 Task: Look for Airbnb properties in Guatire, Venezuela from 9th December, 2023 to 16th December, 2023 for 2 adults, 1 child.2 bedrooms having 2 beds and 1 bathroom. Property type can be flat. Look for 5 properties as per requirement.
Action: Key pressed <Key.caps_lock>G<Key.caps_lock>uatire,<Key.caps_lock>V<Key.caps_lock>
Screenshot: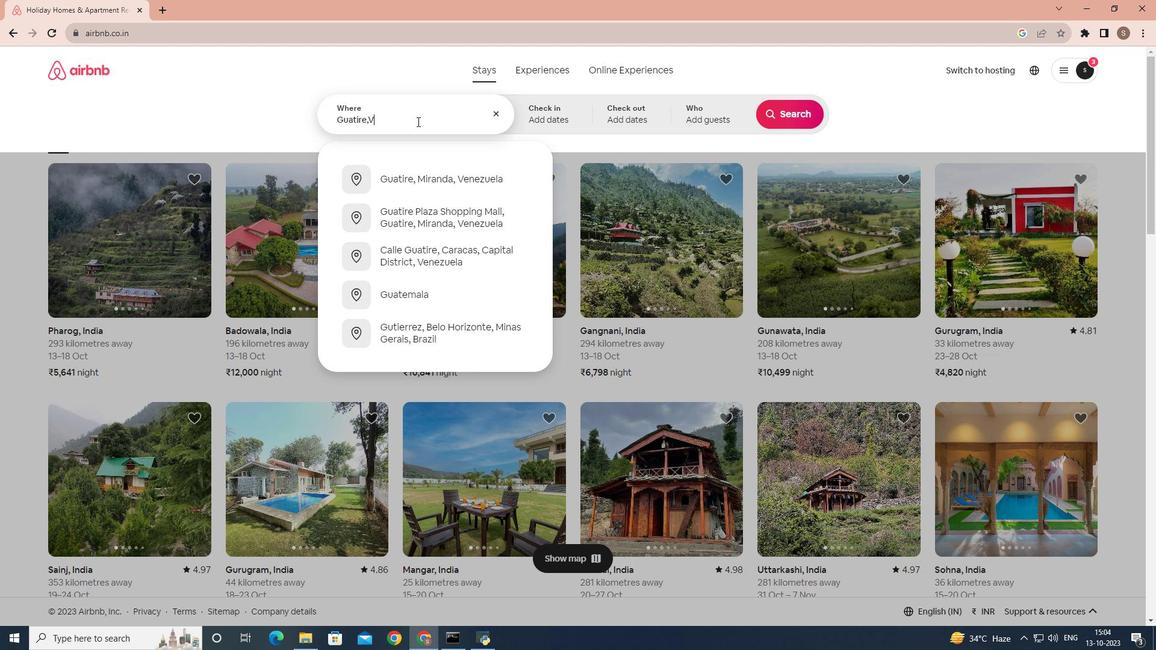 
Action: Mouse moved to (425, 212)
Screenshot: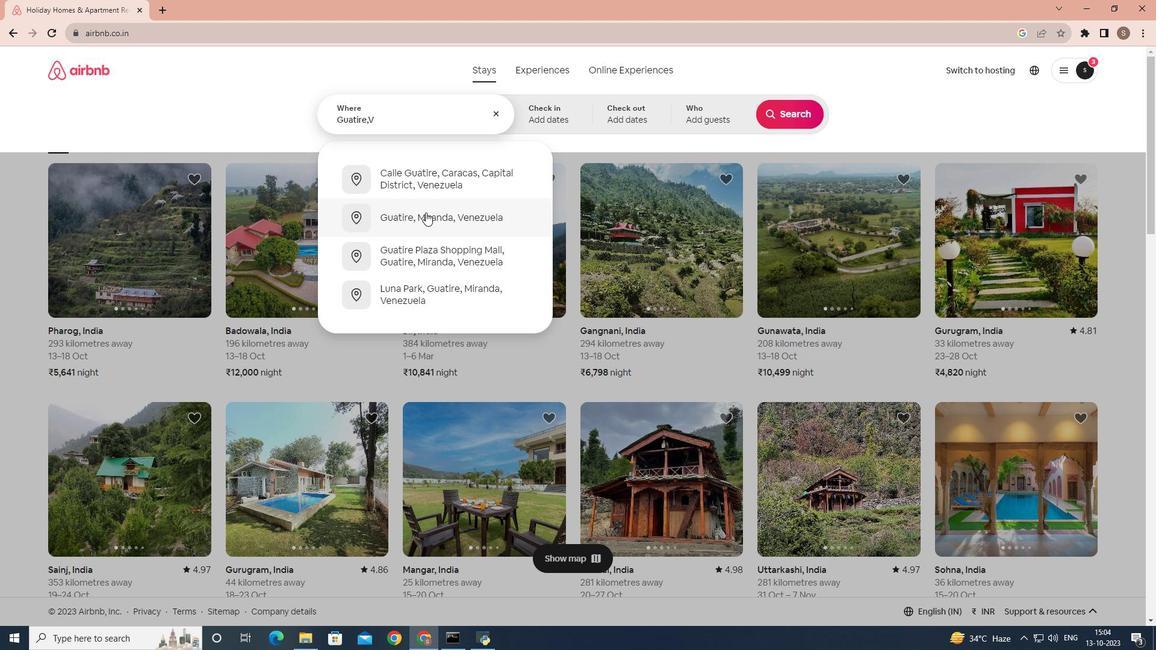 
Action: Mouse pressed left at (425, 212)
Screenshot: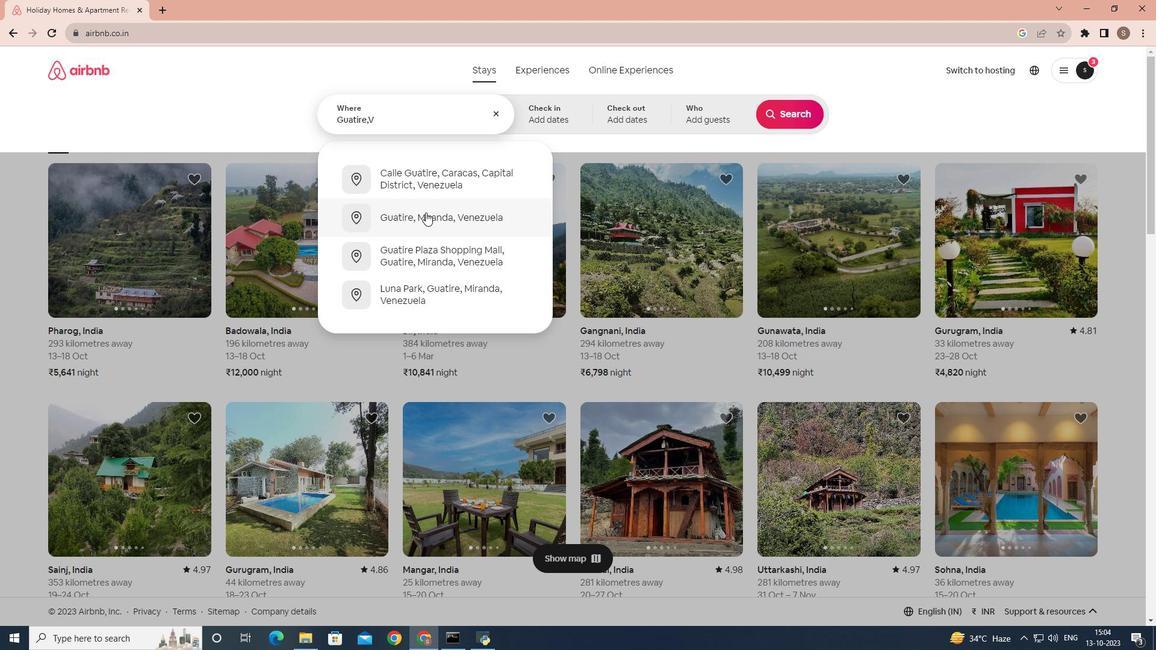 
Action: Mouse moved to (785, 213)
Screenshot: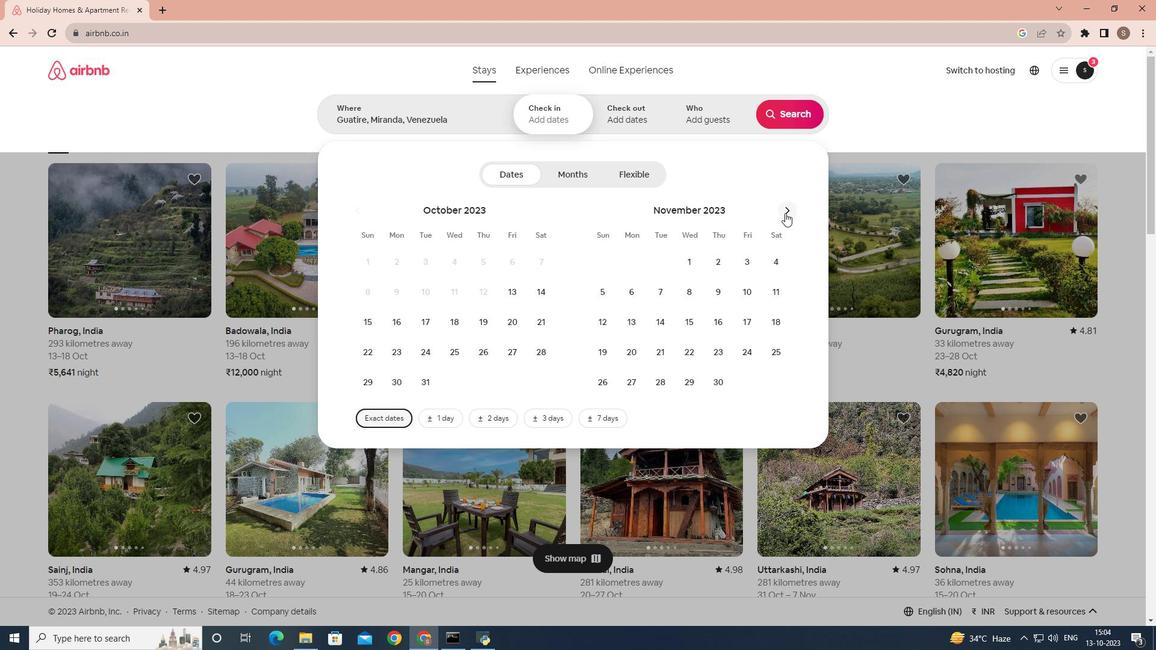 
Action: Mouse pressed left at (785, 213)
Screenshot: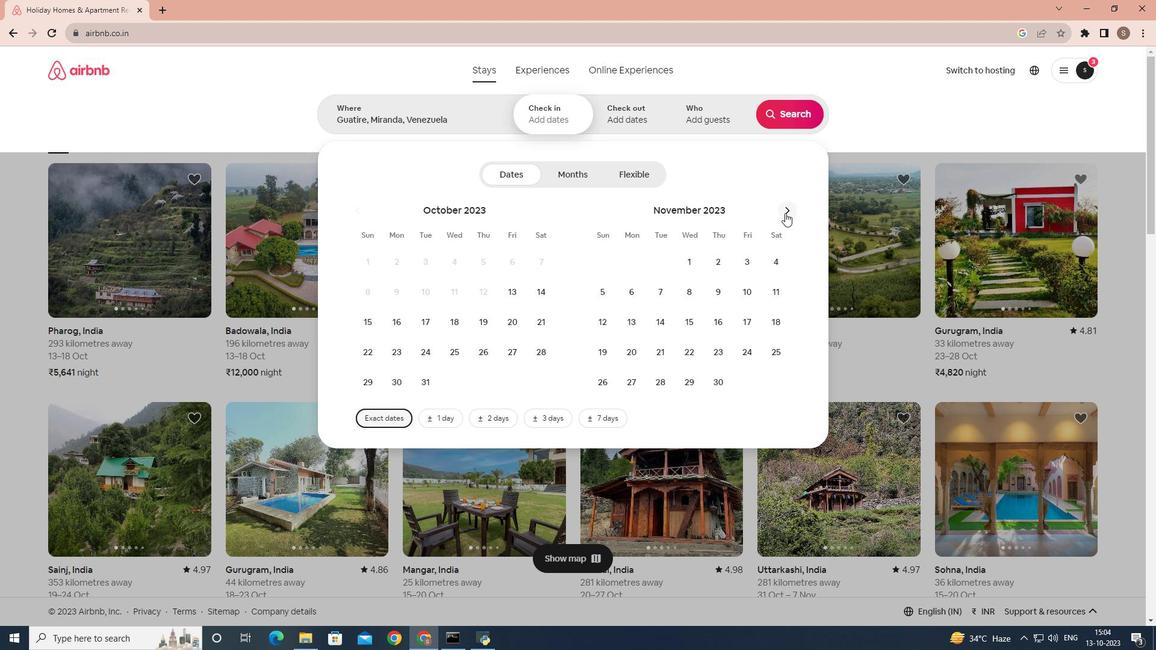 
Action: Mouse moved to (774, 298)
Screenshot: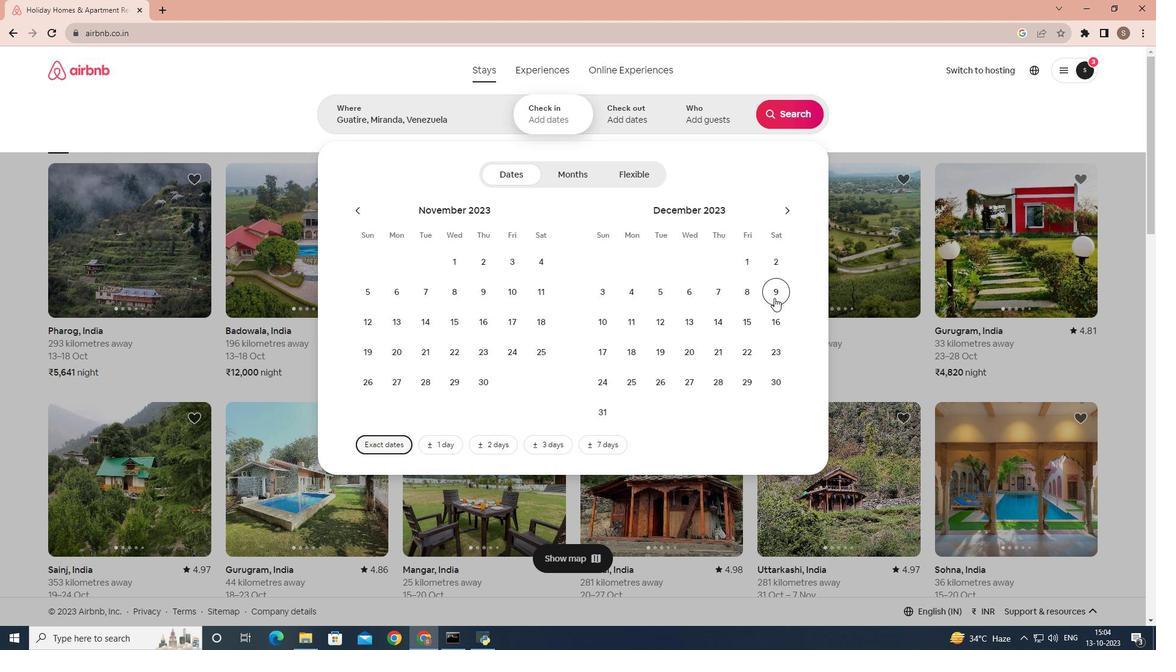 
Action: Mouse pressed left at (774, 298)
Screenshot: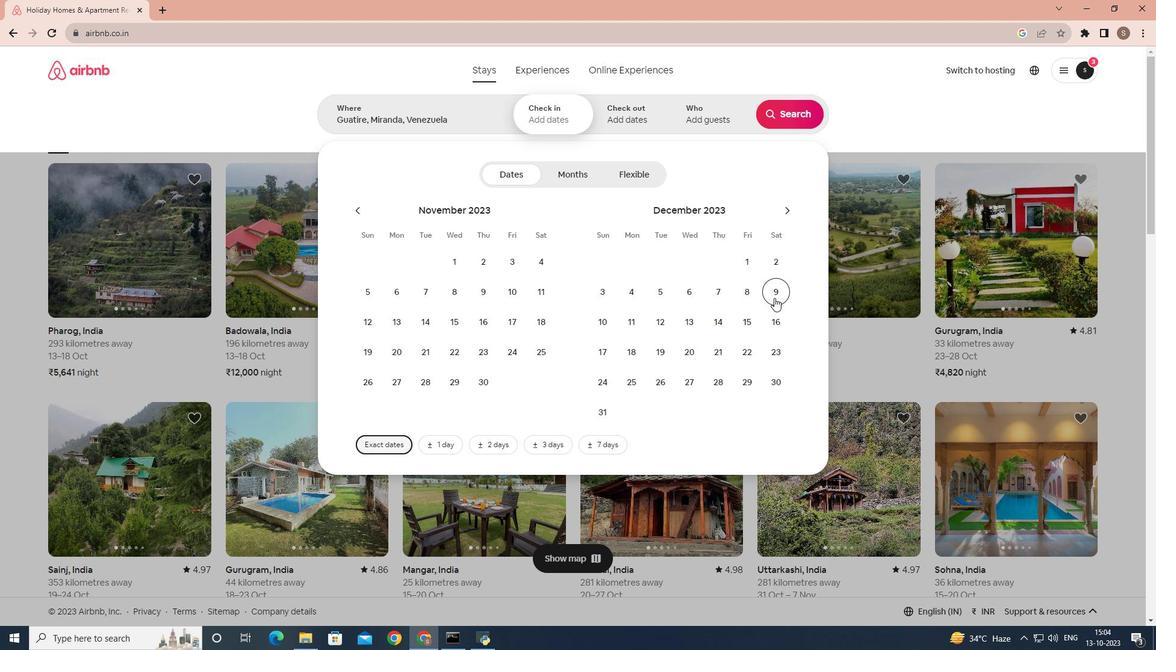 
Action: Mouse moved to (782, 321)
Screenshot: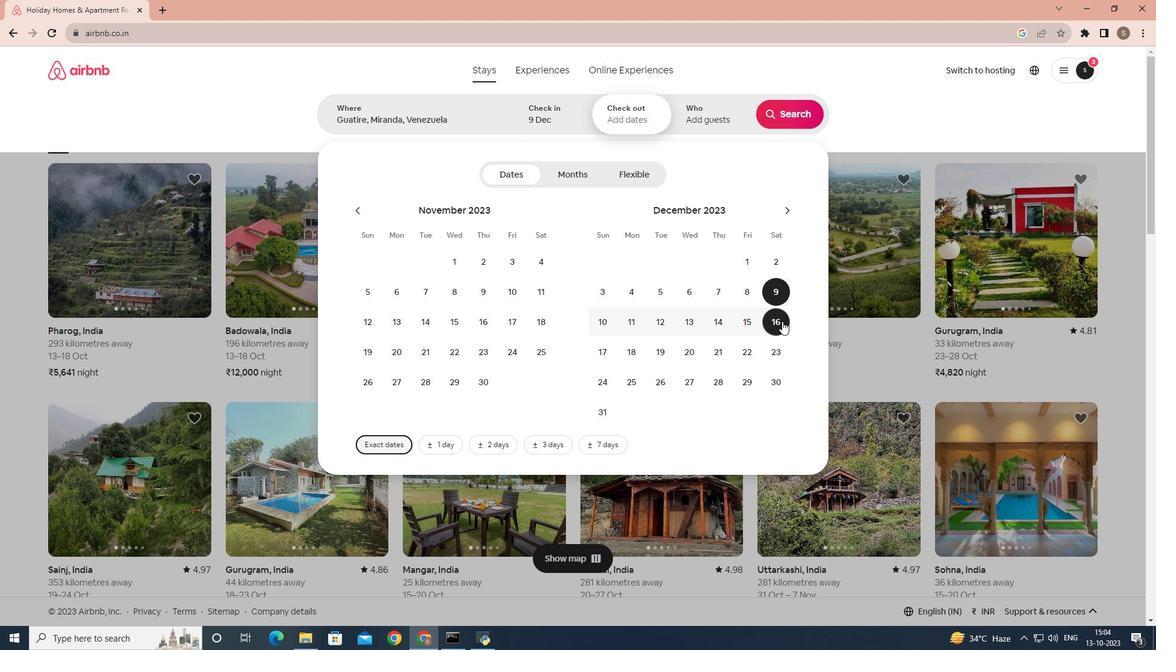 
Action: Mouse pressed left at (782, 321)
Screenshot: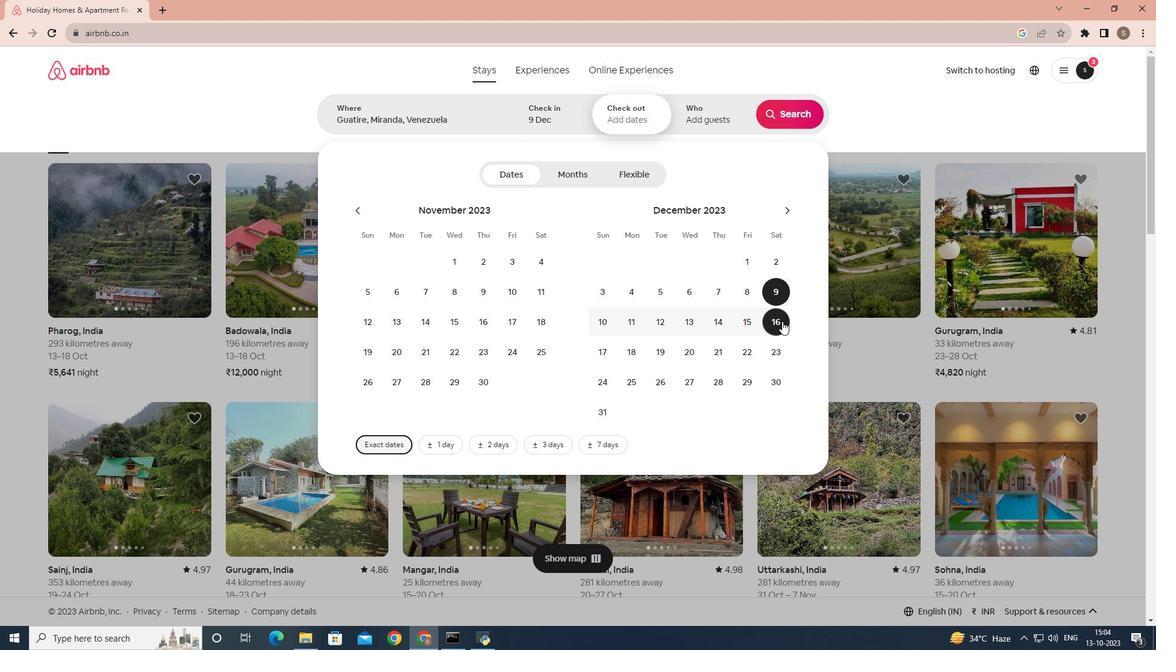 
Action: Mouse moved to (701, 125)
Screenshot: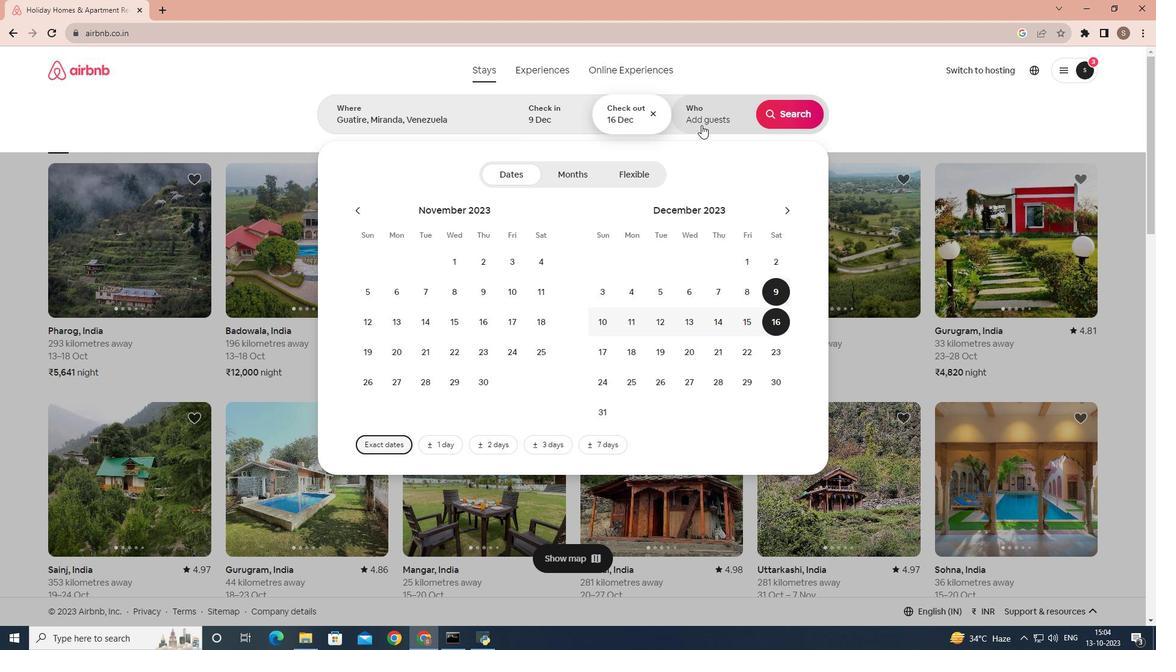 
Action: Mouse pressed left at (701, 125)
Screenshot: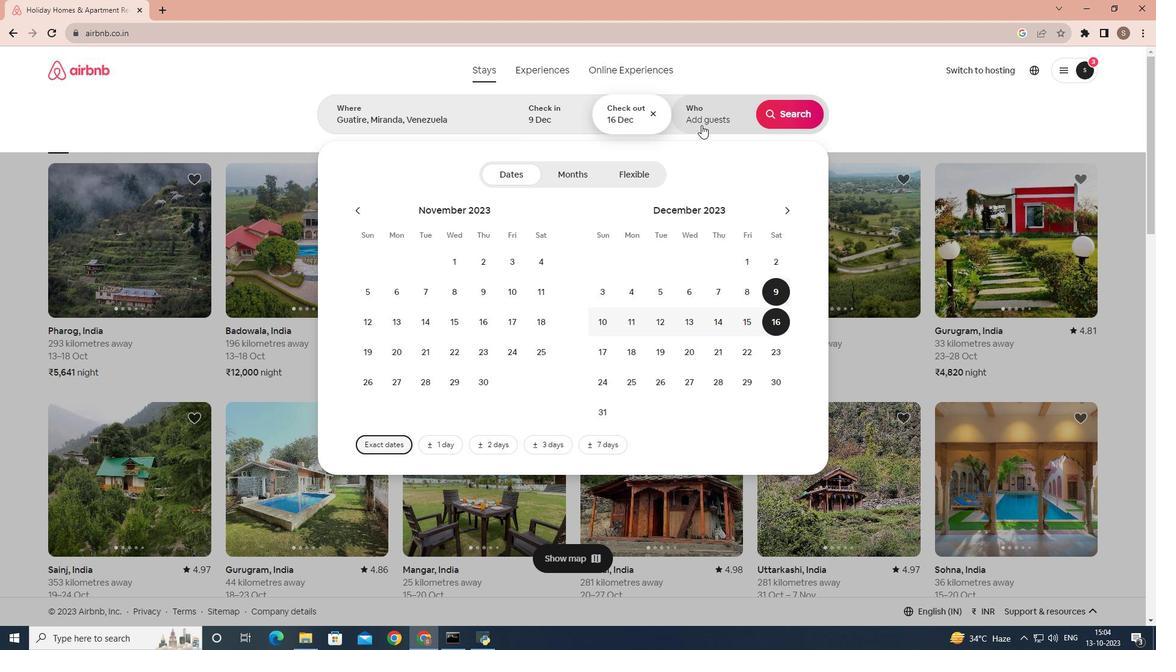 
Action: Mouse moved to (798, 179)
Screenshot: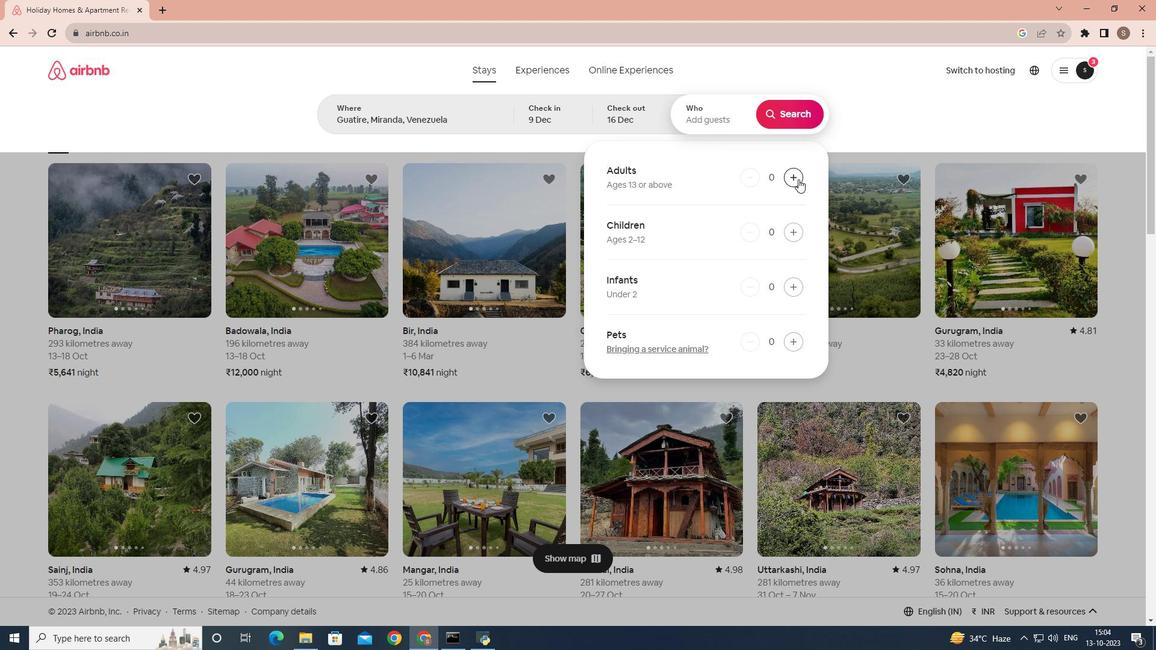 
Action: Mouse pressed left at (798, 179)
Screenshot: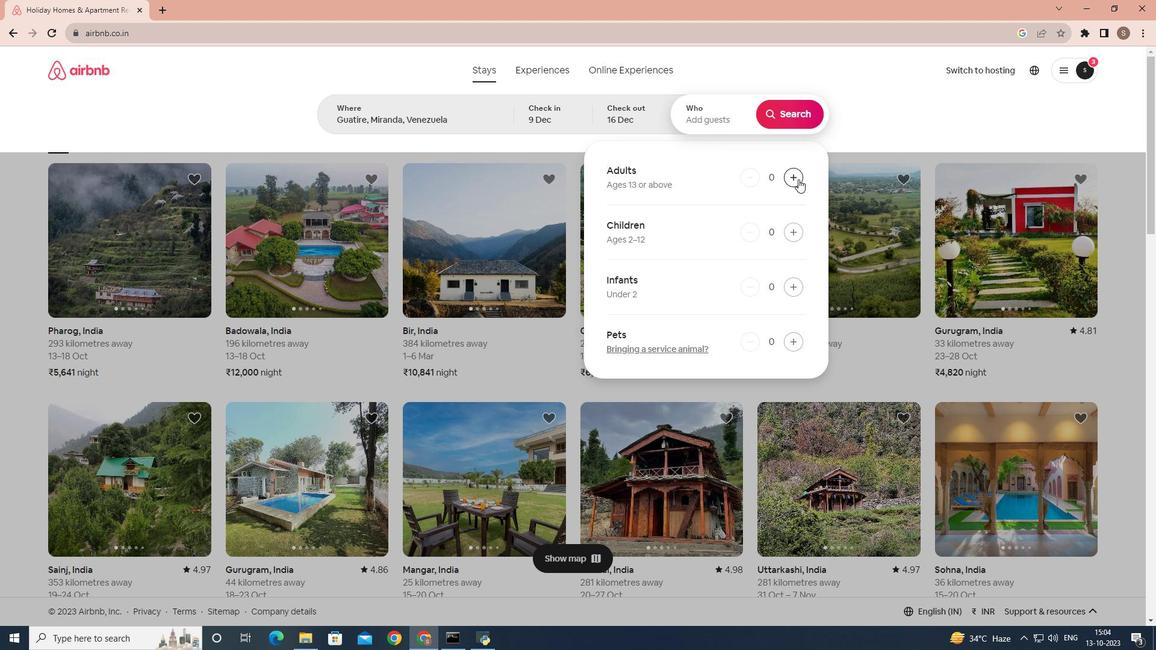 
Action: Mouse pressed left at (798, 179)
Screenshot: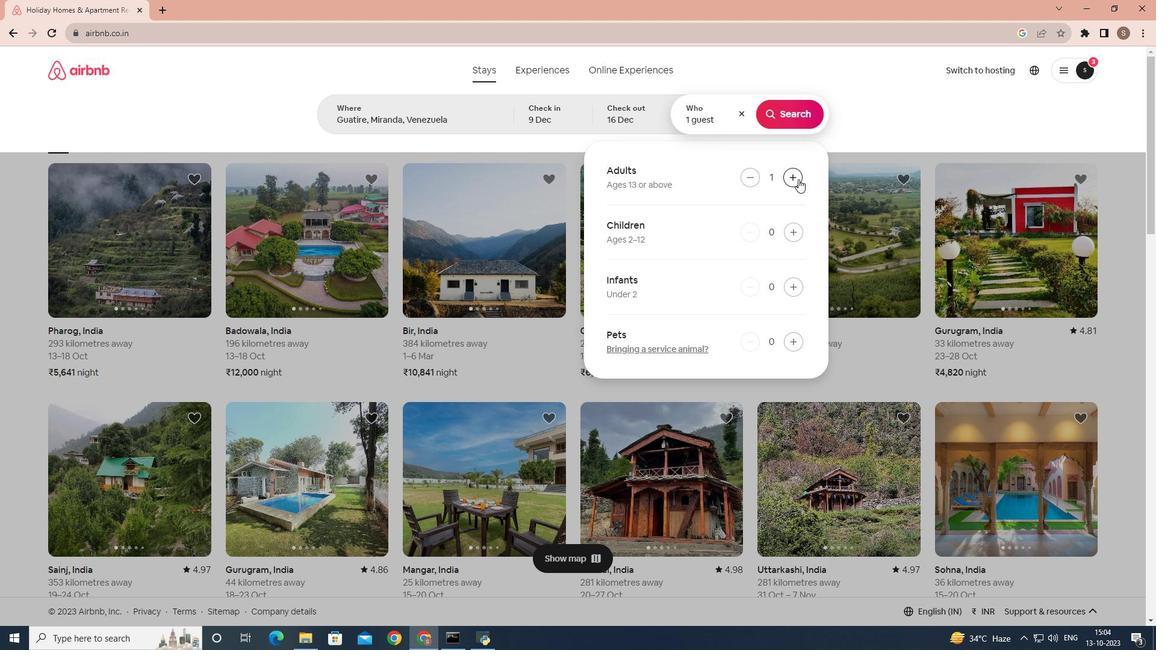 
Action: Mouse moved to (798, 239)
Screenshot: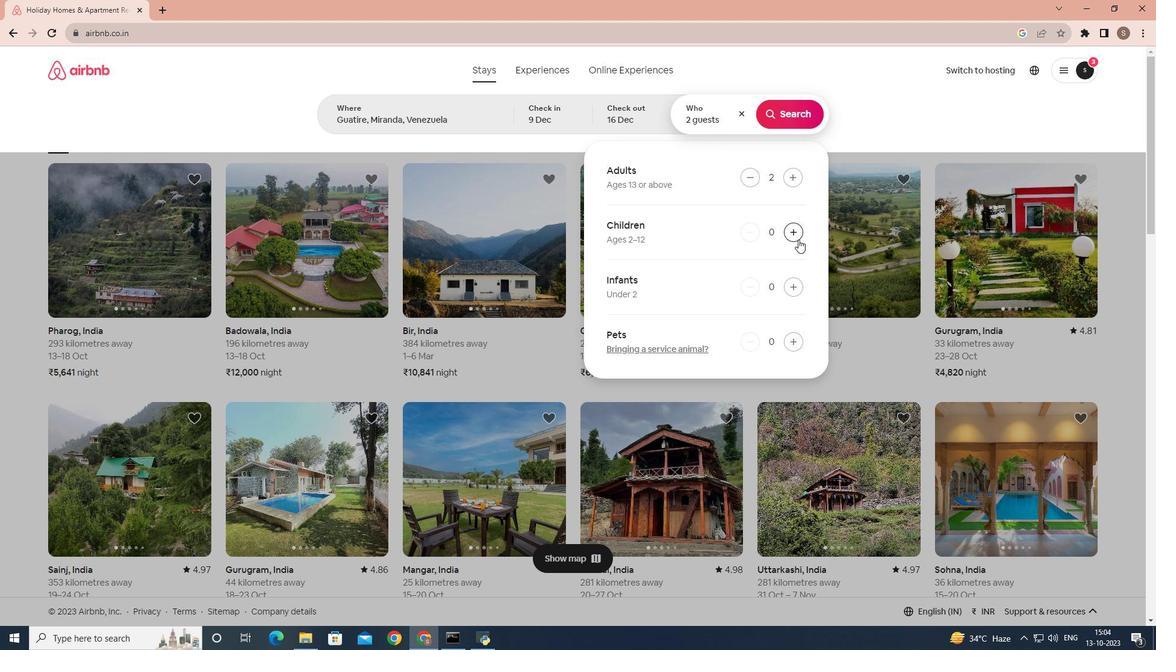
Action: Mouse pressed left at (798, 239)
Screenshot: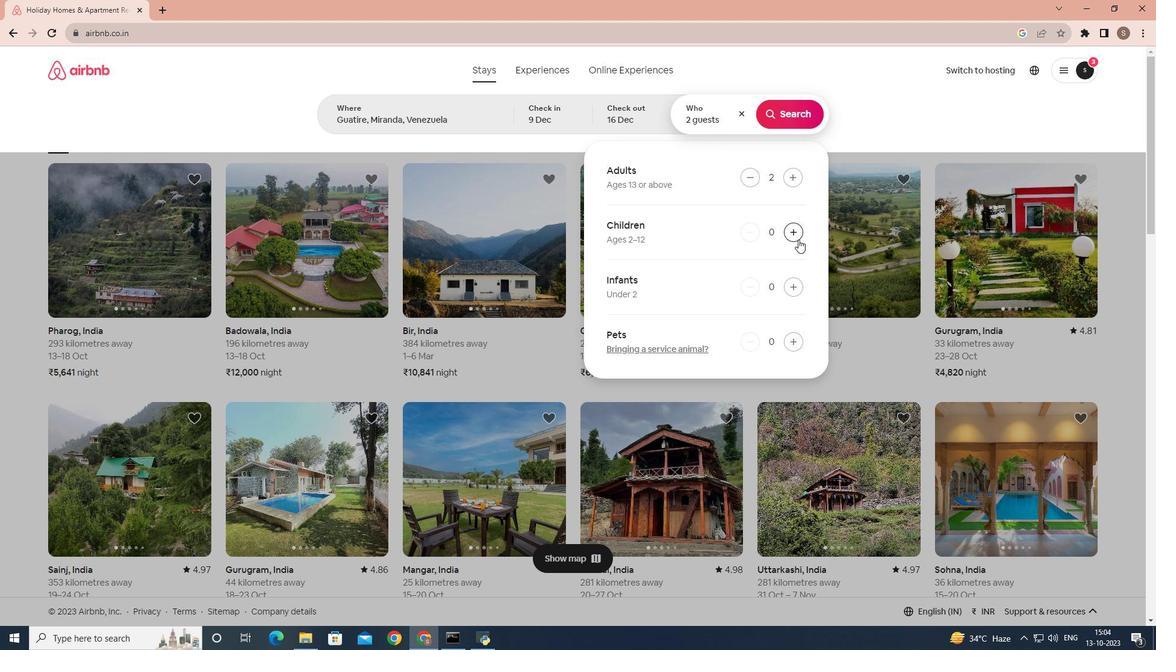 
Action: Mouse moved to (779, 120)
Screenshot: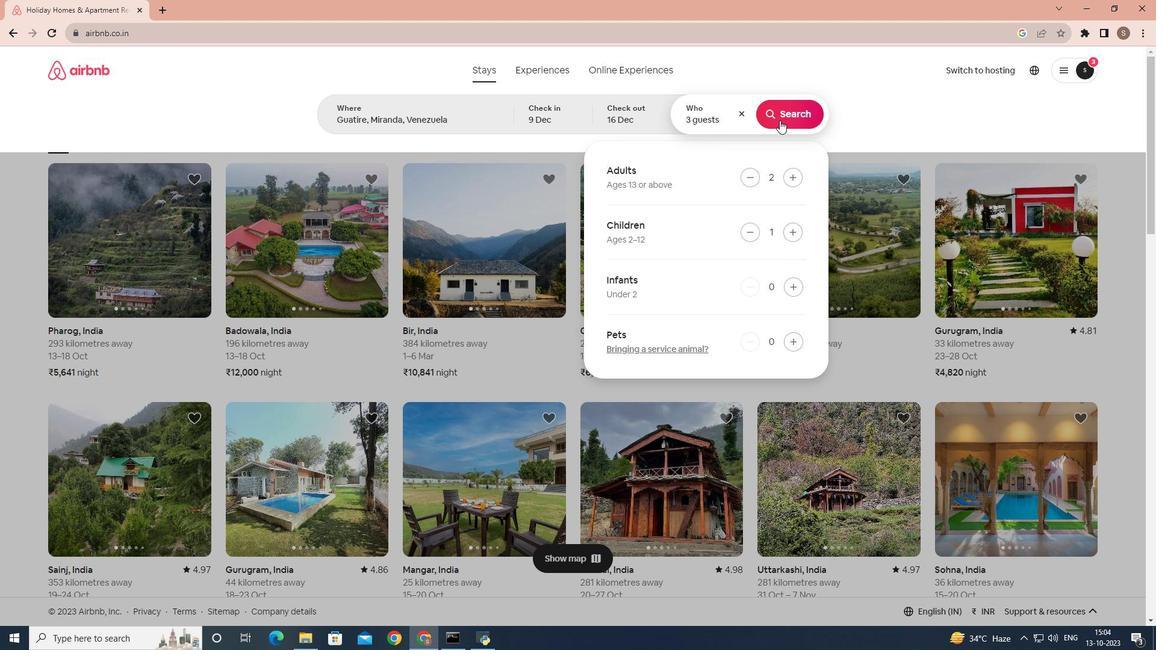 
Action: Mouse pressed left at (779, 120)
Screenshot: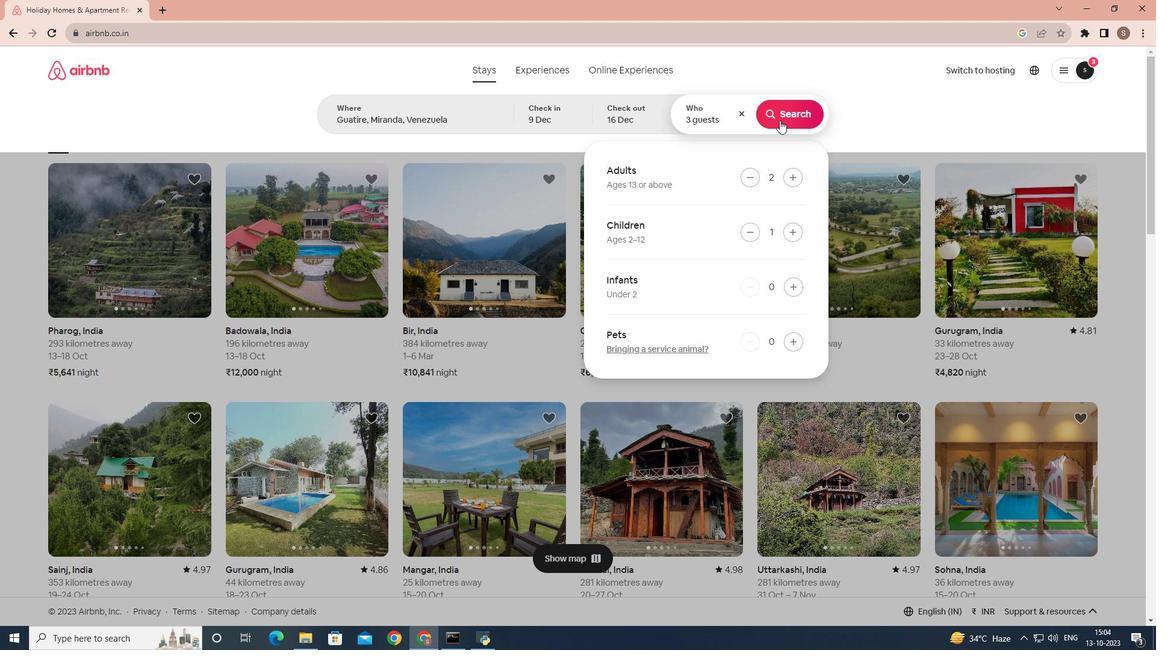 
Action: Mouse moved to (978, 123)
Screenshot: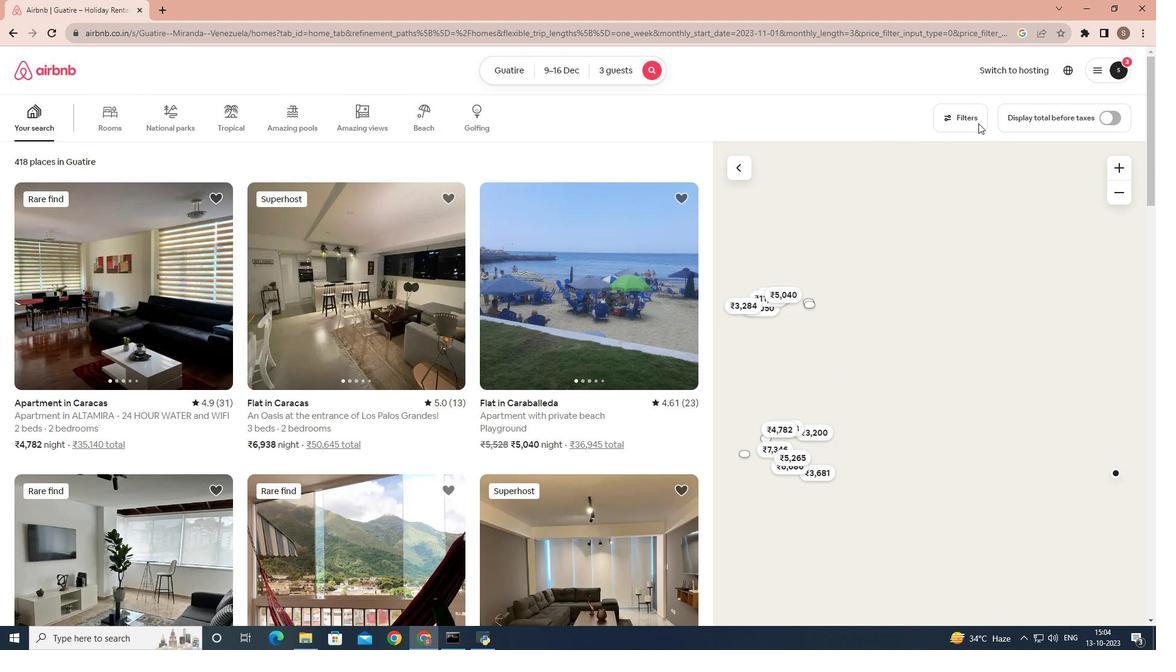 
Action: Mouse pressed left at (978, 123)
Screenshot: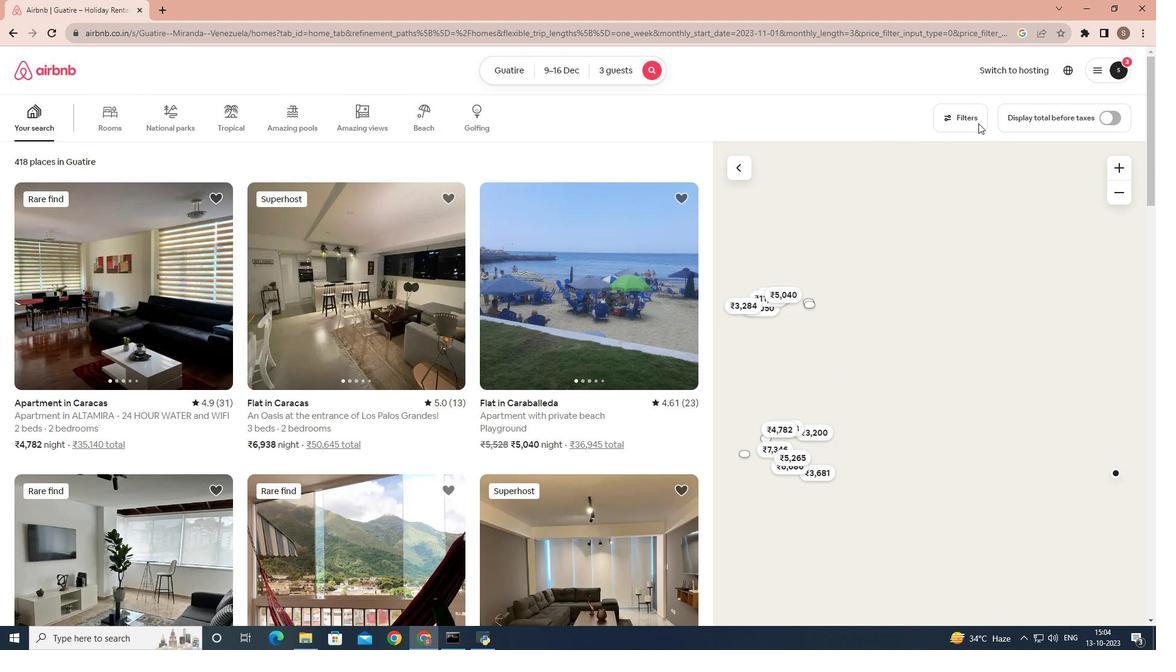 
Action: Mouse moved to (560, 300)
Screenshot: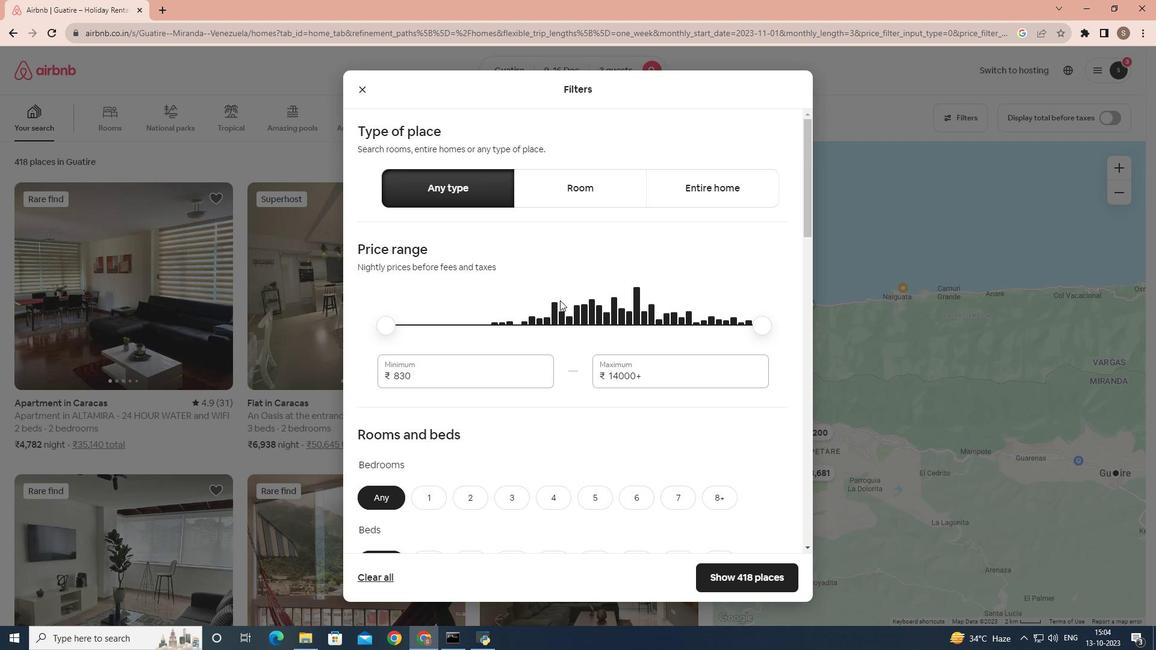 
Action: Mouse scrolled (560, 299) with delta (0, 0)
Screenshot: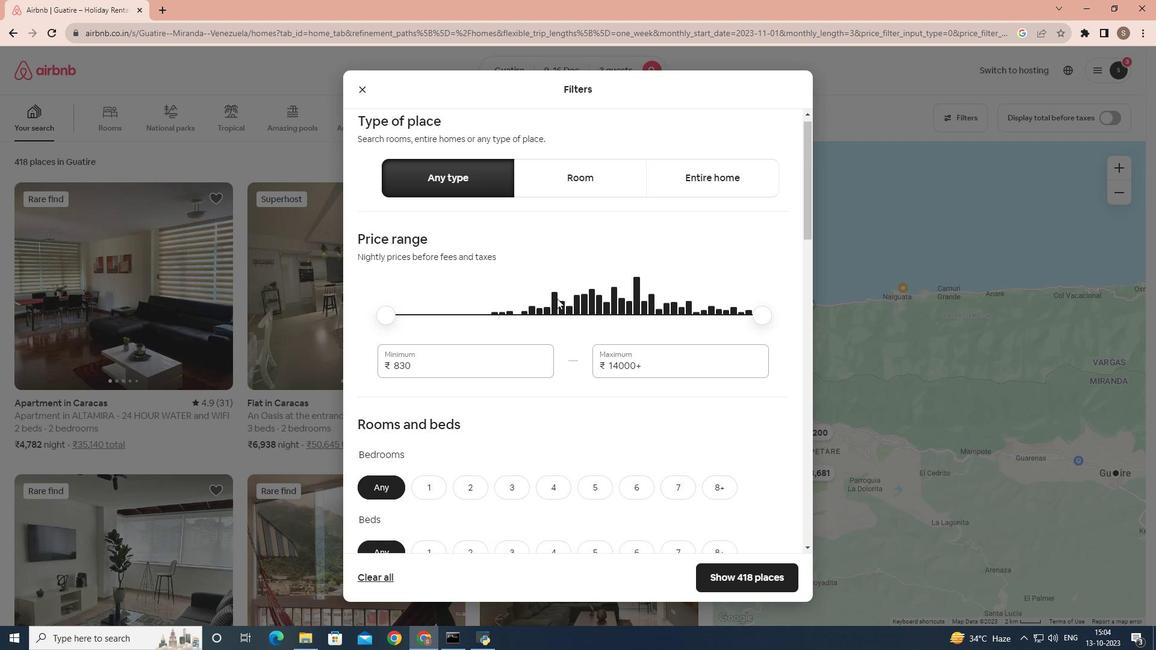 
Action: Mouse scrolled (560, 299) with delta (0, 0)
Screenshot: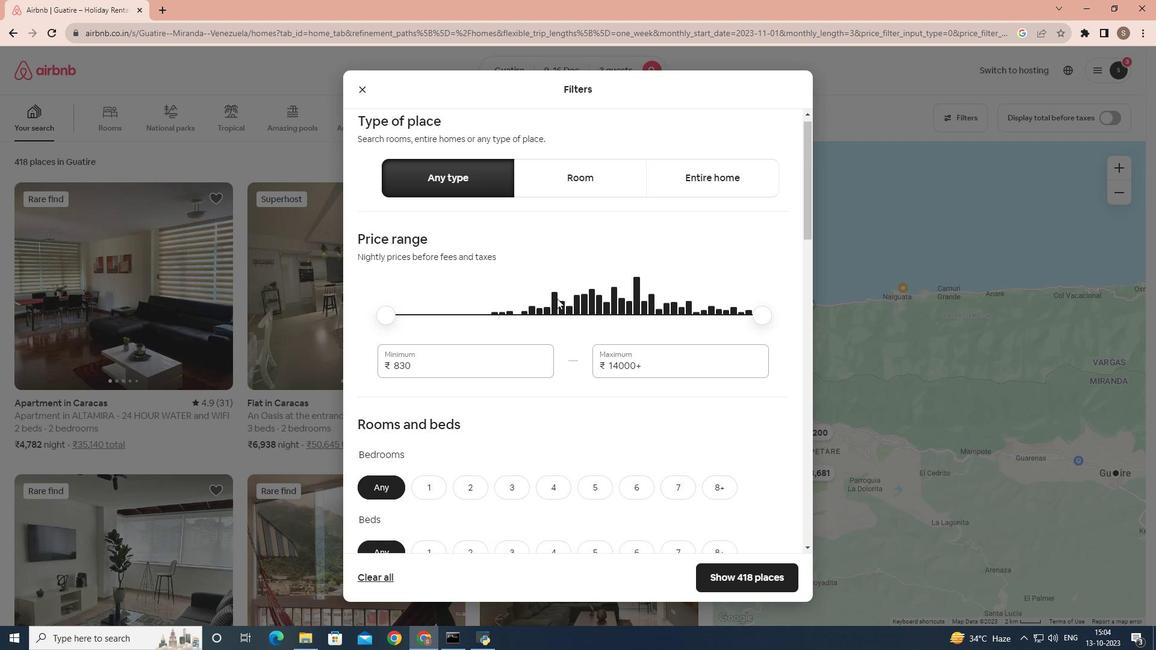 
Action: Mouse moved to (559, 299)
Screenshot: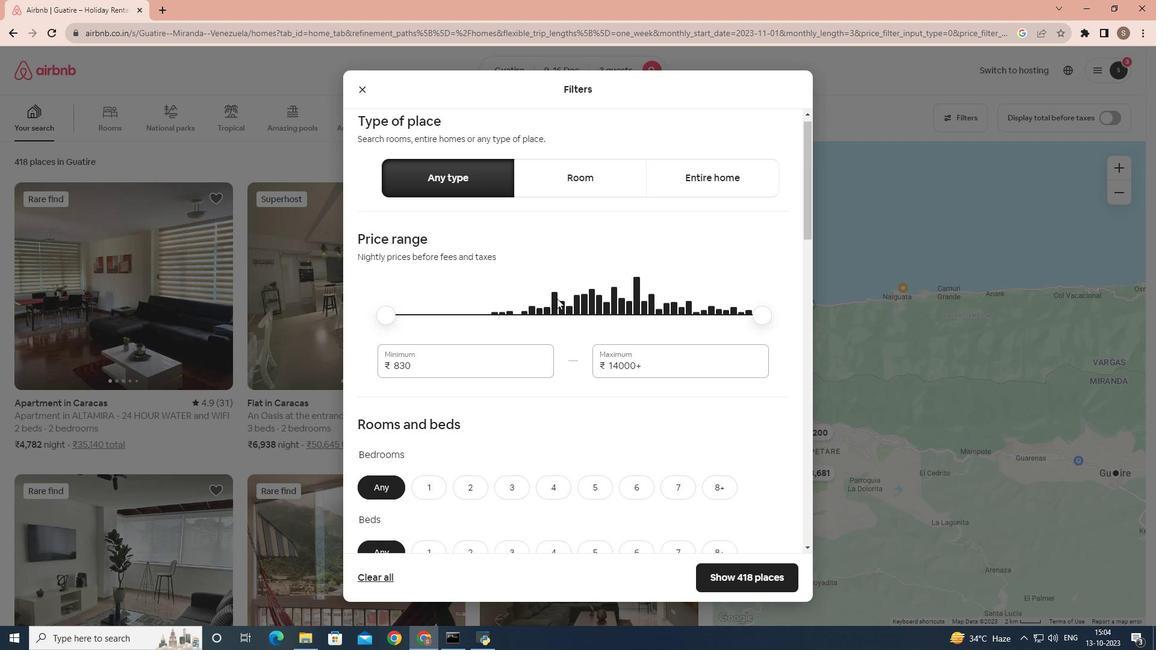 
Action: Mouse scrolled (559, 299) with delta (0, 0)
Screenshot: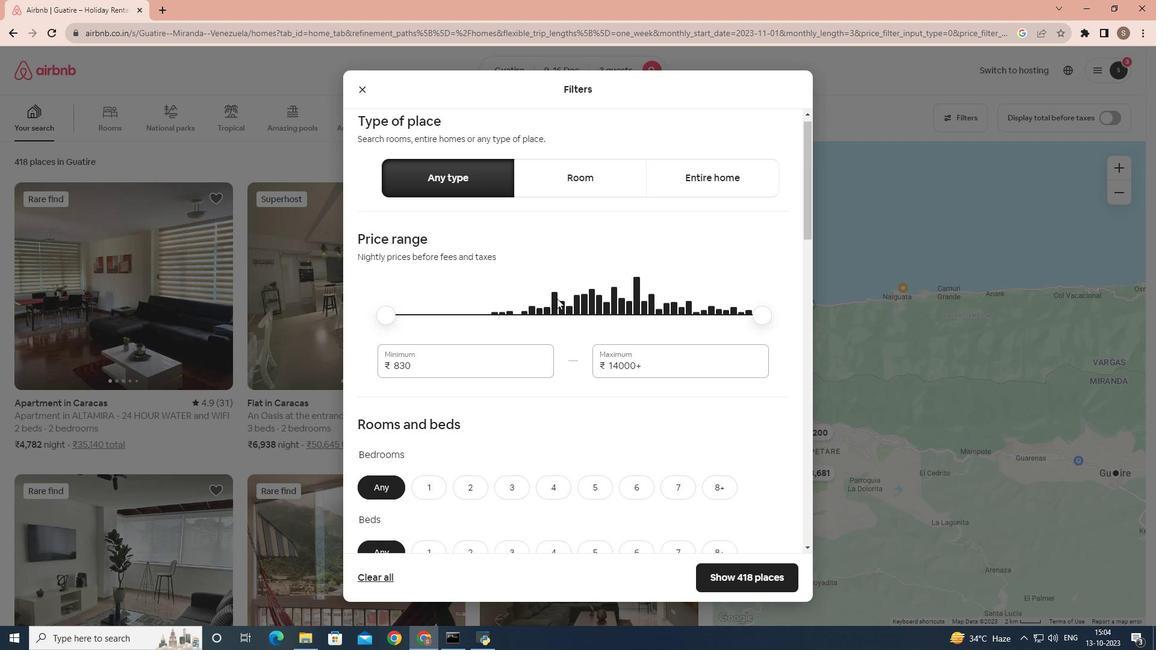 
Action: Mouse moved to (557, 298)
Screenshot: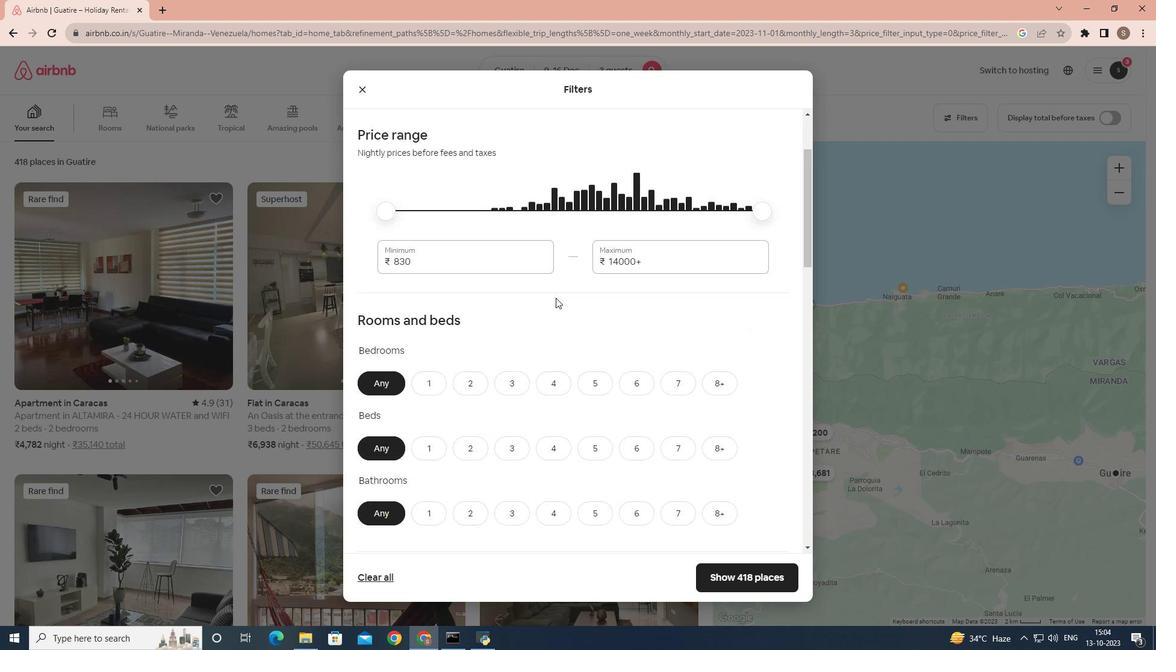 
Action: Mouse scrolled (557, 298) with delta (0, 0)
Screenshot: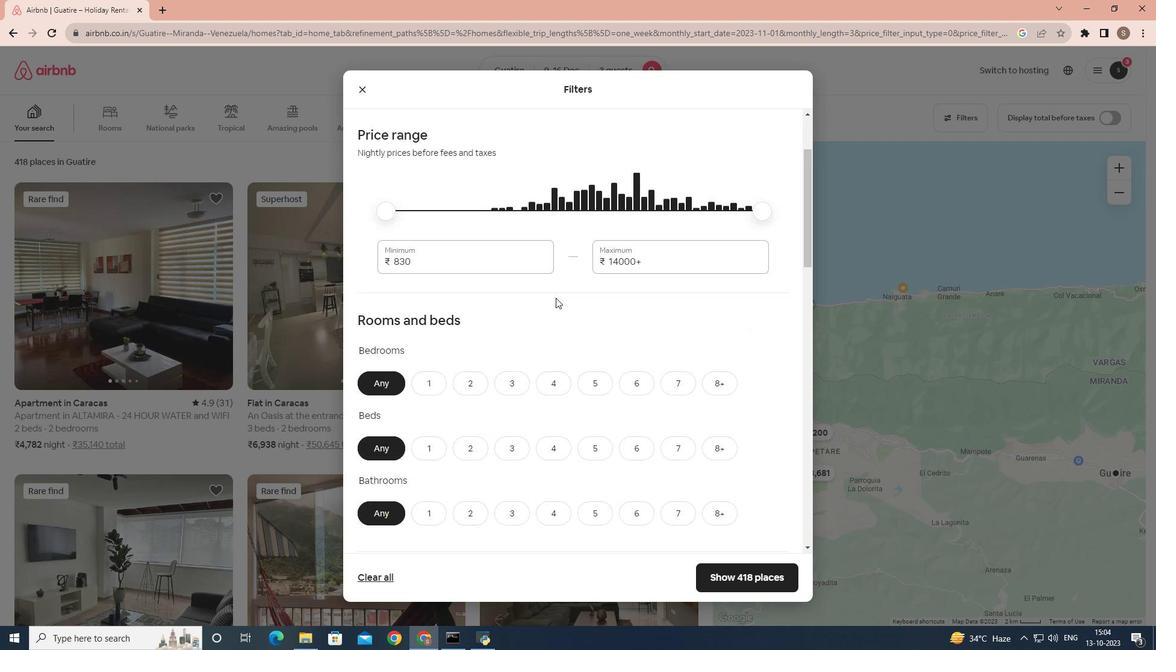 
Action: Mouse moved to (481, 261)
Screenshot: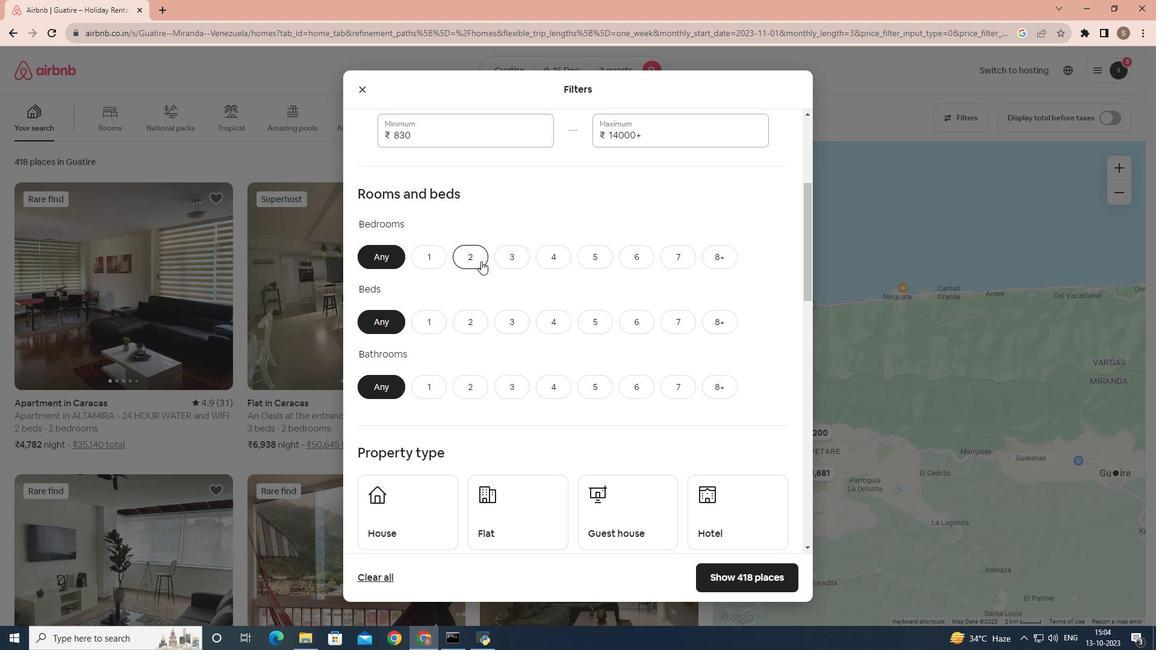 
Action: Mouse pressed left at (481, 261)
Screenshot: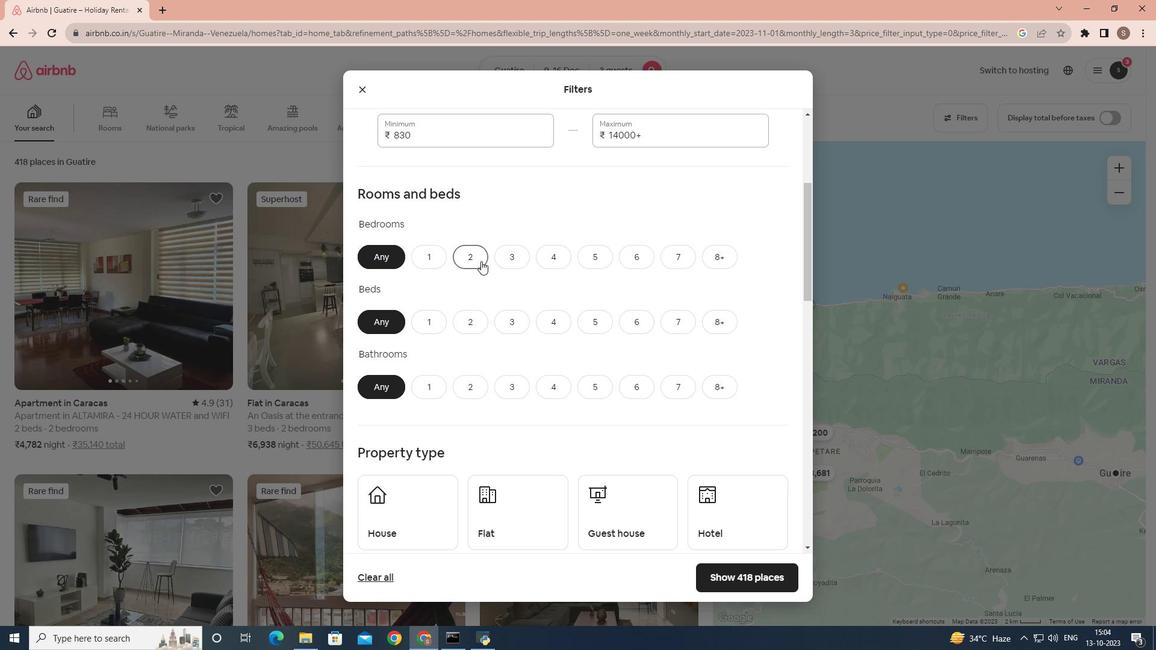 
Action: Mouse moved to (461, 317)
Screenshot: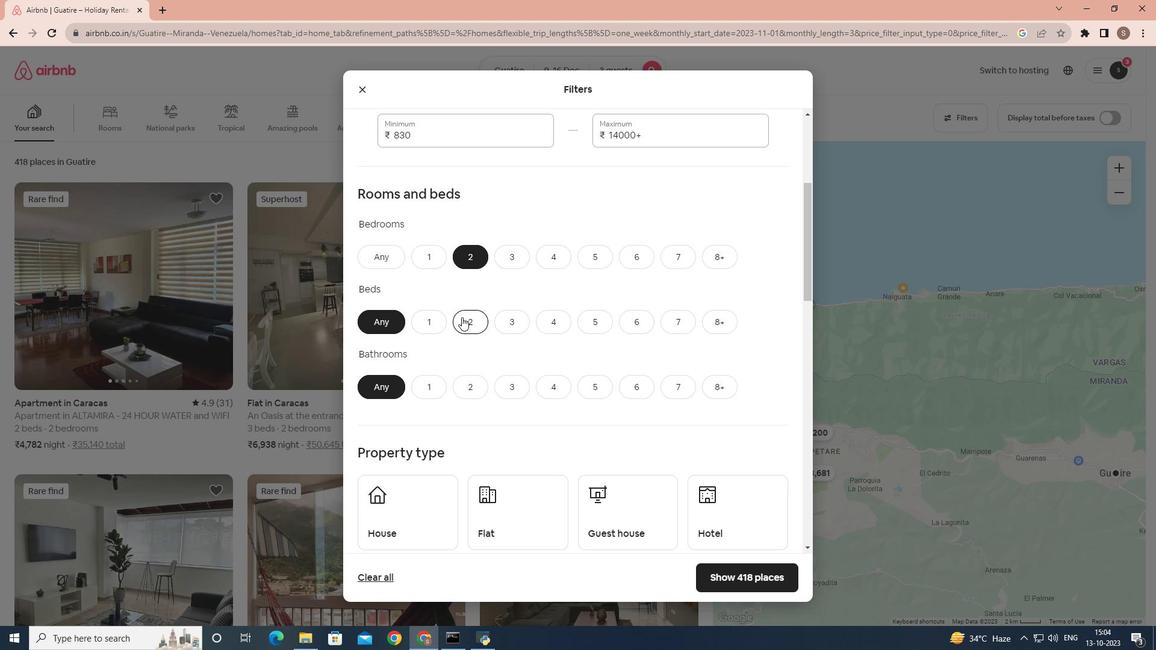 
Action: Mouse pressed left at (461, 317)
Screenshot: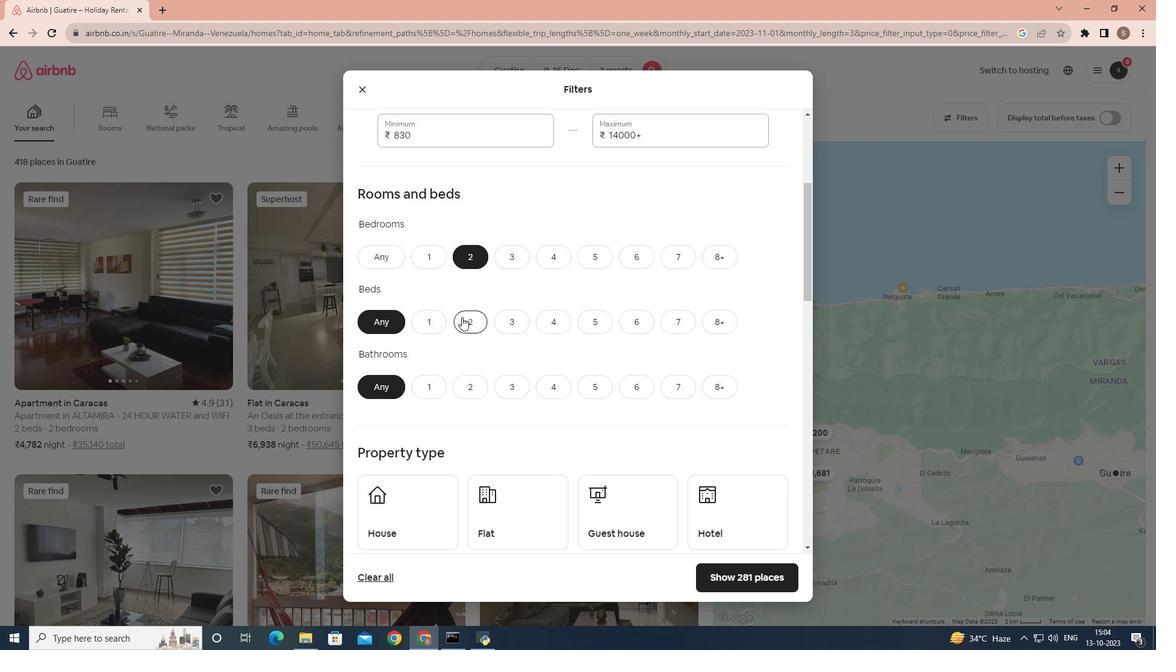 
Action: Mouse moved to (428, 389)
Screenshot: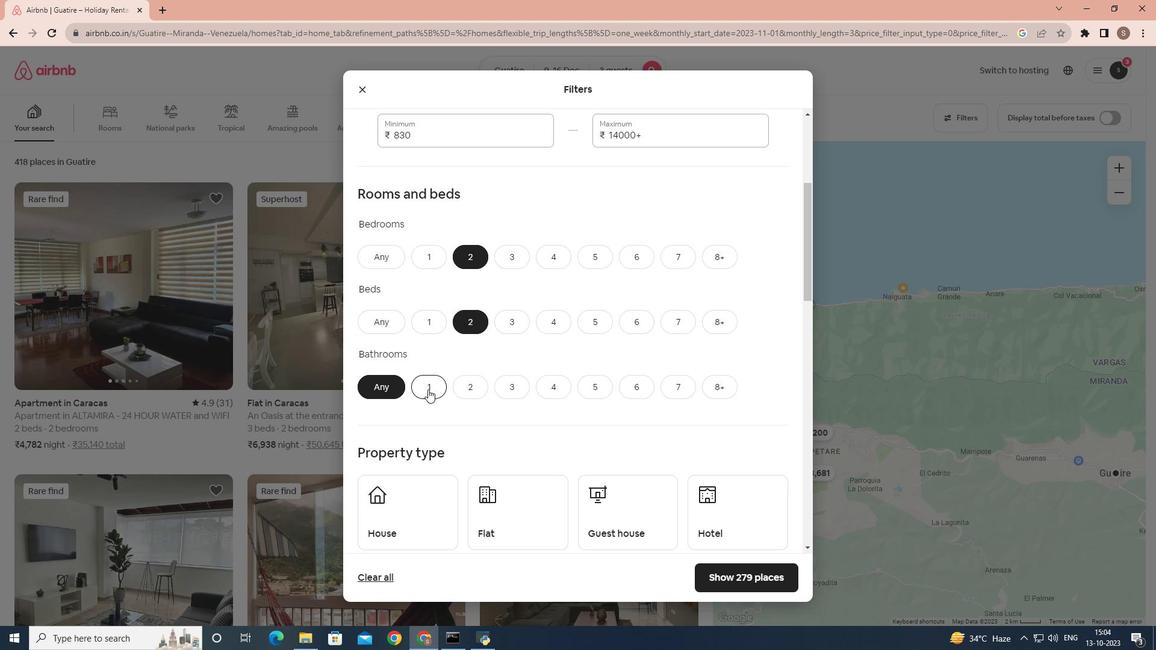 
Action: Mouse pressed left at (428, 389)
Screenshot: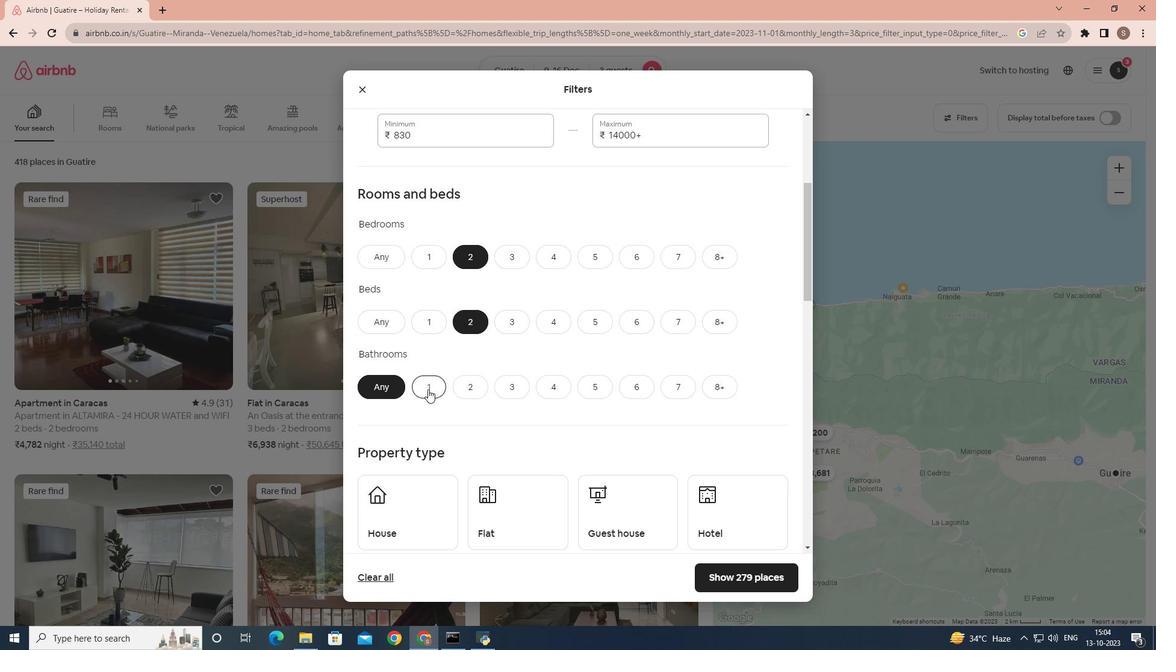 
Action: Mouse moved to (456, 366)
Screenshot: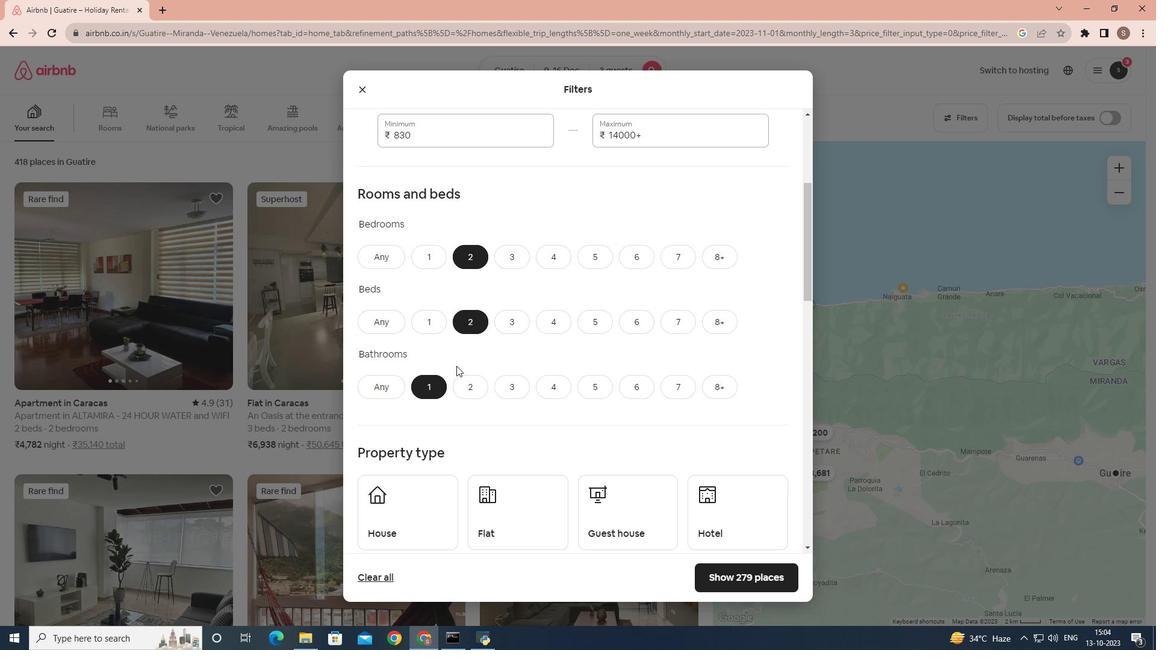 
Action: Mouse scrolled (456, 365) with delta (0, 0)
Screenshot: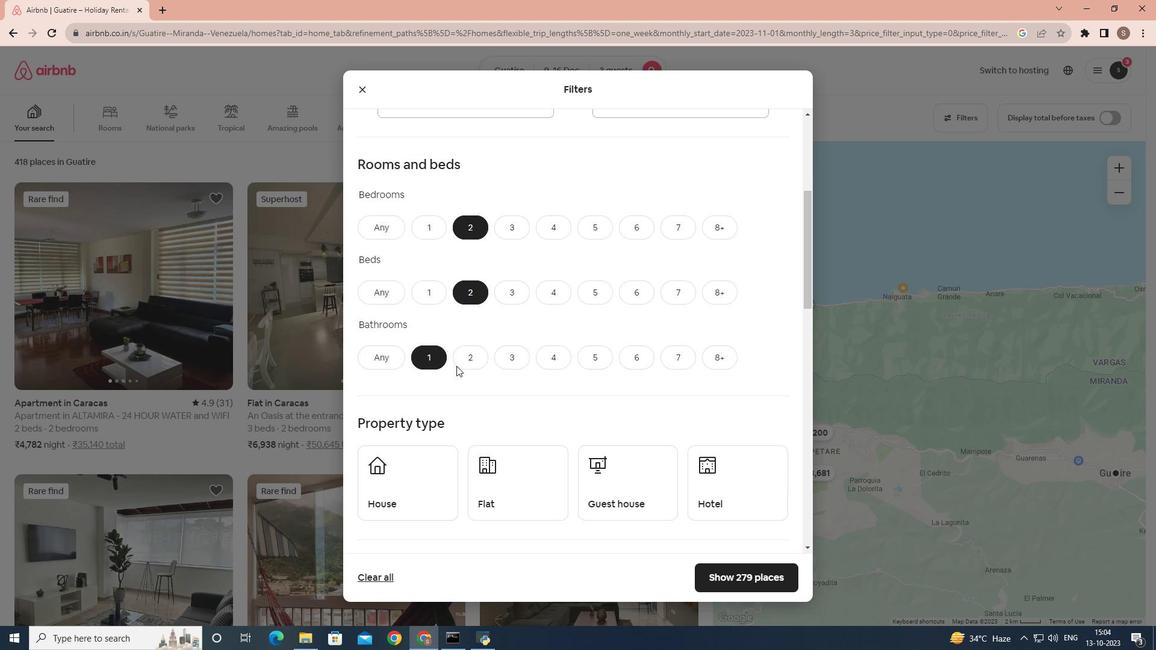 
Action: Mouse scrolled (456, 365) with delta (0, 0)
Screenshot: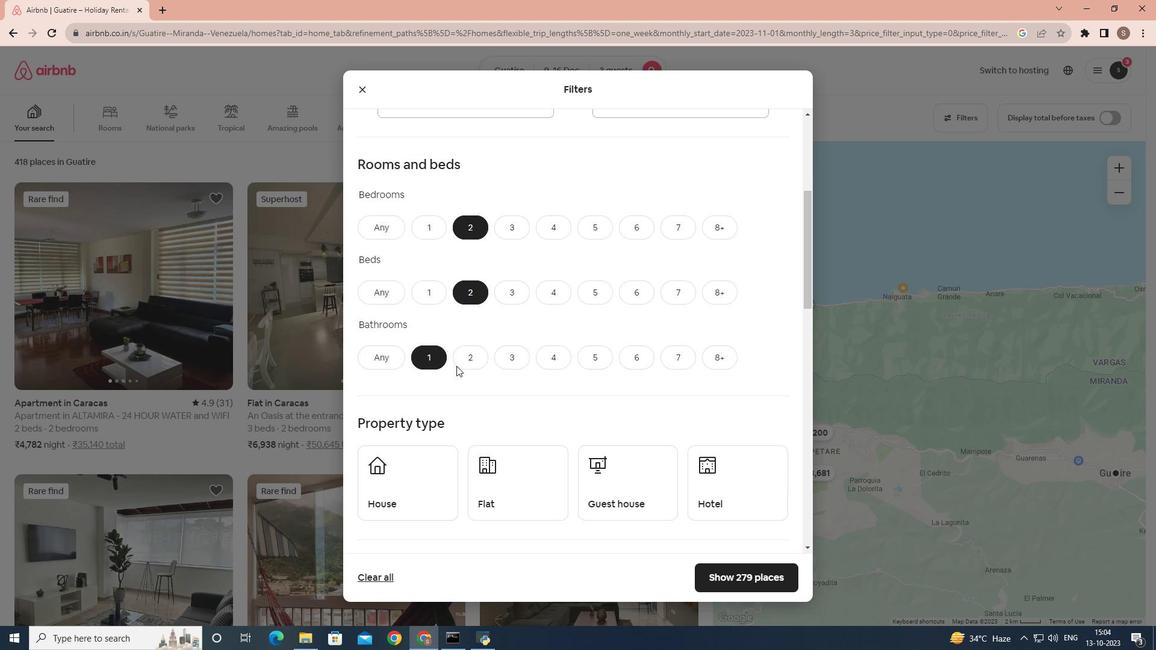 
Action: Mouse scrolled (456, 365) with delta (0, 0)
Screenshot: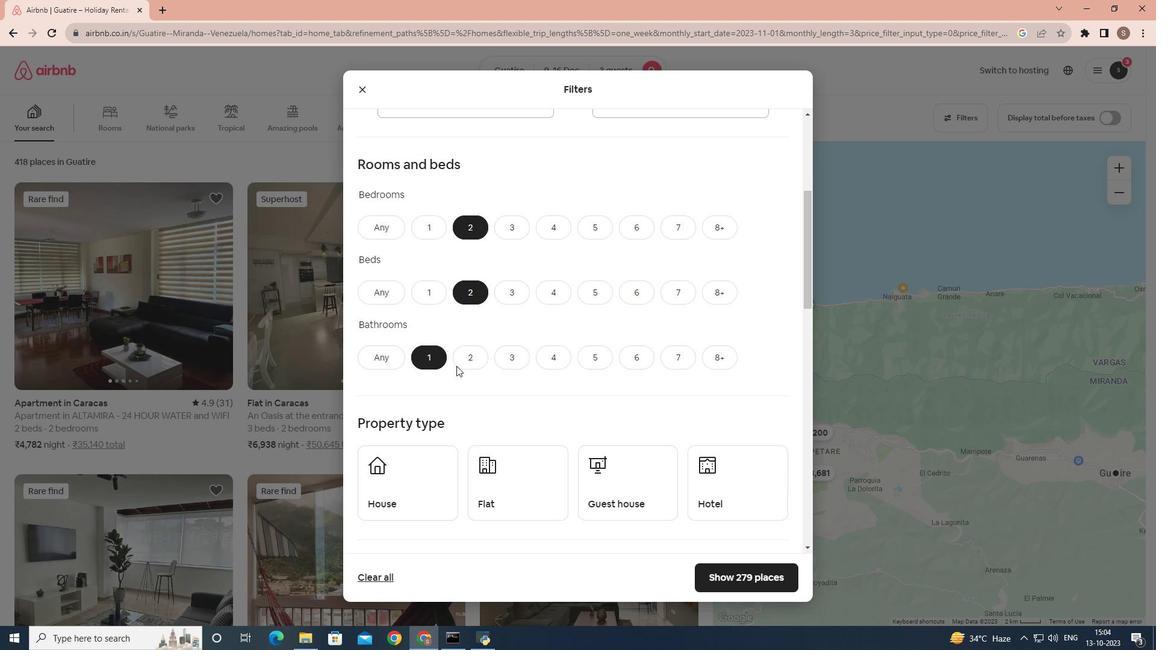 
Action: Mouse scrolled (456, 365) with delta (0, 0)
Screenshot: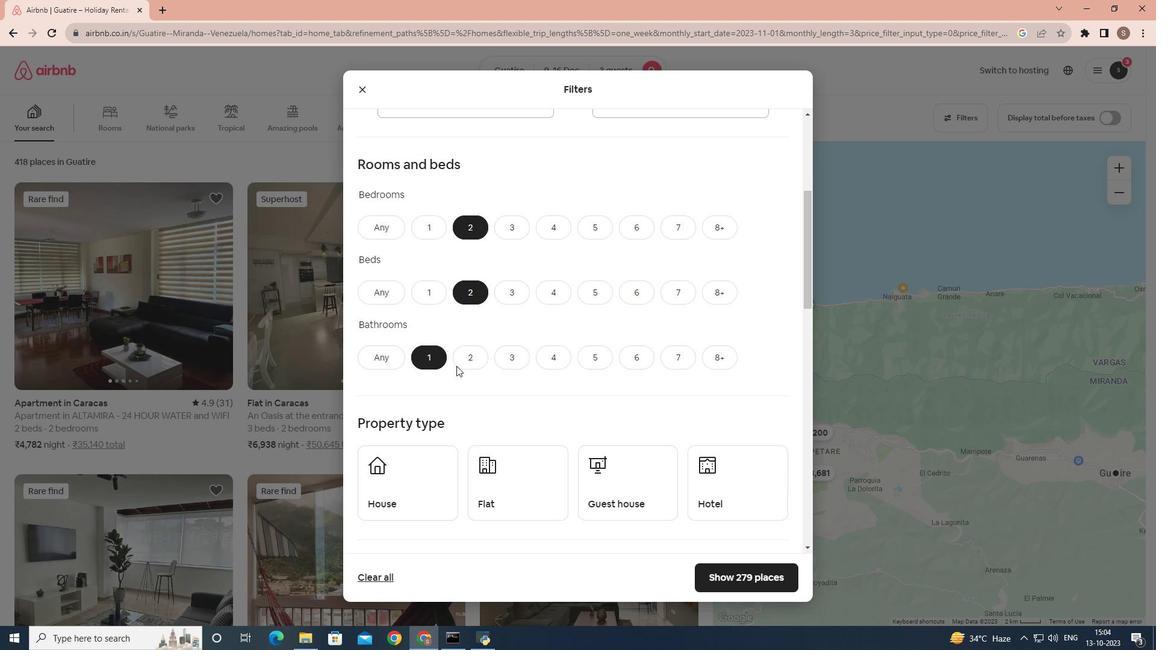 
Action: Mouse scrolled (456, 365) with delta (0, 0)
Screenshot: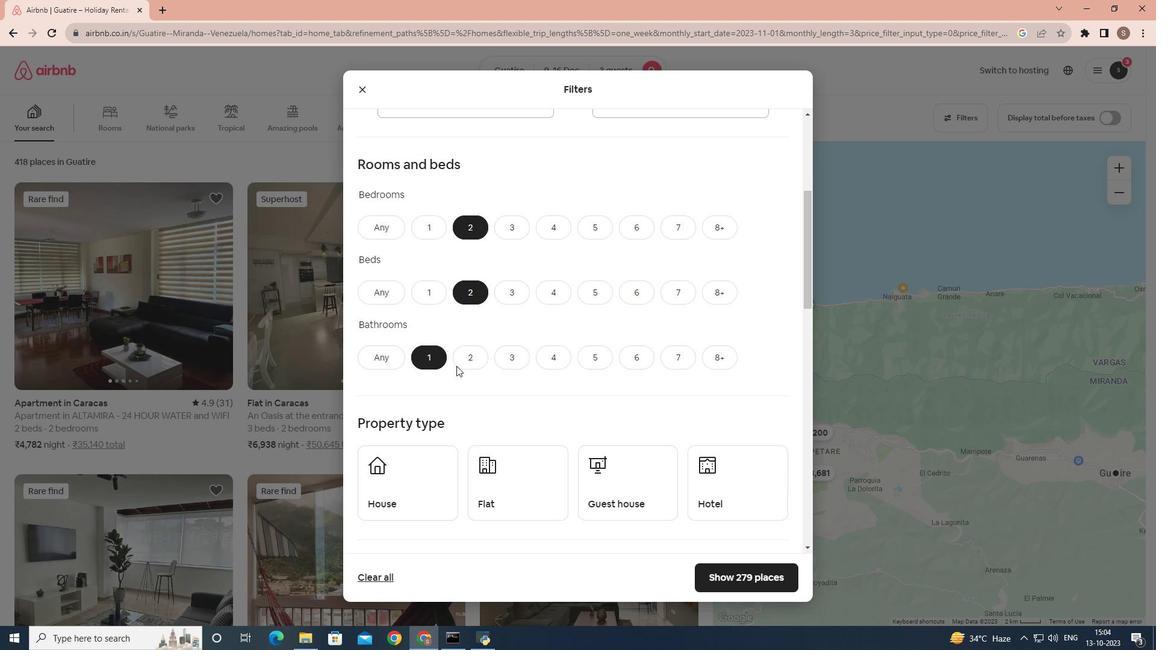 
Action: Mouse scrolled (456, 365) with delta (0, 0)
Screenshot: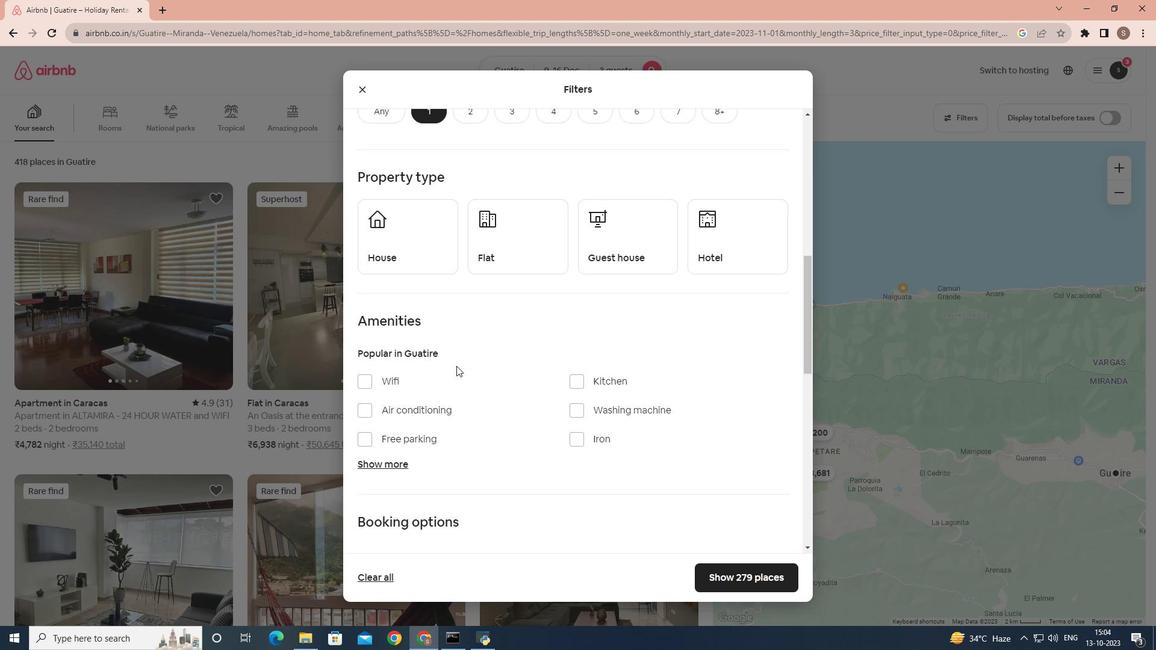 
Action: Mouse moved to (461, 325)
Screenshot: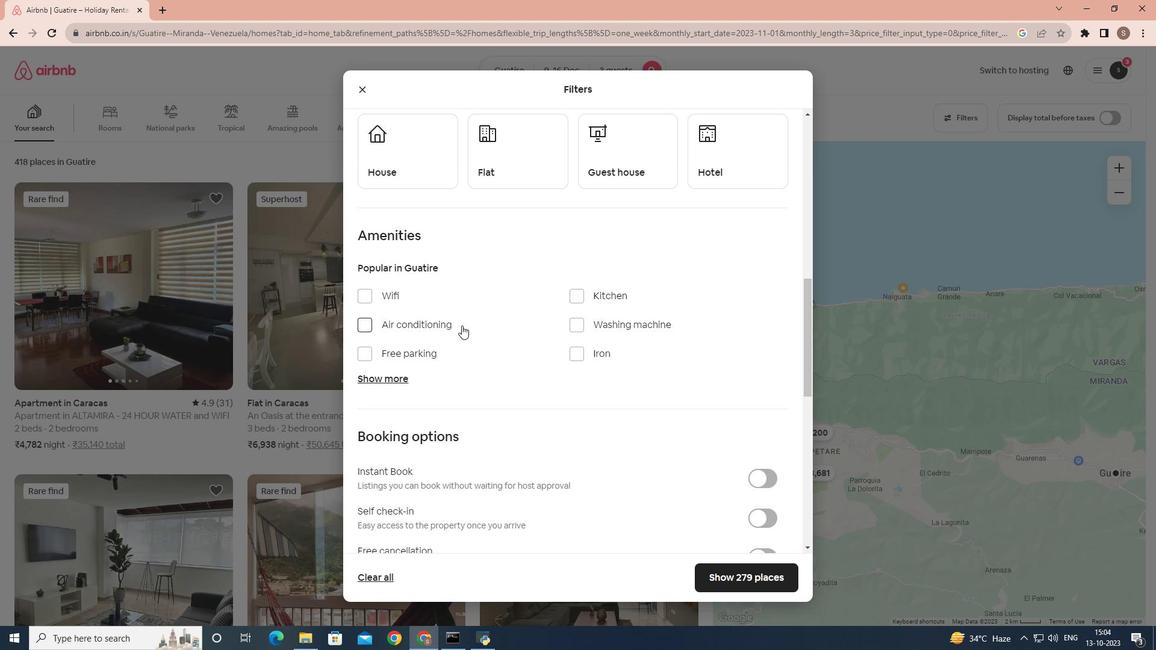 
Action: Mouse scrolled (461, 326) with delta (0, 0)
Screenshot: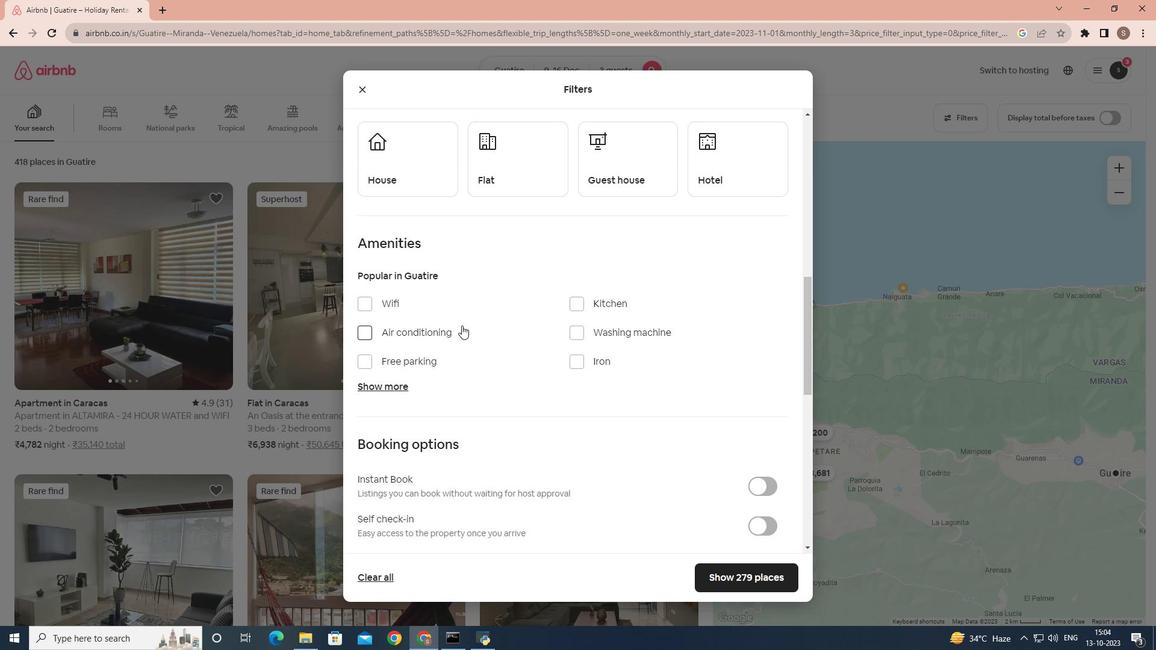 
Action: Mouse moved to (516, 229)
Screenshot: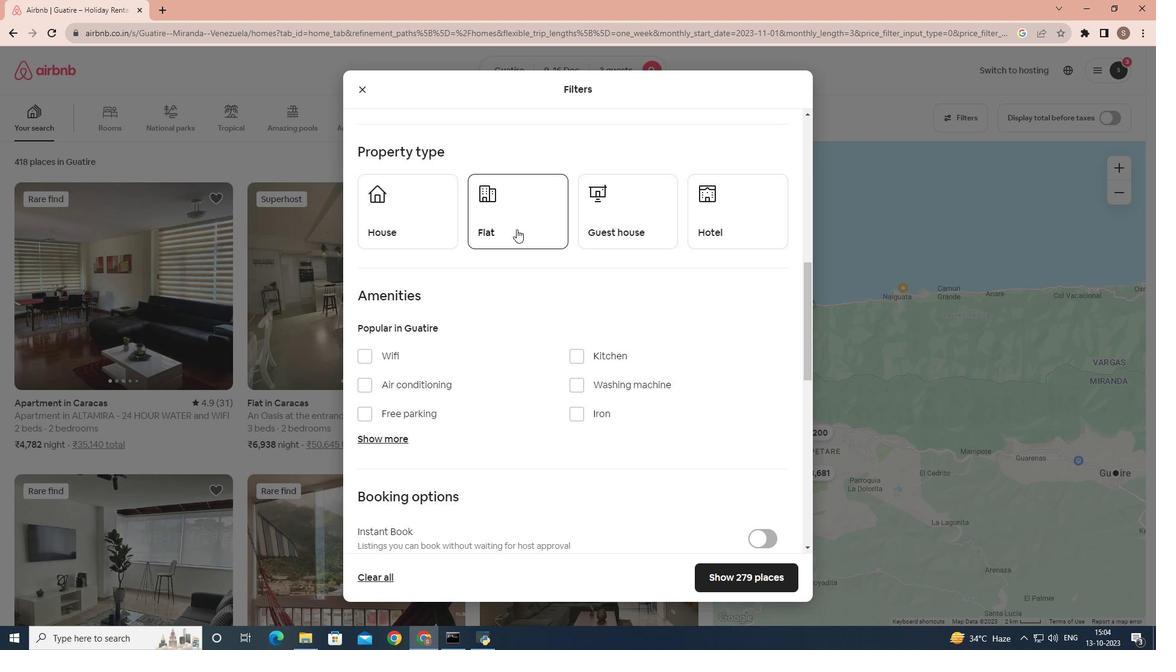 
Action: Mouse pressed left at (516, 229)
Screenshot: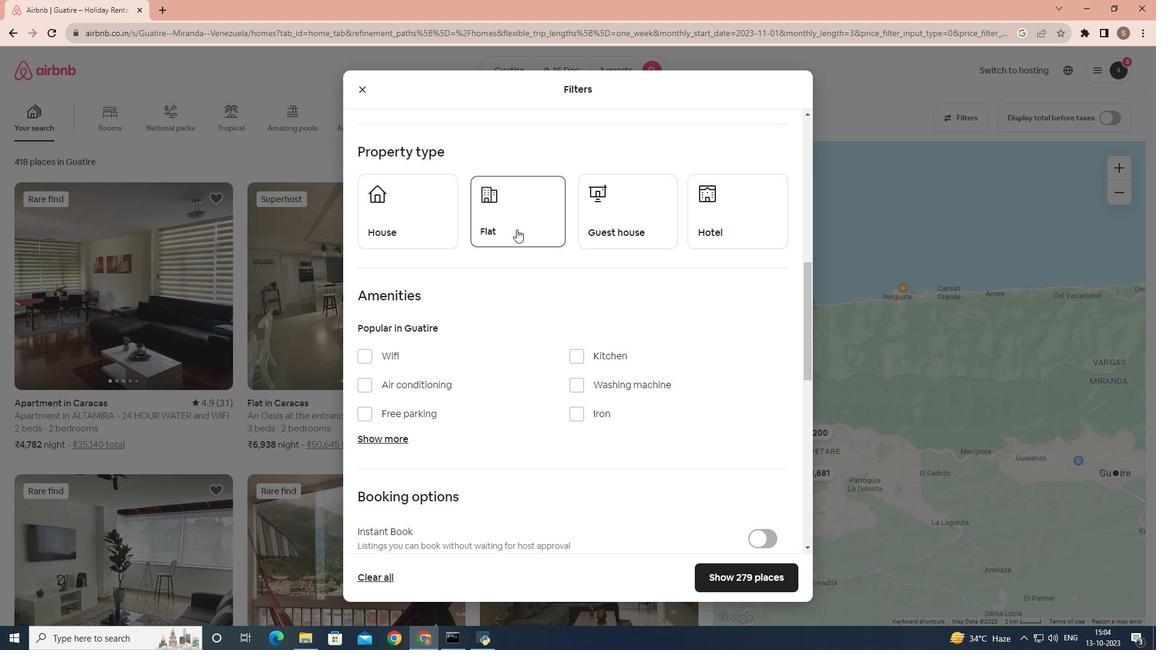 
Action: Mouse moved to (475, 367)
Screenshot: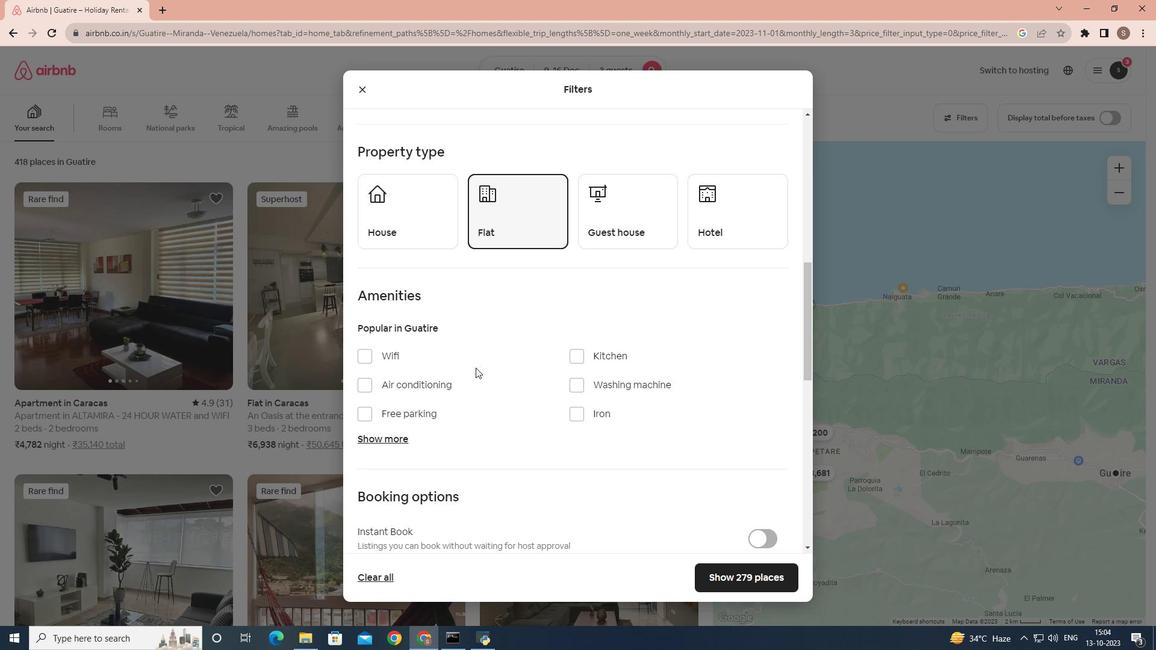 
Action: Mouse scrolled (475, 367) with delta (0, 0)
Screenshot: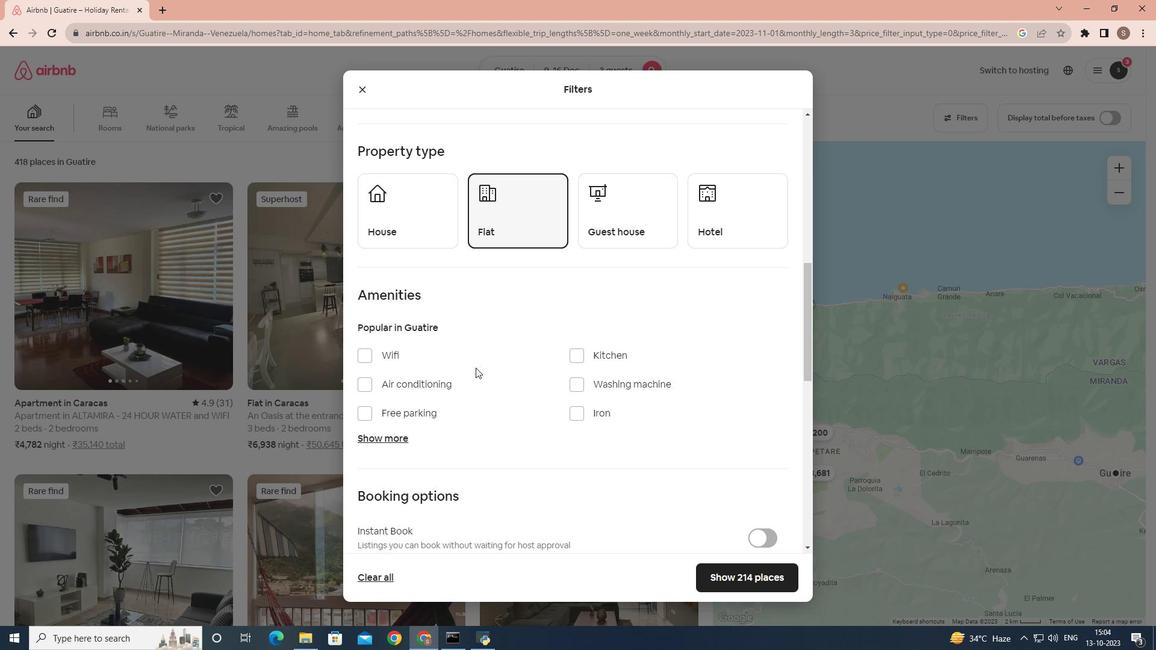 
Action: Mouse scrolled (475, 367) with delta (0, 0)
Screenshot: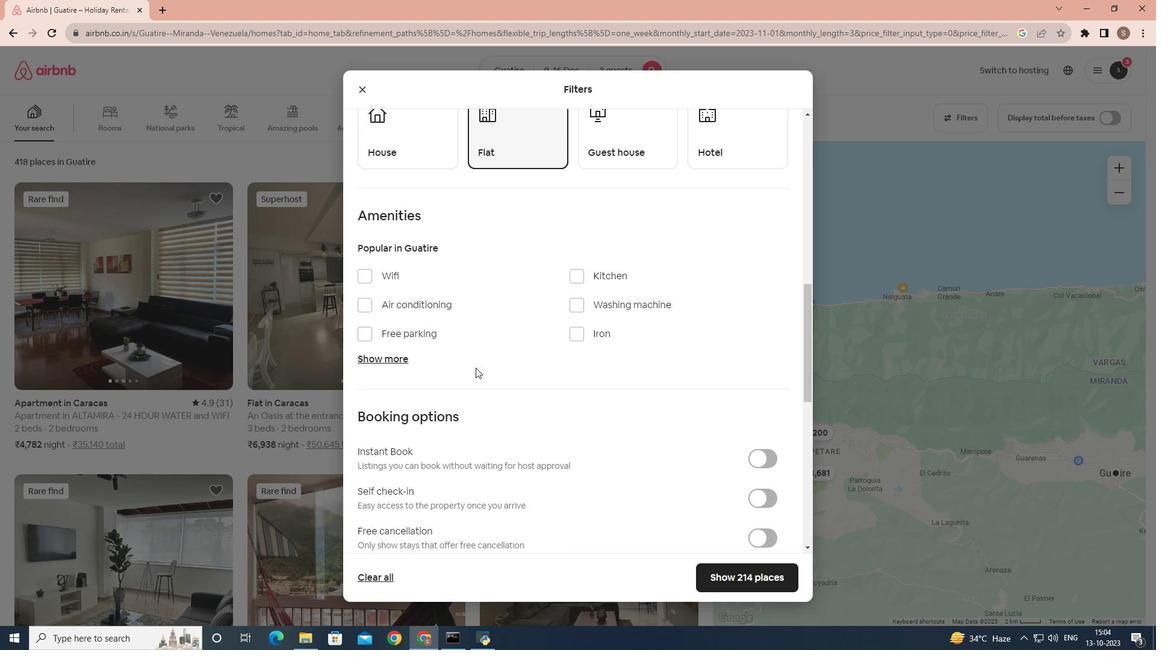
Action: Mouse scrolled (475, 367) with delta (0, 0)
Screenshot: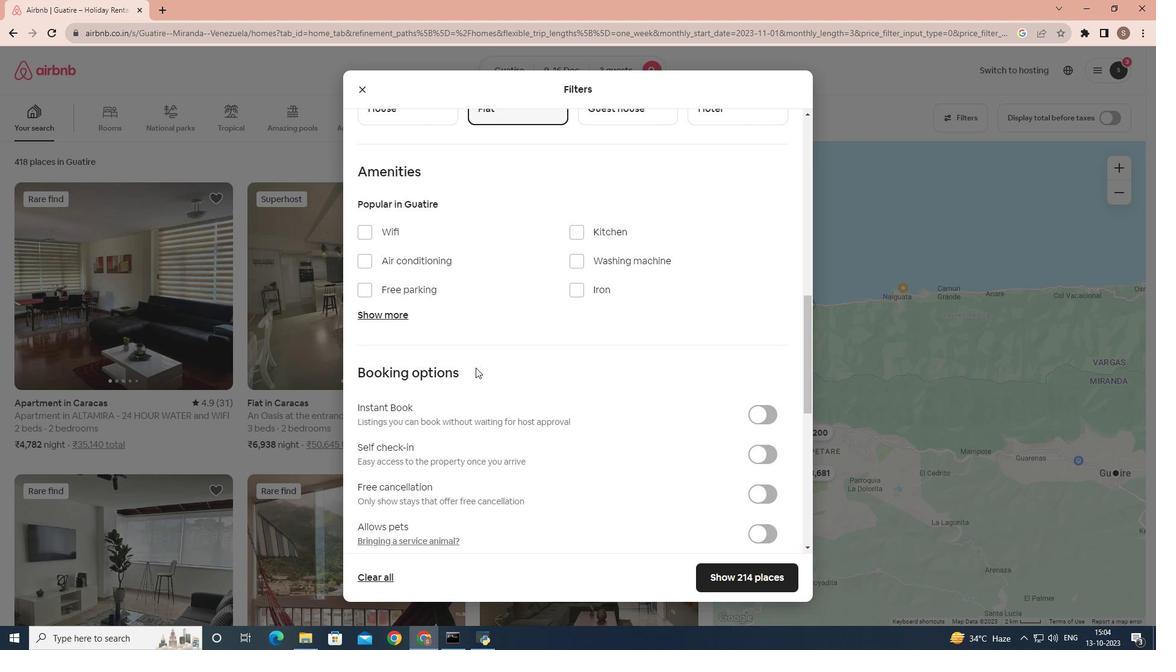 
Action: Mouse scrolled (475, 367) with delta (0, 0)
Screenshot: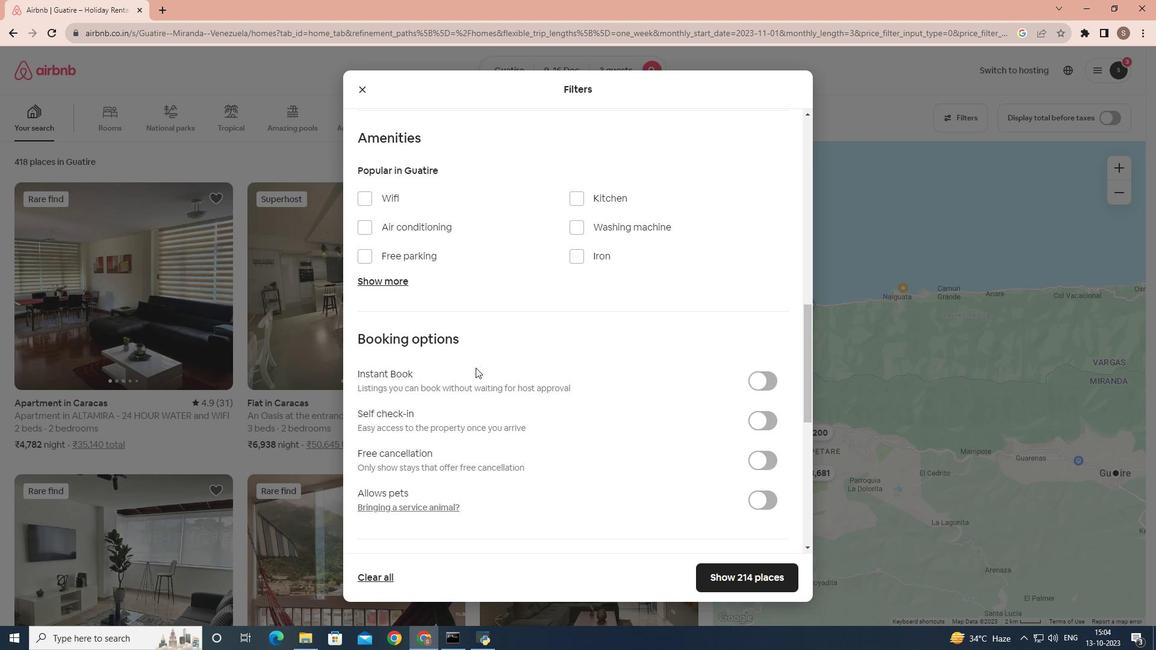 
Action: Mouse scrolled (475, 367) with delta (0, 0)
Screenshot: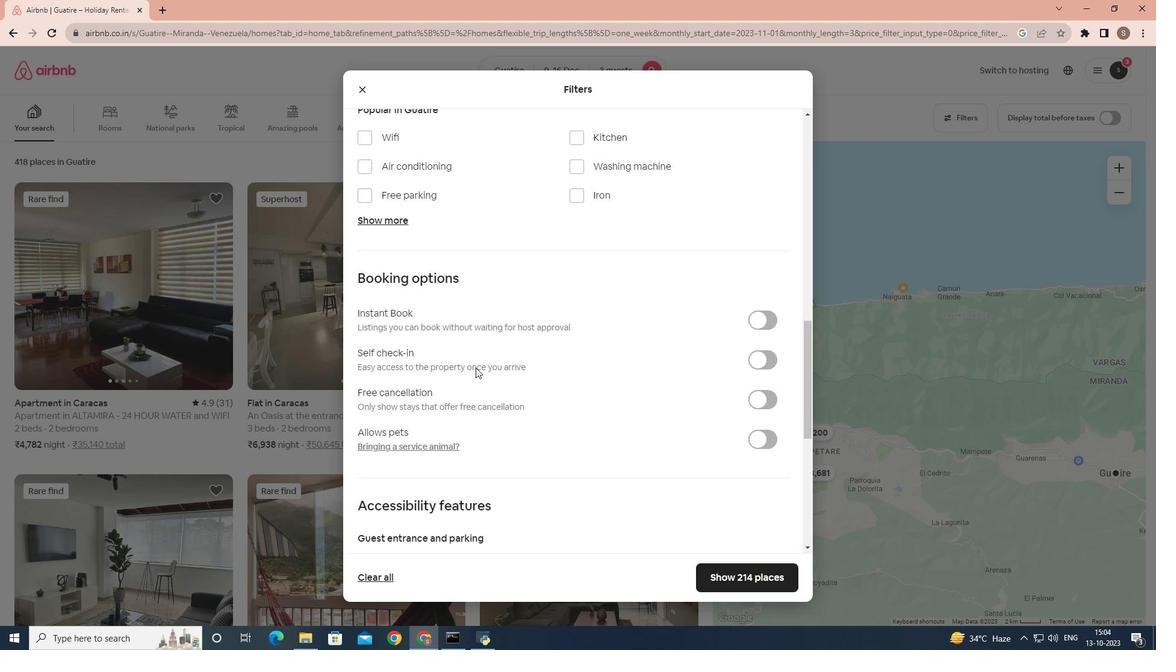 
Action: Mouse moved to (722, 591)
Screenshot: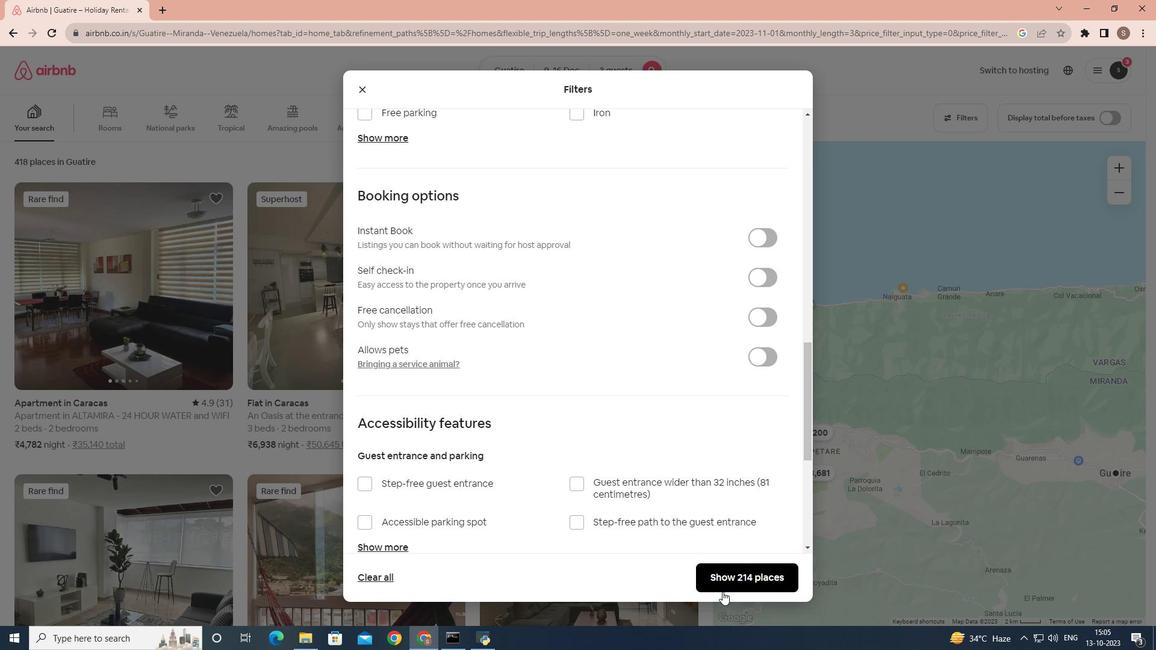 
Action: Mouse scrolled (722, 592) with delta (0, 0)
Screenshot: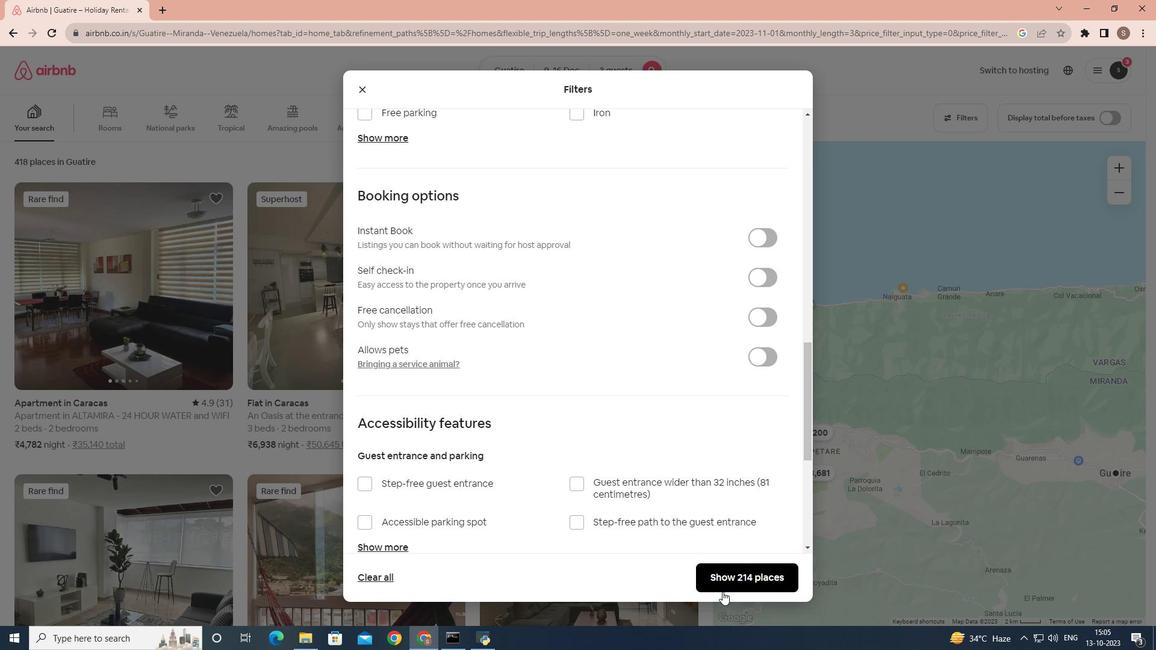 
Action: Mouse moved to (734, 582)
Screenshot: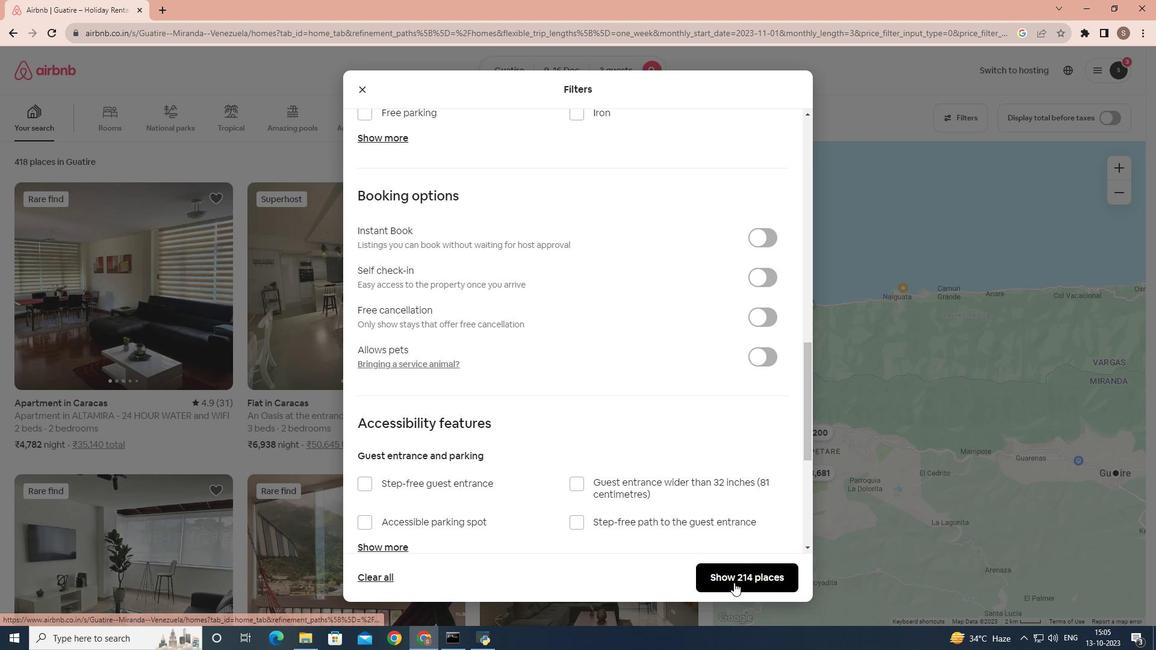 
Action: Mouse pressed left at (734, 582)
Screenshot: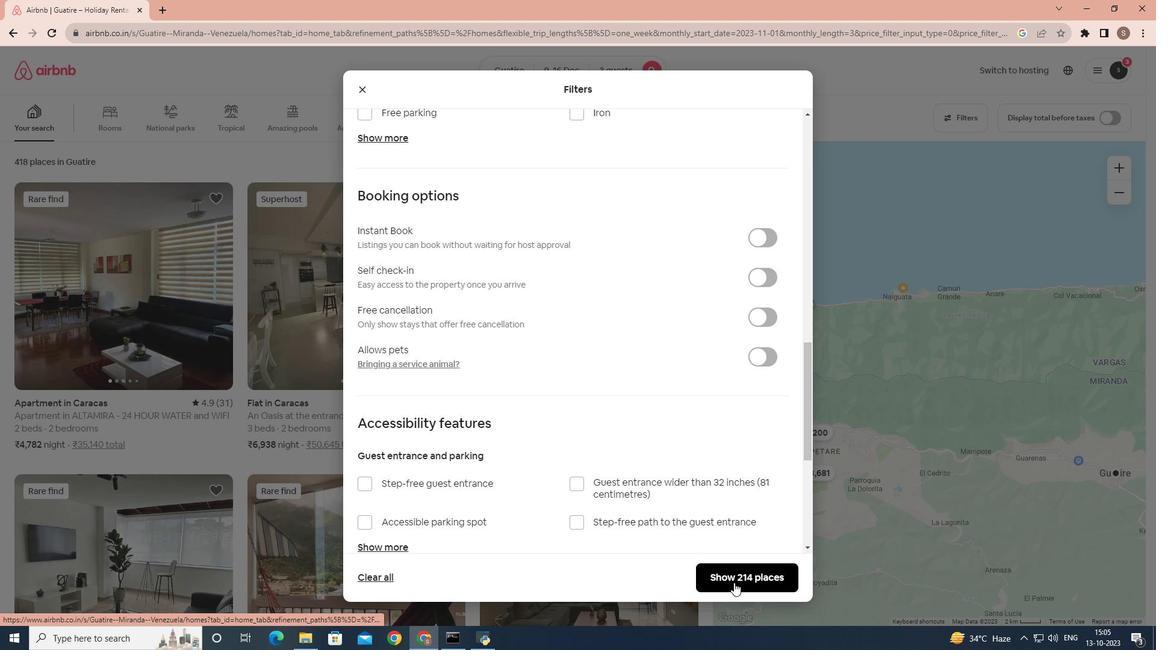 
Action: Mouse moved to (576, 341)
Screenshot: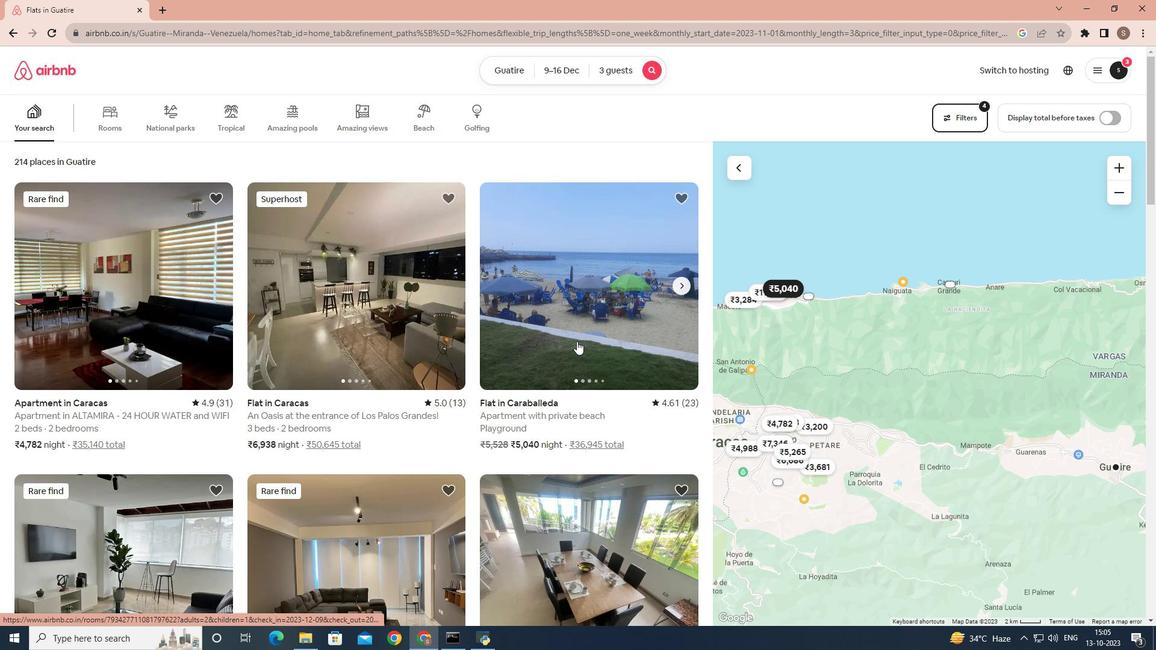 
Action: Mouse pressed left at (576, 341)
Screenshot: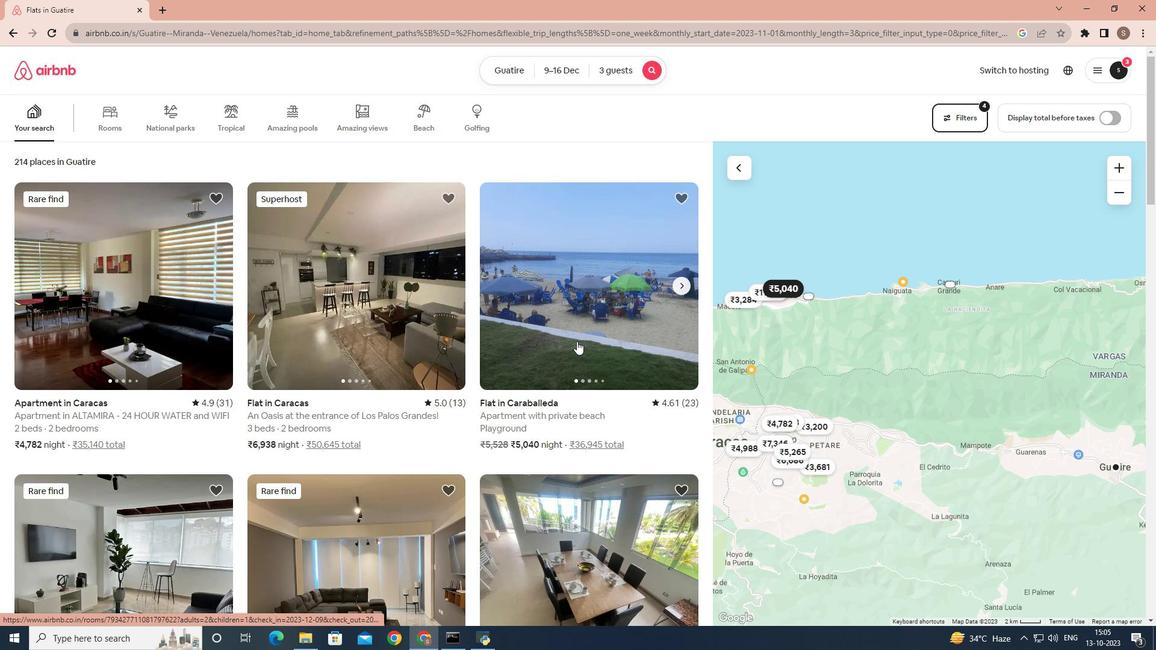
Action: Mouse moved to (480, 335)
Screenshot: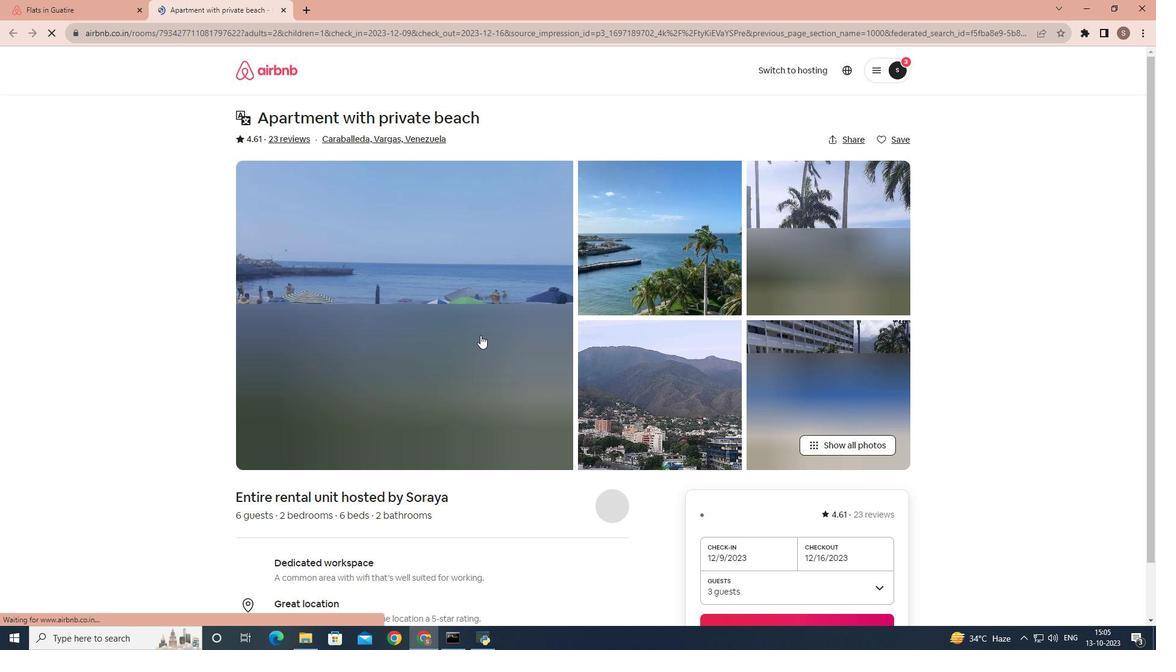 
Action: Mouse scrolled (480, 334) with delta (0, 0)
Screenshot: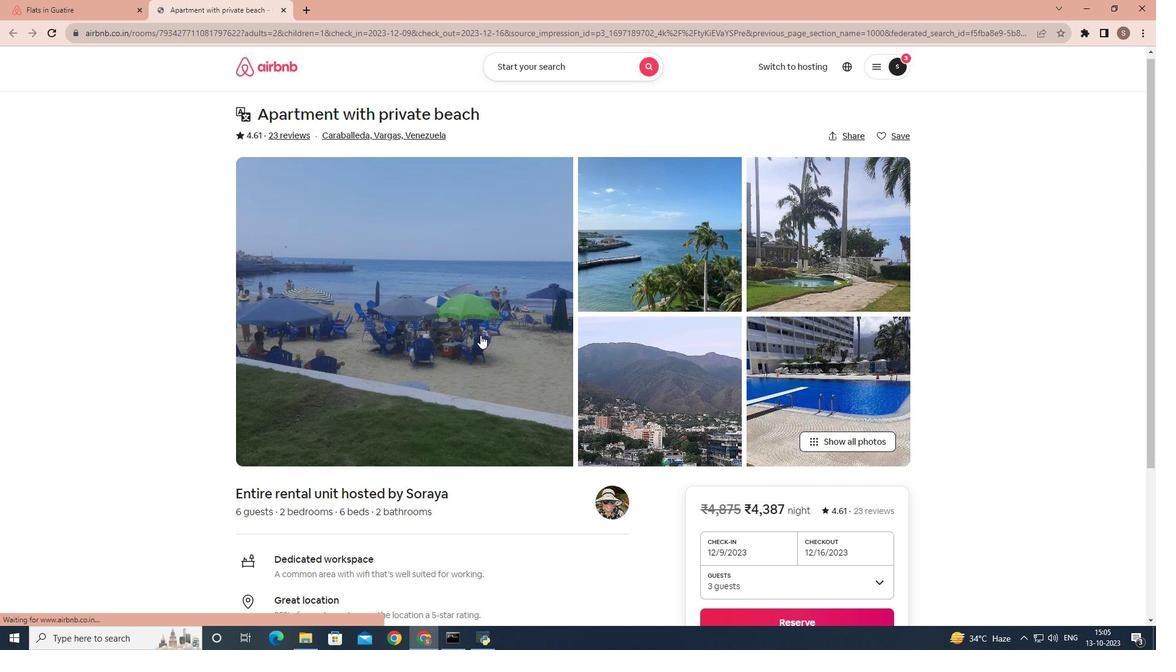 
Action: Mouse scrolled (480, 334) with delta (0, 0)
Screenshot: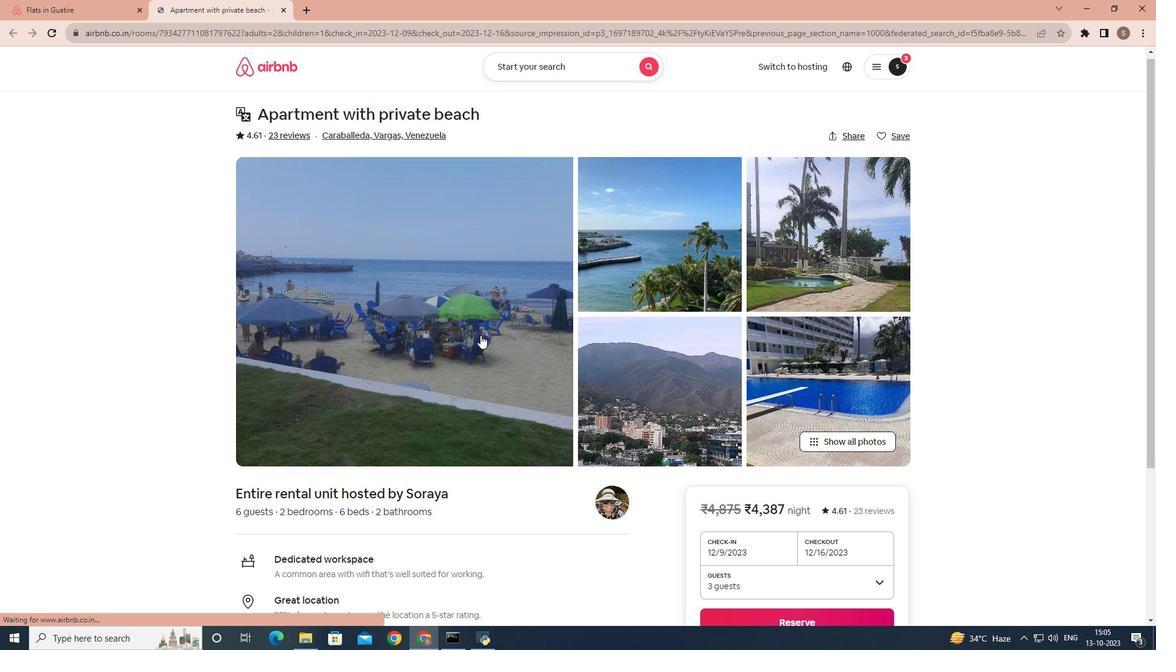 
Action: Mouse scrolled (480, 334) with delta (0, 0)
Screenshot: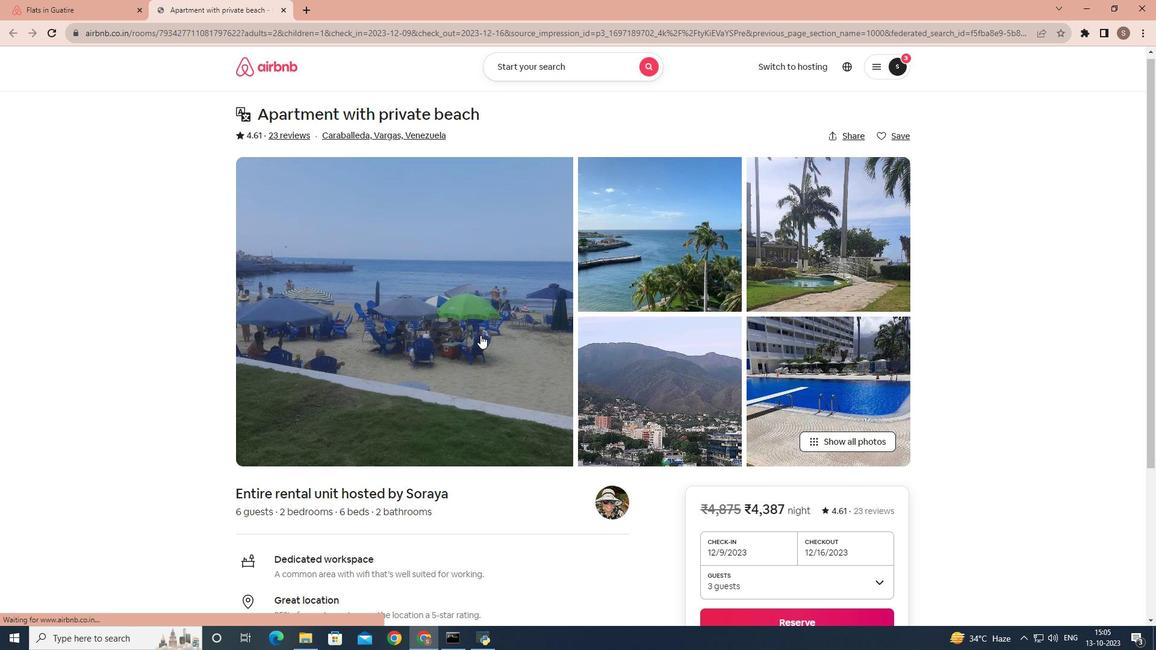 
Action: Mouse scrolled (480, 334) with delta (0, 0)
Screenshot: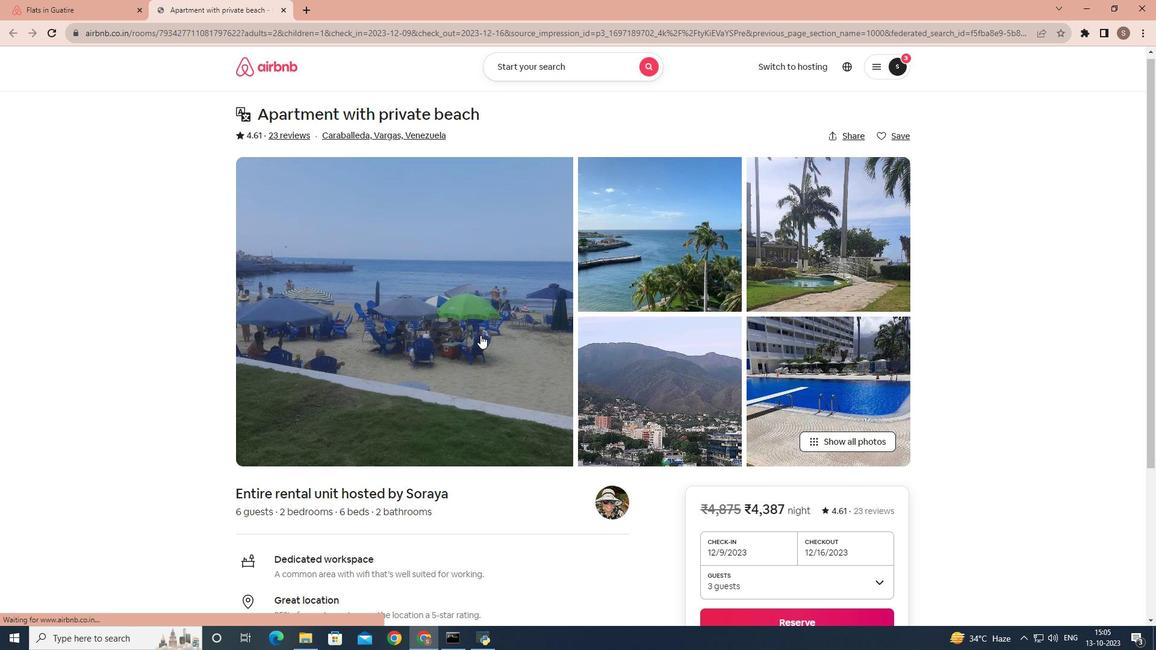 
Action: Mouse moved to (479, 335)
Screenshot: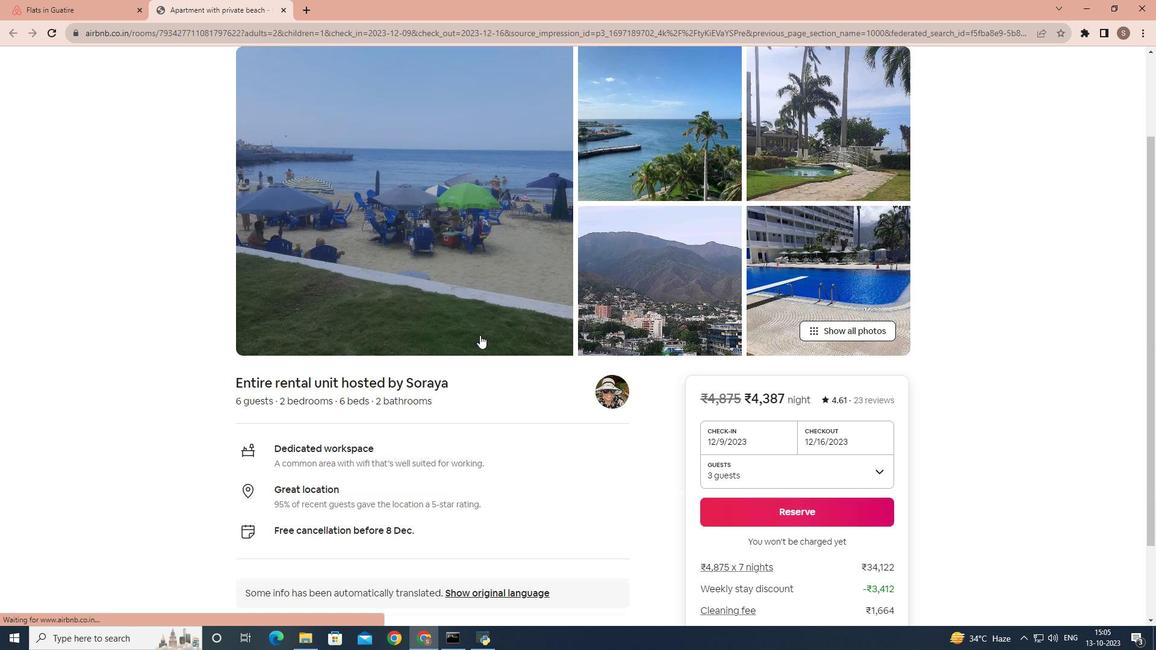 
Action: Mouse scrolled (479, 334) with delta (0, 0)
Screenshot: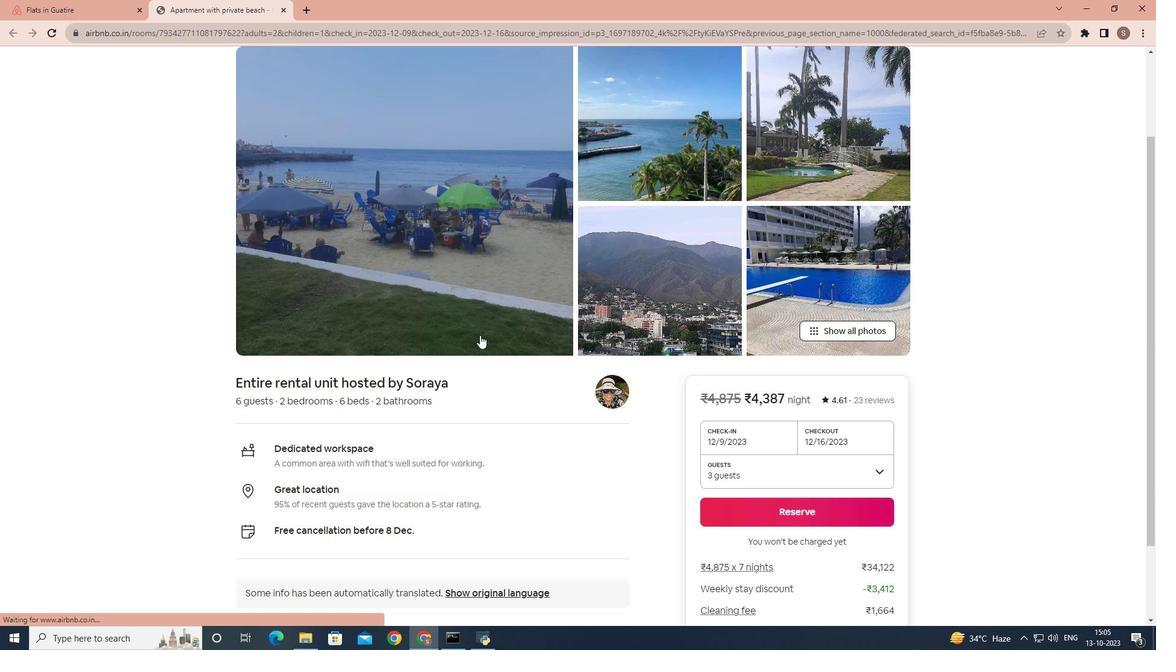 
Action: Mouse scrolled (479, 334) with delta (0, 0)
Screenshot: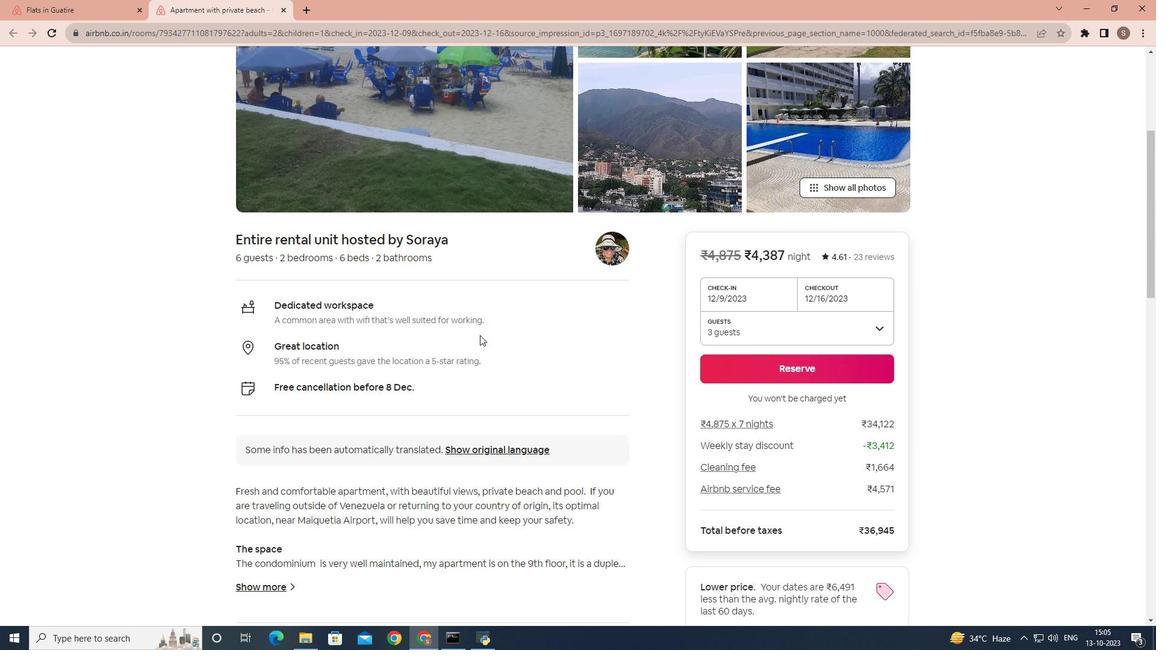 
Action: Mouse scrolled (479, 334) with delta (0, 0)
Screenshot: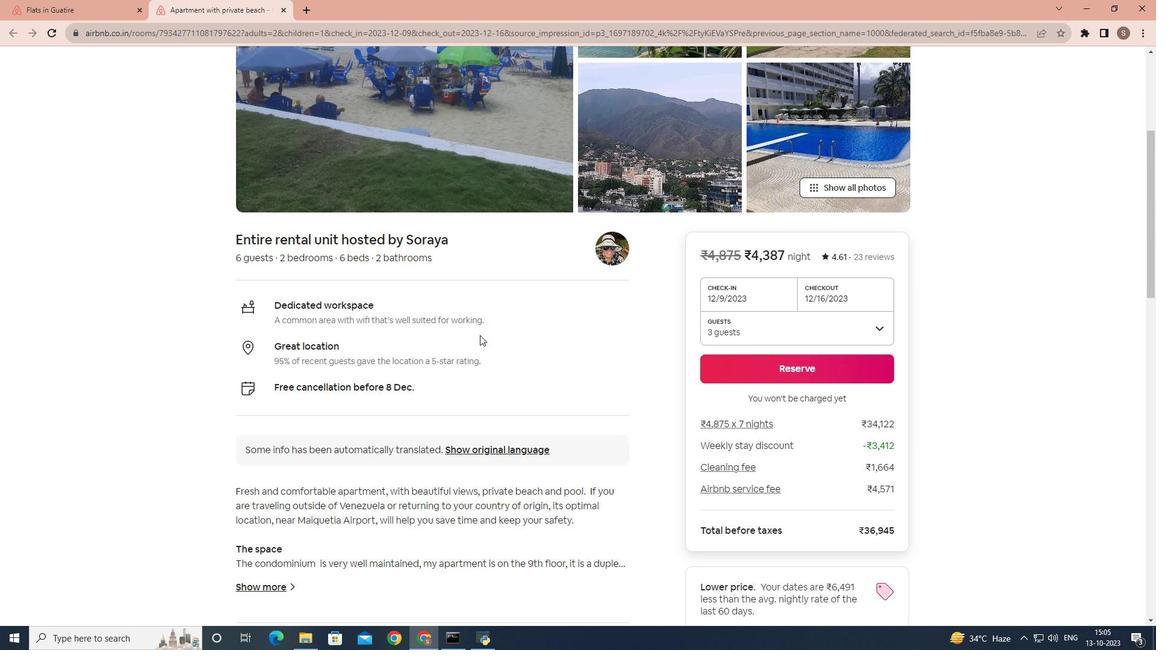 
Action: Mouse scrolled (479, 334) with delta (0, 0)
Screenshot: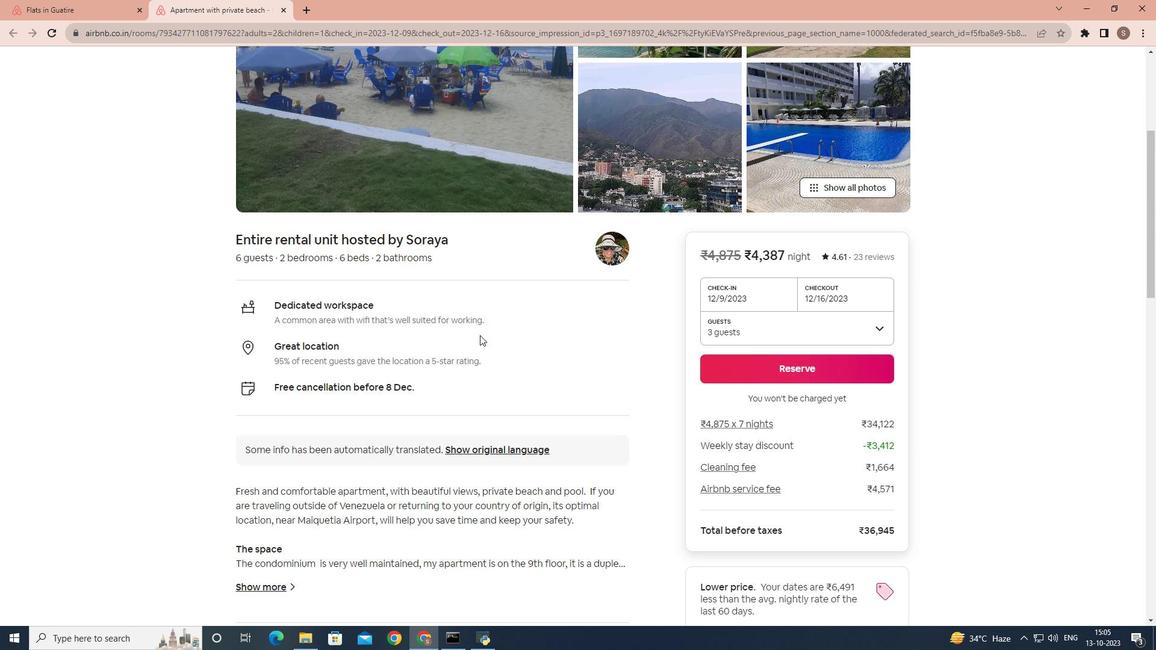 
Action: Mouse scrolled (479, 334) with delta (0, 0)
Screenshot: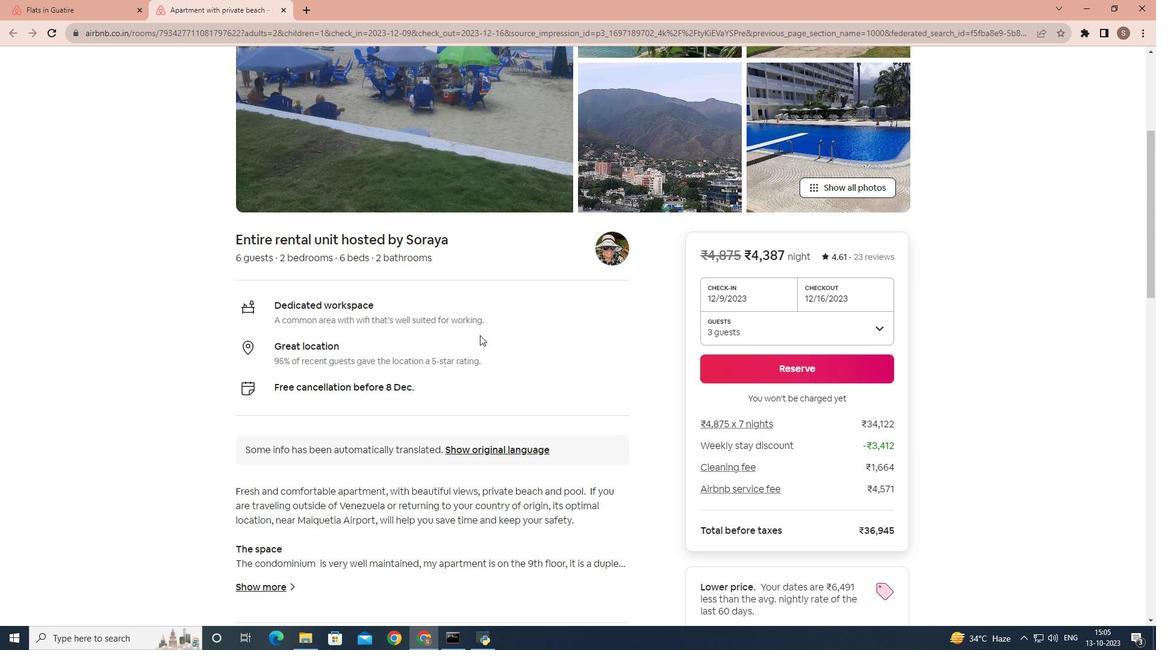 
Action: Mouse moved to (275, 390)
Screenshot: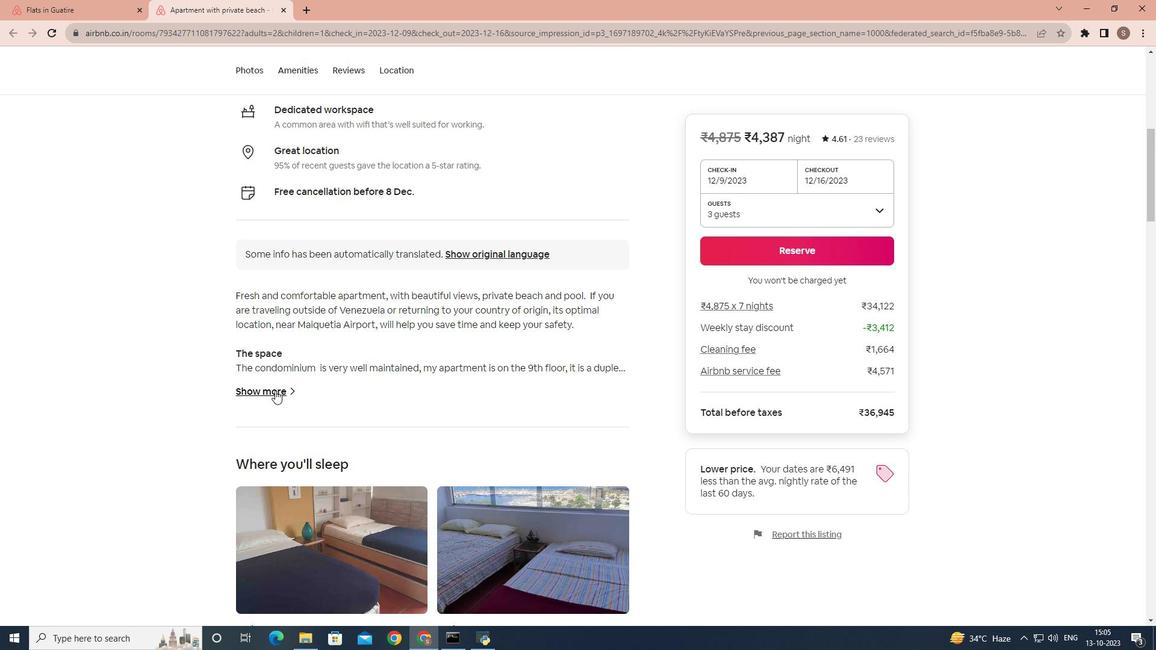 
Action: Mouse pressed left at (275, 390)
Screenshot: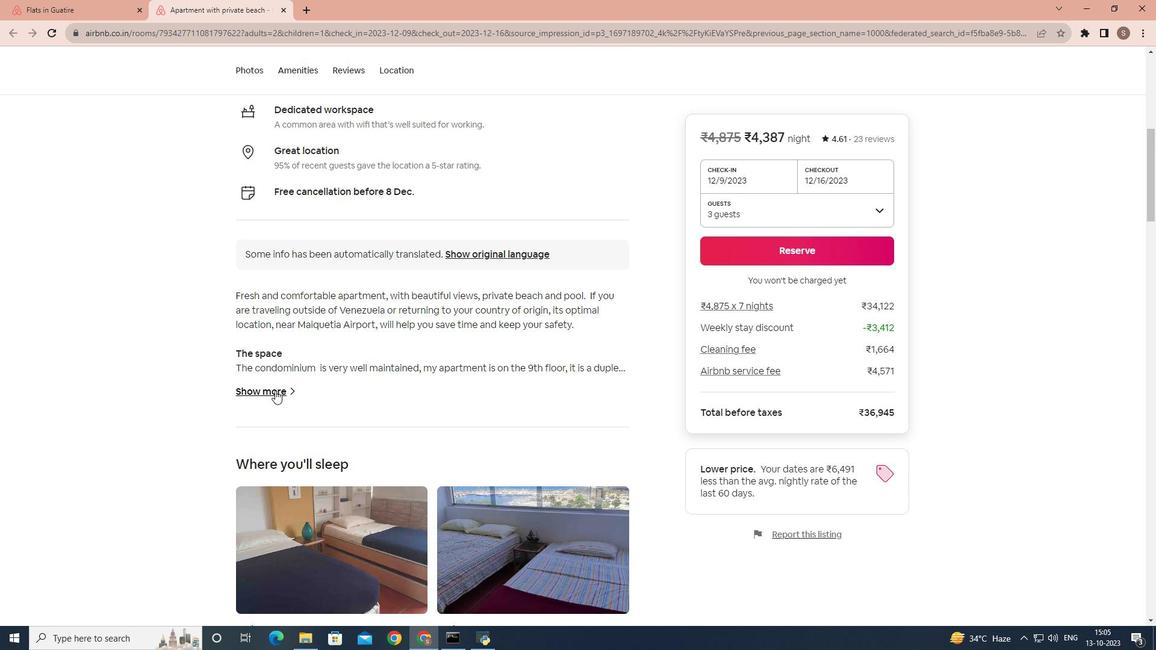 
Action: Mouse moved to (365, 168)
Screenshot: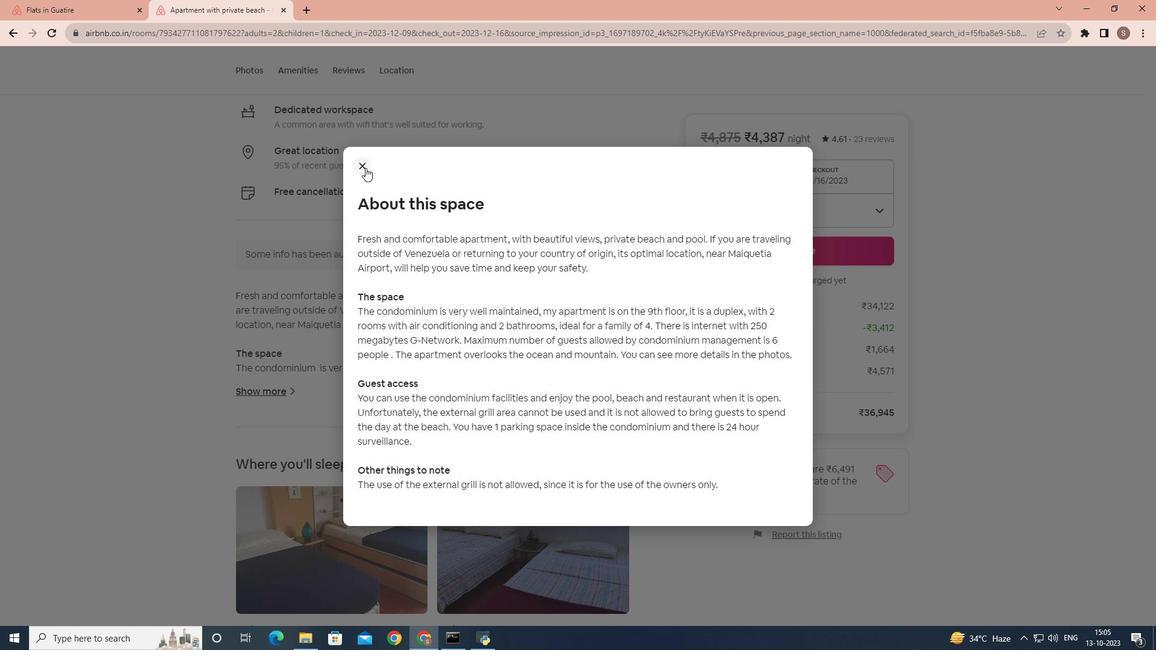 
Action: Mouse pressed left at (365, 168)
Screenshot: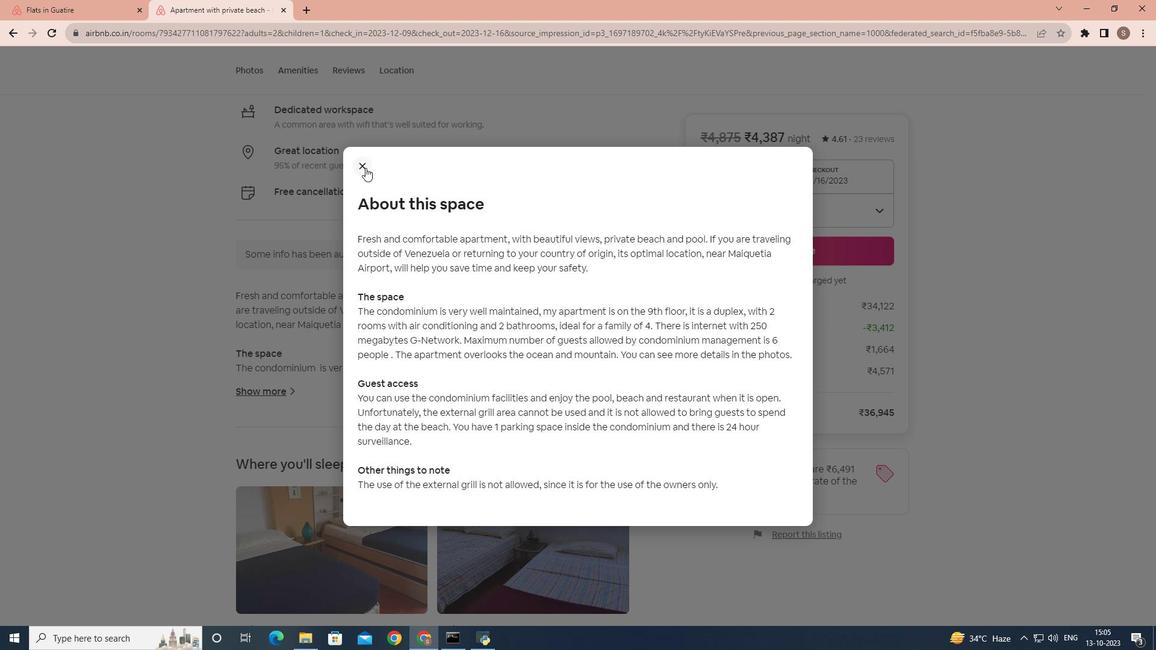 
Action: Mouse moved to (357, 349)
Screenshot: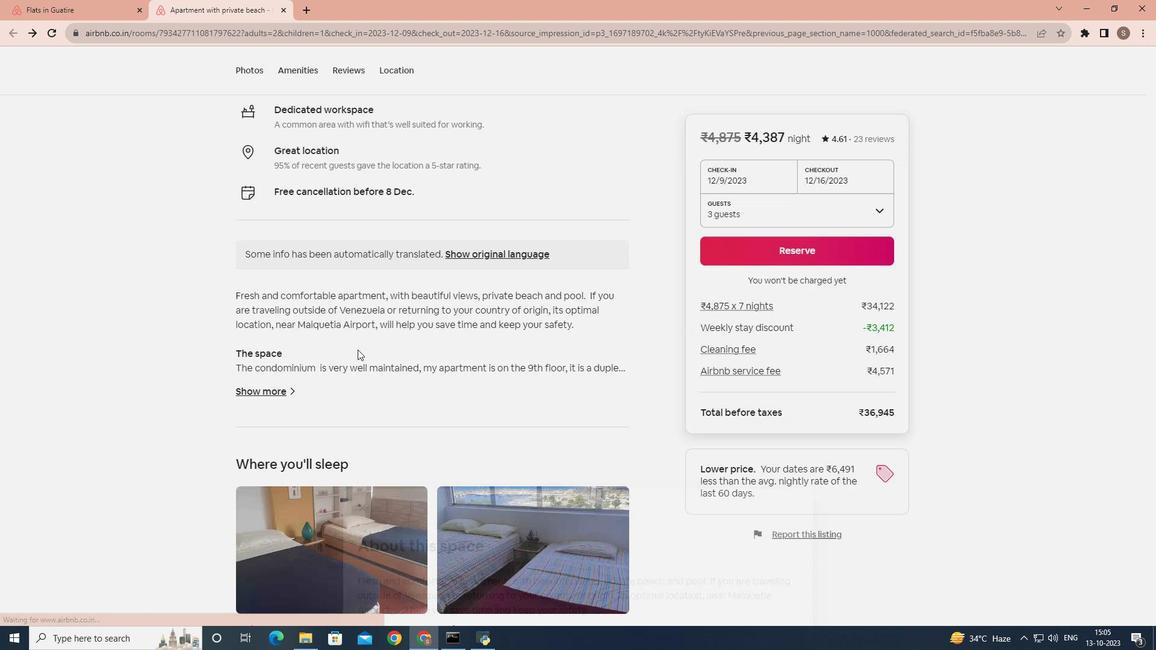
Action: Mouse scrolled (357, 349) with delta (0, 0)
Screenshot: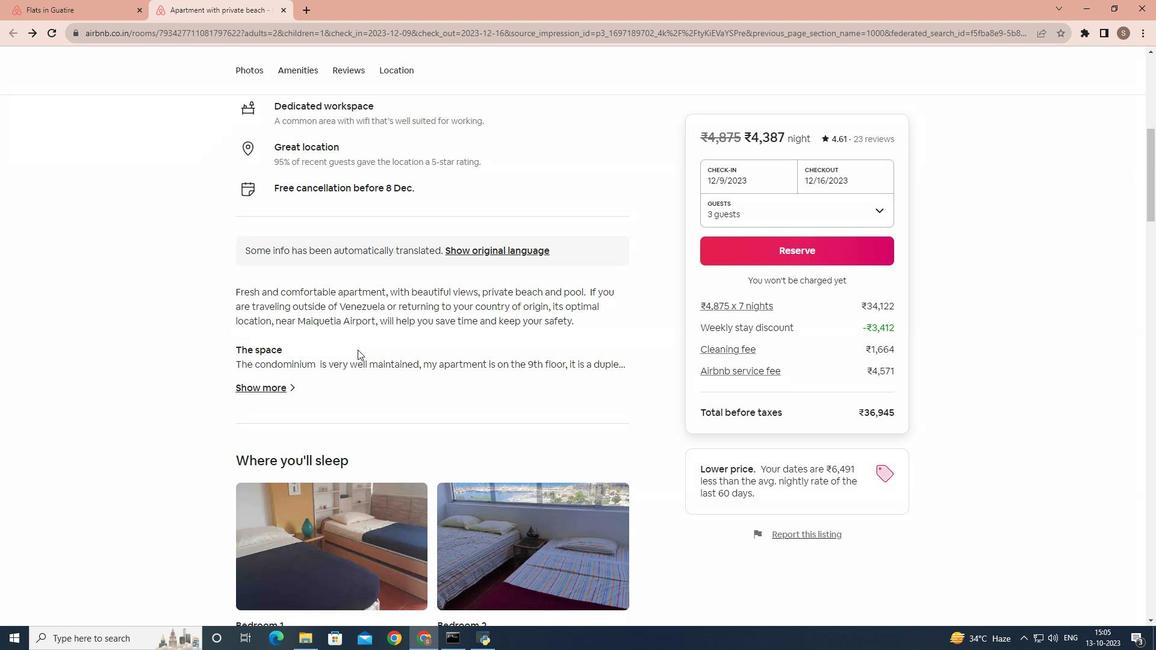 
Action: Mouse scrolled (357, 349) with delta (0, 0)
Screenshot: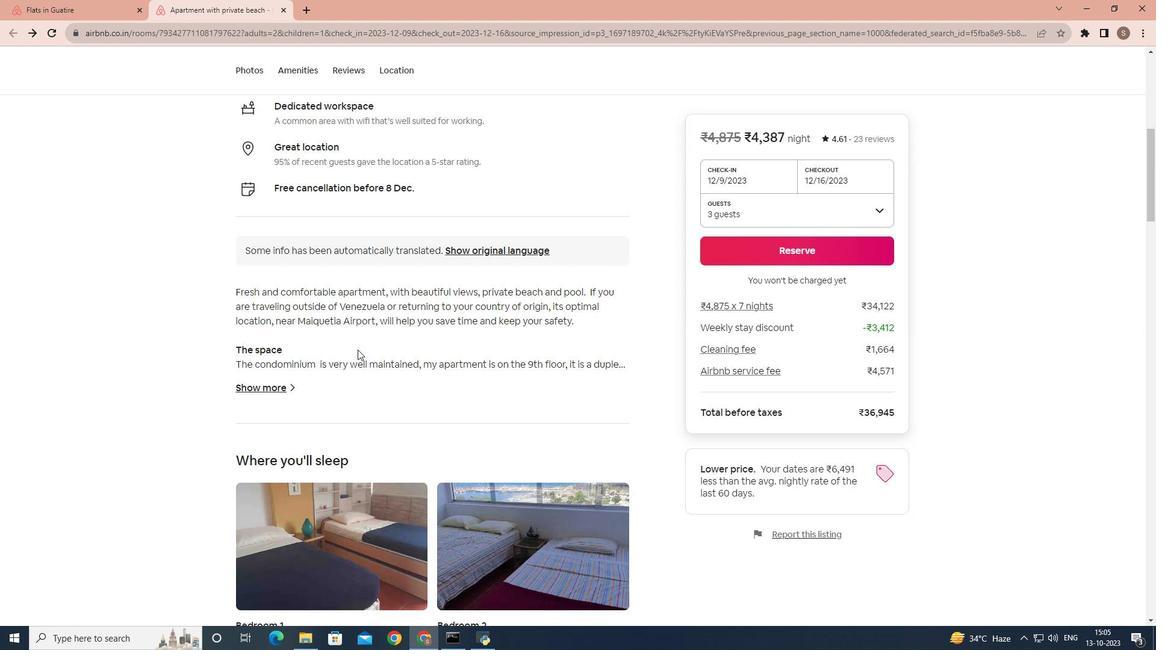 
Action: Mouse scrolled (357, 349) with delta (0, 0)
Screenshot: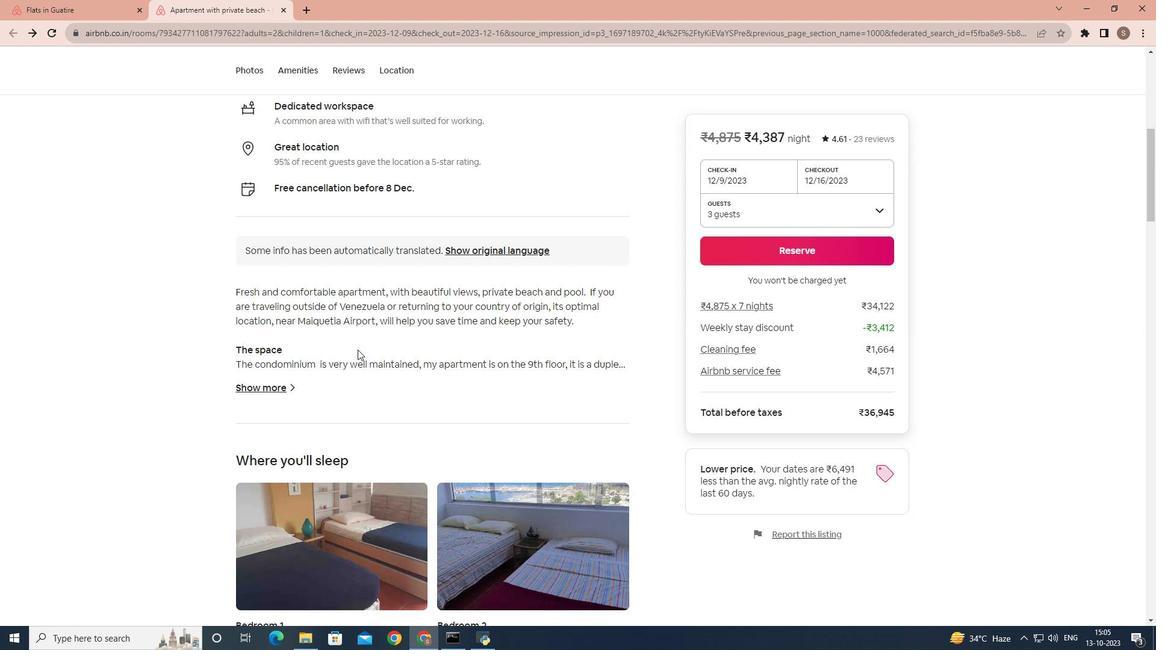 
Action: Mouse scrolled (357, 349) with delta (0, 0)
Screenshot: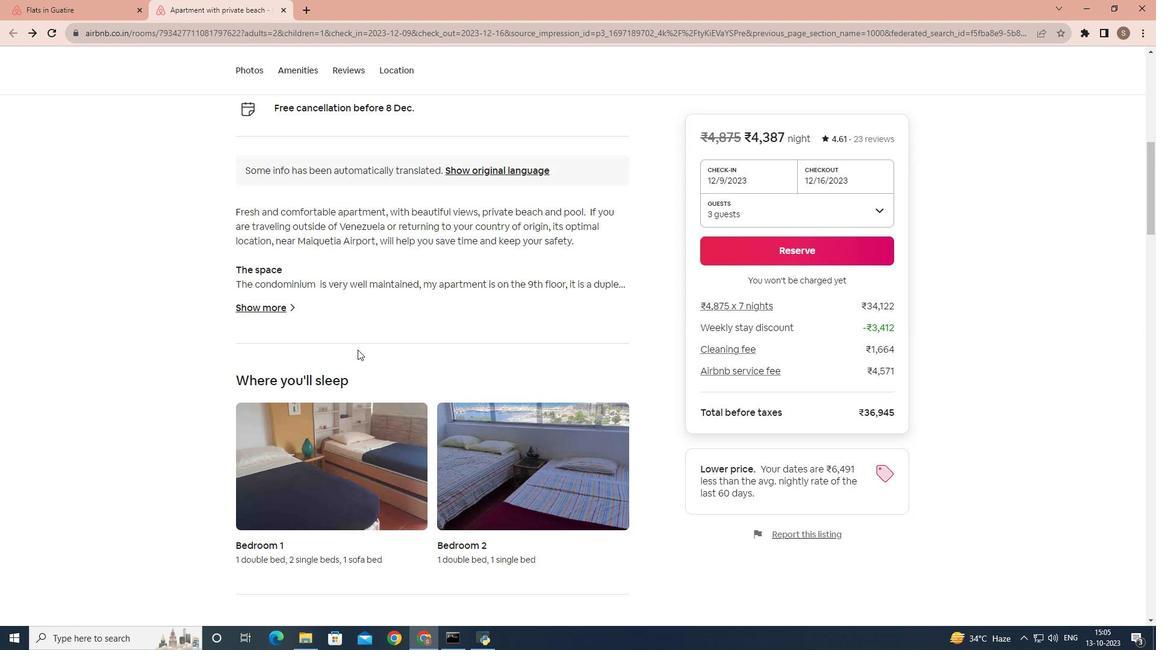 
Action: Mouse scrolled (357, 349) with delta (0, 0)
Screenshot: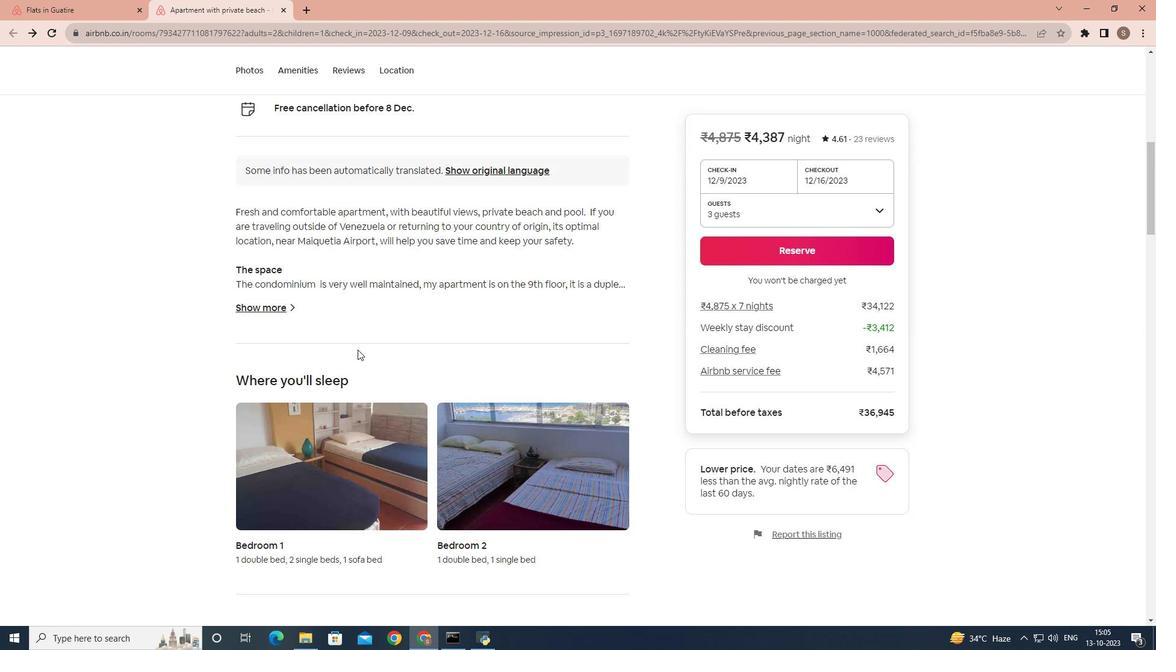 
Action: Mouse scrolled (357, 349) with delta (0, 0)
Screenshot: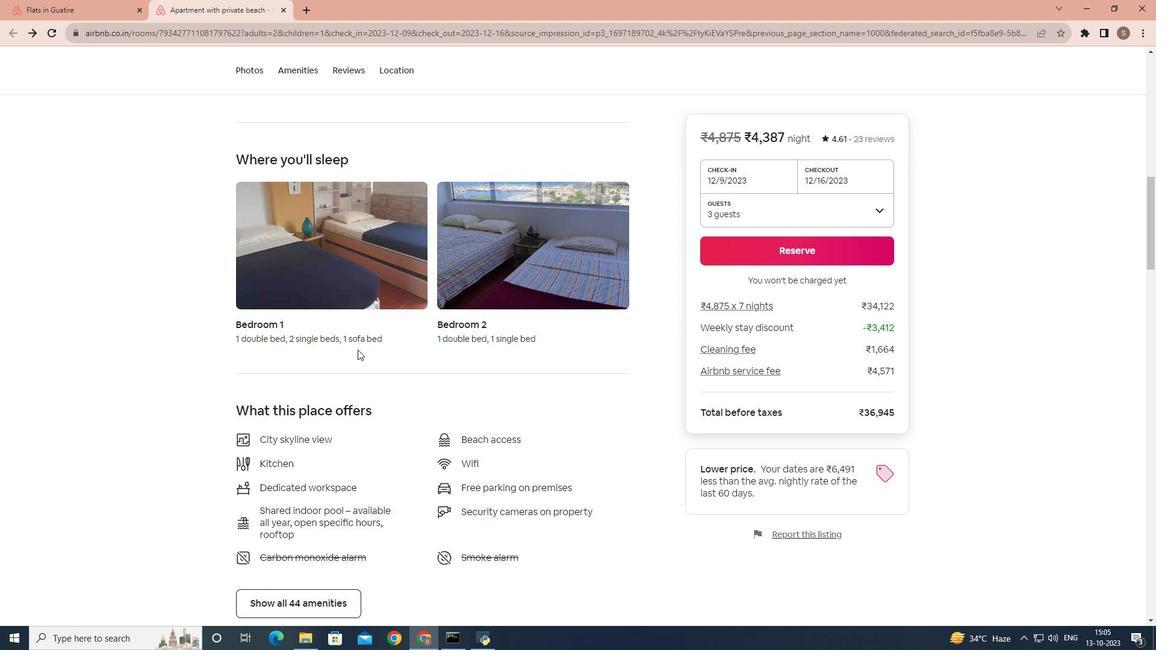 
Action: Mouse scrolled (357, 349) with delta (0, 0)
Screenshot: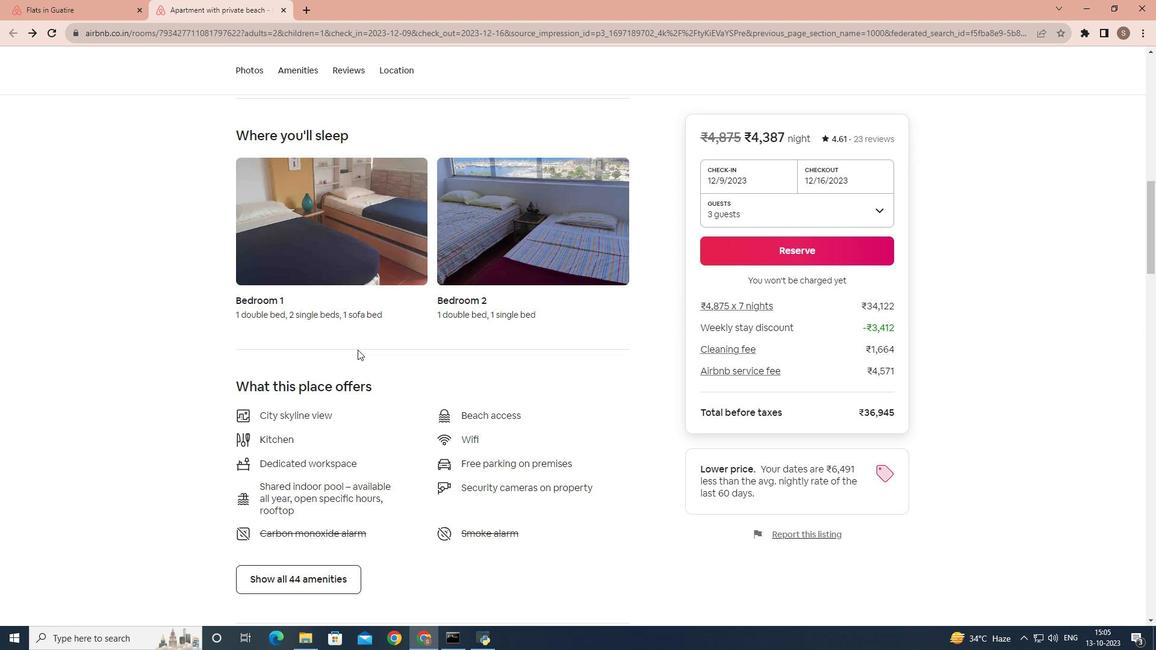 
Action: Mouse scrolled (357, 349) with delta (0, 0)
Screenshot: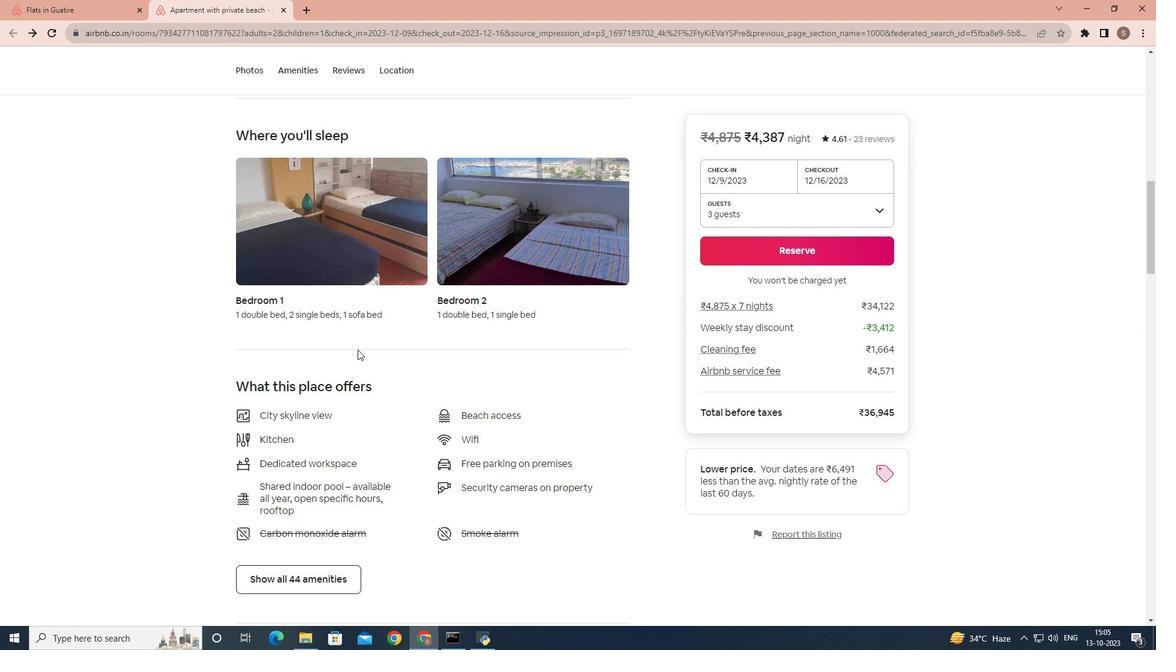 
Action: Mouse scrolled (357, 349) with delta (0, 0)
Screenshot: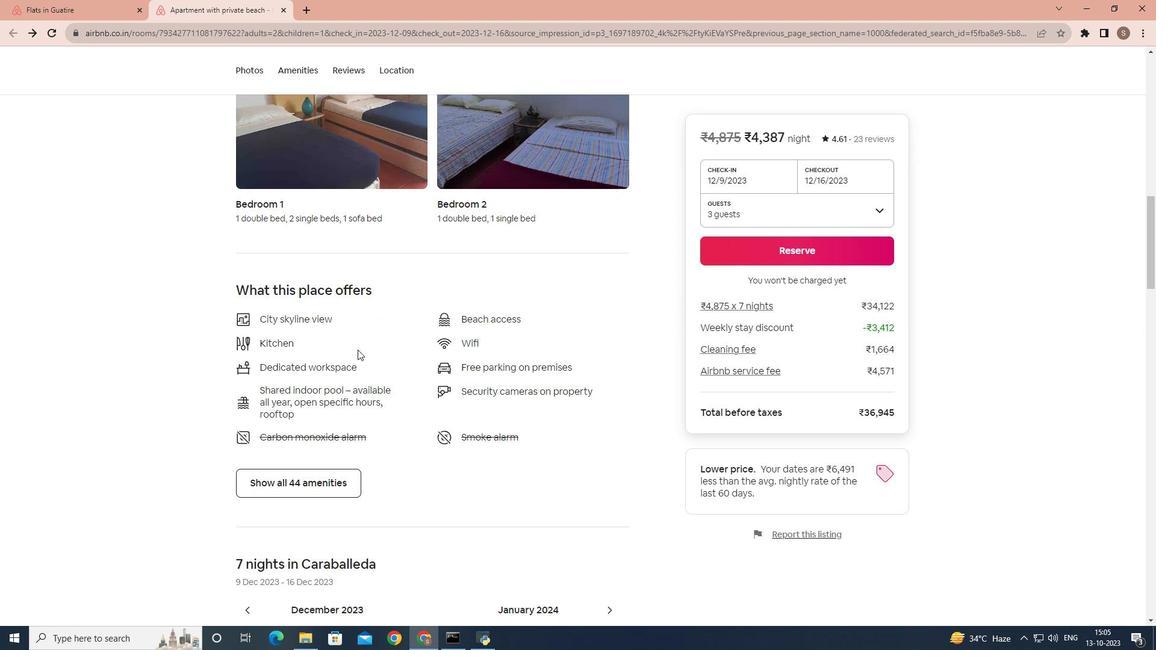 
Action: Mouse moved to (328, 363)
Screenshot: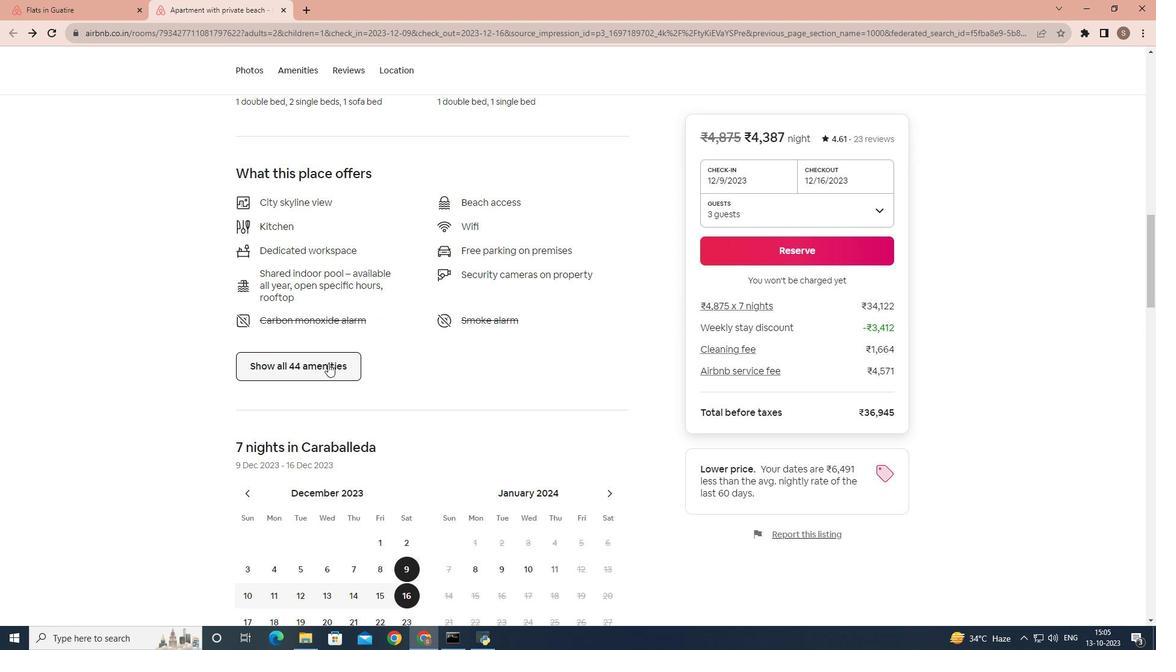 
Action: Mouse pressed left at (328, 363)
Screenshot: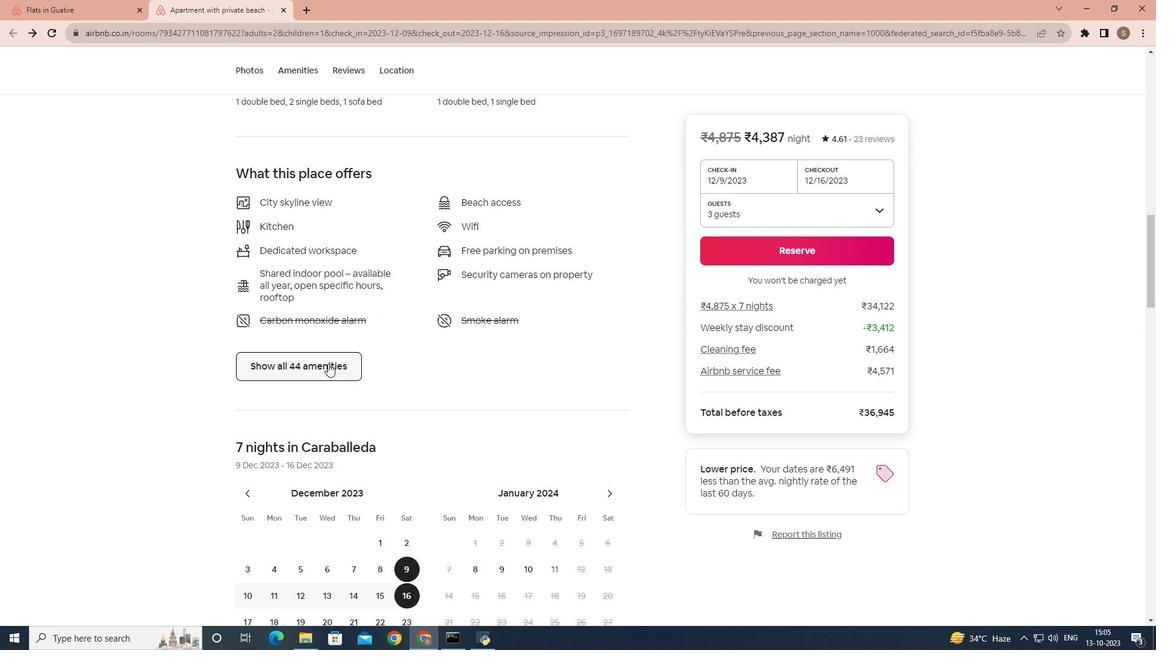
Action: Mouse moved to (417, 327)
Screenshot: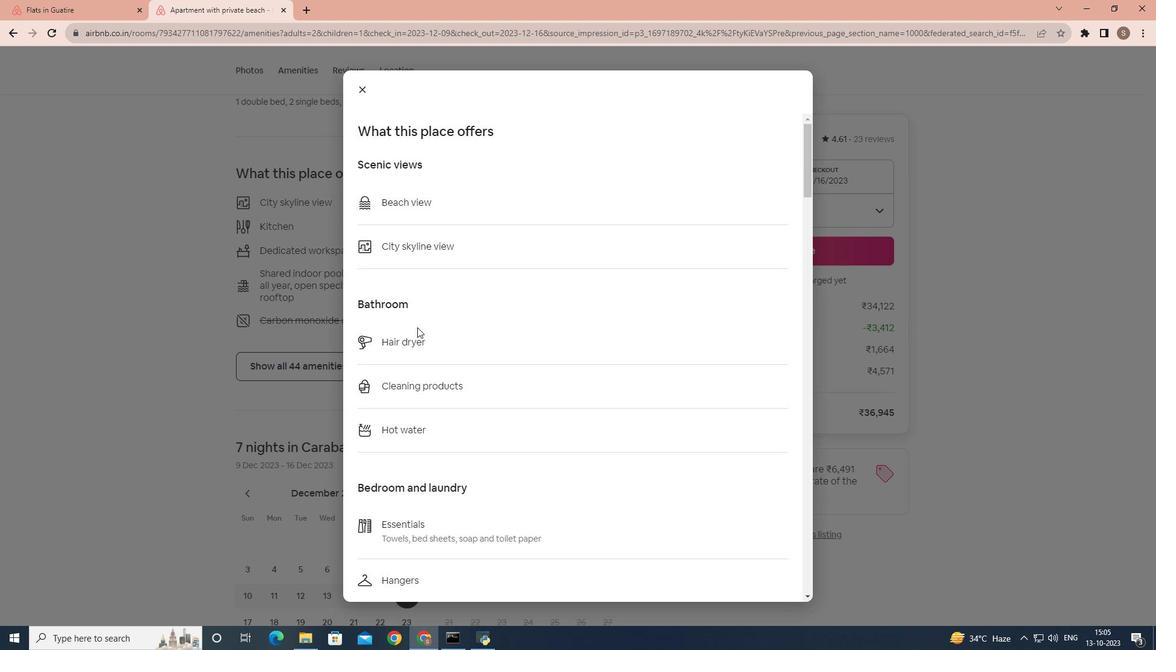 
Action: Mouse scrolled (417, 327) with delta (0, 0)
Screenshot: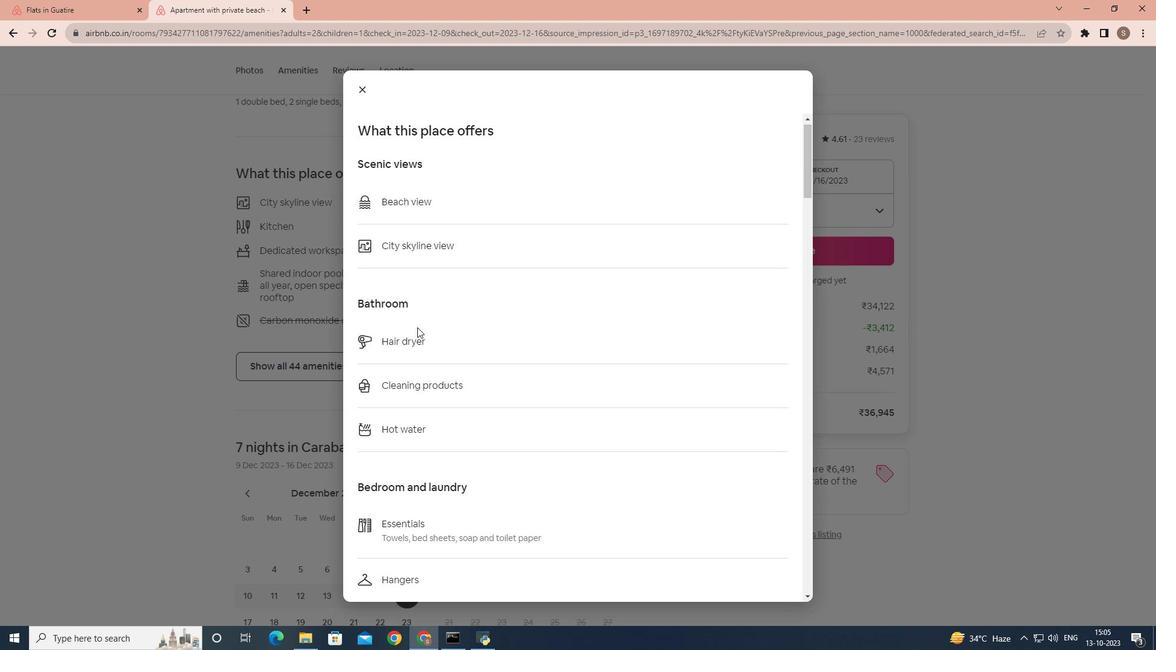 
Action: Mouse scrolled (417, 327) with delta (0, 0)
Screenshot: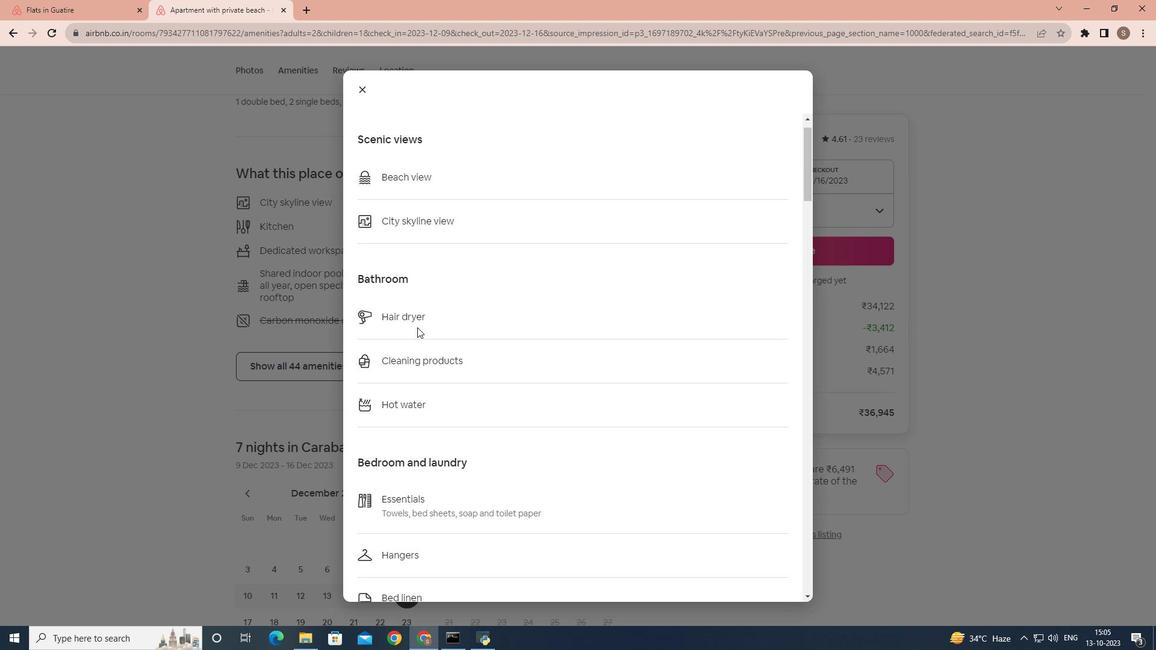 
Action: Mouse scrolled (417, 327) with delta (0, 0)
Screenshot: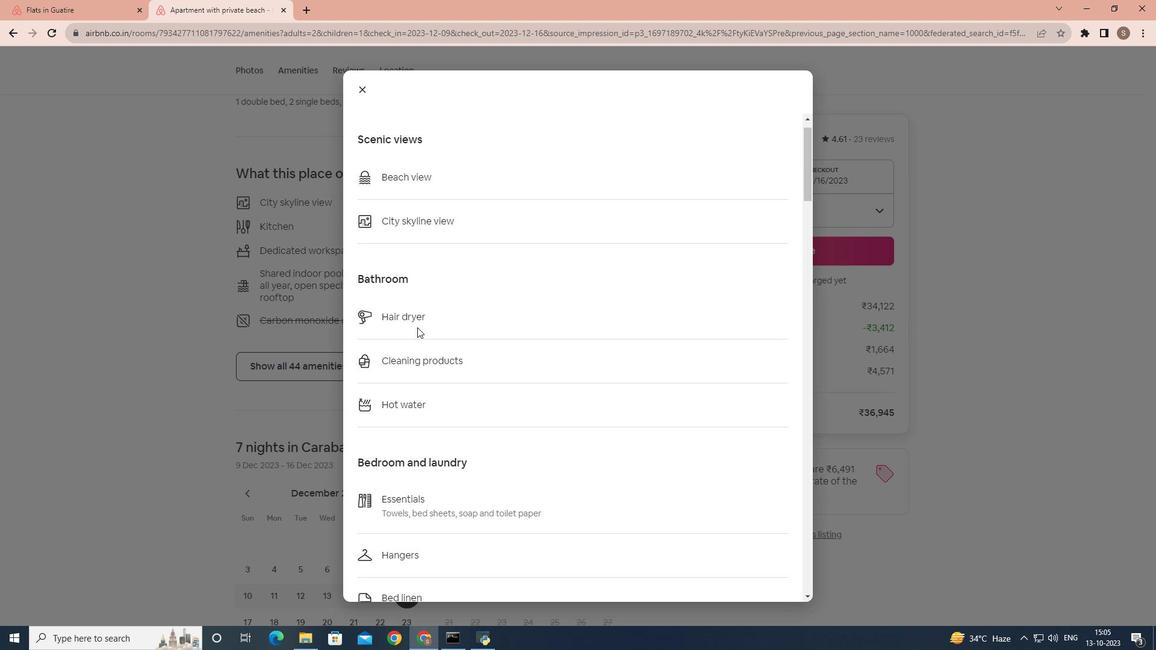 
Action: Mouse scrolled (417, 327) with delta (0, 0)
Screenshot: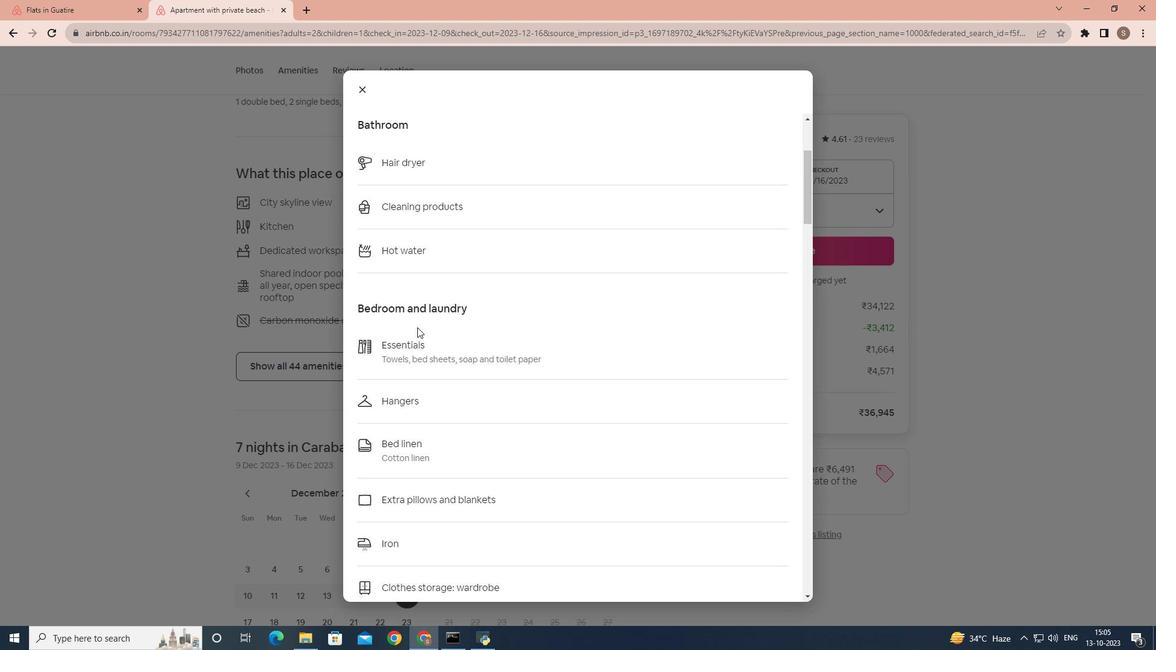 
Action: Mouse scrolled (417, 327) with delta (0, 0)
Screenshot: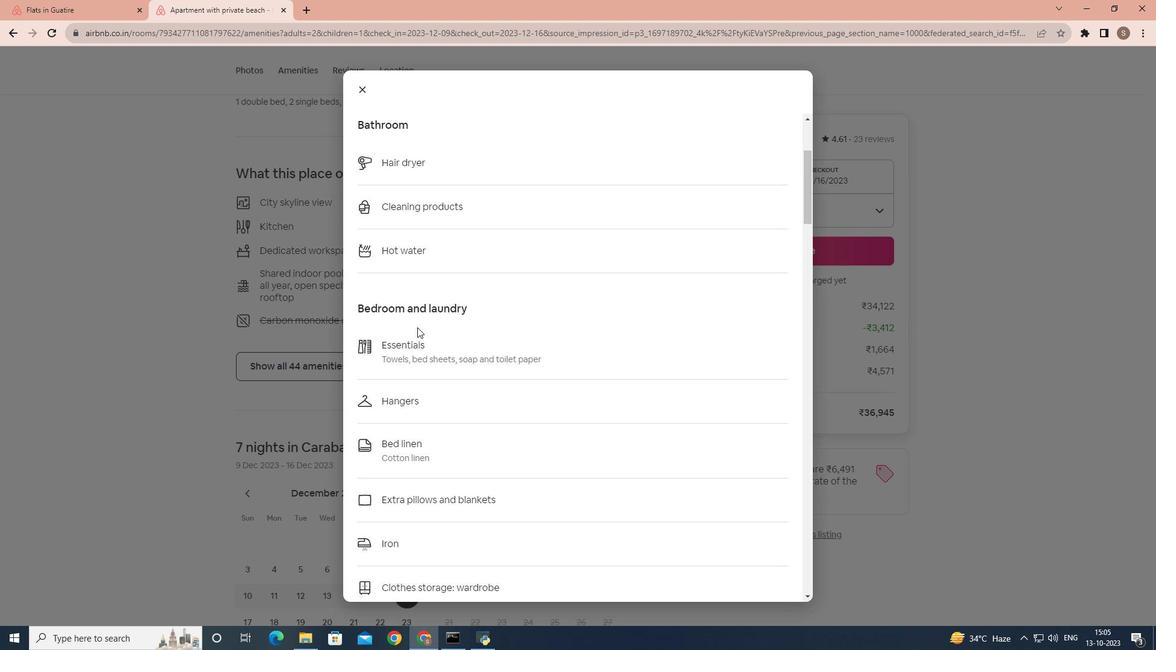 
Action: Mouse scrolled (417, 327) with delta (0, 0)
Screenshot: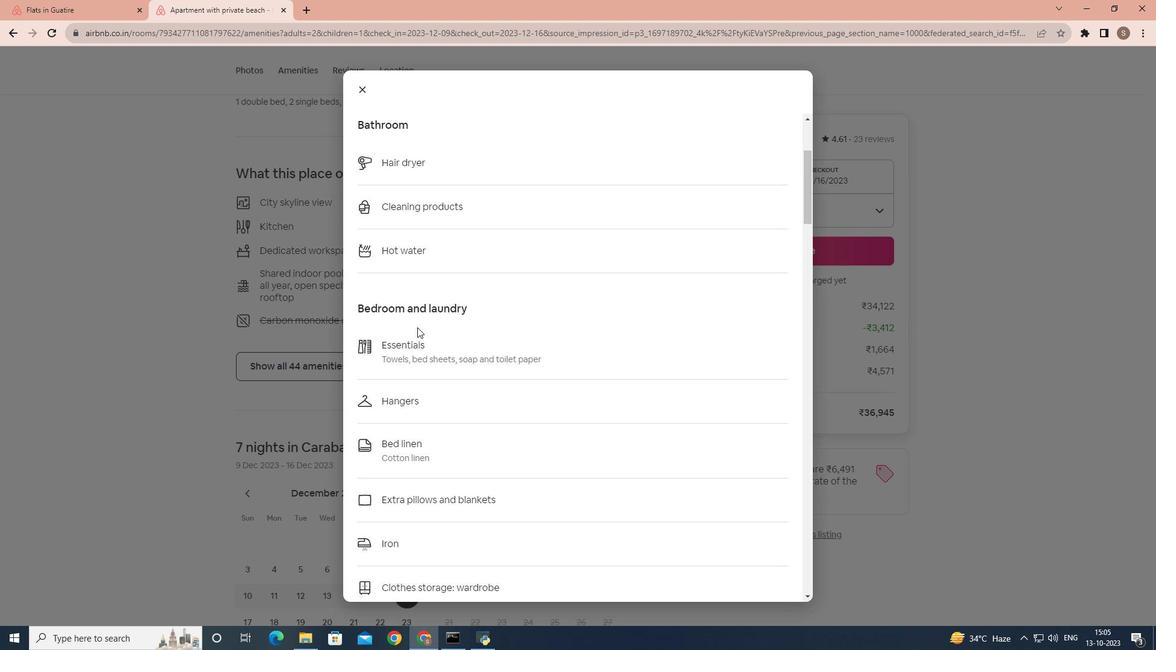 
Action: Mouse scrolled (417, 327) with delta (0, 0)
Screenshot: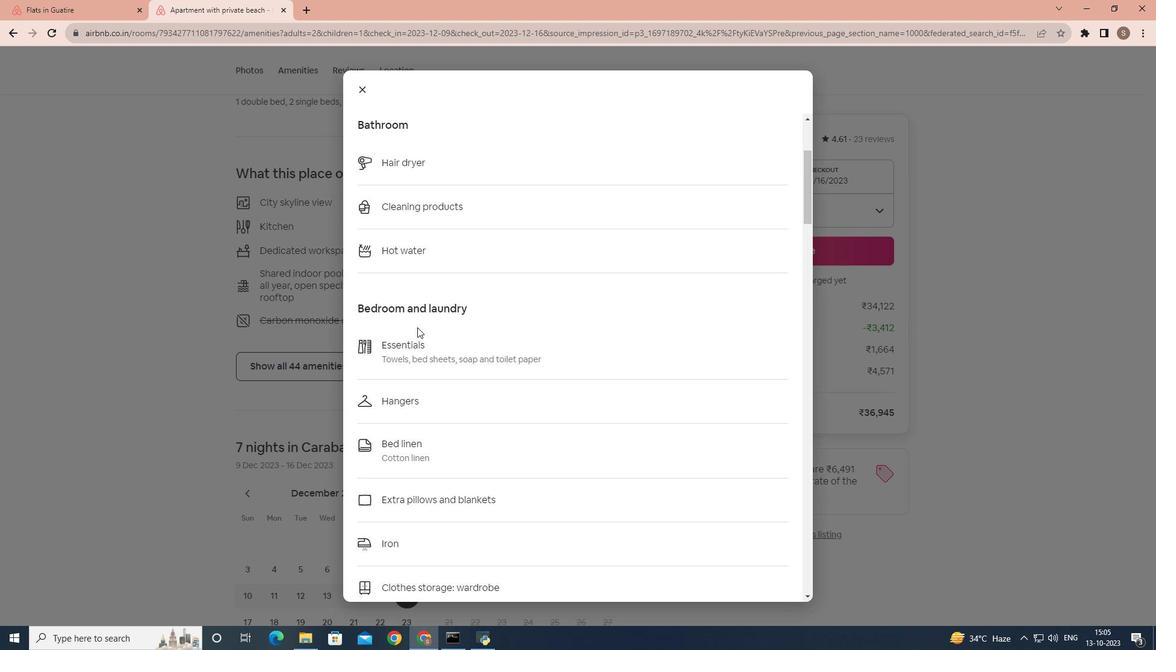 
Action: Mouse scrolled (417, 327) with delta (0, 0)
Screenshot: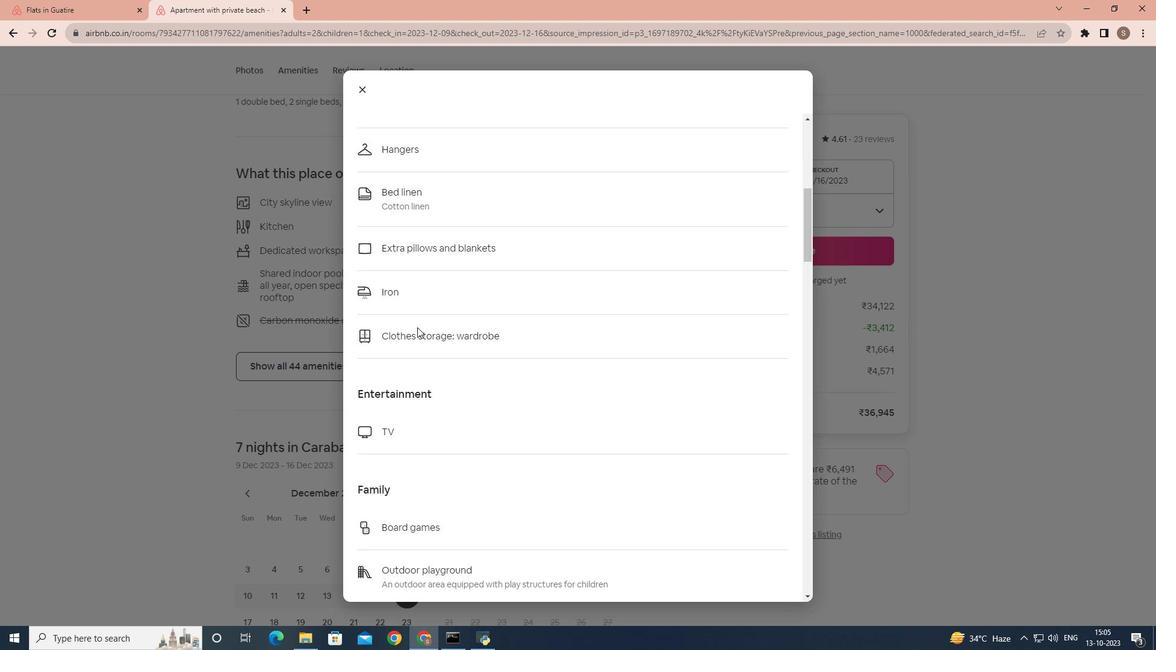 
Action: Mouse scrolled (417, 327) with delta (0, 0)
Screenshot: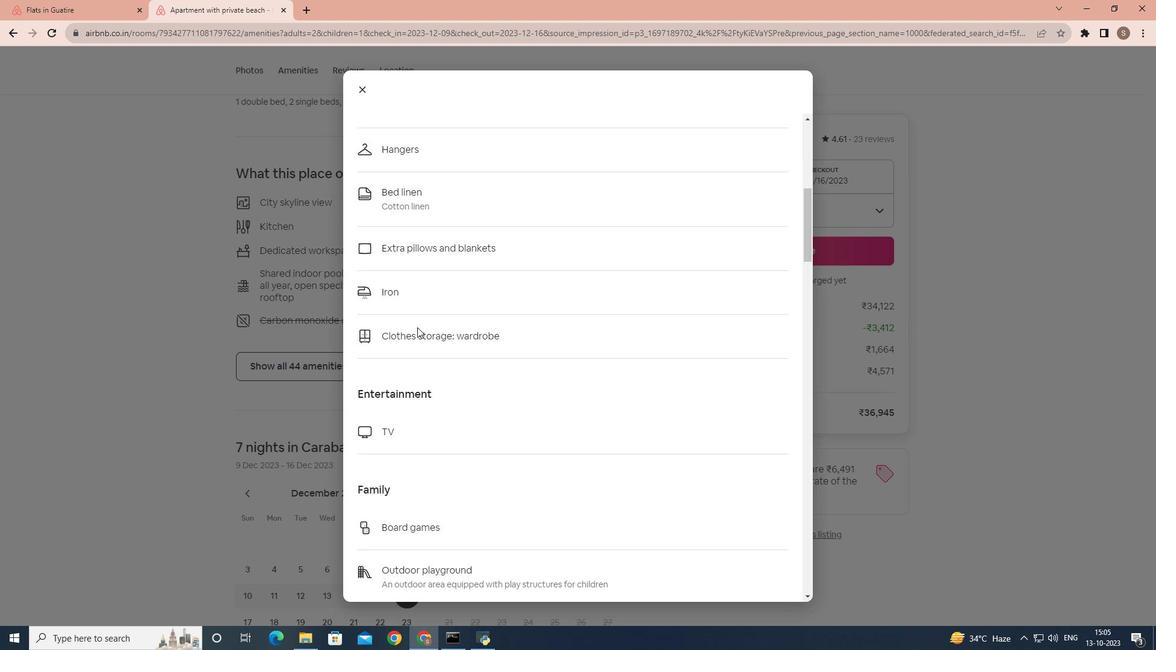 
Action: Mouse scrolled (417, 327) with delta (0, 0)
Screenshot: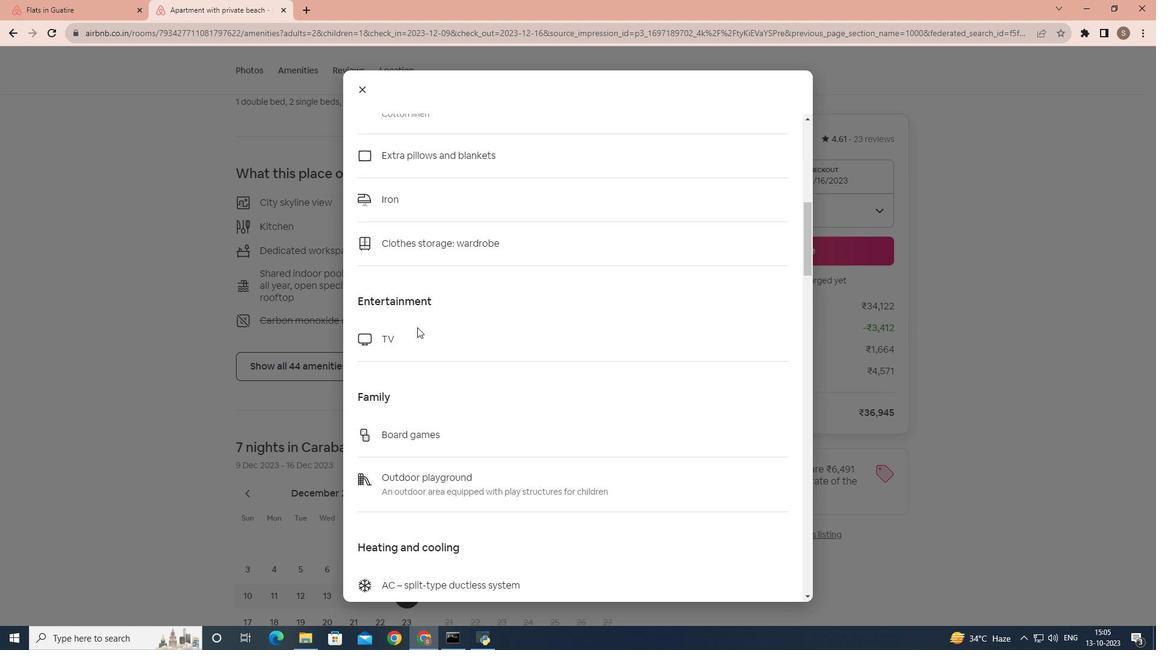 
Action: Mouse scrolled (417, 327) with delta (0, 0)
Screenshot: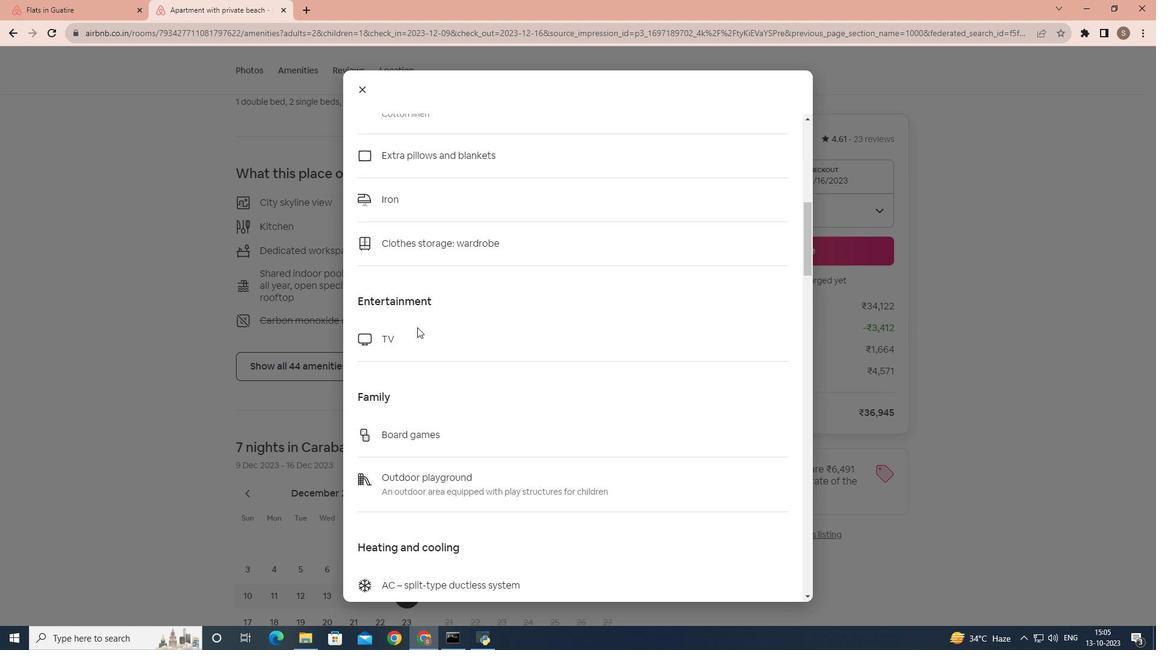 
Action: Mouse scrolled (417, 327) with delta (0, 0)
Screenshot: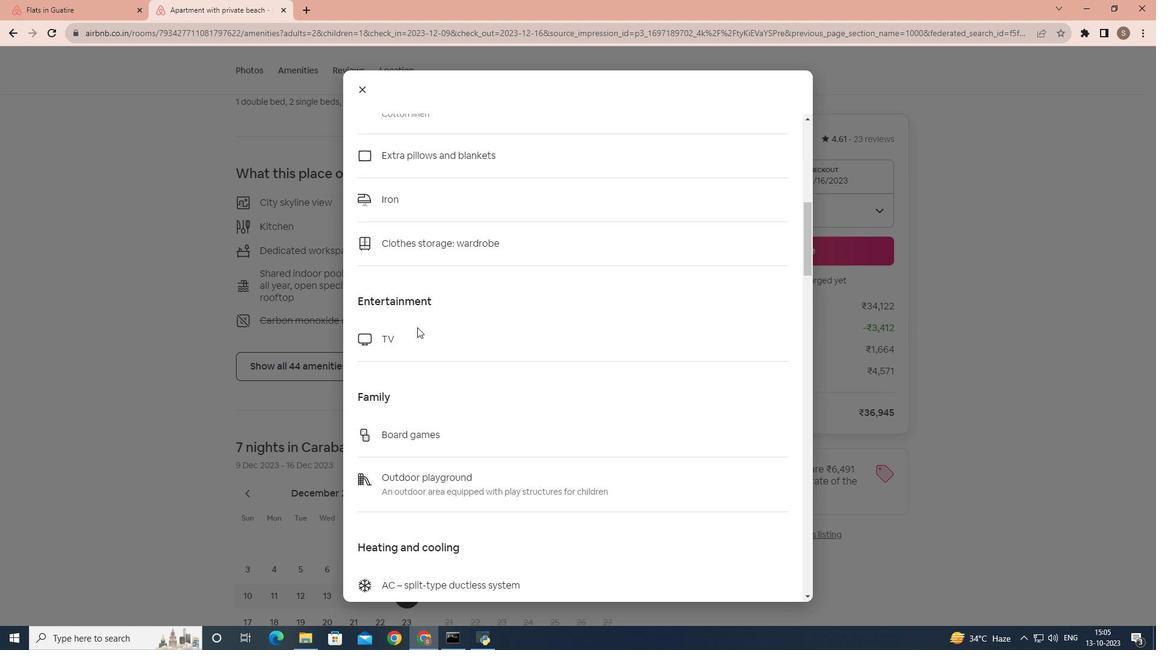 
Action: Mouse scrolled (417, 327) with delta (0, 0)
Screenshot: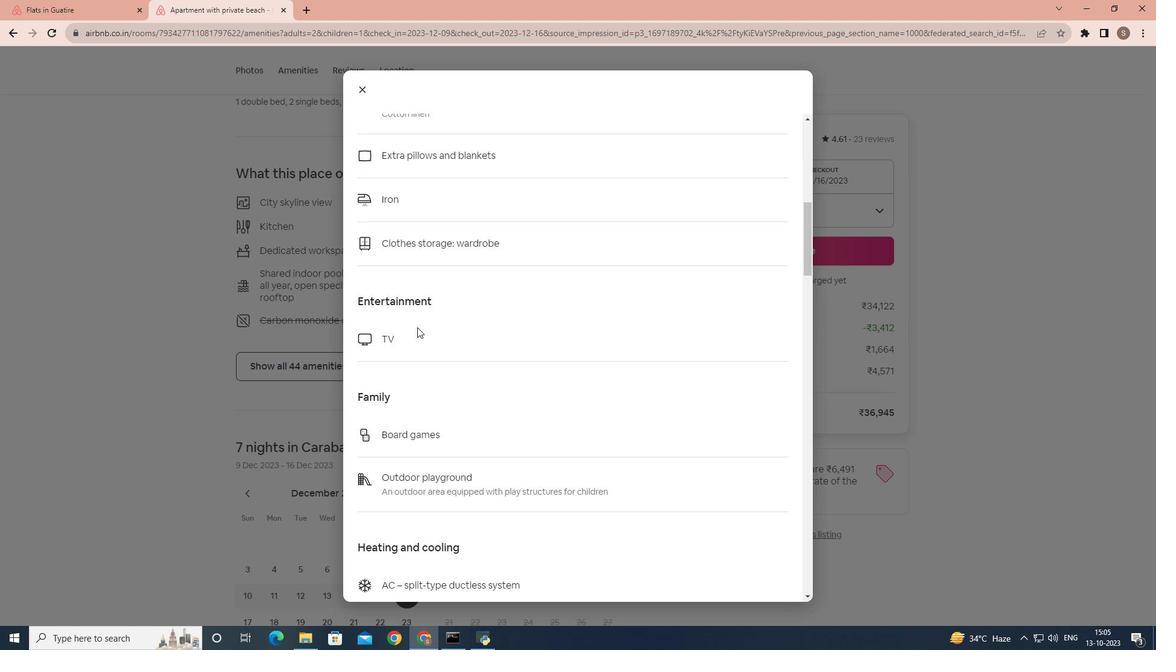 
Action: Mouse scrolled (417, 327) with delta (0, 0)
Screenshot: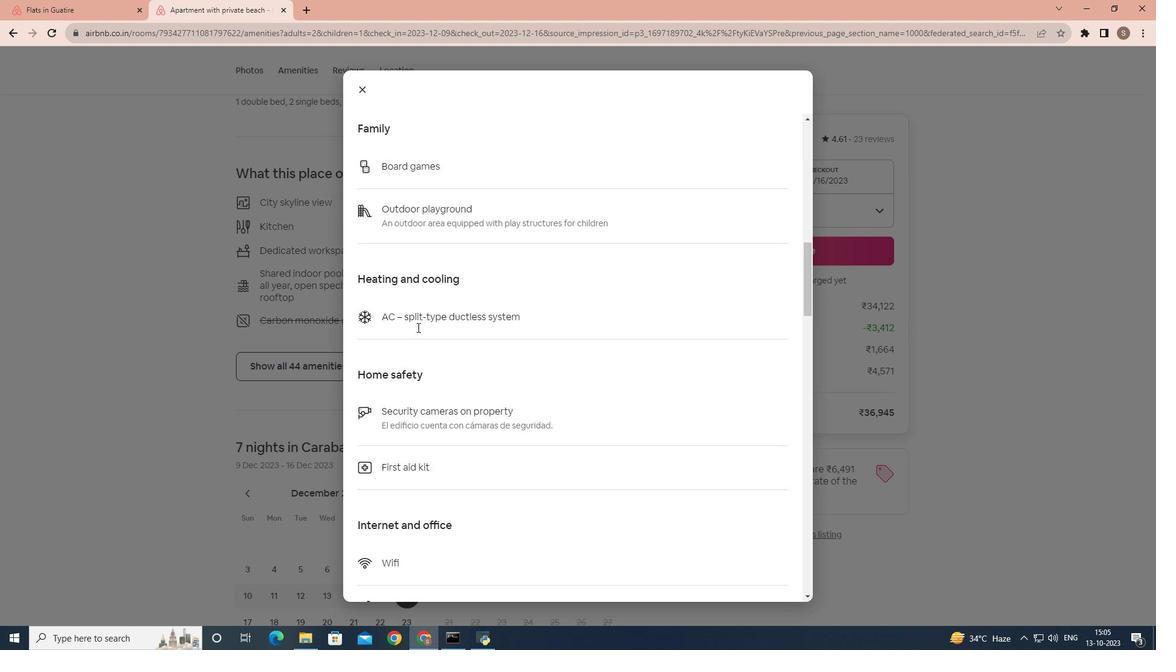 
Action: Mouse scrolled (417, 327) with delta (0, 0)
Screenshot: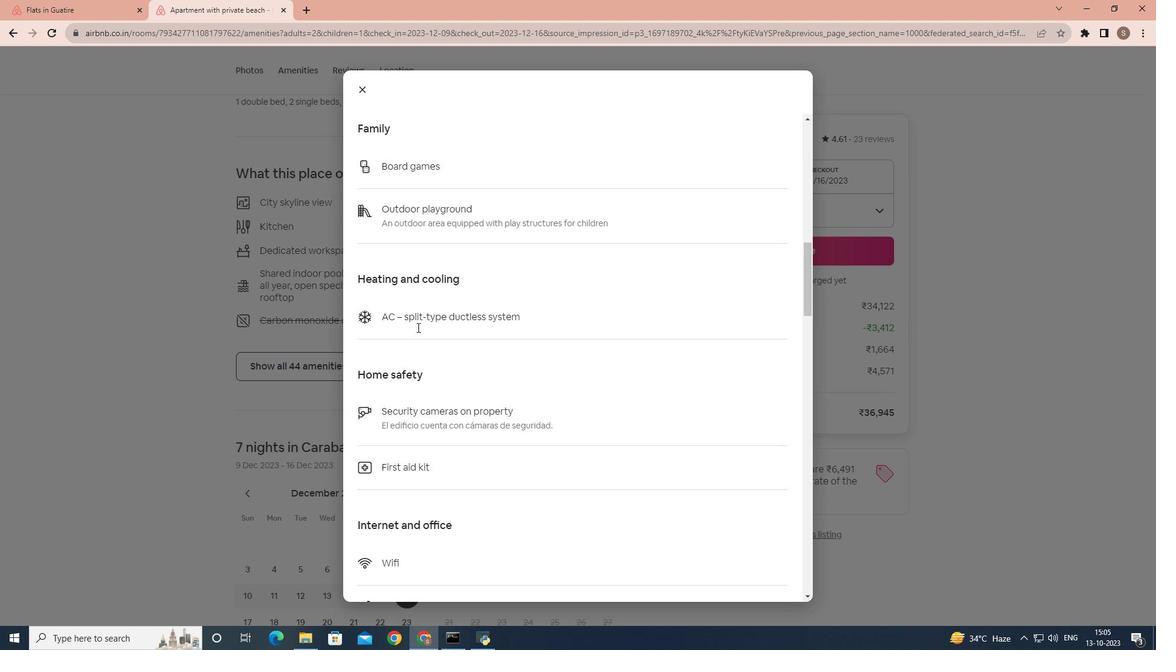 
Action: Mouse scrolled (417, 327) with delta (0, 0)
Screenshot: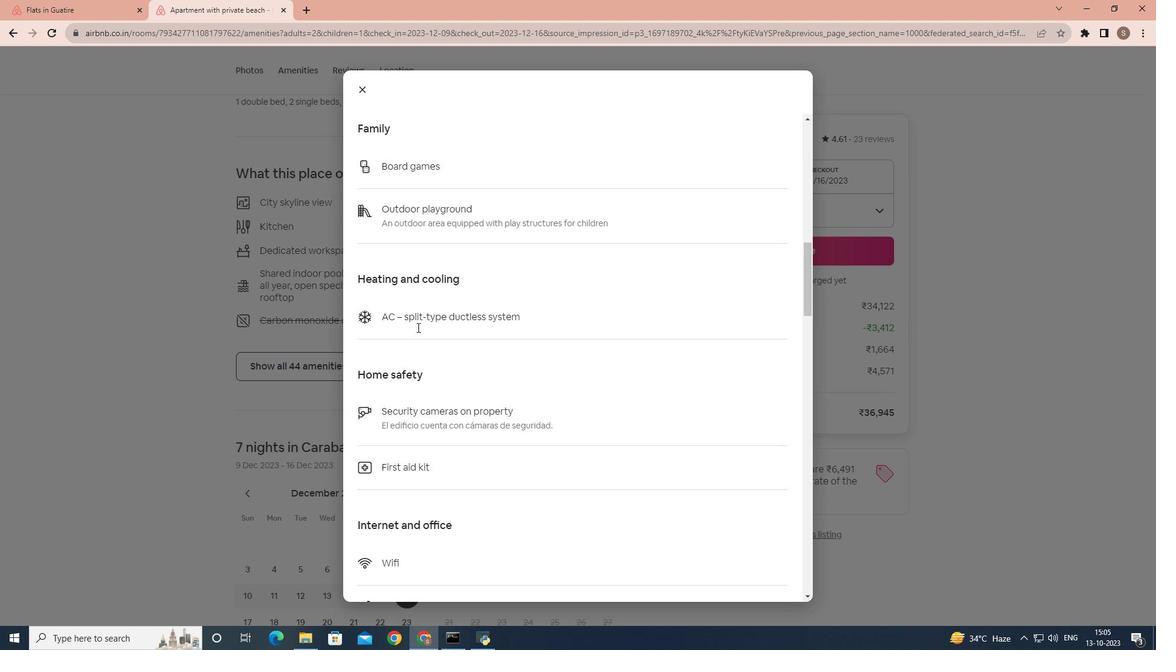 
Action: Mouse scrolled (417, 327) with delta (0, 0)
Screenshot: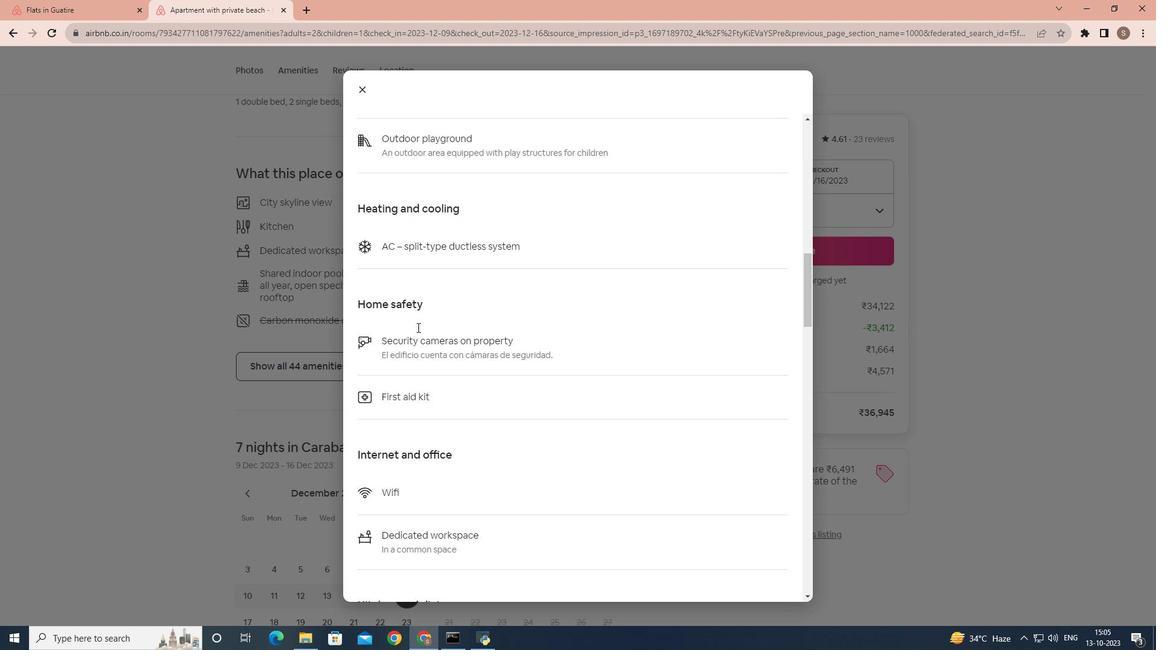 
Action: Mouse scrolled (417, 327) with delta (0, 0)
Screenshot: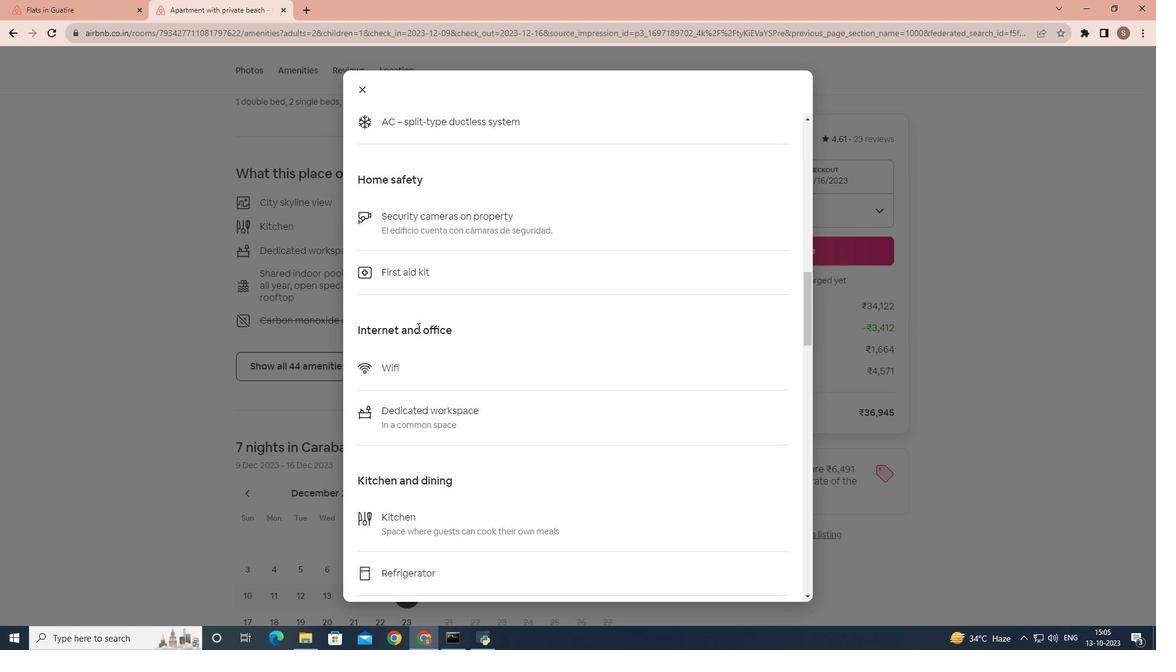 
Action: Mouse moved to (416, 328)
Screenshot: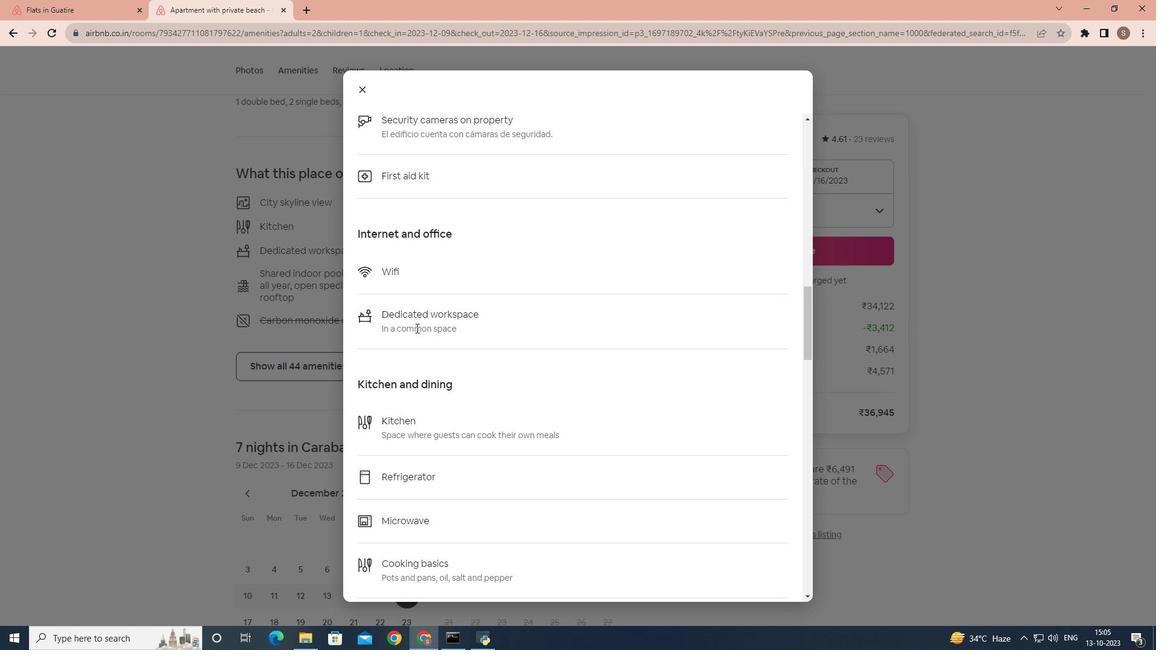 
Action: Mouse scrolled (416, 327) with delta (0, 0)
Screenshot: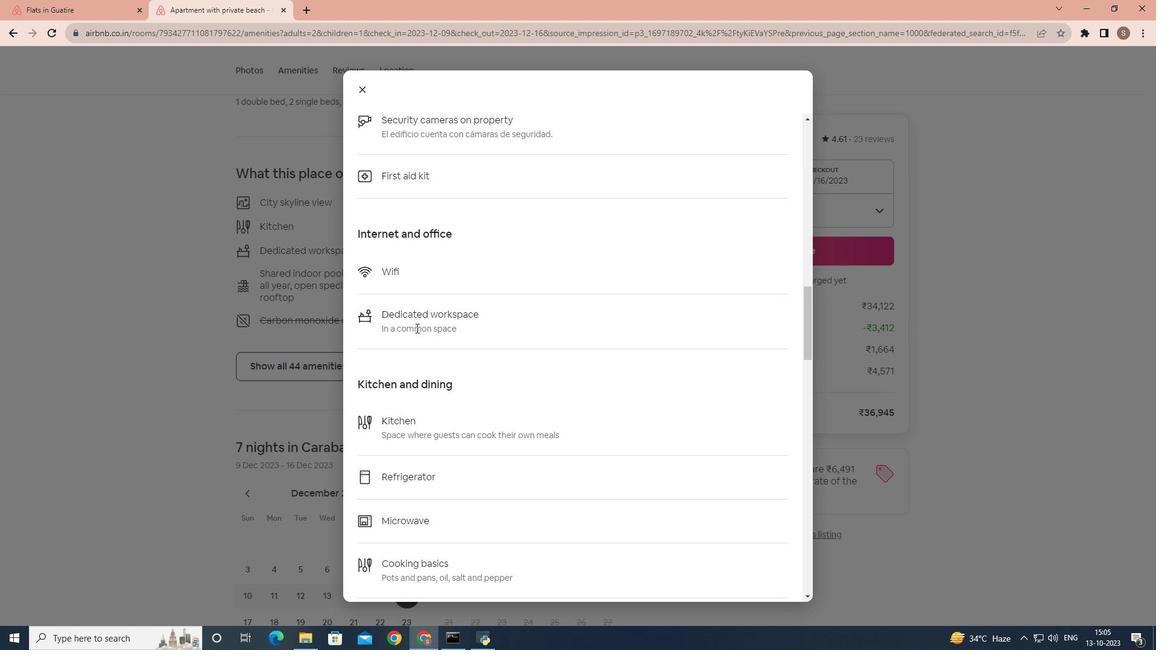 
Action: Mouse scrolled (416, 327) with delta (0, 0)
Screenshot: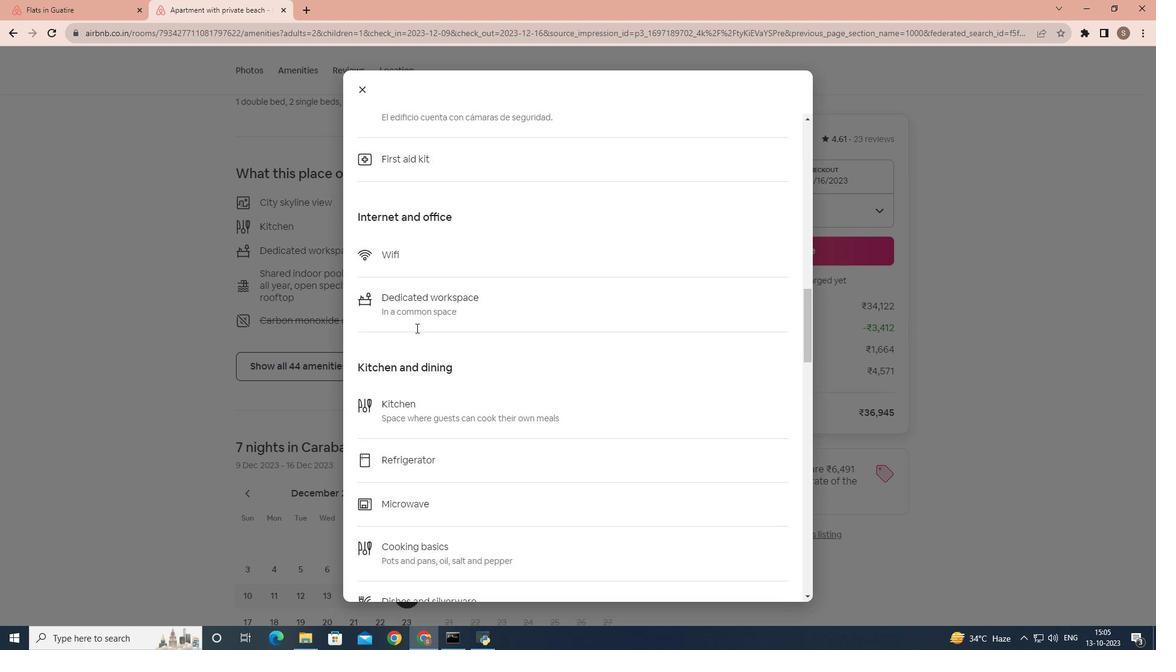 
Action: Mouse scrolled (416, 327) with delta (0, 0)
Screenshot: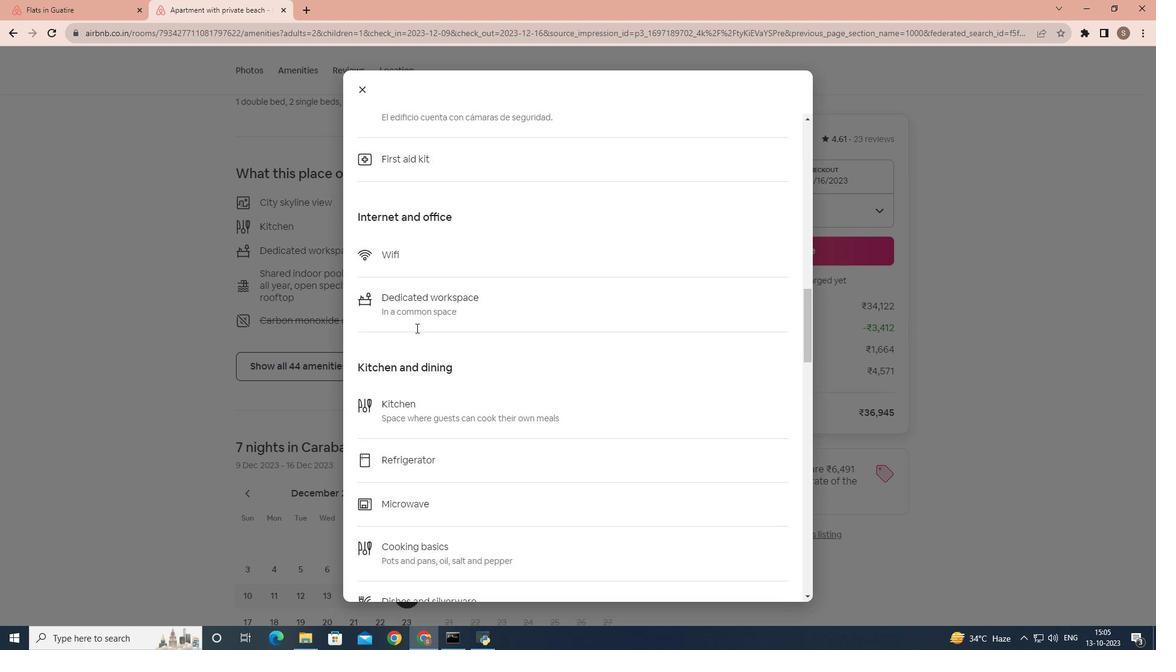 
Action: Mouse scrolled (416, 327) with delta (0, 0)
Screenshot: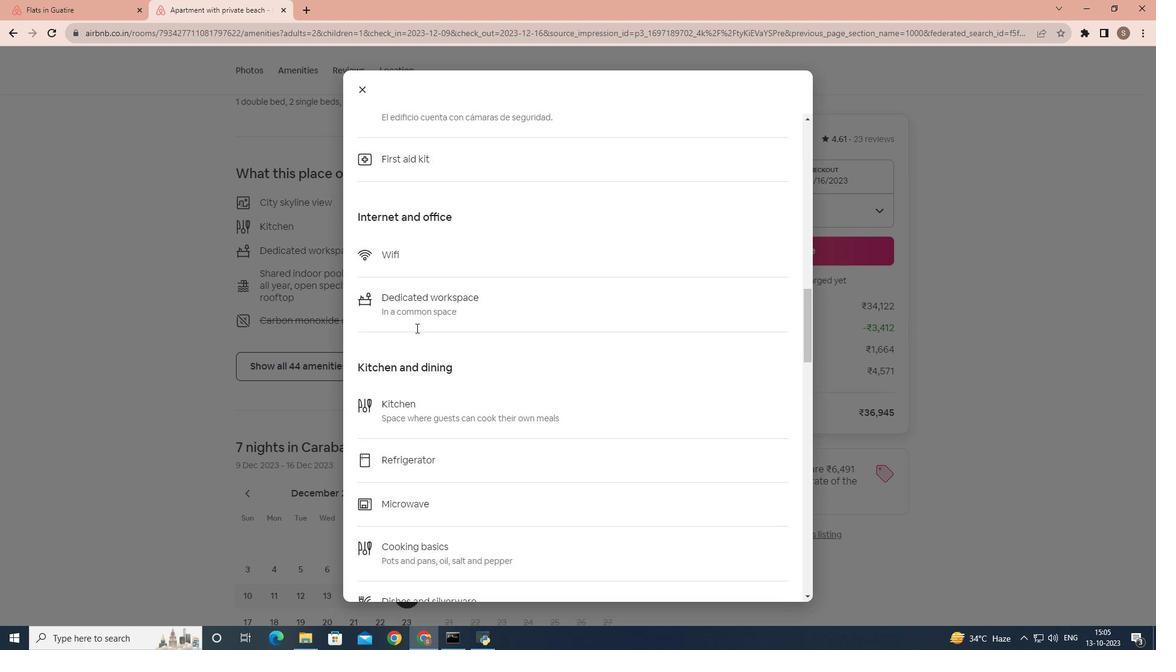 
Action: Mouse scrolled (416, 327) with delta (0, 0)
Screenshot: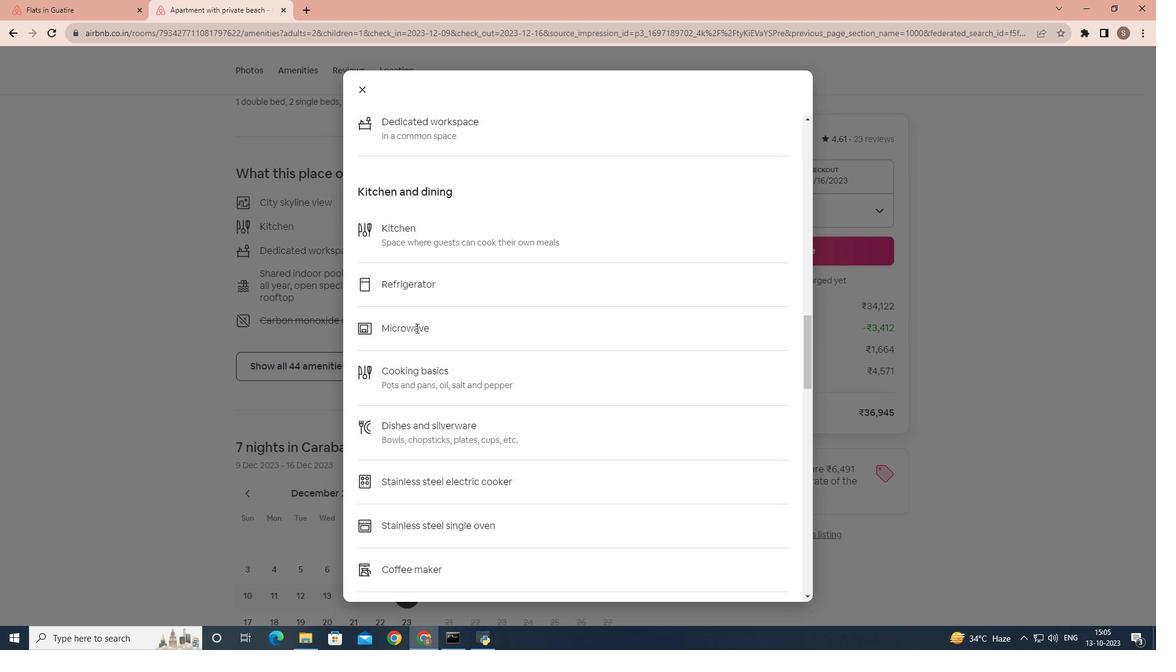 
Action: Mouse scrolled (416, 327) with delta (0, 0)
Screenshot: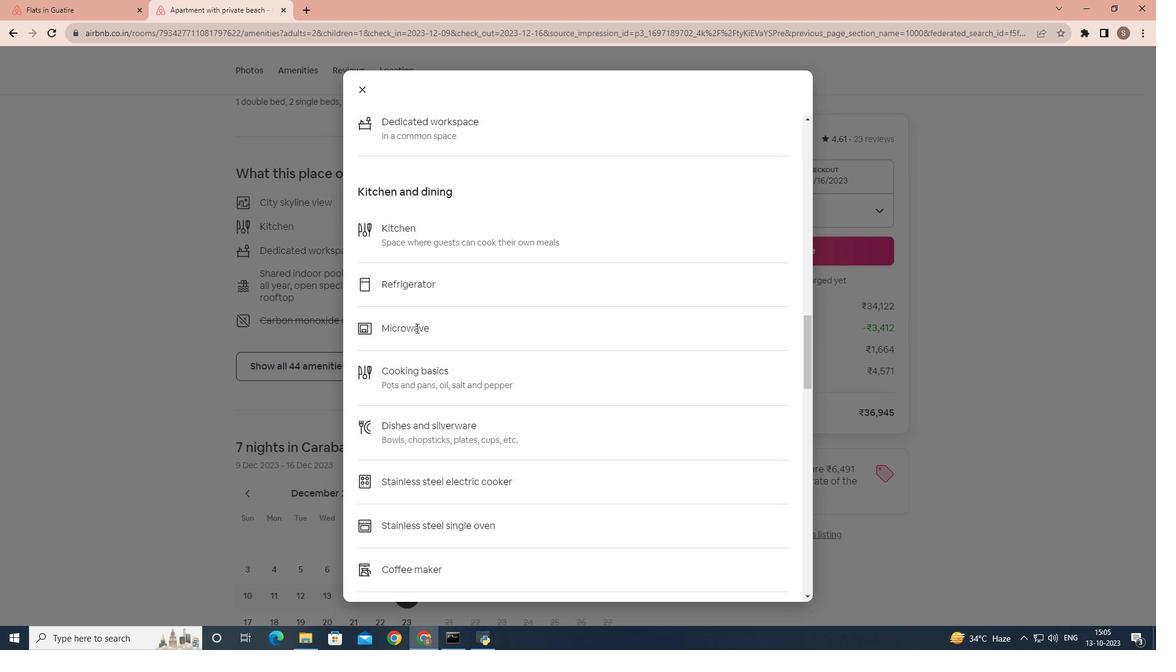 
Action: Mouse scrolled (416, 327) with delta (0, 0)
Screenshot: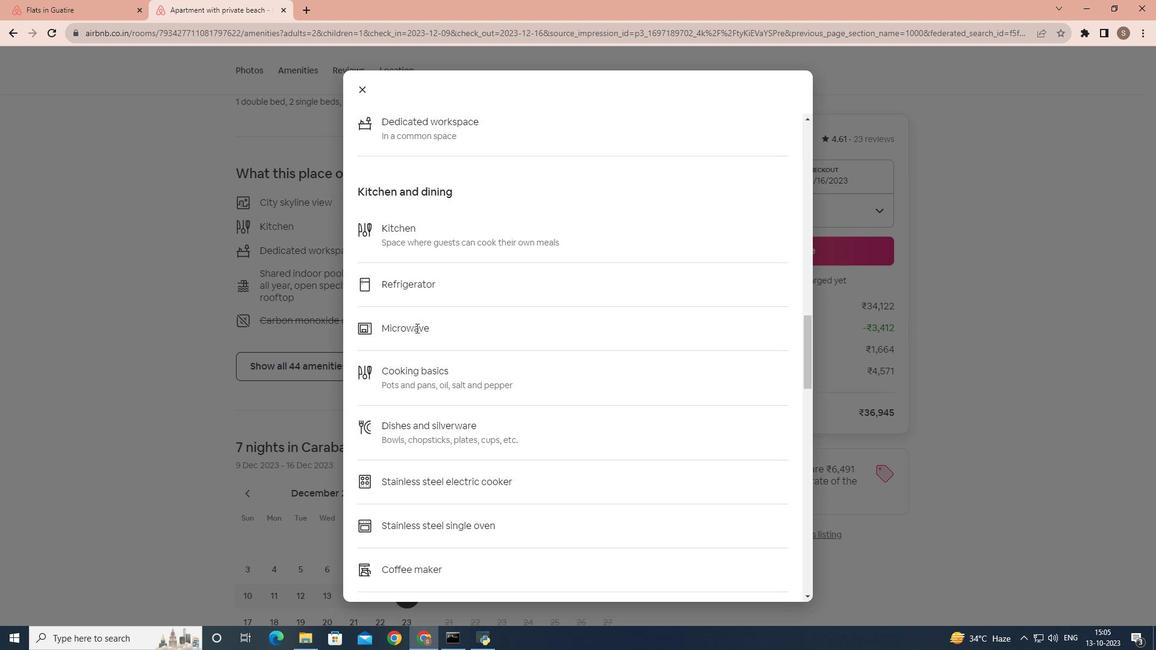 
Action: Mouse scrolled (416, 327) with delta (0, 0)
Screenshot: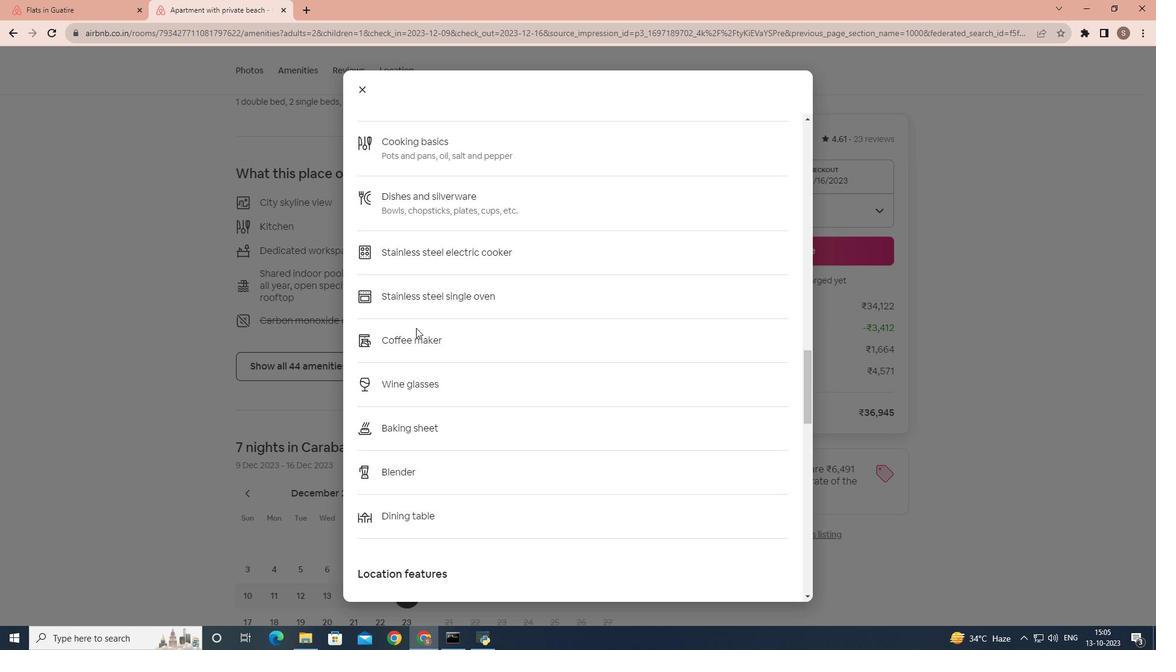 
Action: Mouse scrolled (416, 327) with delta (0, 0)
Screenshot: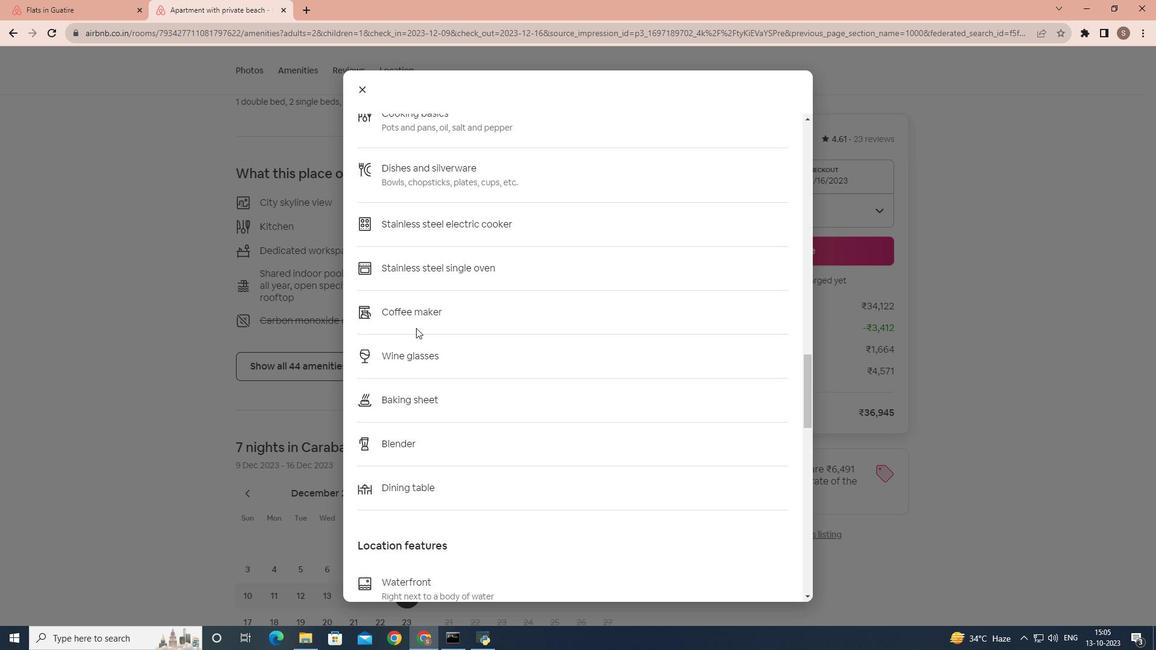 
Action: Mouse scrolled (416, 327) with delta (0, 0)
Screenshot: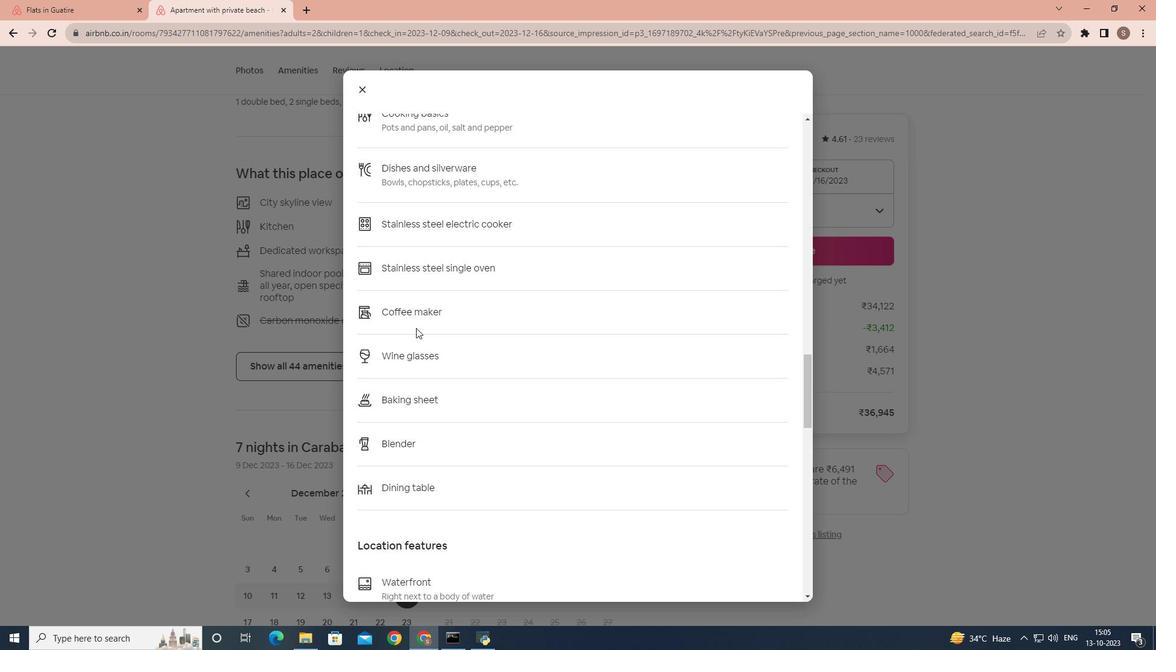 
Action: Mouse scrolled (416, 327) with delta (0, 0)
Screenshot: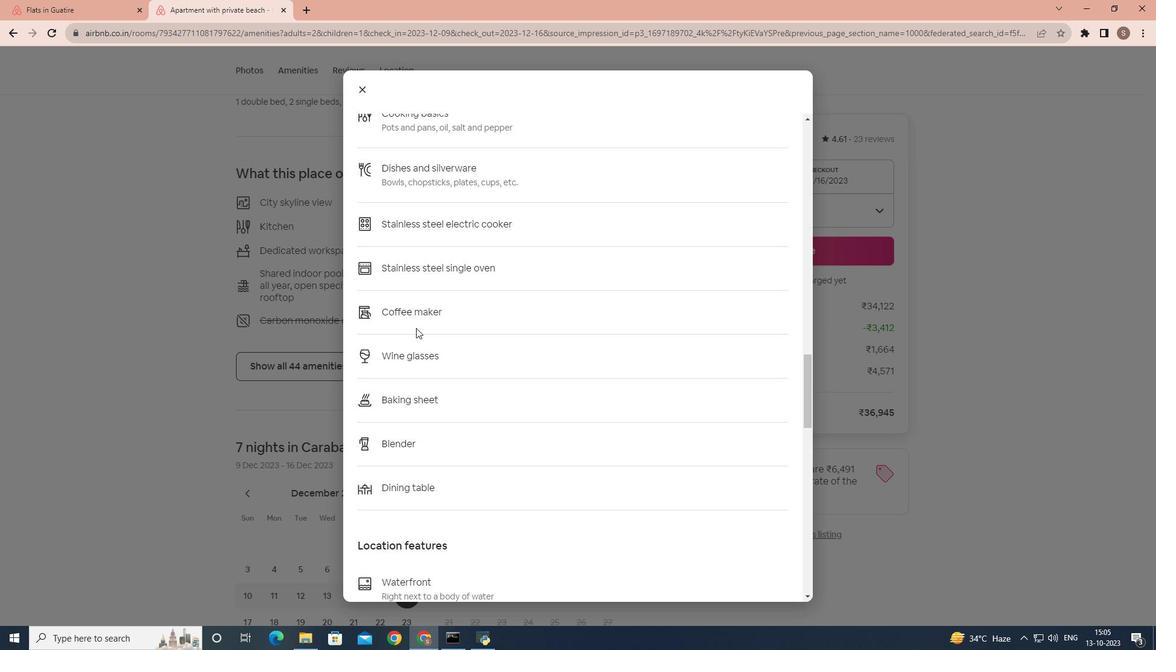 
Action: Mouse scrolled (416, 327) with delta (0, 0)
Screenshot: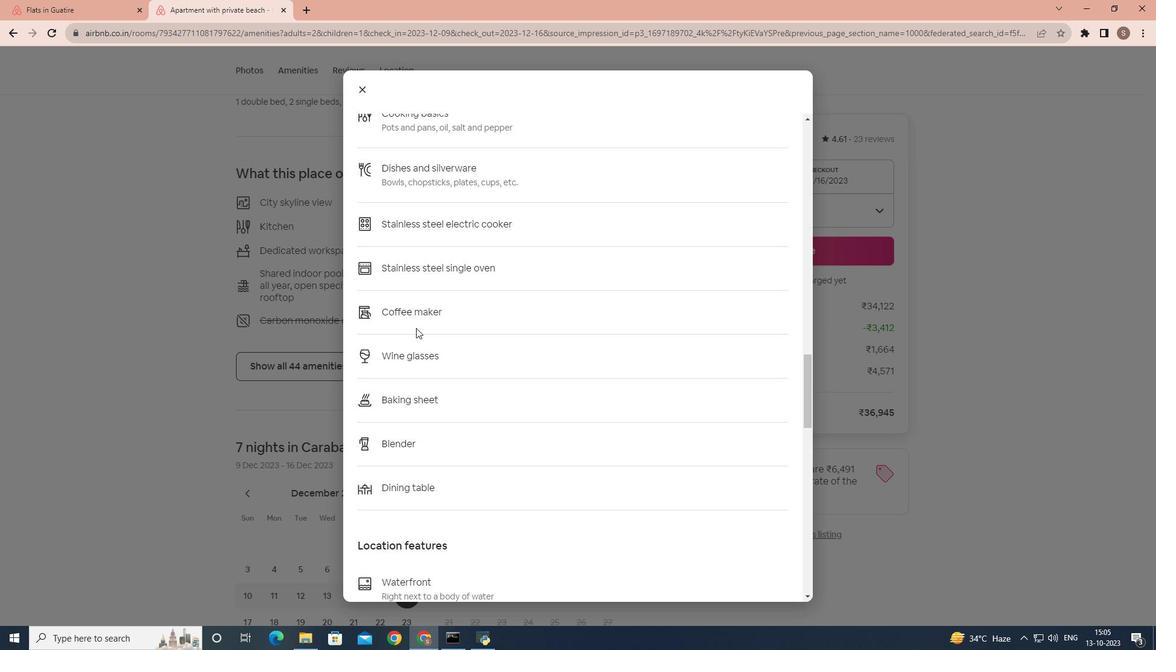 
Action: Mouse scrolled (416, 327) with delta (0, 0)
Screenshot: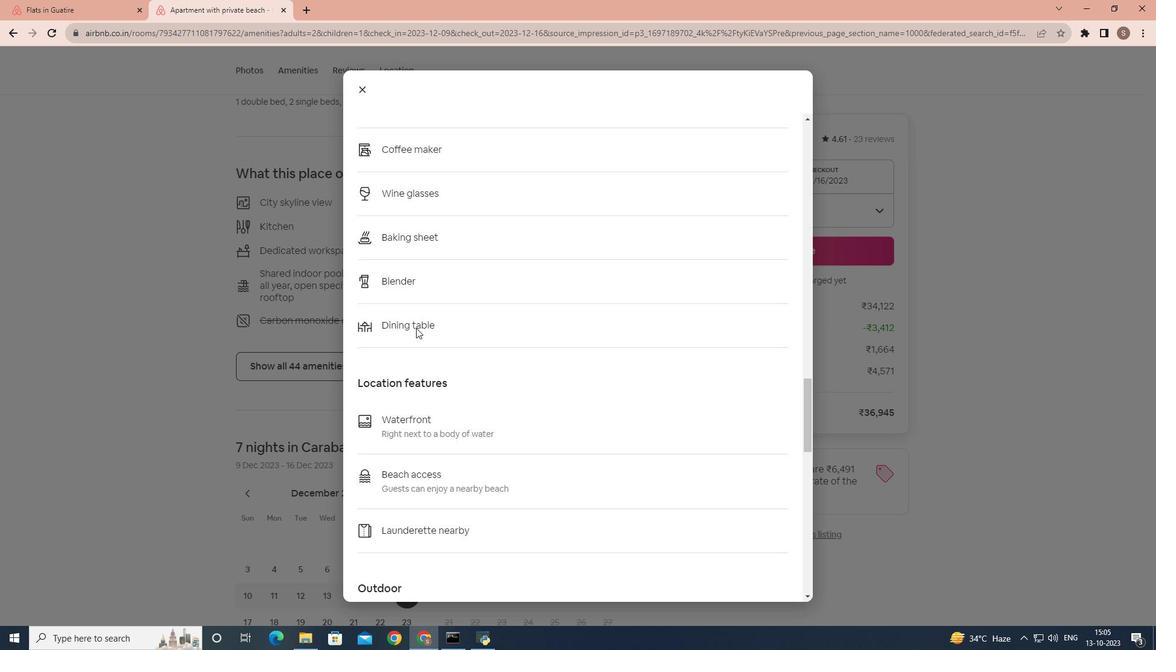 
Action: Mouse scrolled (416, 327) with delta (0, 0)
Screenshot: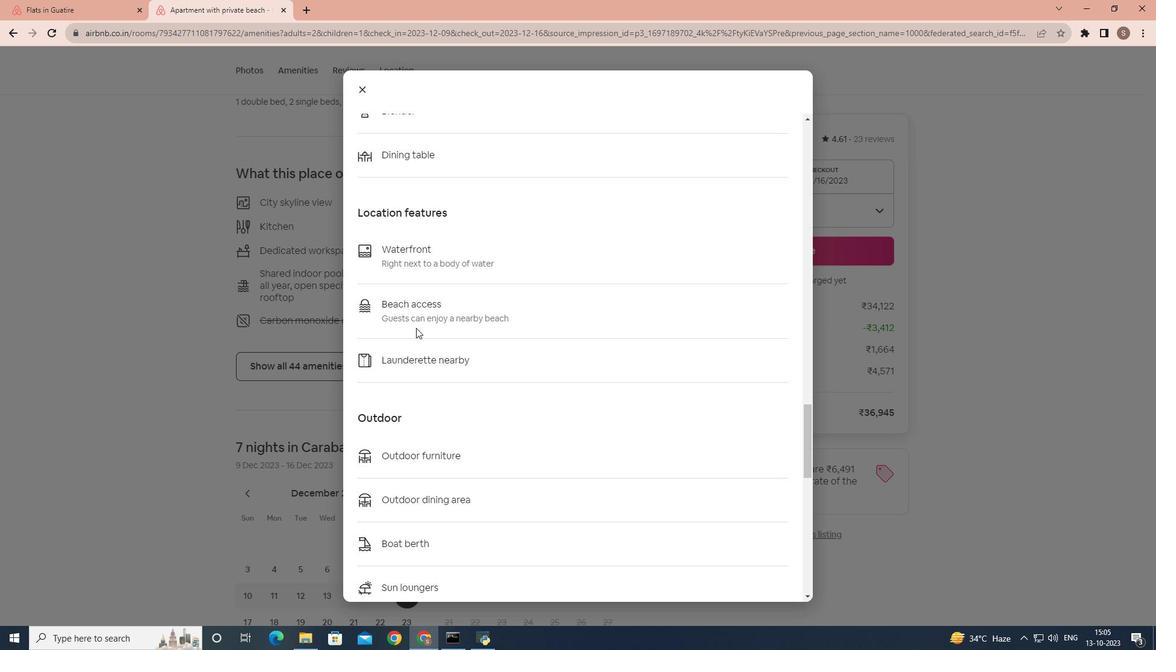 
Action: Mouse scrolled (416, 327) with delta (0, 0)
Screenshot: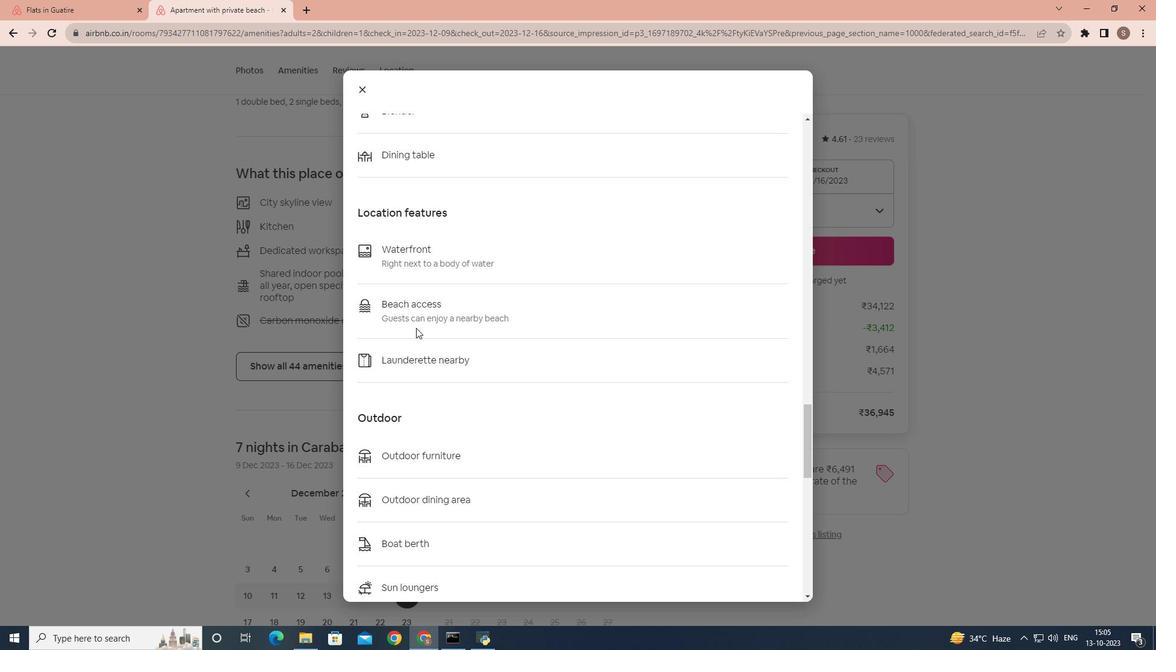 
Action: Mouse scrolled (416, 327) with delta (0, 0)
Screenshot: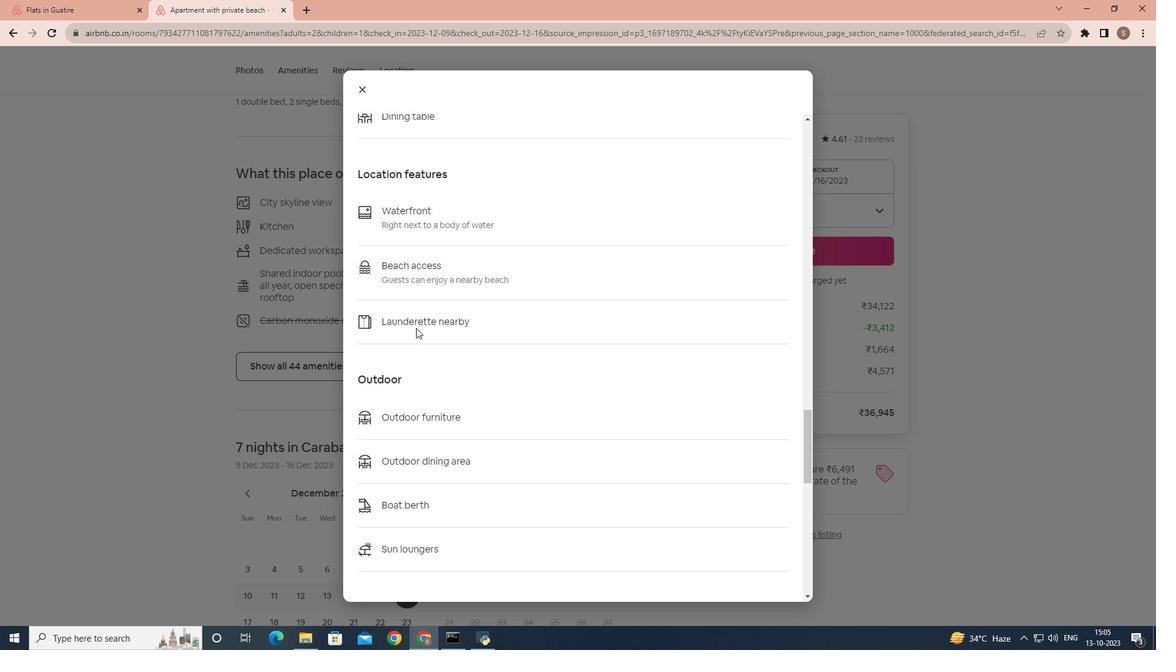 
Action: Mouse scrolled (416, 327) with delta (0, 0)
Screenshot: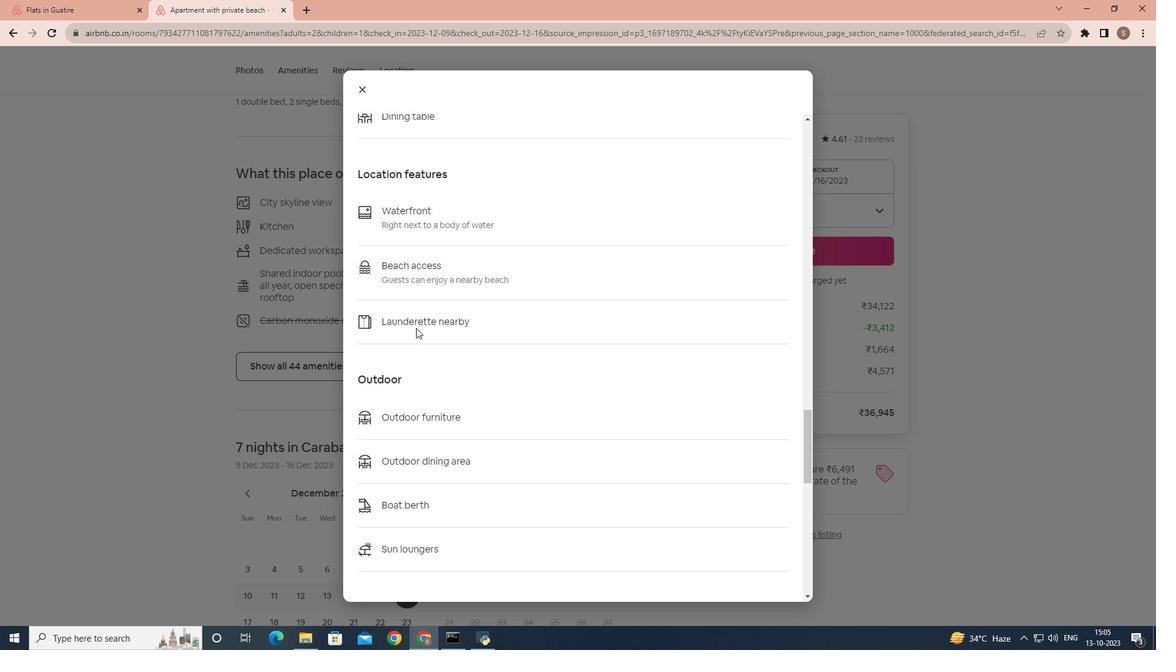 
Action: Mouse scrolled (416, 327) with delta (0, 0)
Screenshot: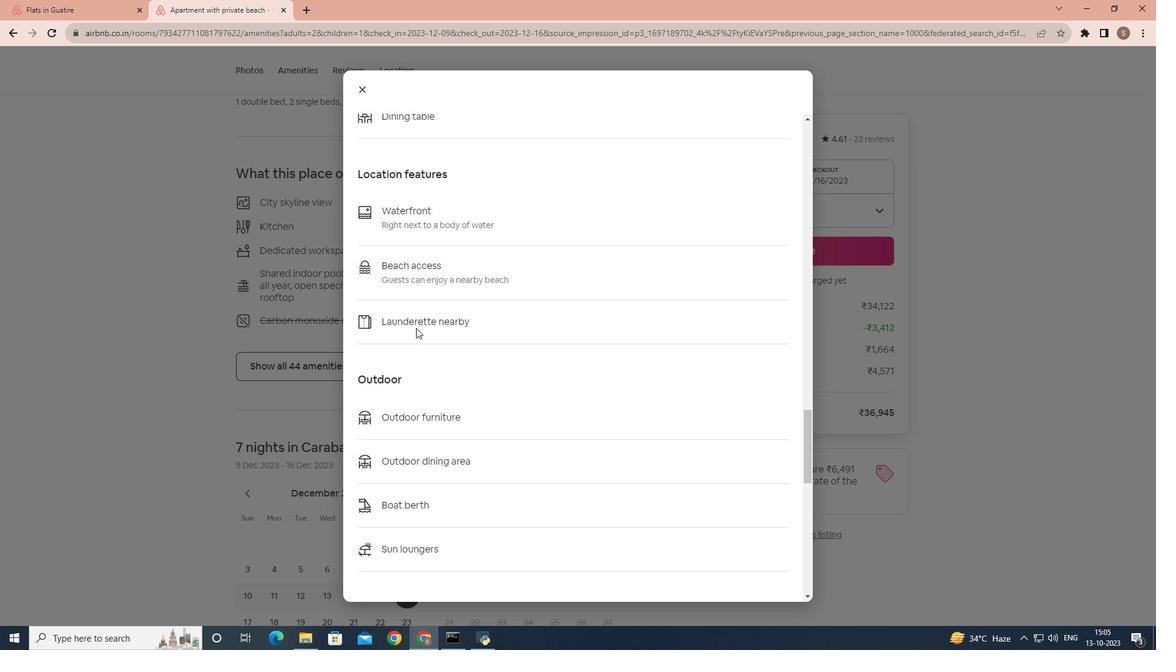 
Action: Mouse scrolled (416, 327) with delta (0, 0)
Screenshot: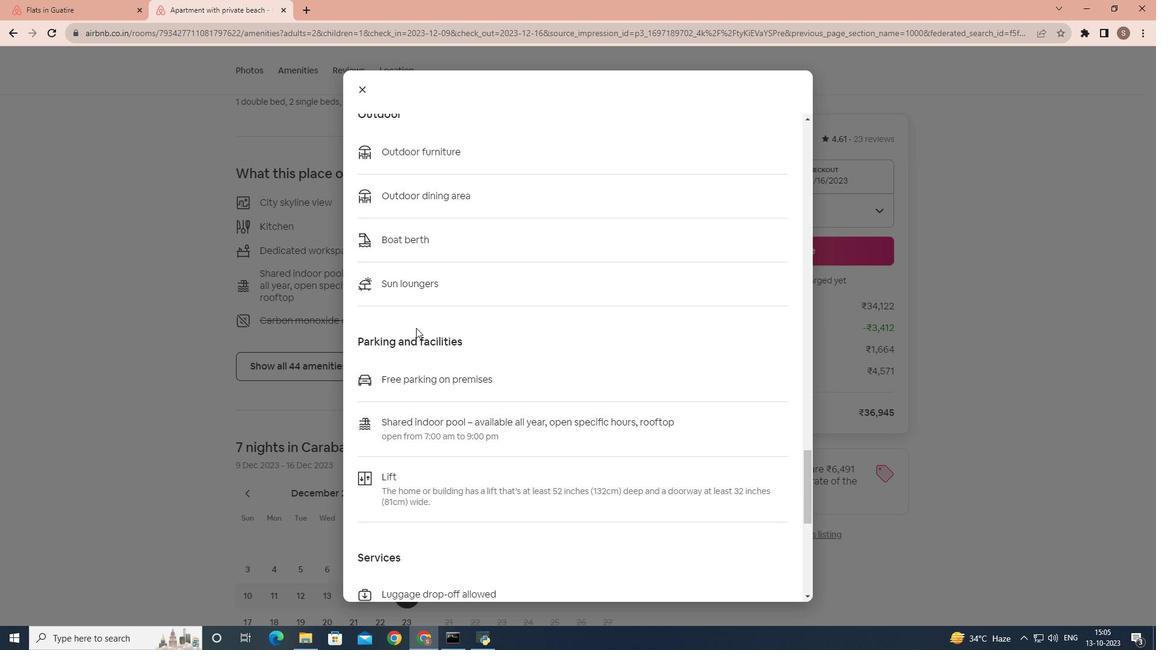 
Action: Mouse scrolled (416, 327) with delta (0, 0)
Screenshot: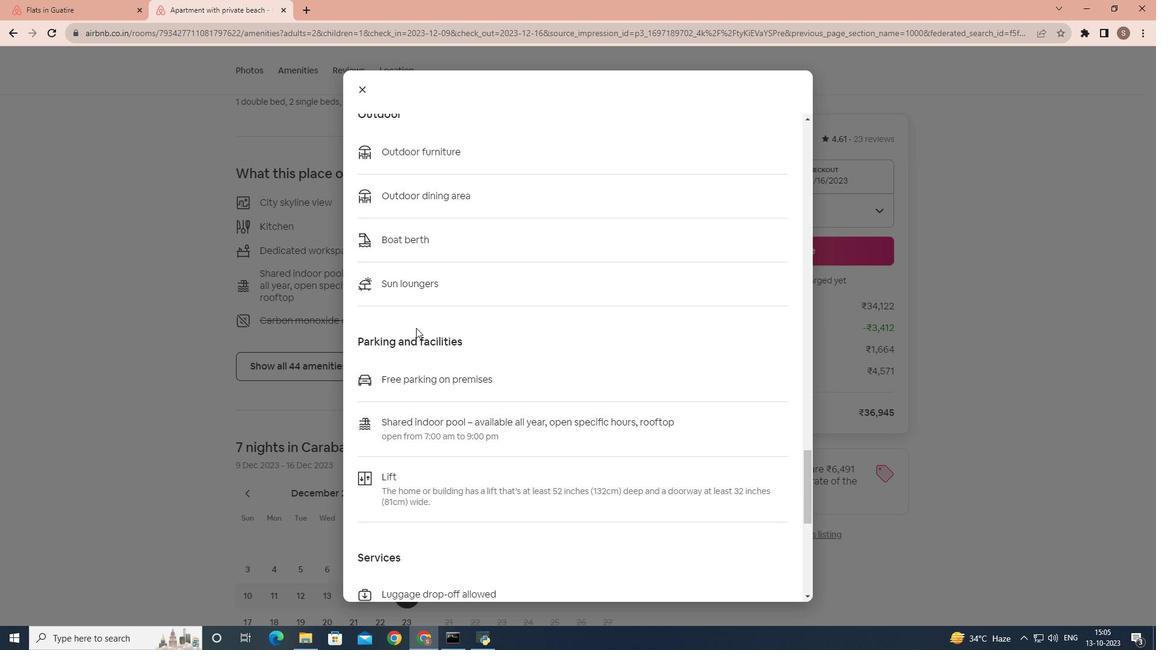 
Action: Mouse scrolled (416, 327) with delta (0, 0)
Screenshot: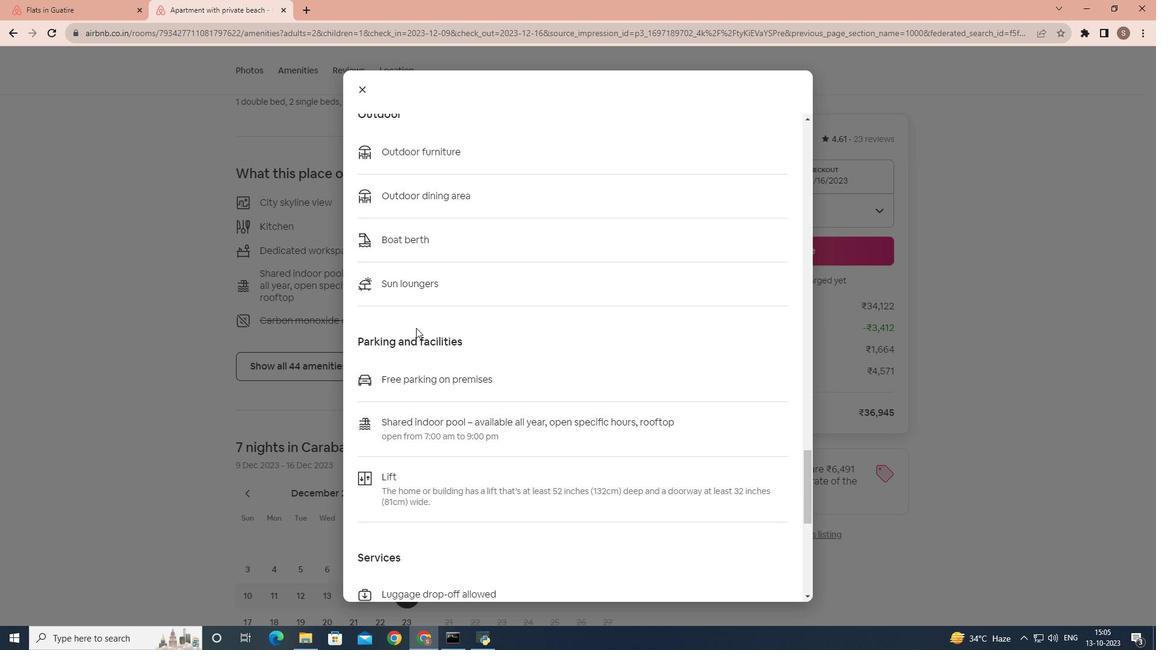 
Action: Mouse scrolled (416, 327) with delta (0, 0)
Screenshot: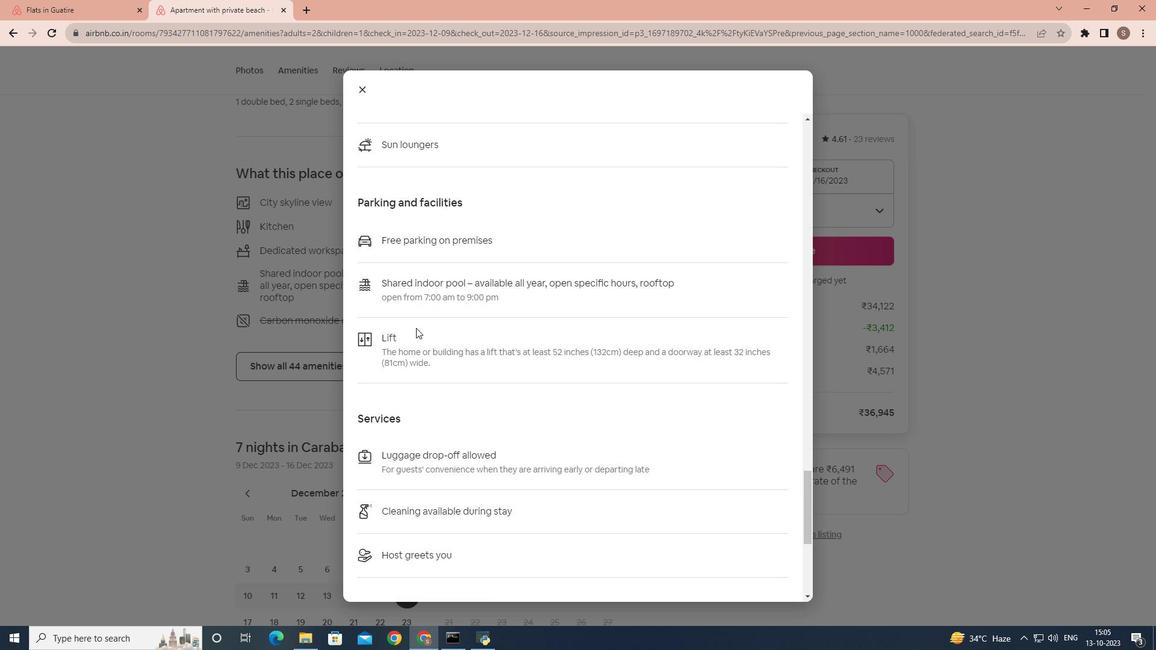 
Action: Mouse scrolled (416, 327) with delta (0, 0)
Screenshot: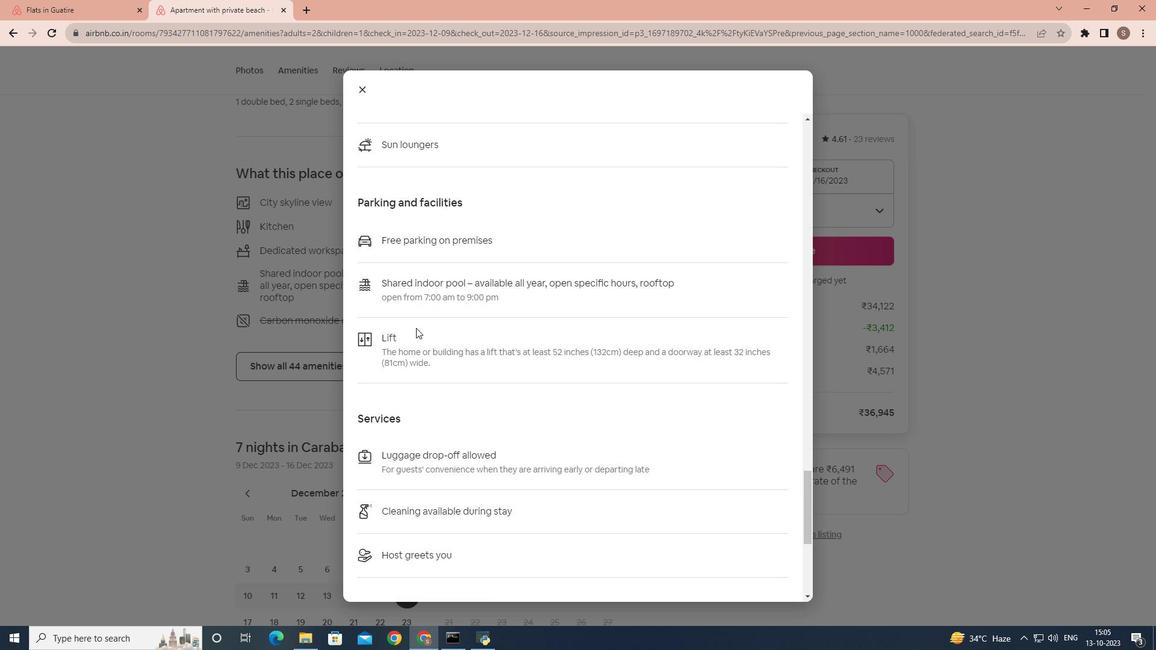 
Action: Mouse scrolled (416, 327) with delta (0, 0)
Screenshot: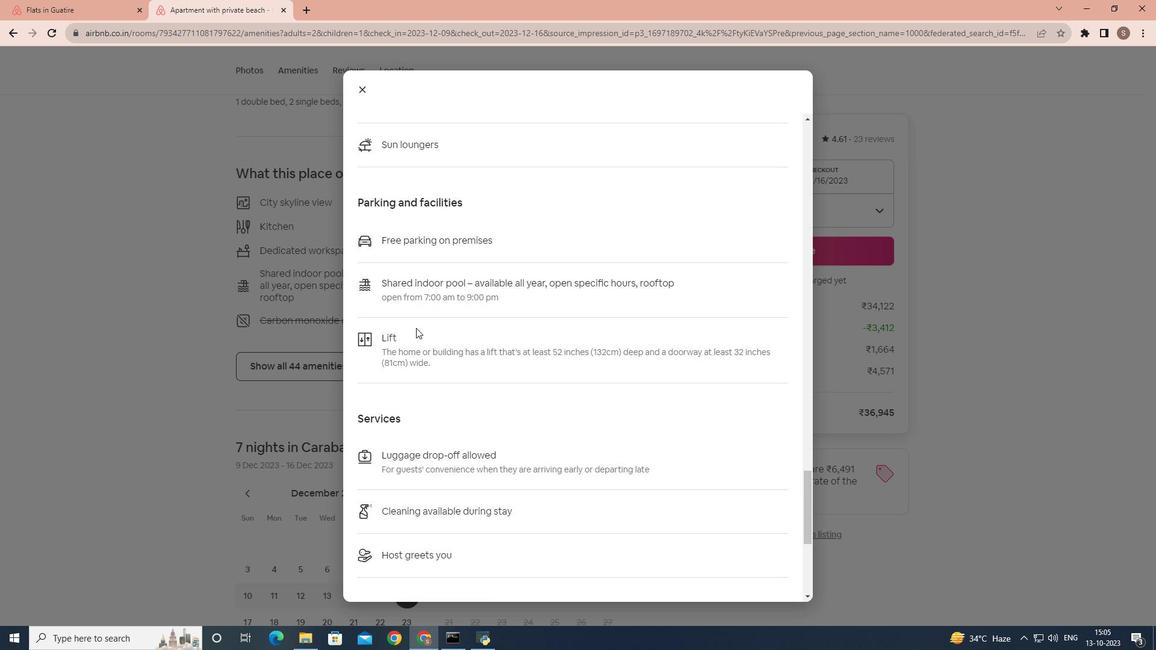 
Action: Mouse scrolled (416, 327) with delta (0, 0)
Screenshot: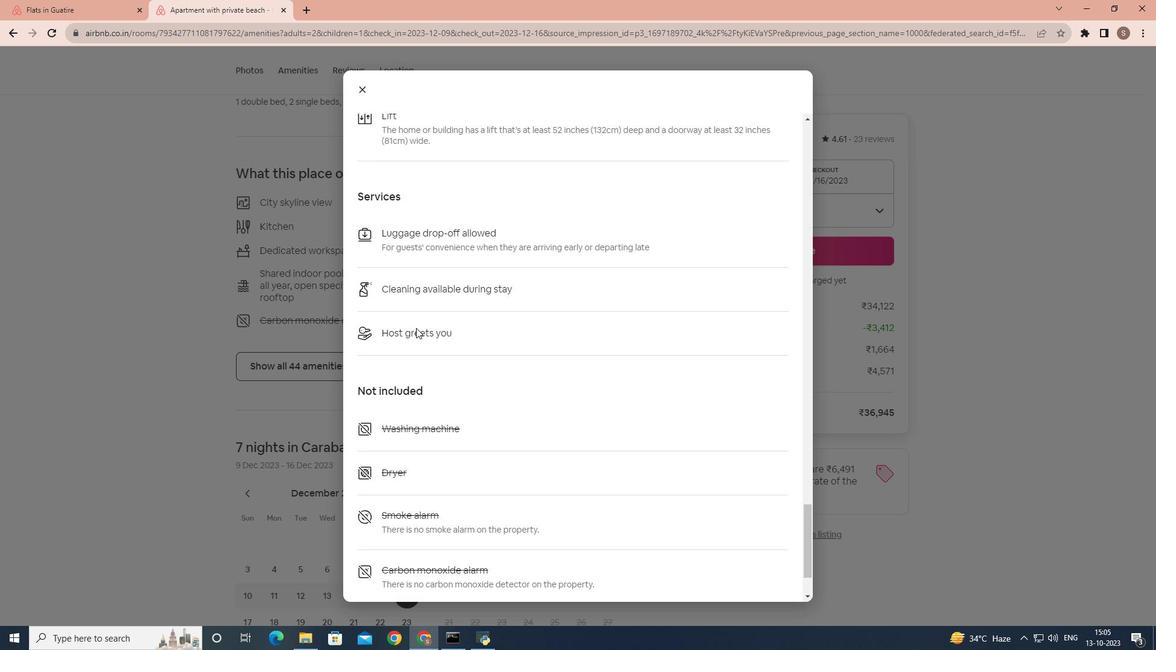 
Action: Mouse scrolled (416, 327) with delta (0, 0)
Screenshot: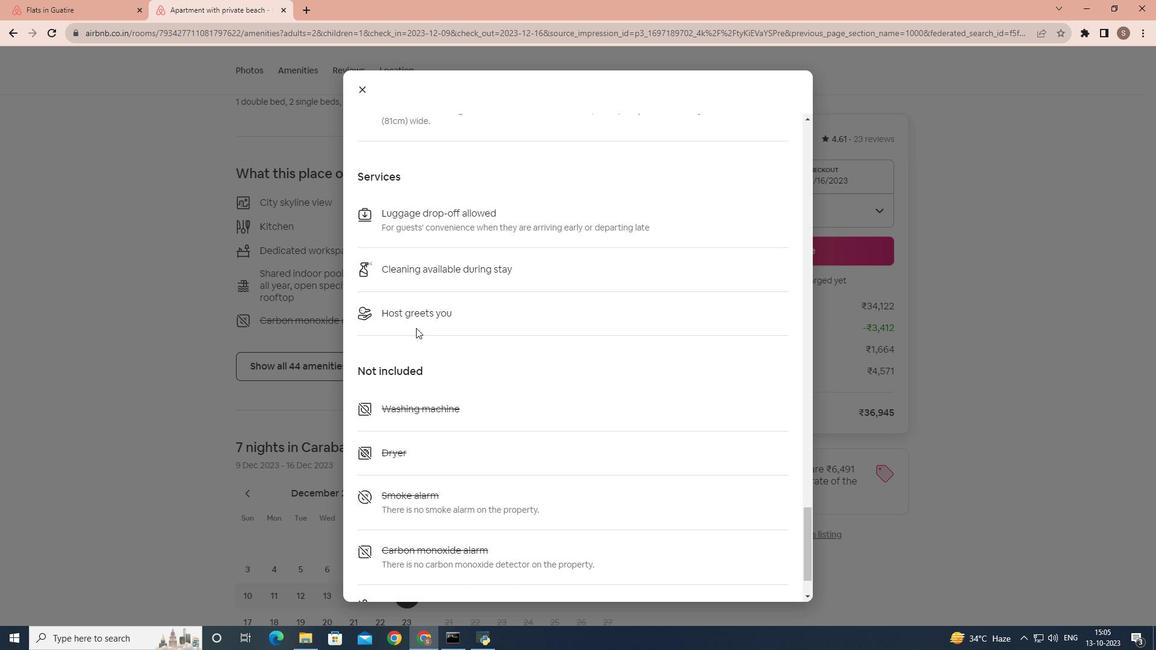 
Action: Mouse scrolled (416, 327) with delta (0, 0)
Screenshot: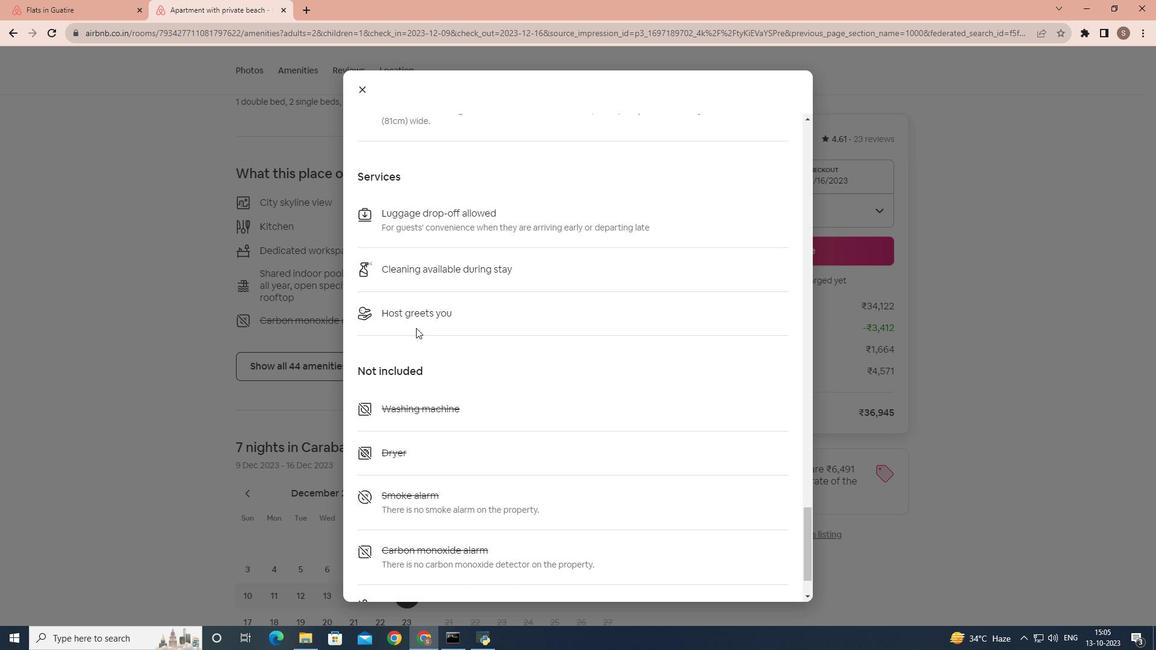 
Action: Mouse scrolled (416, 327) with delta (0, 0)
Screenshot: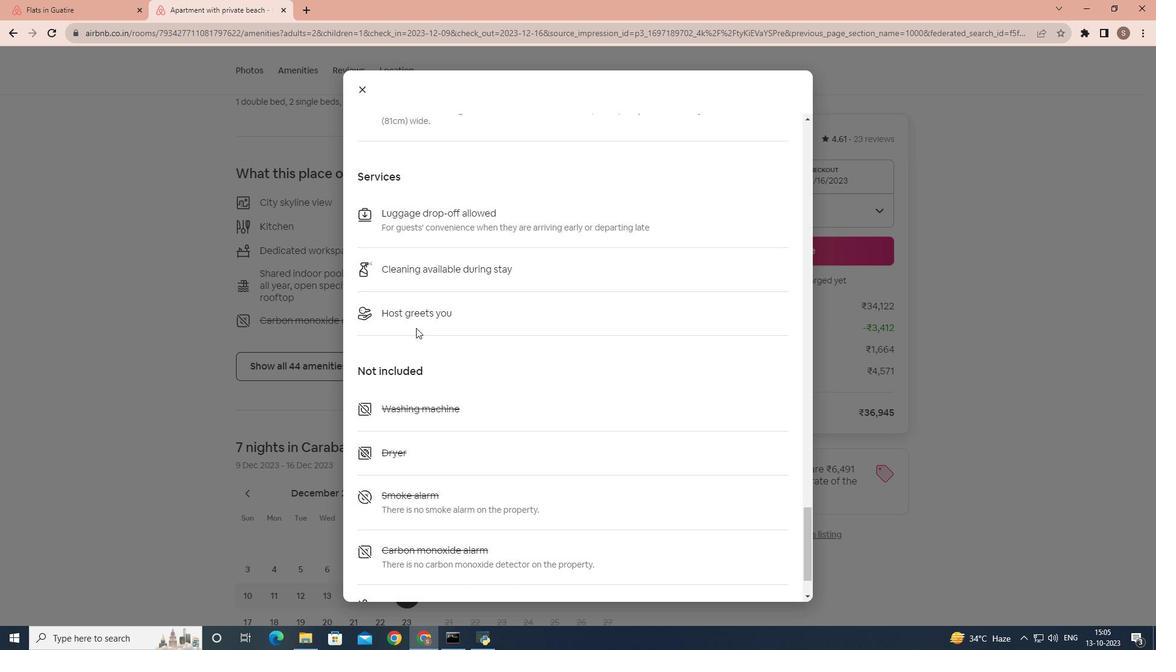 
Action: Mouse scrolled (416, 327) with delta (0, 0)
Screenshot: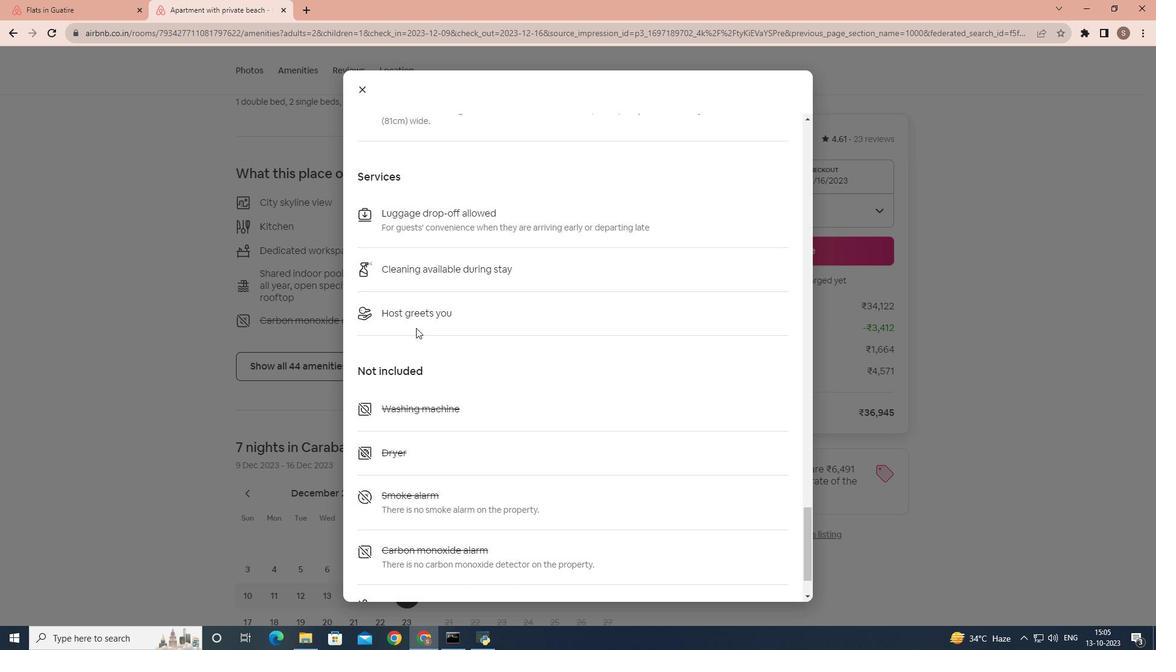 
Action: Mouse scrolled (416, 327) with delta (0, 0)
Screenshot: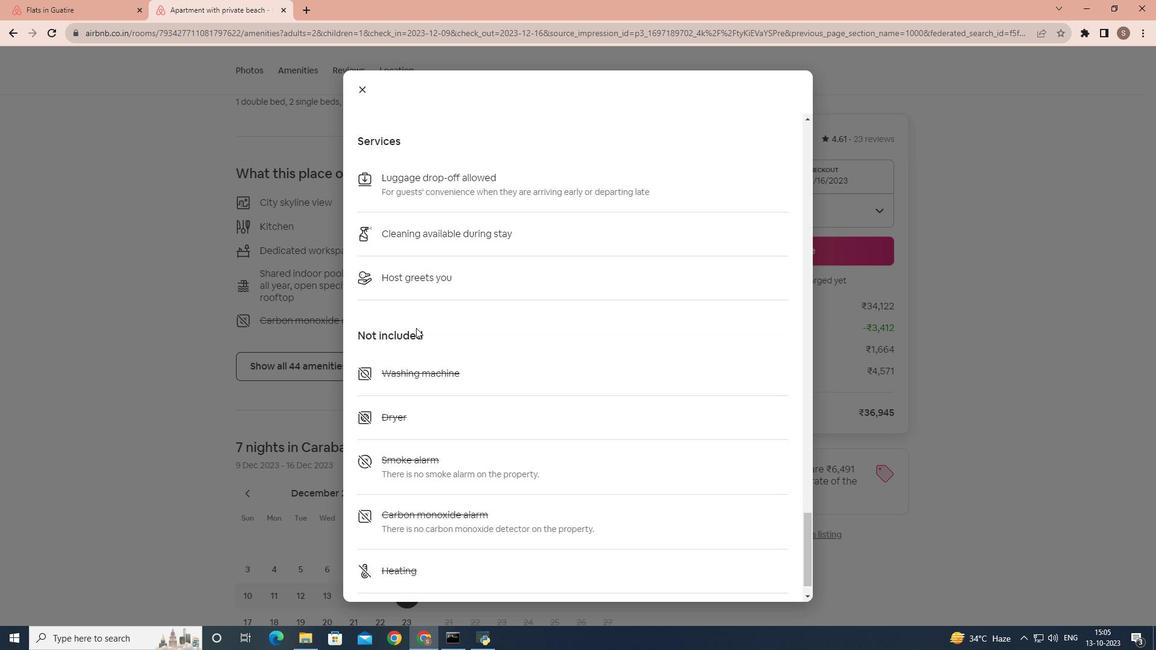 
Action: Mouse moved to (364, 93)
Screenshot: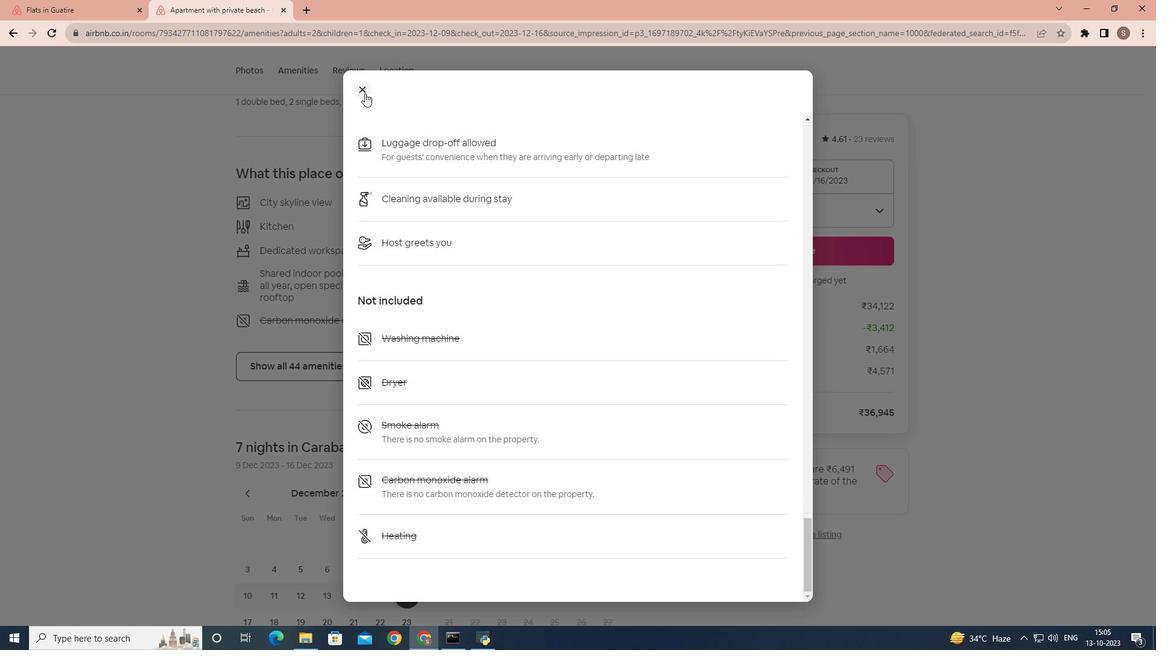 
Action: Mouse pressed left at (364, 93)
Screenshot: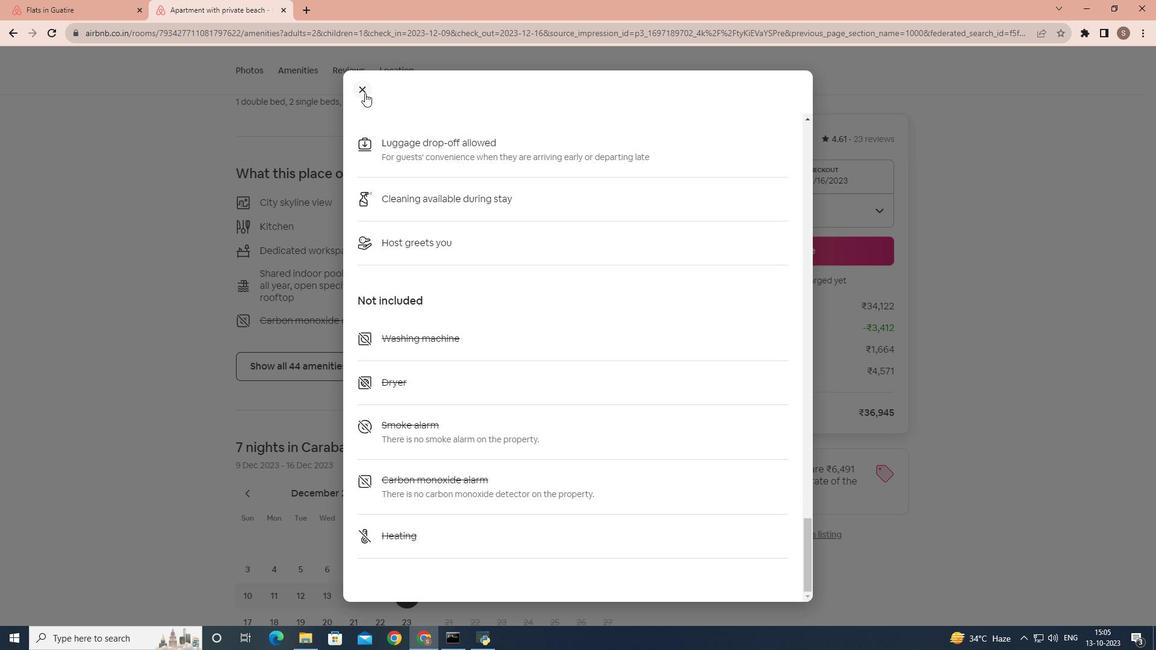 
Action: Mouse moved to (370, 307)
Screenshot: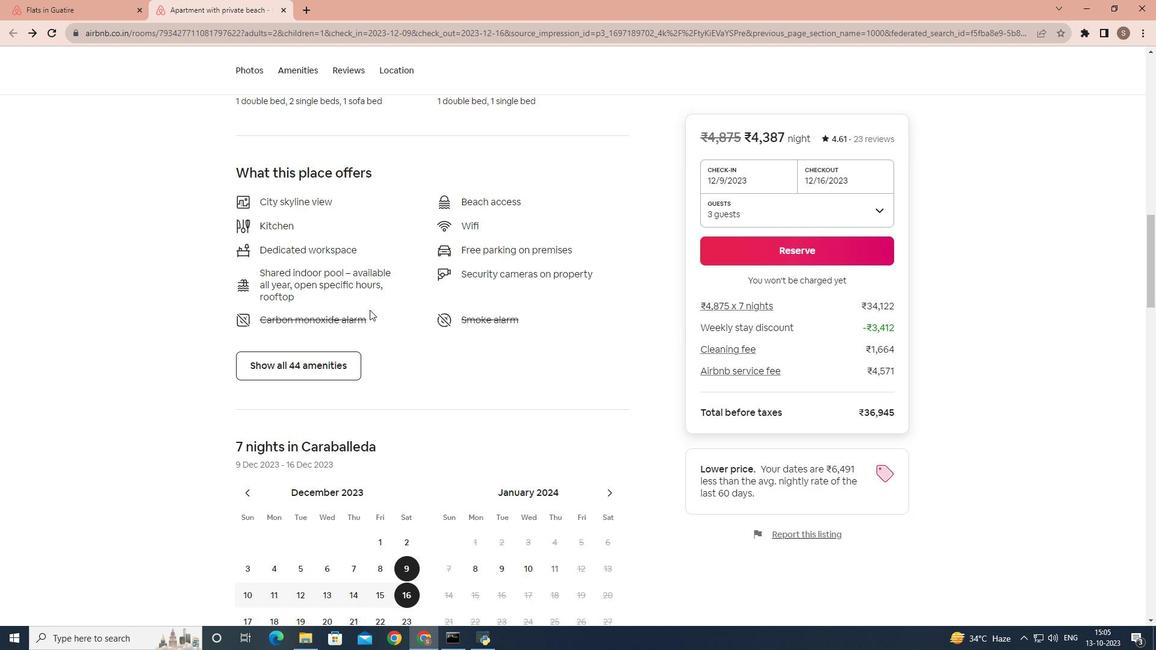 
Action: Mouse scrolled (370, 307) with delta (0, 0)
Screenshot: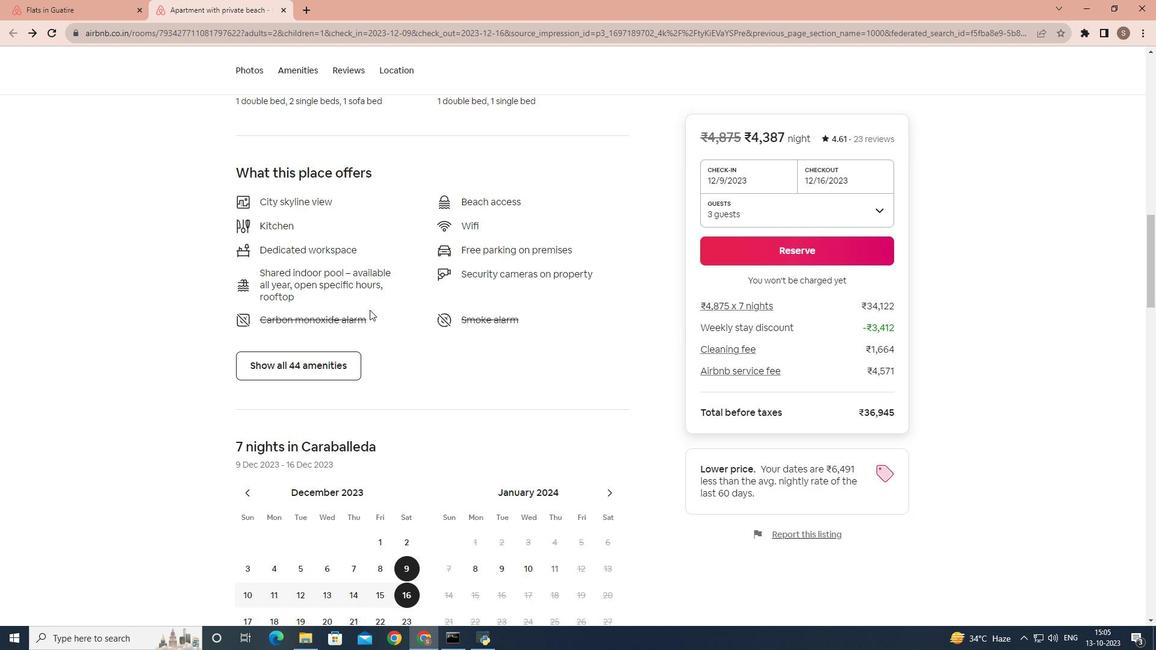 
Action: Mouse moved to (369, 309)
Screenshot: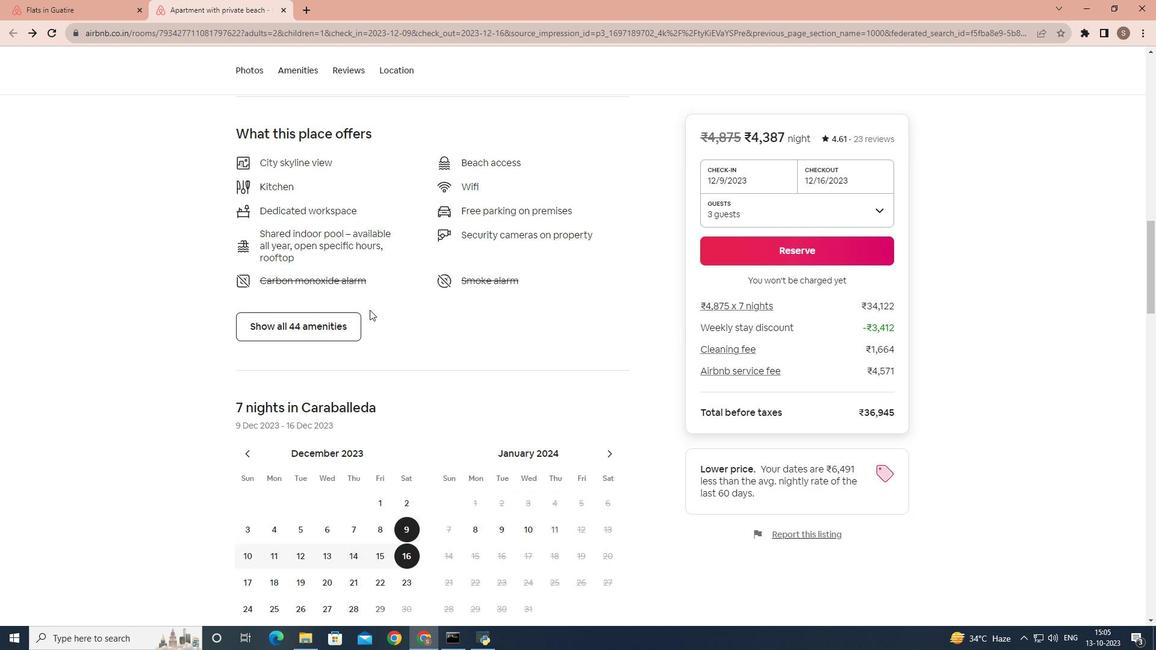 
Action: Mouse scrolled (369, 308) with delta (0, 0)
Screenshot: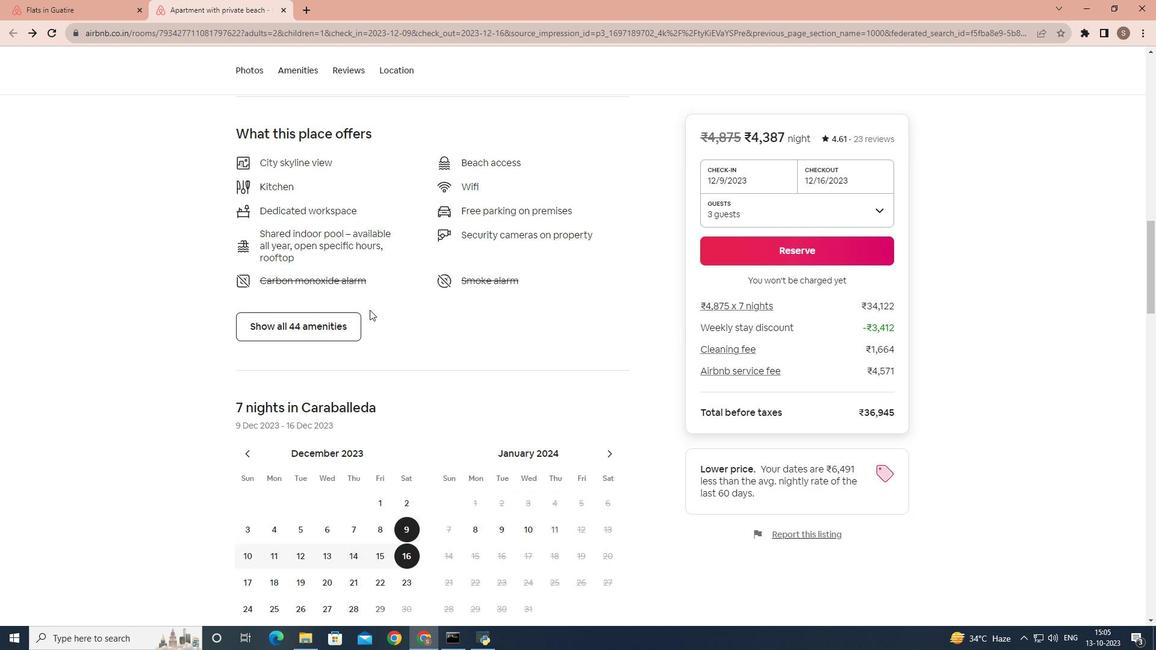 
Action: Mouse moved to (369, 310)
Screenshot: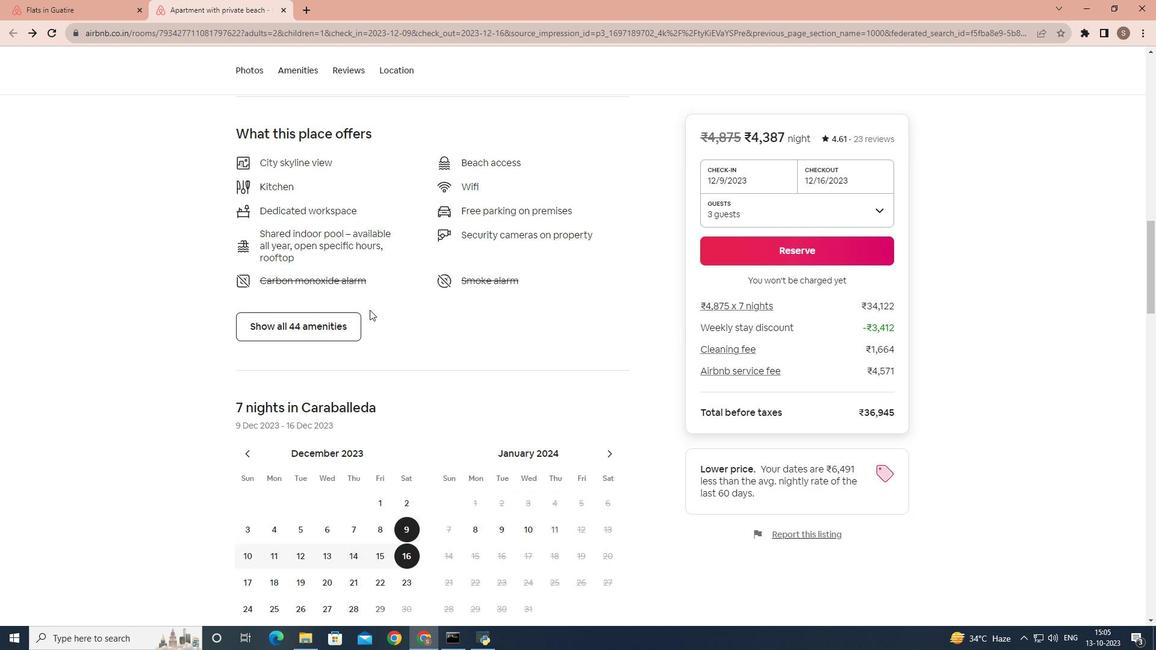 
Action: Mouse scrolled (369, 309) with delta (0, 0)
Screenshot: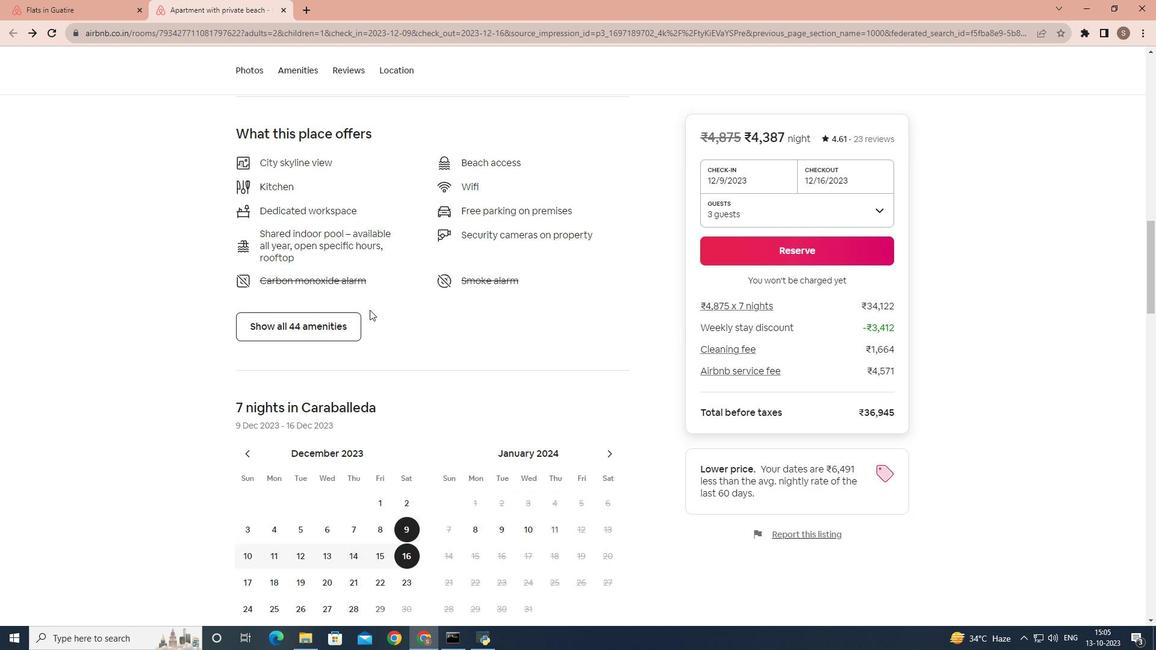 
Action: Mouse scrolled (369, 309) with delta (0, 0)
Screenshot: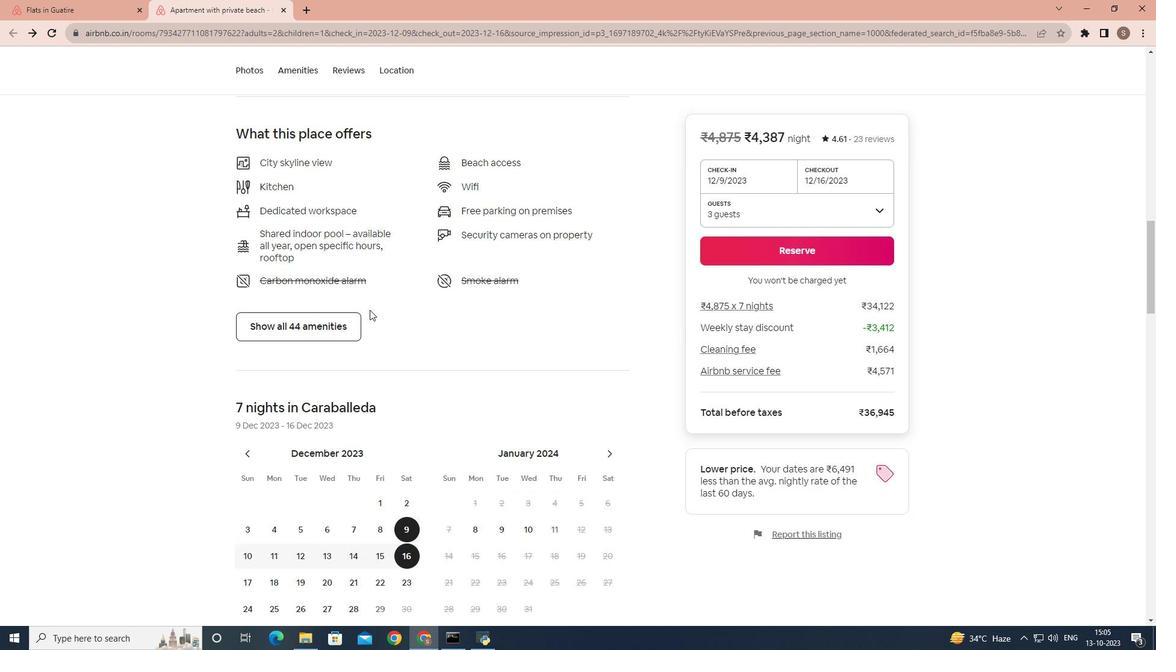 
Action: Mouse scrolled (369, 309) with delta (0, 0)
Screenshot: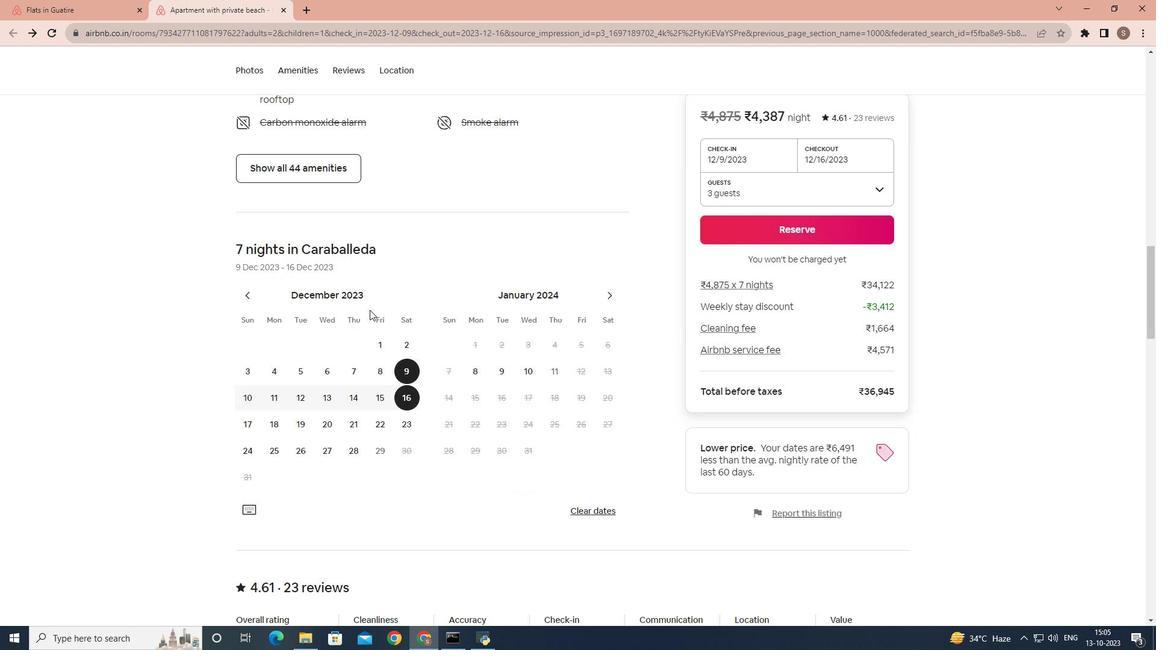 
Action: Mouse scrolled (369, 309) with delta (0, 0)
Screenshot: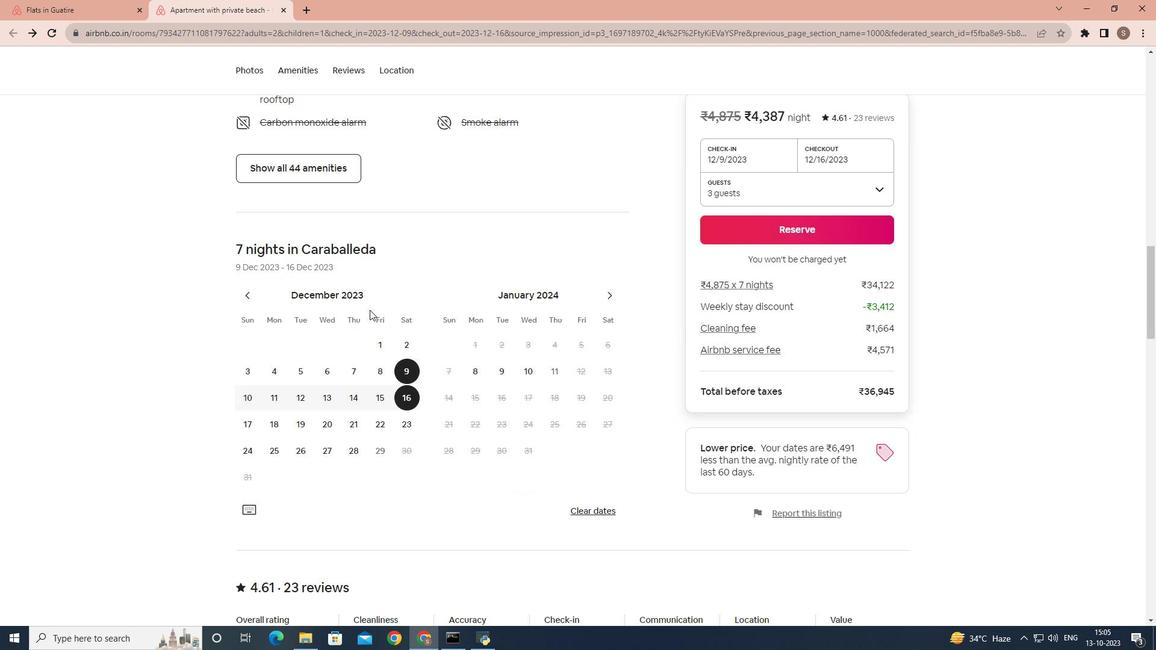 
Action: Mouse scrolled (369, 309) with delta (0, 0)
Screenshot: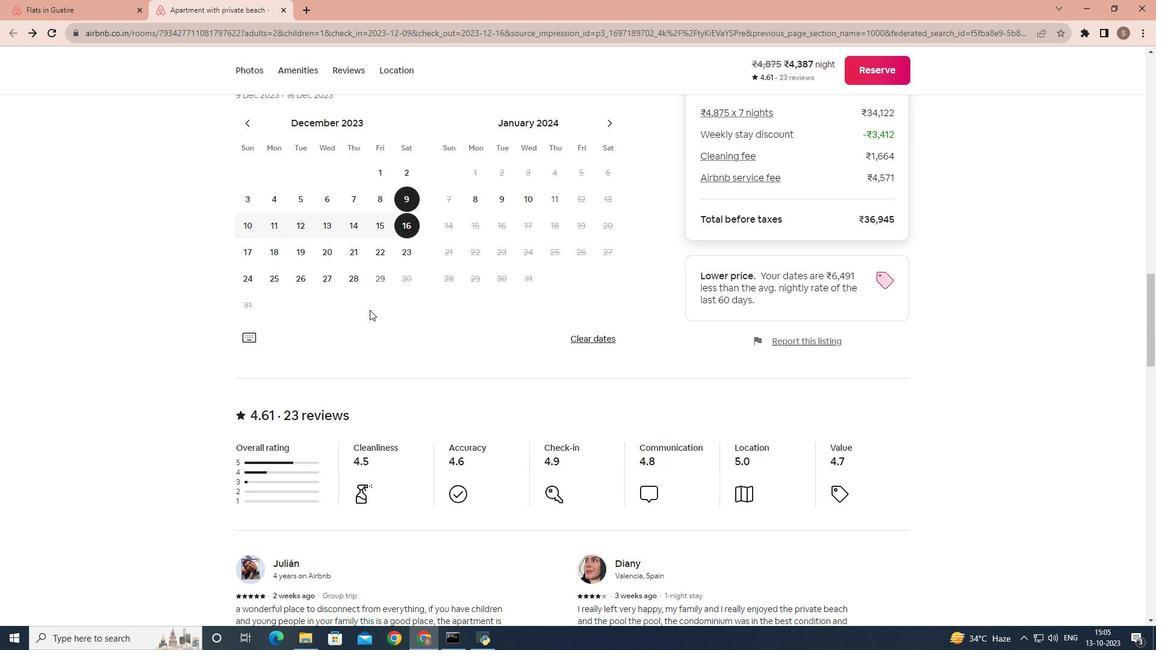 
Action: Mouse scrolled (369, 309) with delta (0, 0)
Screenshot: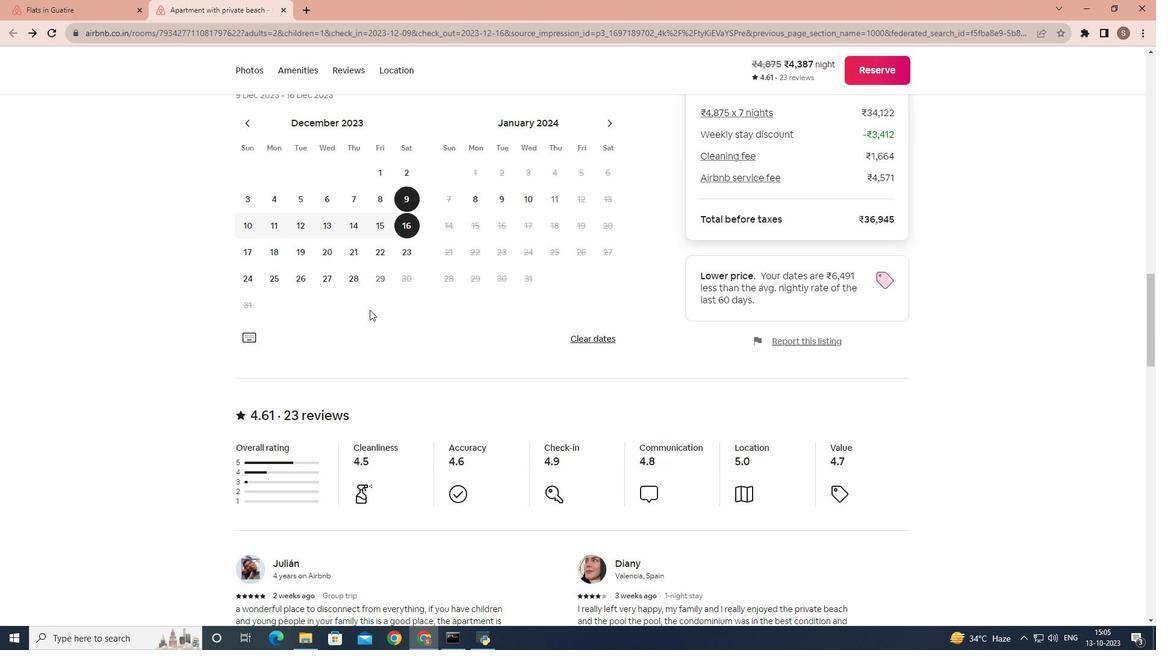 
Action: Mouse scrolled (369, 309) with delta (0, 0)
Screenshot: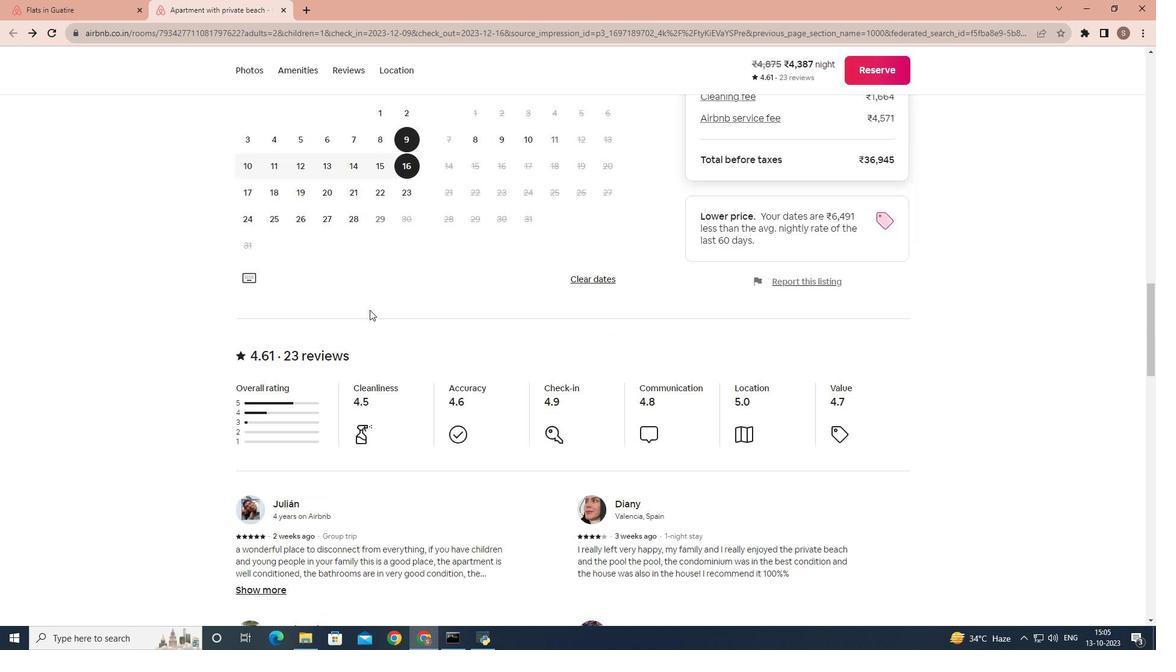 
Action: Mouse moved to (355, 313)
Screenshot: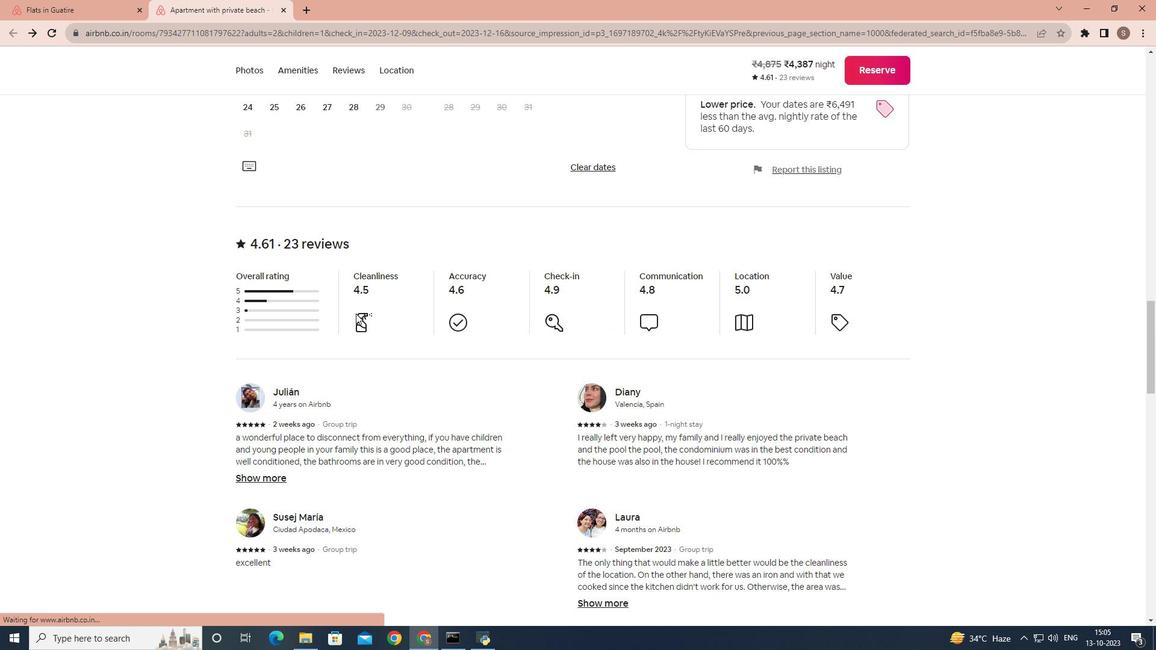 
Action: Mouse scrolled (355, 313) with delta (0, 0)
Screenshot: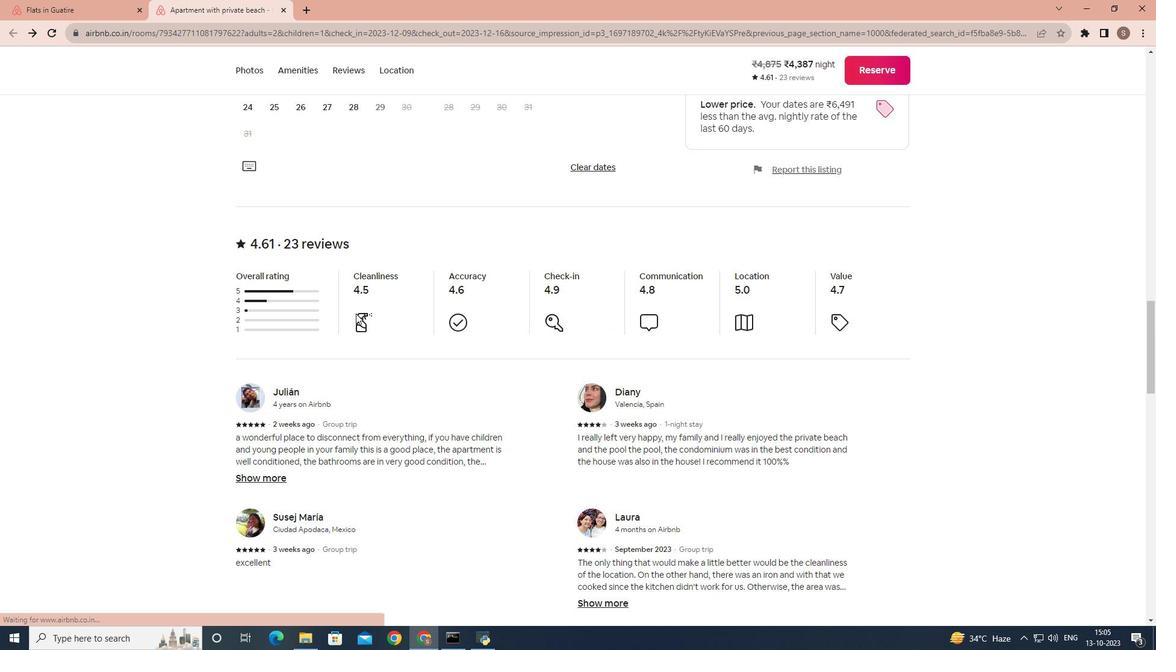 
Action: Mouse scrolled (355, 313) with delta (0, 0)
Screenshot: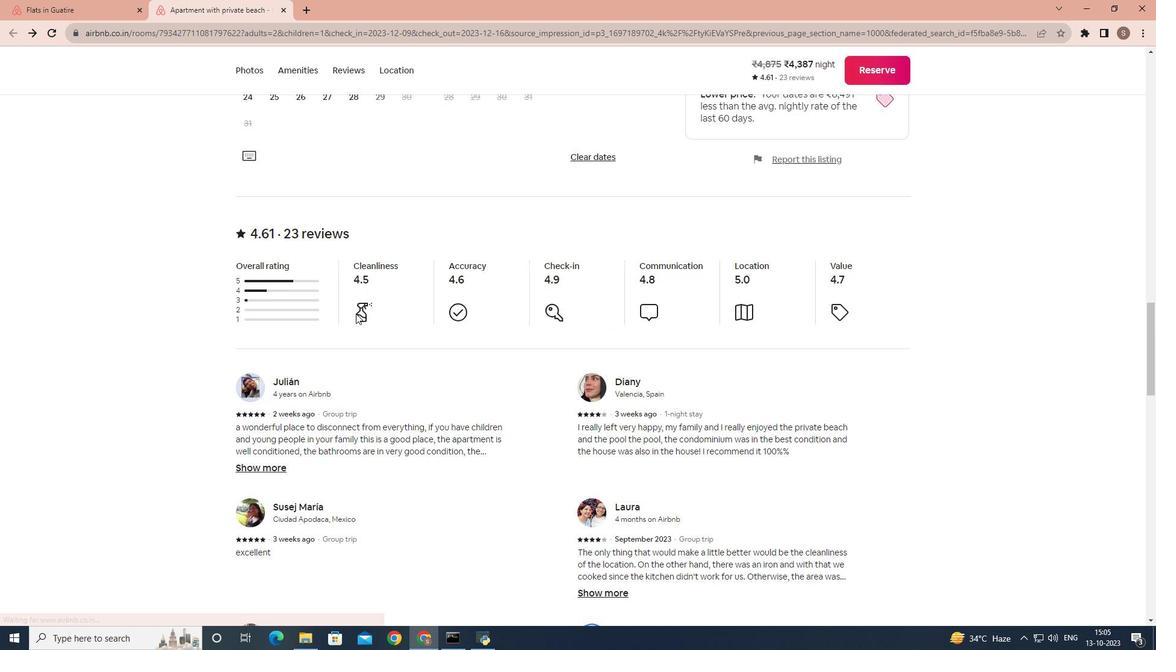 
Action: Mouse scrolled (355, 313) with delta (0, 0)
Screenshot: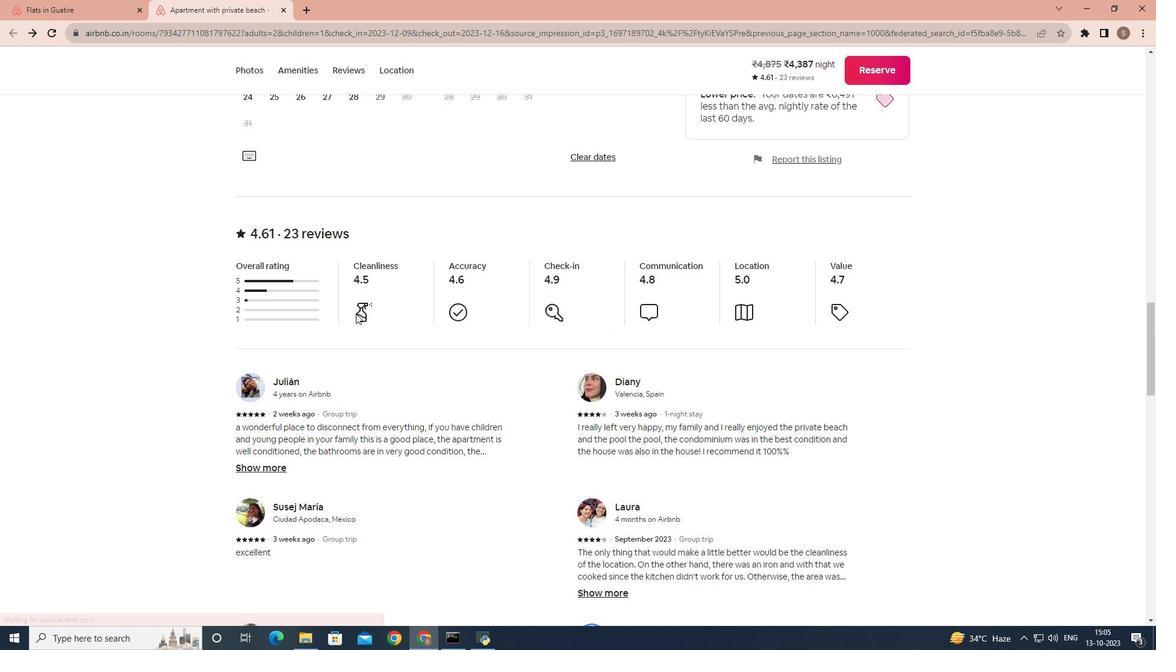 
Action: Mouse scrolled (355, 313) with delta (0, 0)
Screenshot: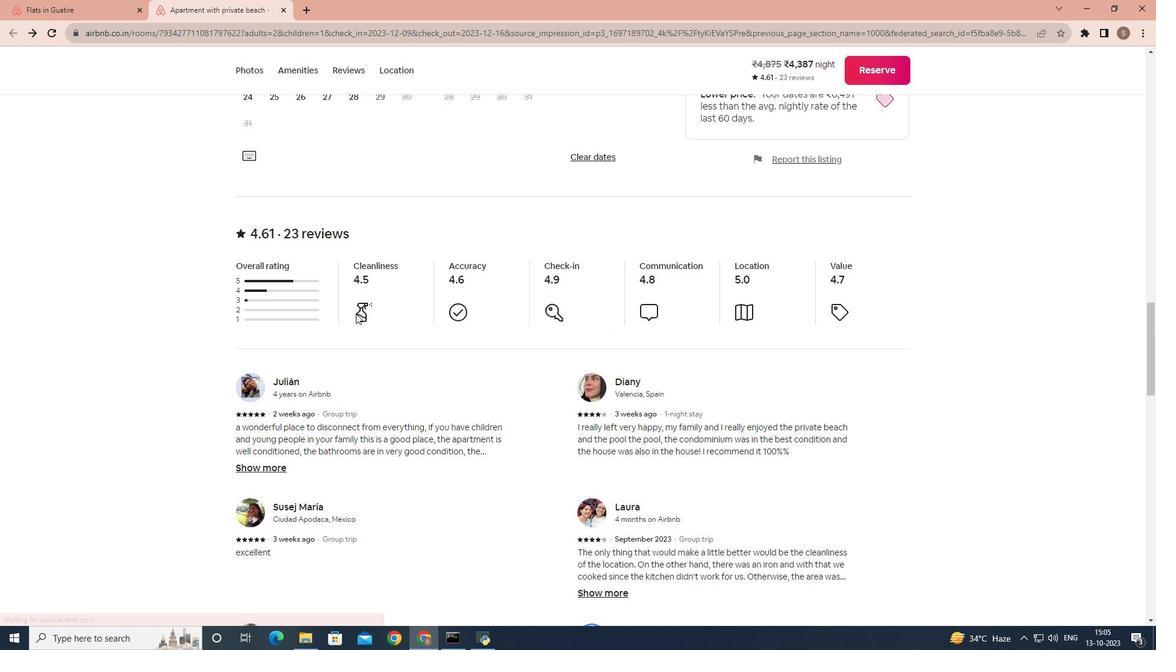 
Action: Mouse scrolled (355, 313) with delta (0, 0)
Screenshot: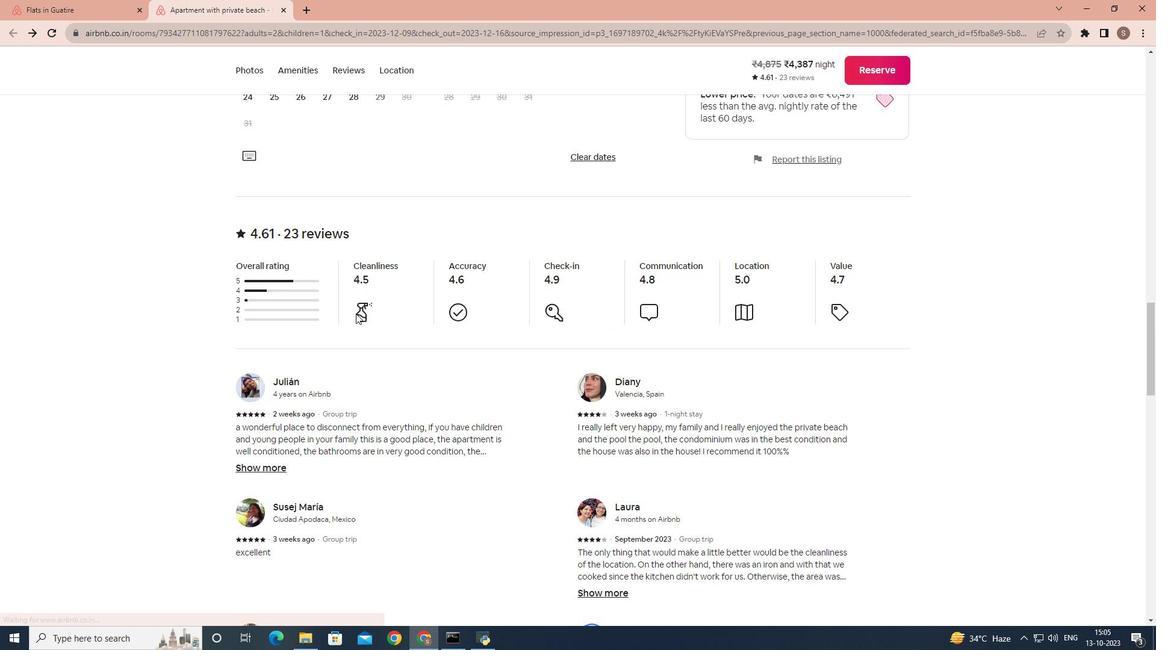 
Action: Mouse moved to (255, 473)
Screenshot: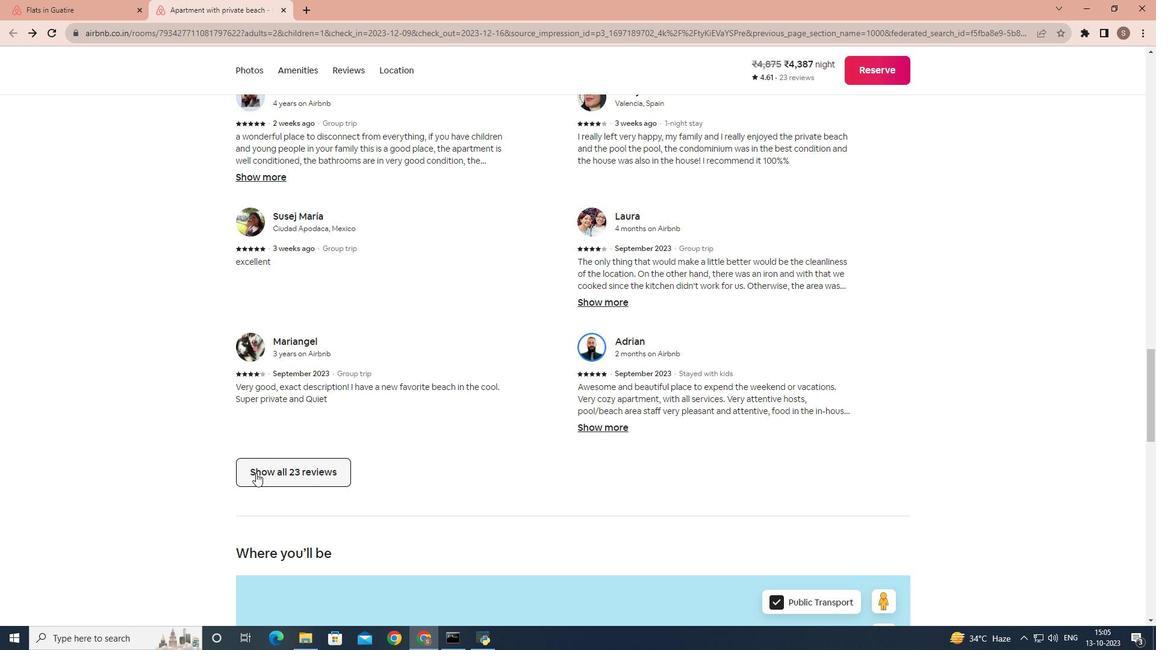 
Action: Mouse pressed left at (255, 473)
Screenshot: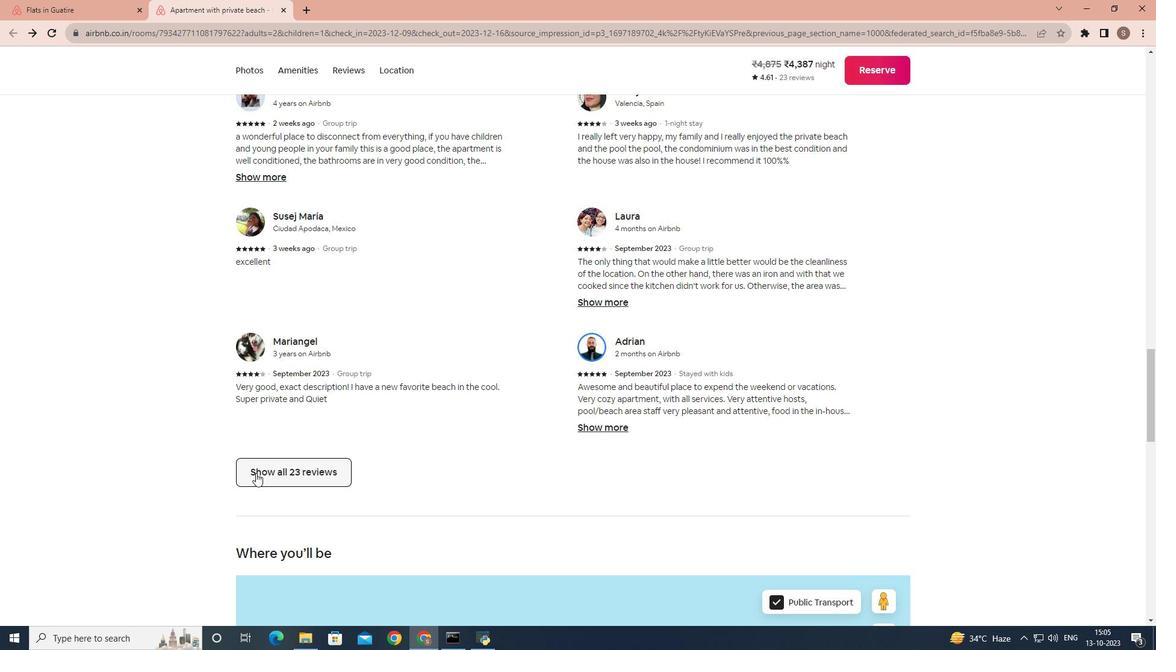 
Action: Mouse moved to (644, 374)
Screenshot: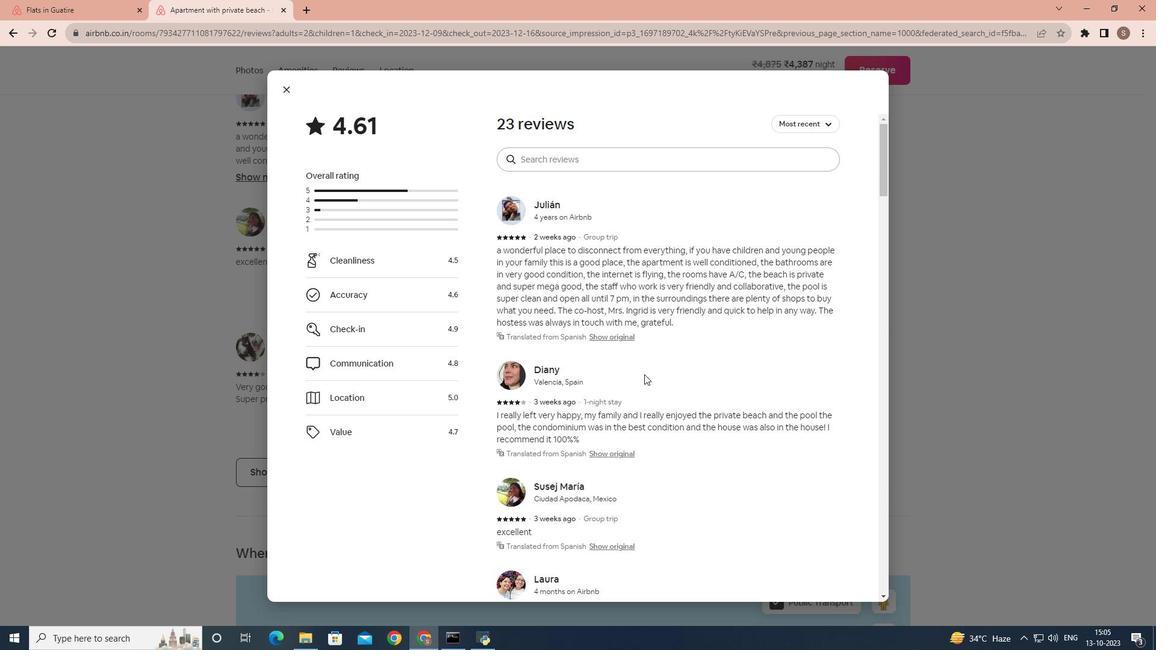 
Action: Mouse scrolled (644, 373) with delta (0, 0)
Screenshot: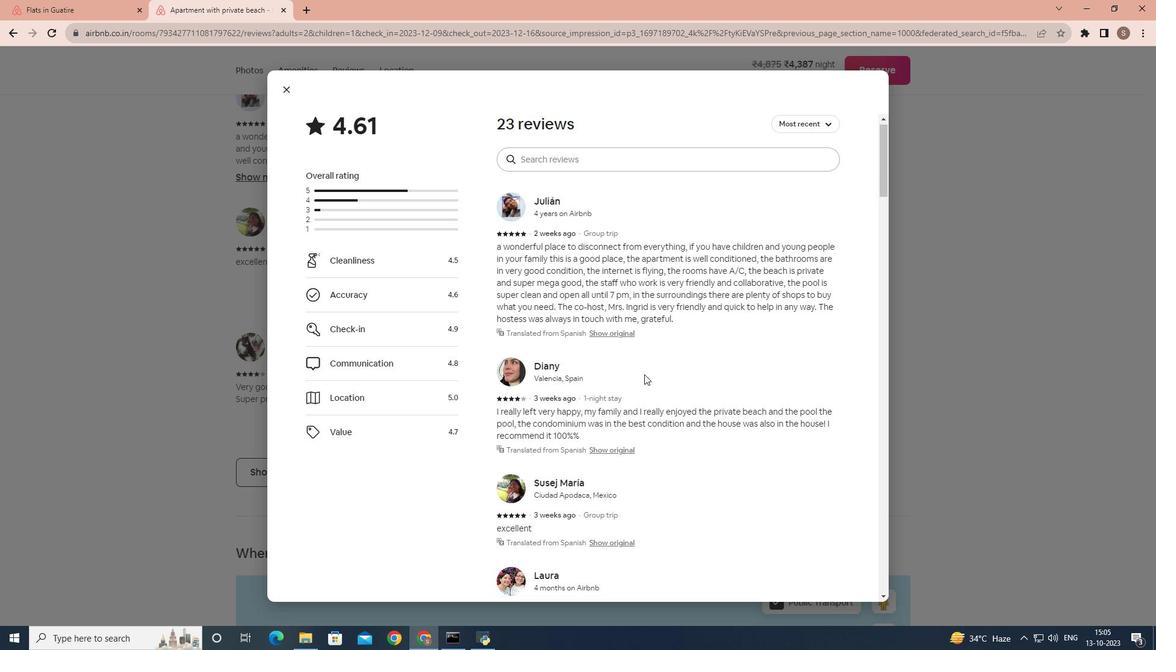 
Action: Mouse scrolled (644, 373) with delta (0, 0)
Screenshot: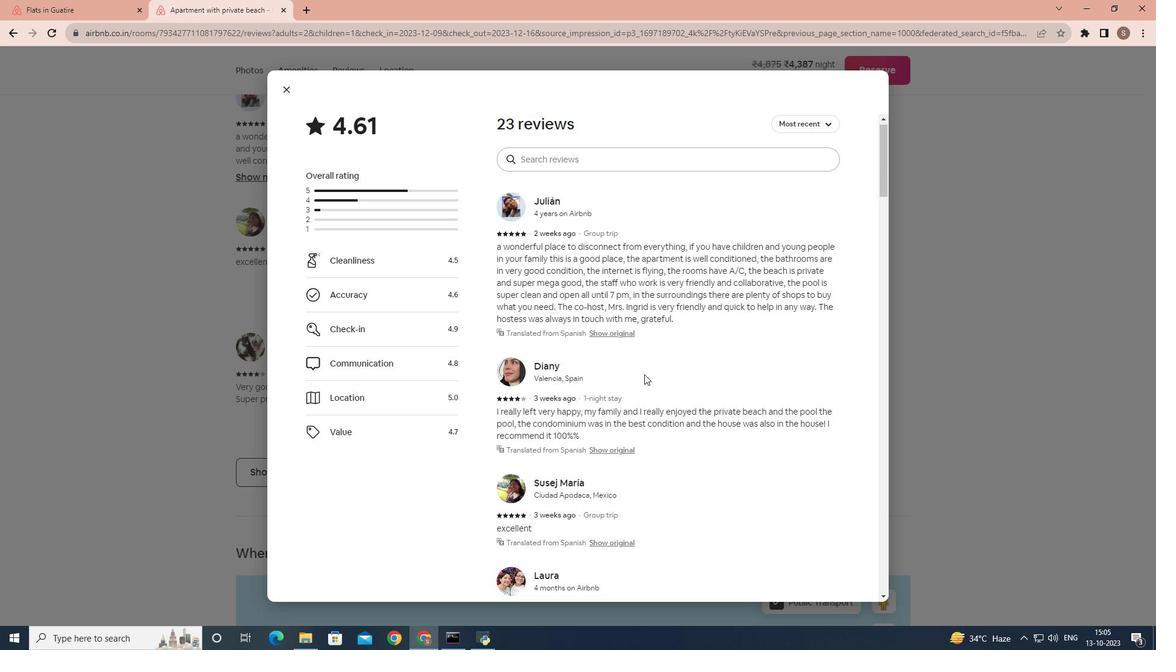 
Action: Mouse scrolled (644, 373) with delta (0, 0)
Screenshot: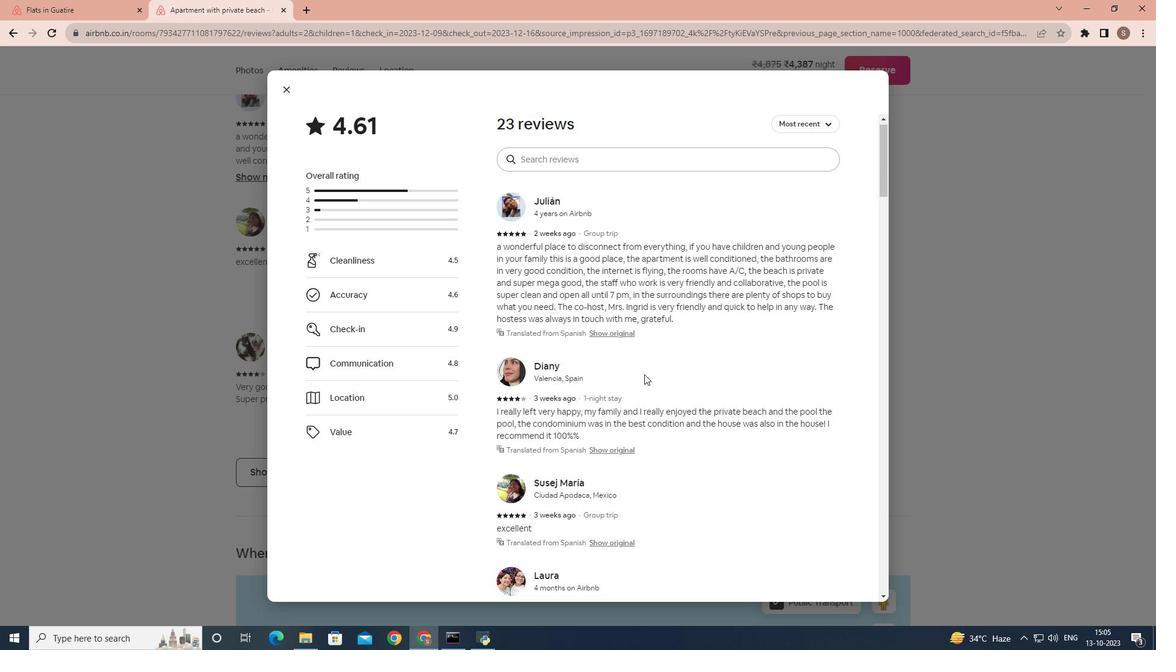 
Action: Mouse scrolled (644, 373) with delta (0, 0)
Screenshot: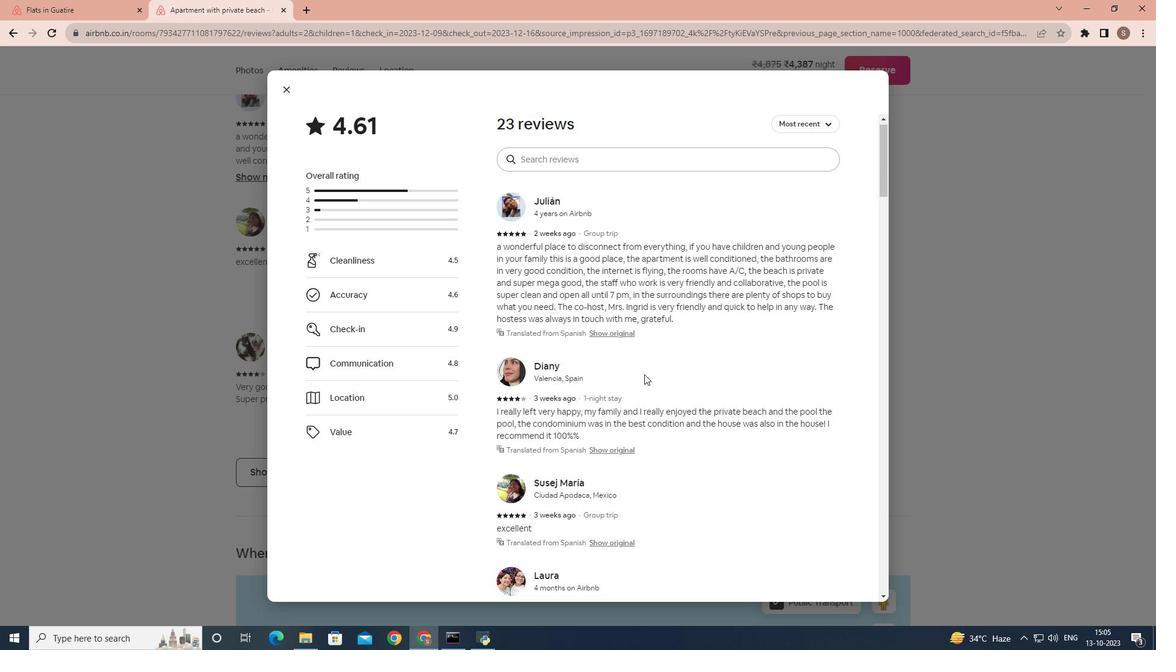 
Action: Mouse scrolled (644, 373) with delta (0, 0)
Screenshot: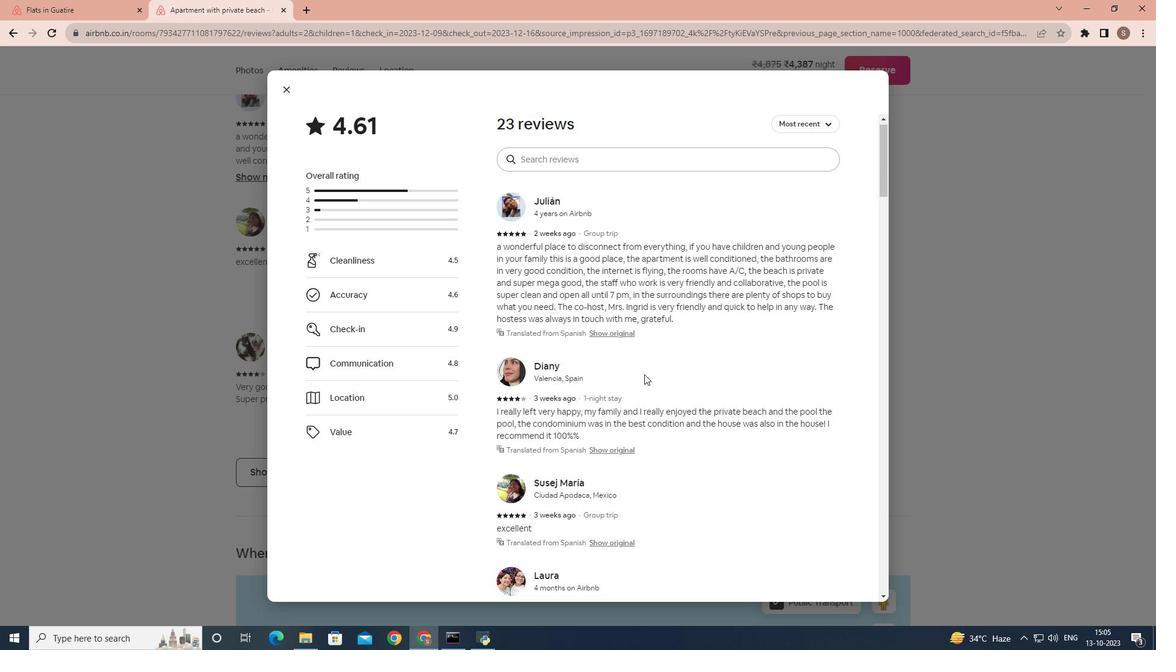 
Action: Mouse scrolled (644, 373) with delta (0, 0)
Screenshot: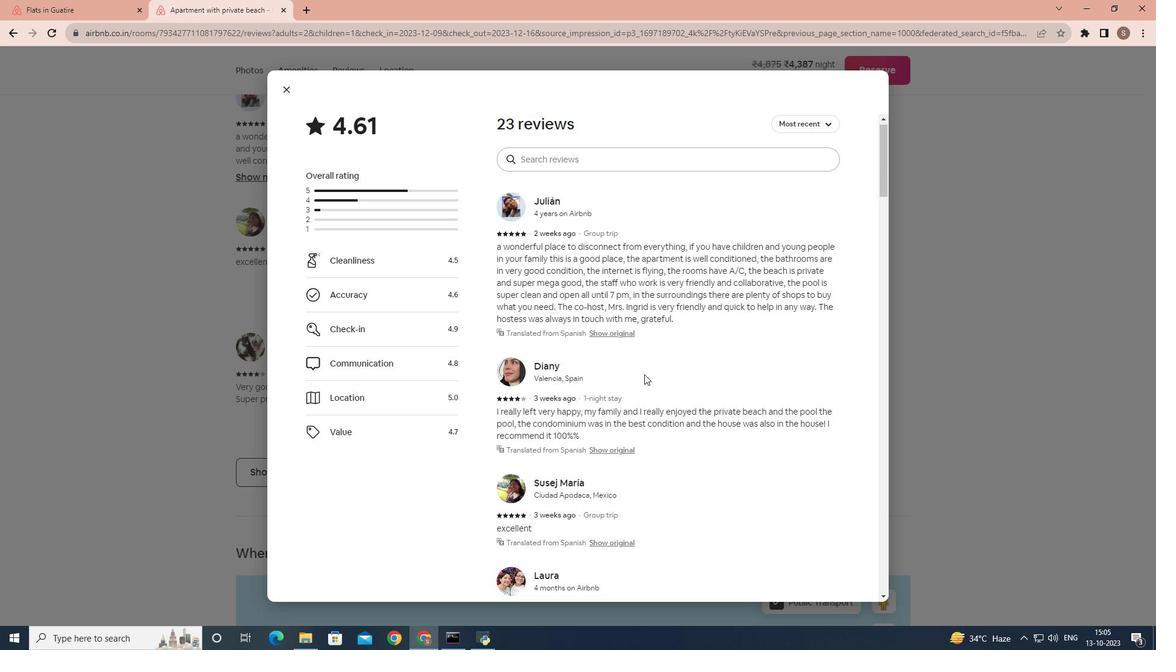 
Action: Mouse scrolled (644, 373) with delta (0, 0)
Screenshot: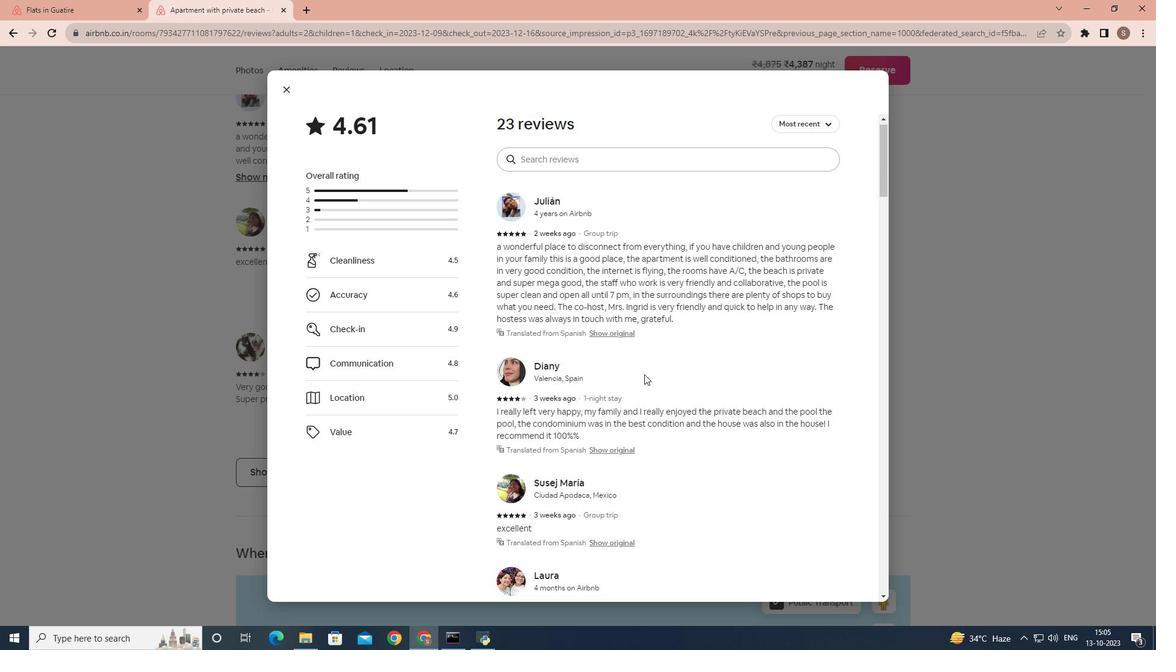 
Action: Mouse scrolled (644, 373) with delta (0, 0)
Screenshot: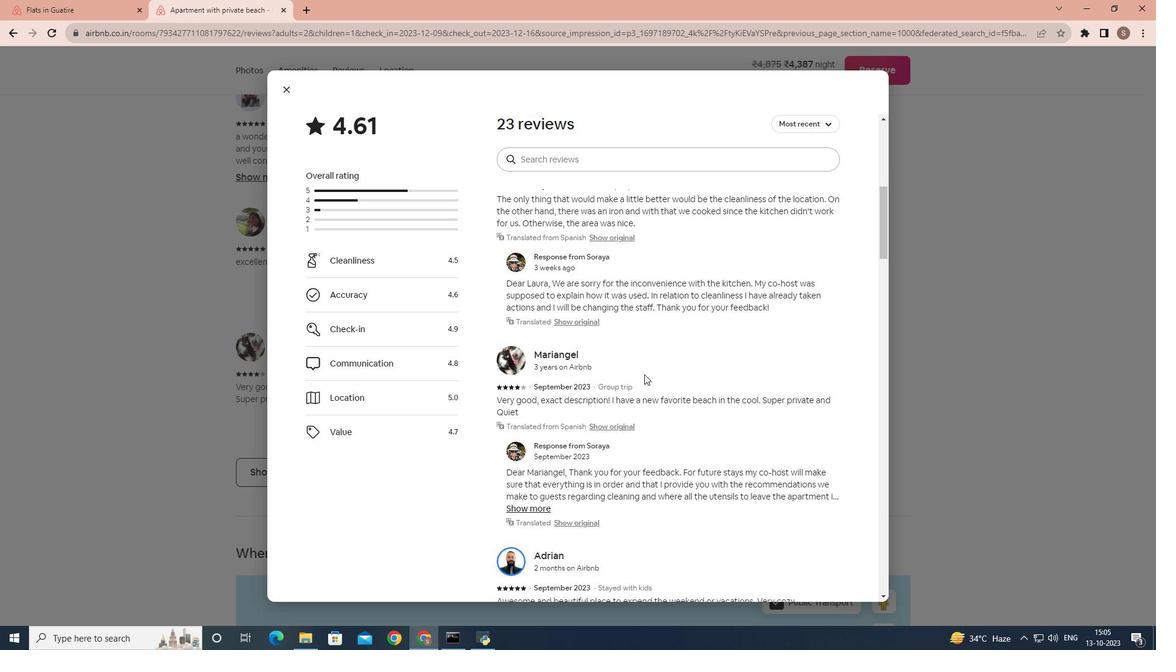 
Action: Mouse scrolled (644, 373) with delta (0, 0)
Screenshot: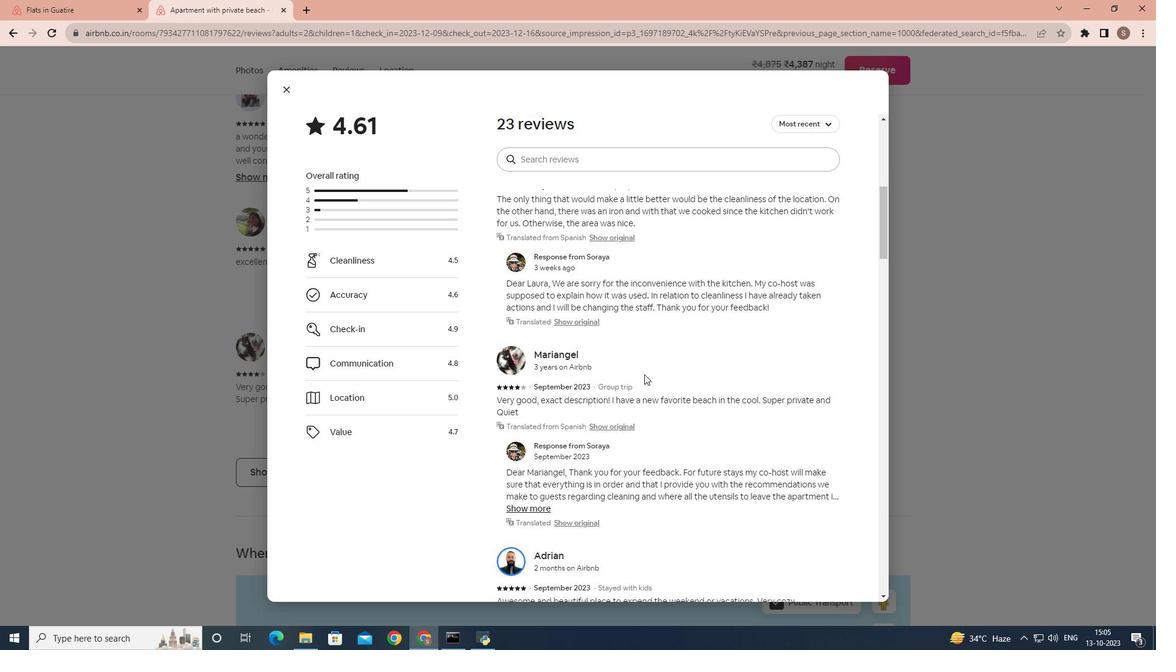 
Action: Mouse scrolled (644, 373) with delta (0, 0)
Screenshot: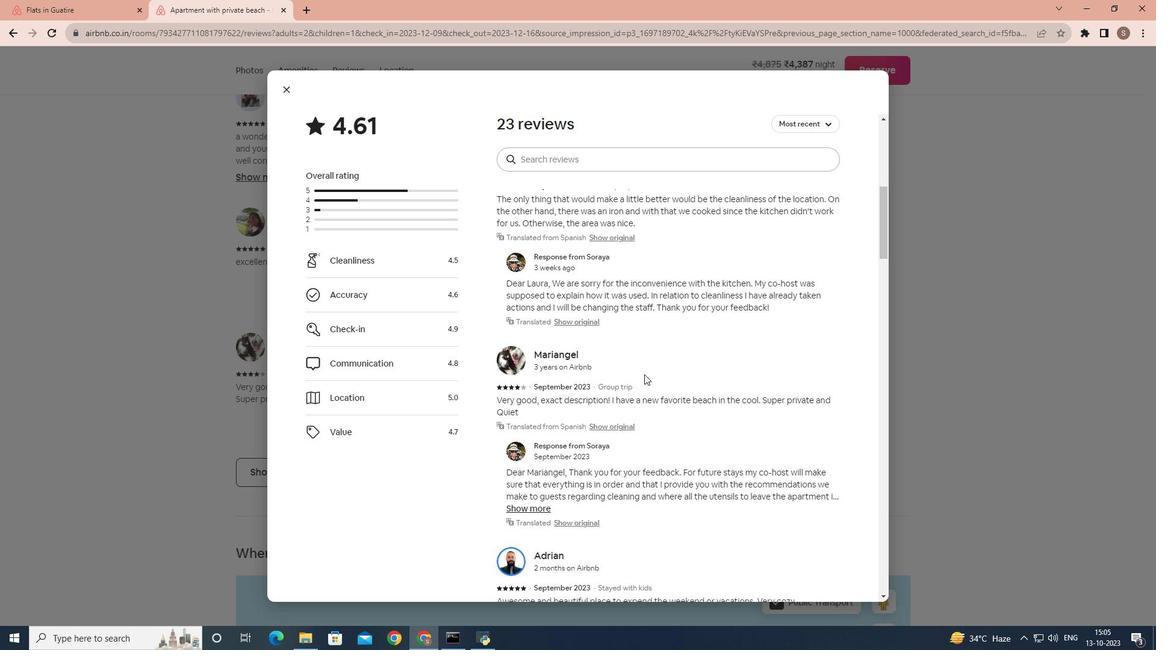 
Action: Mouse scrolled (644, 373) with delta (0, 0)
Screenshot: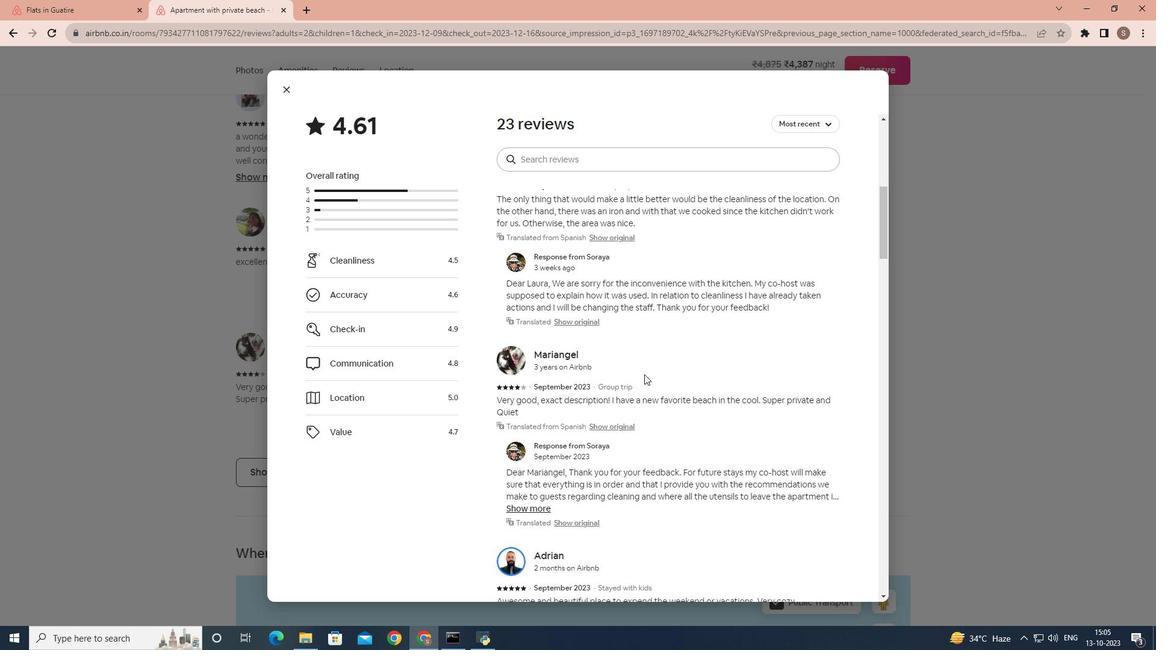 
Action: Mouse scrolled (644, 373) with delta (0, 0)
Screenshot: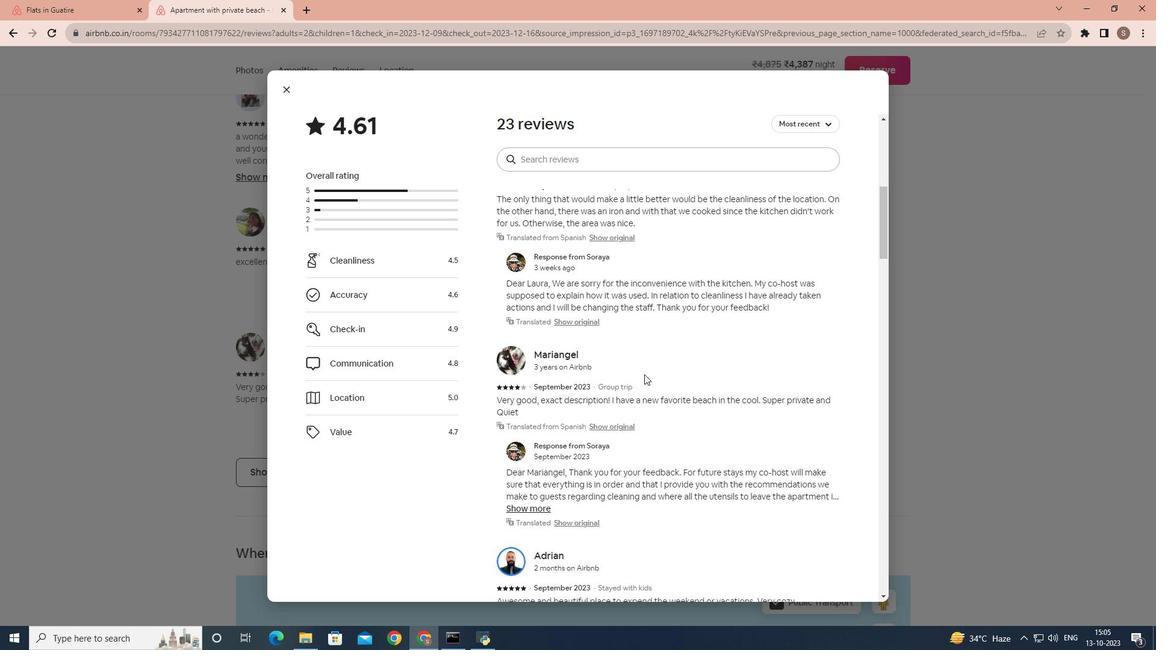 
Action: Mouse scrolled (644, 373) with delta (0, 0)
Screenshot: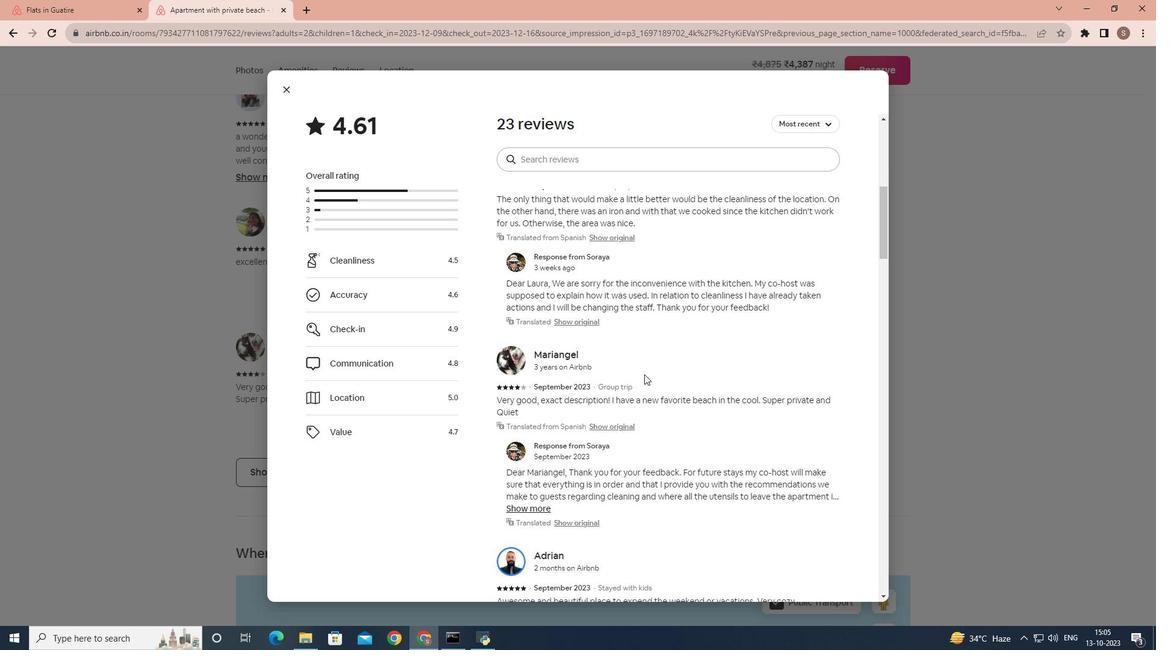 
Action: Mouse scrolled (644, 373) with delta (0, 0)
Screenshot: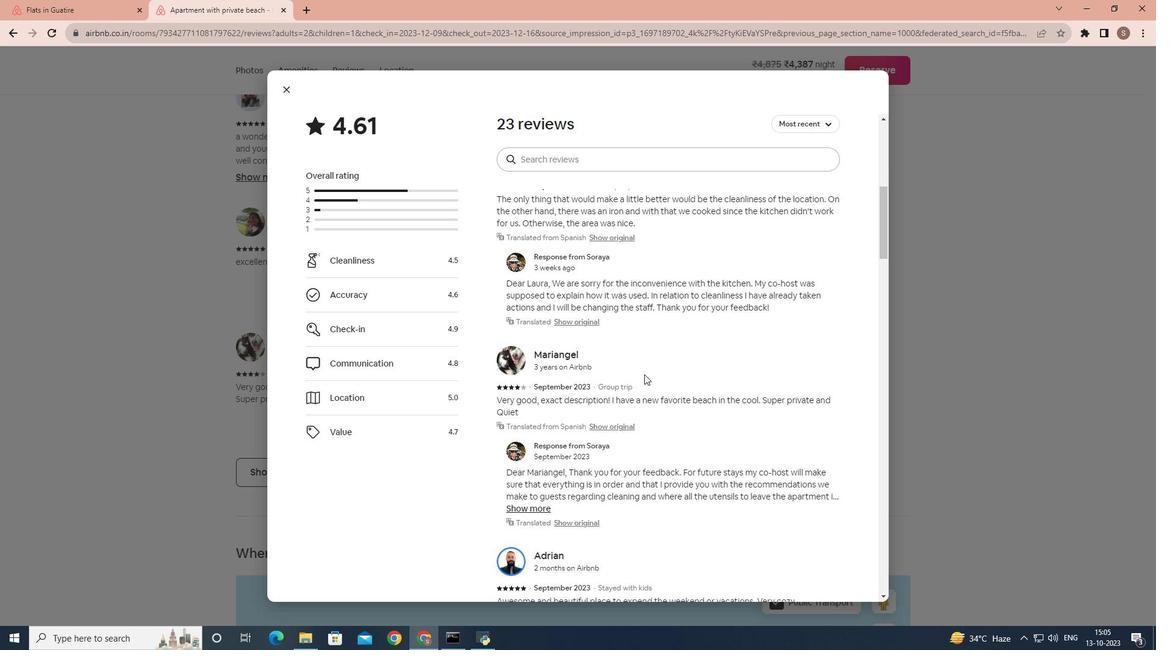 
Action: Mouse scrolled (644, 373) with delta (0, 0)
Screenshot: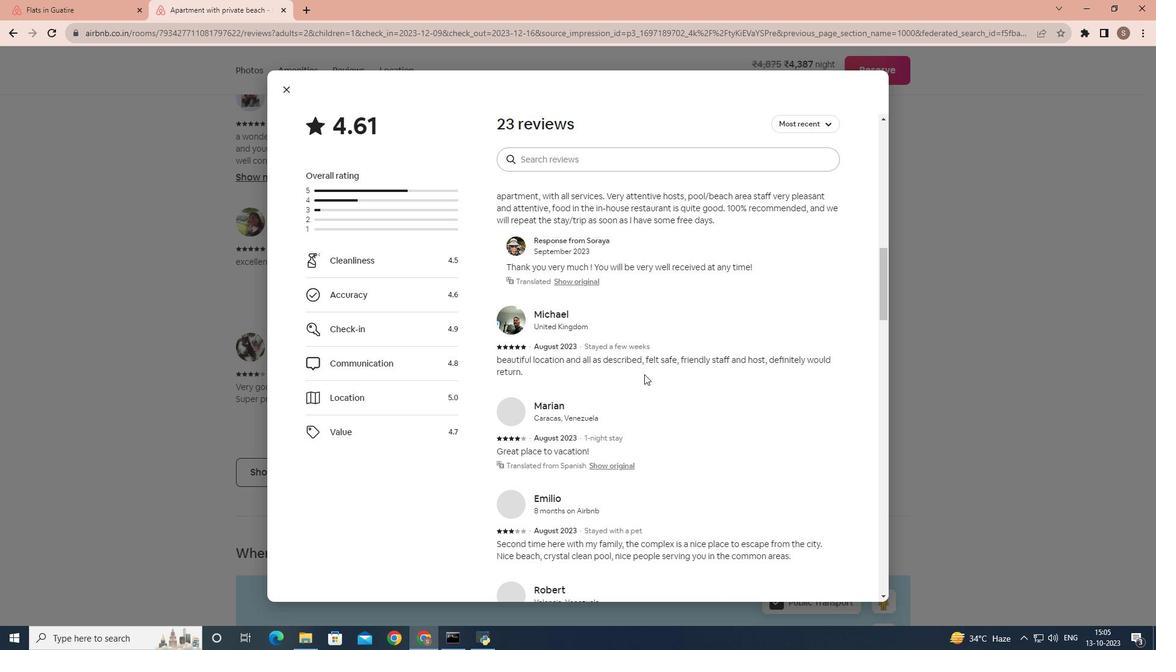 
Action: Mouse scrolled (644, 373) with delta (0, 0)
Screenshot: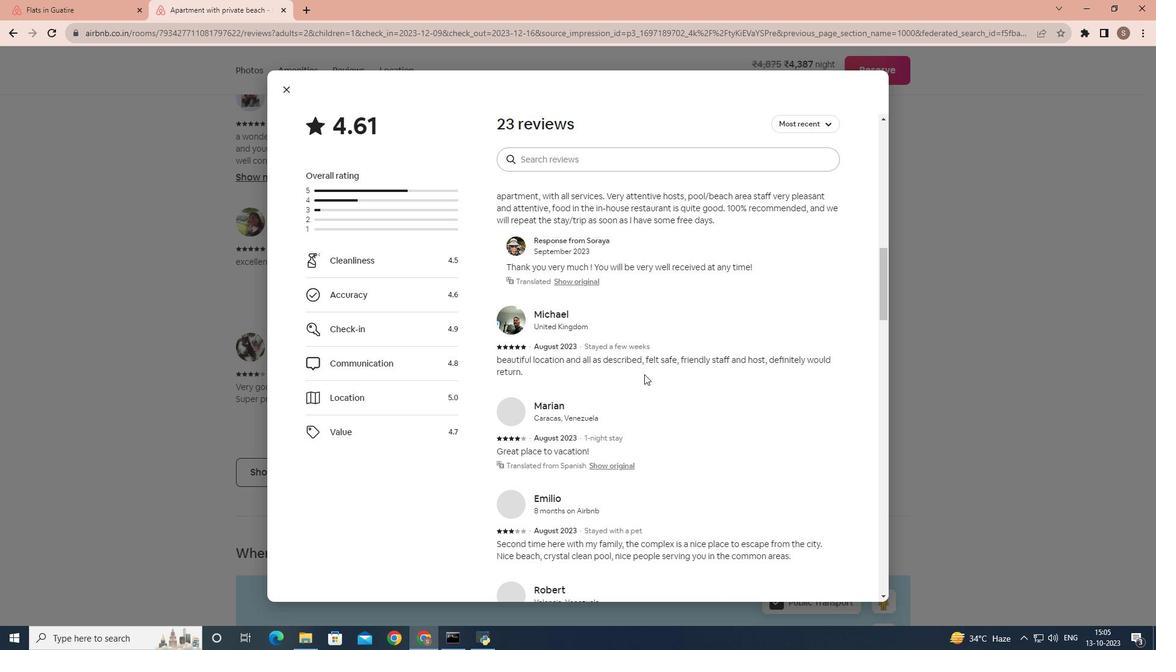 
Action: Mouse scrolled (644, 373) with delta (0, 0)
Screenshot: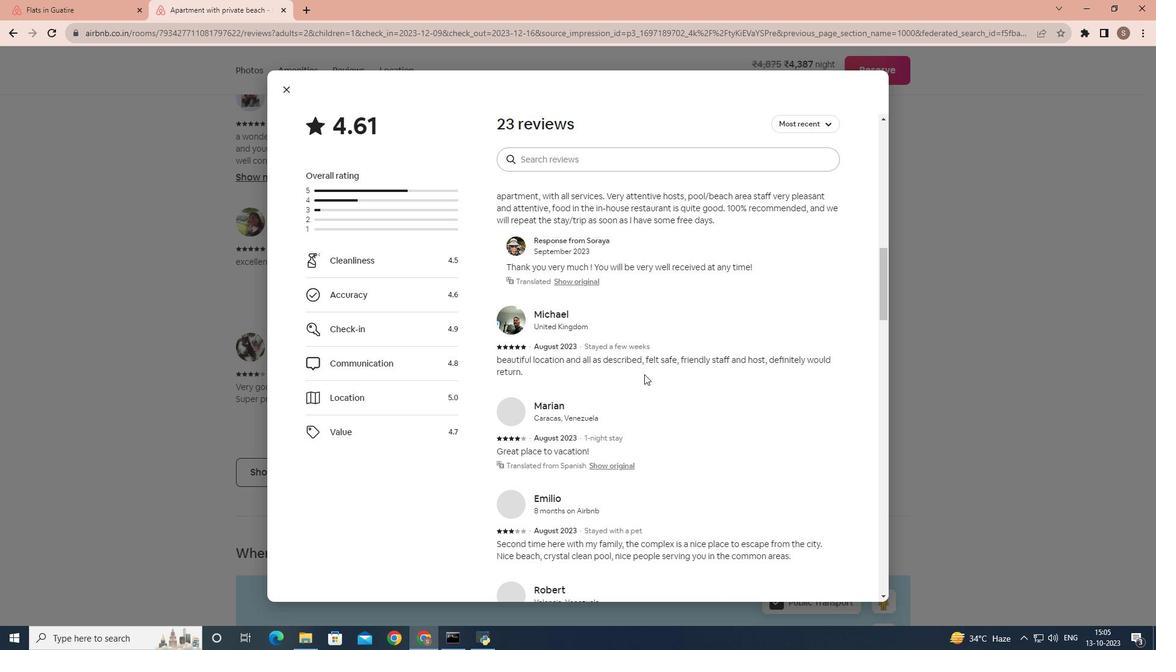 
Action: Mouse scrolled (644, 373) with delta (0, 0)
Screenshot: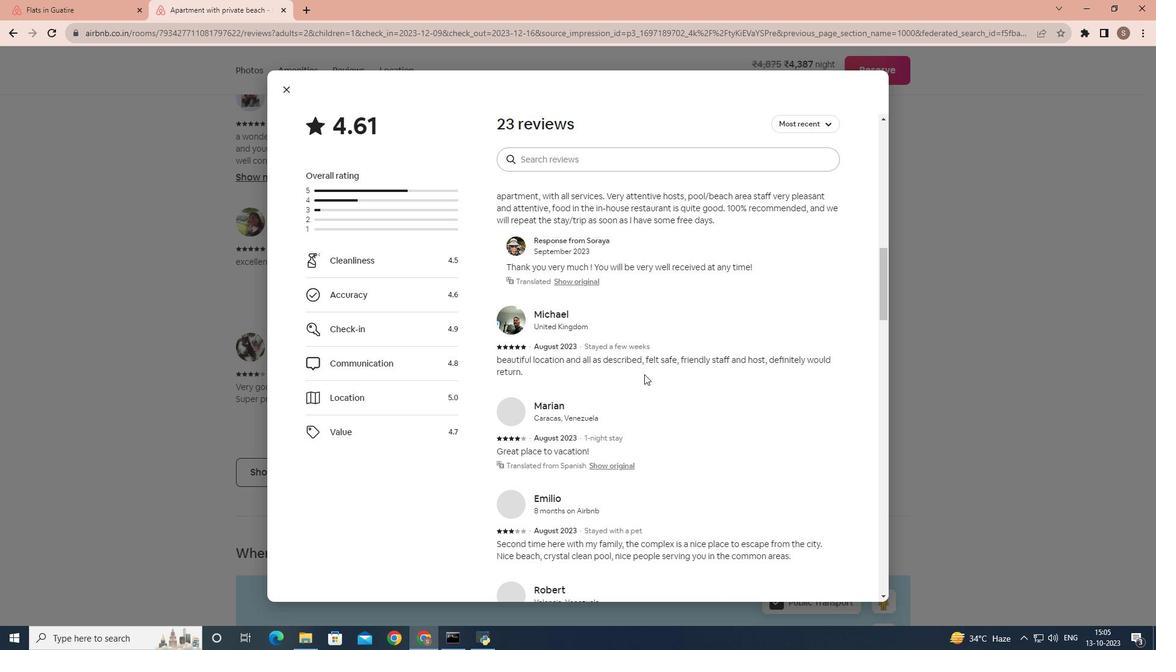 
Action: Mouse scrolled (644, 373) with delta (0, 0)
Screenshot: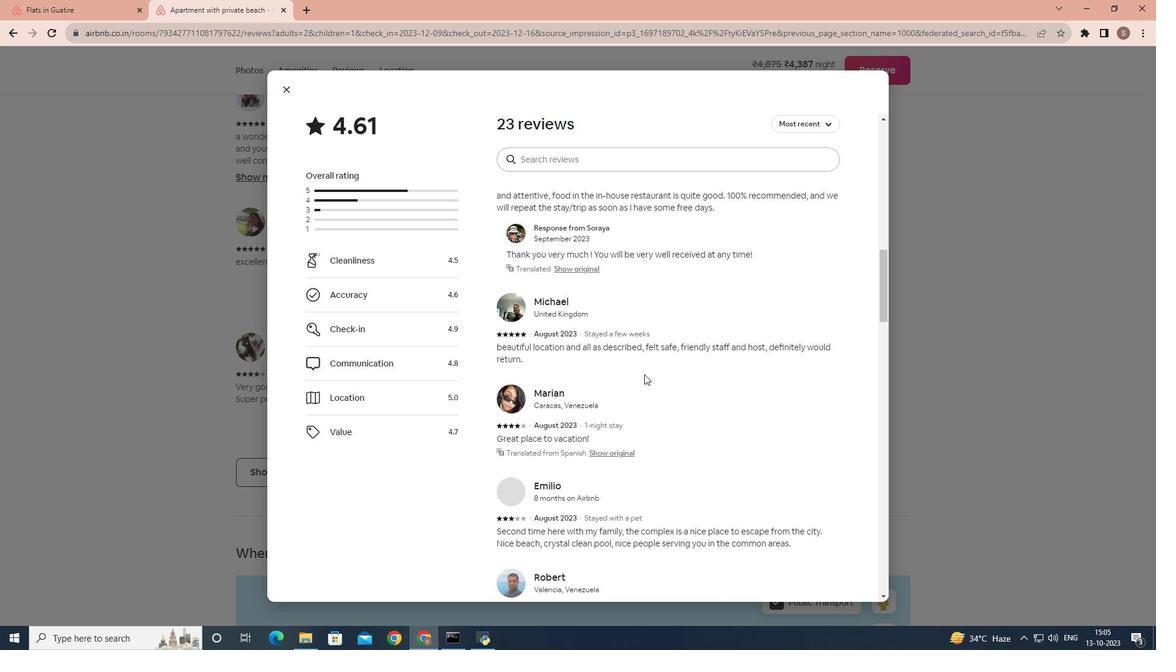 
Action: Mouse scrolled (644, 373) with delta (0, 0)
Screenshot: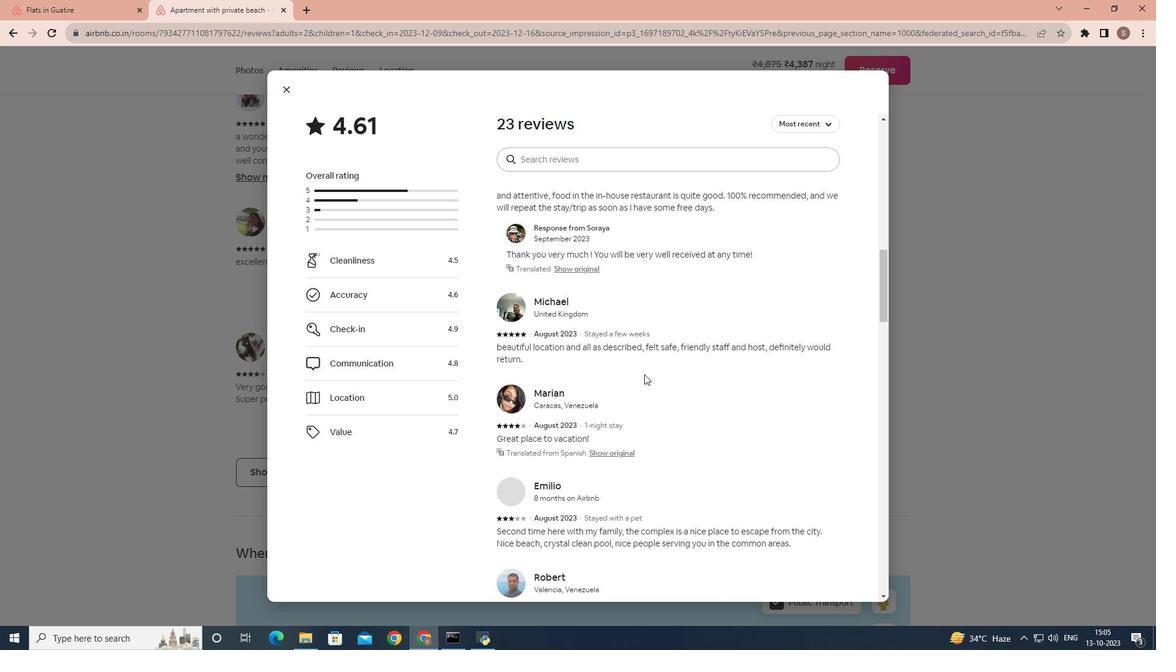 
Action: Mouse scrolled (644, 373) with delta (0, 0)
Screenshot: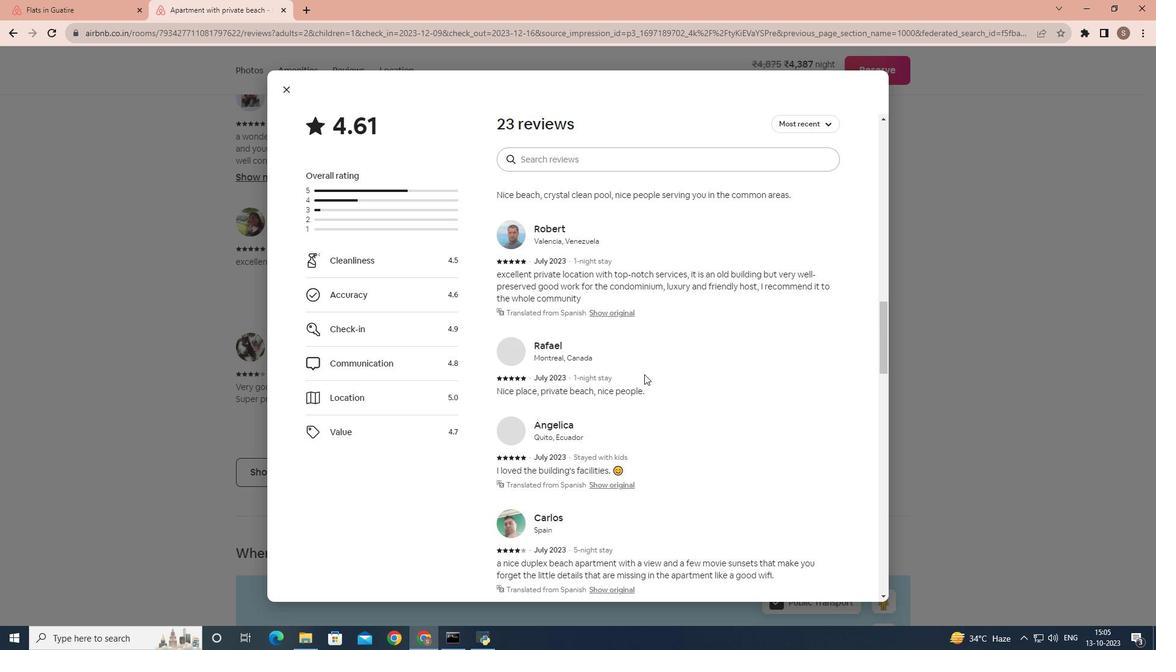 
Action: Mouse scrolled (644, 373) with delta (0, 0)
Screenshot: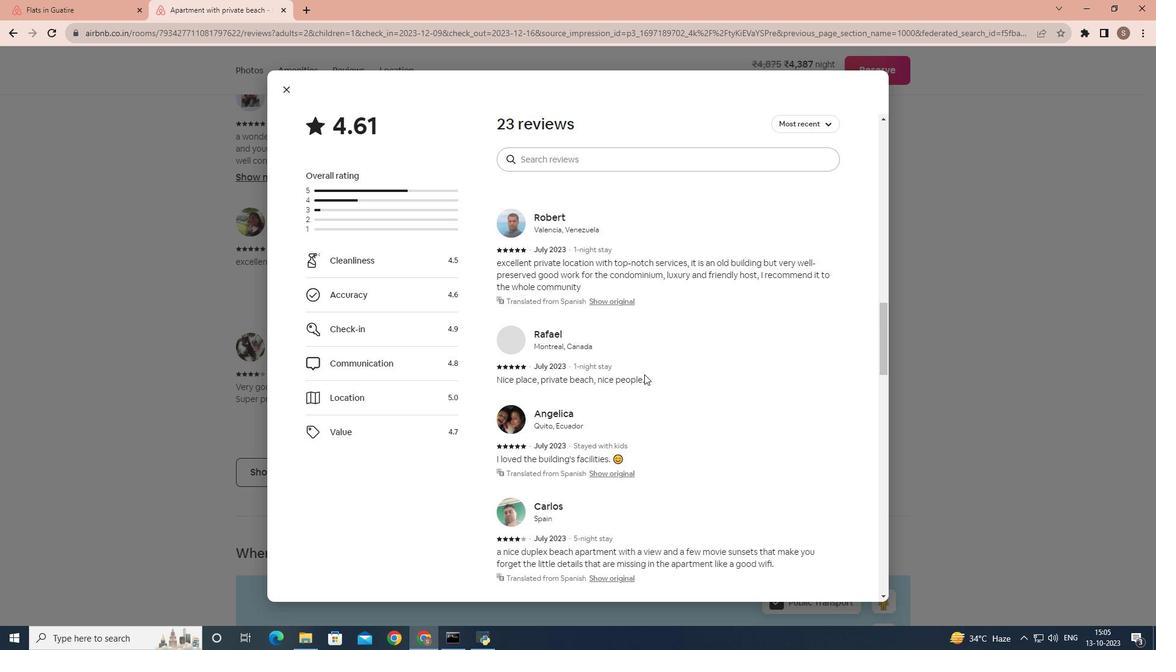 
Action: Mouse scrolled (644, 373) with delta (0, 0)
Screenshot: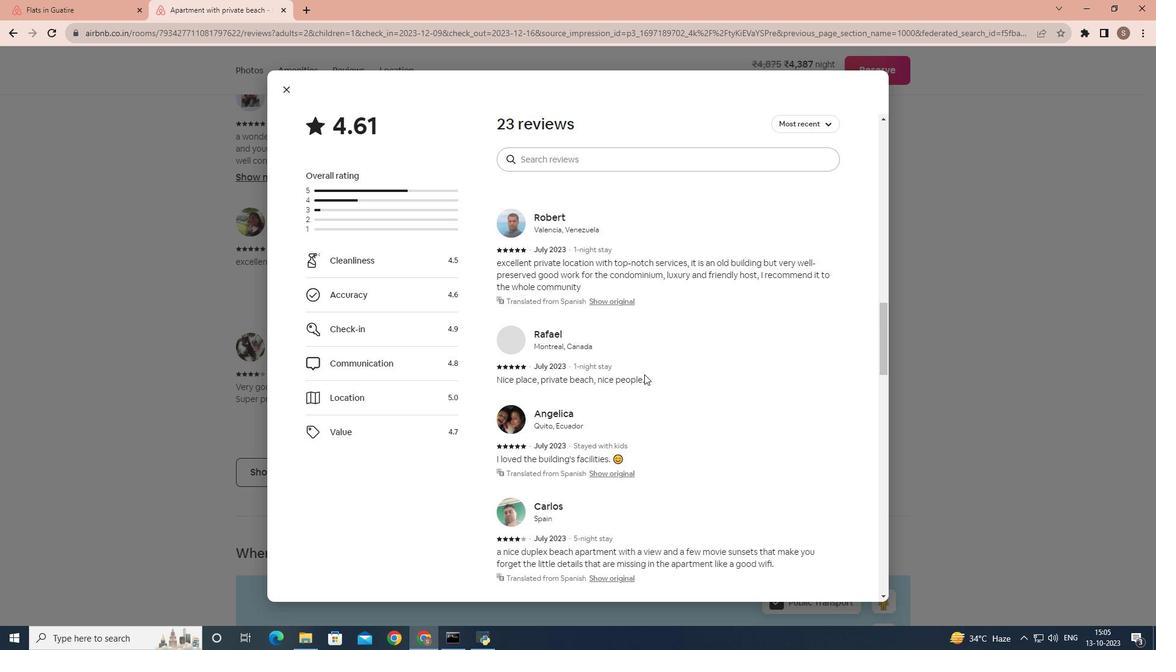 
Action: Mouse scrolled (644, 373) with delta (0, 0)
Screenshot: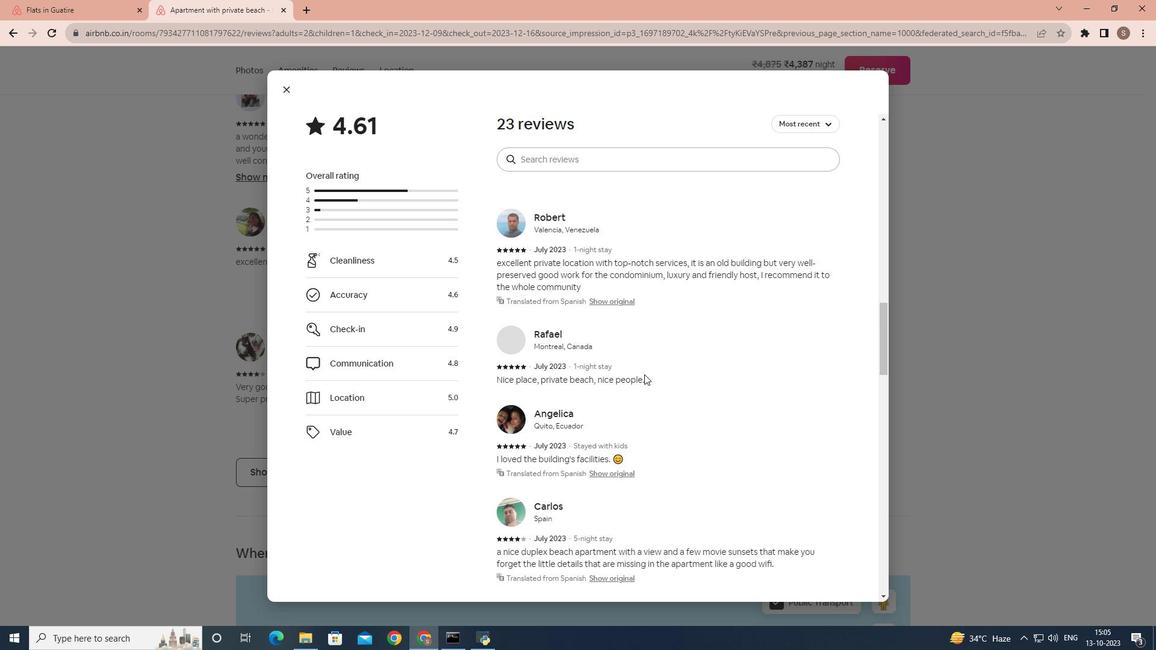 
Action: Mouse scrolled (644, 373) with delta (0, 0)
Screenshot: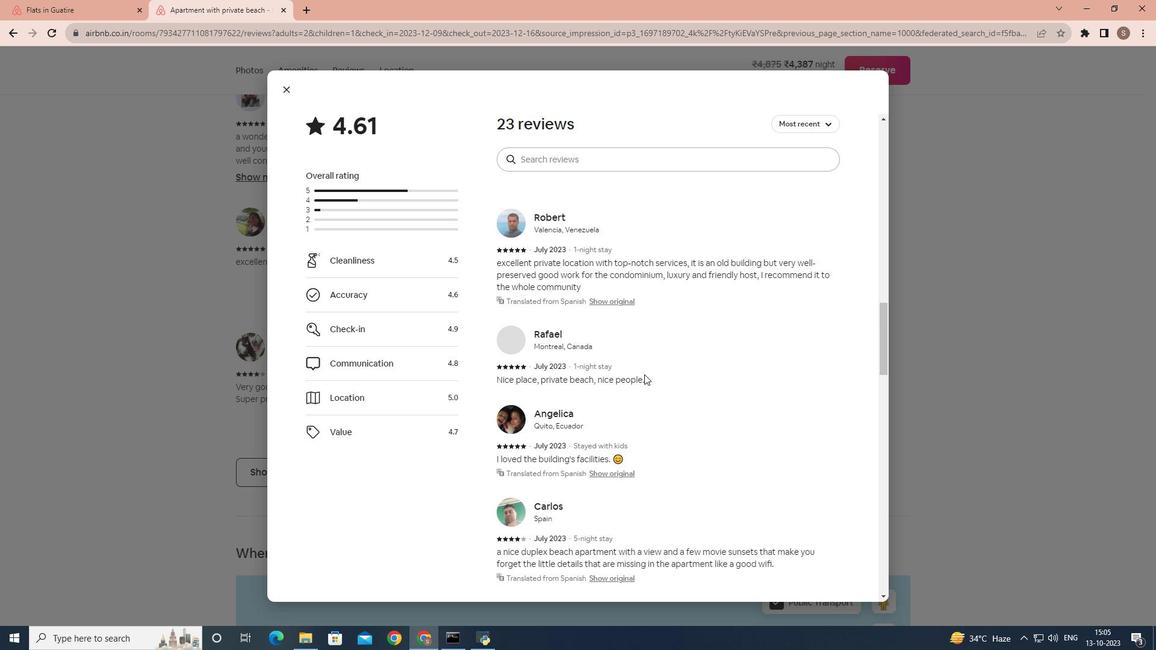 
Action: Mouse scrolled (644, 373) with delta (0, 0)
Screenshot: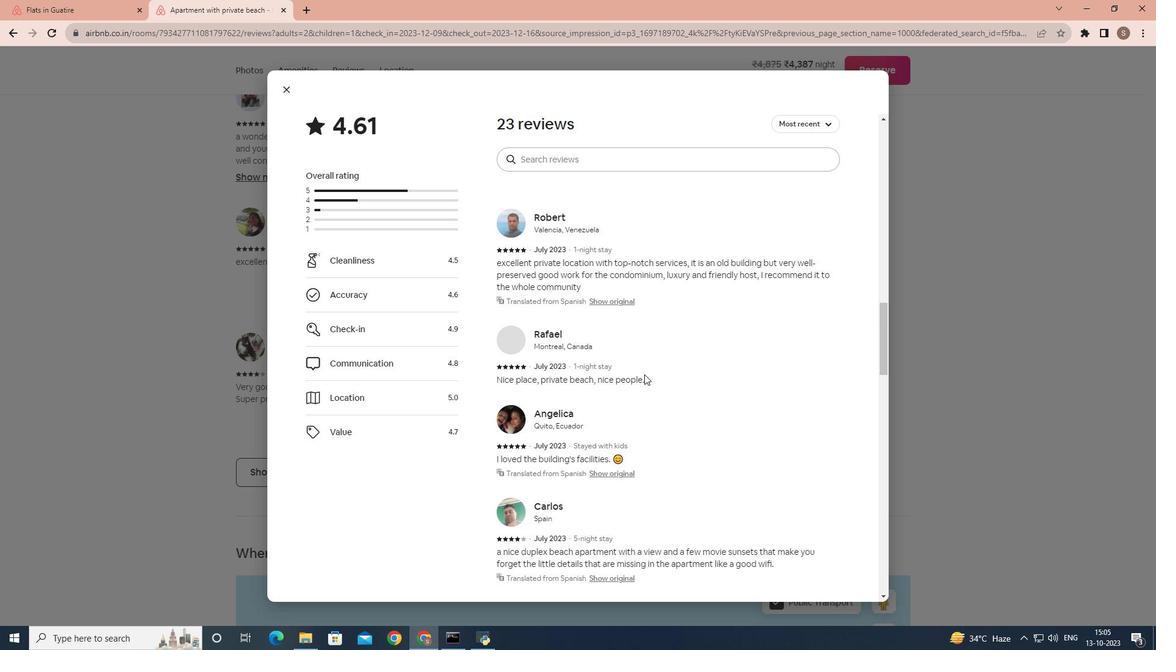
Action: Mouse scrolled (644, 373) with delta (0, 0)
Screenshot: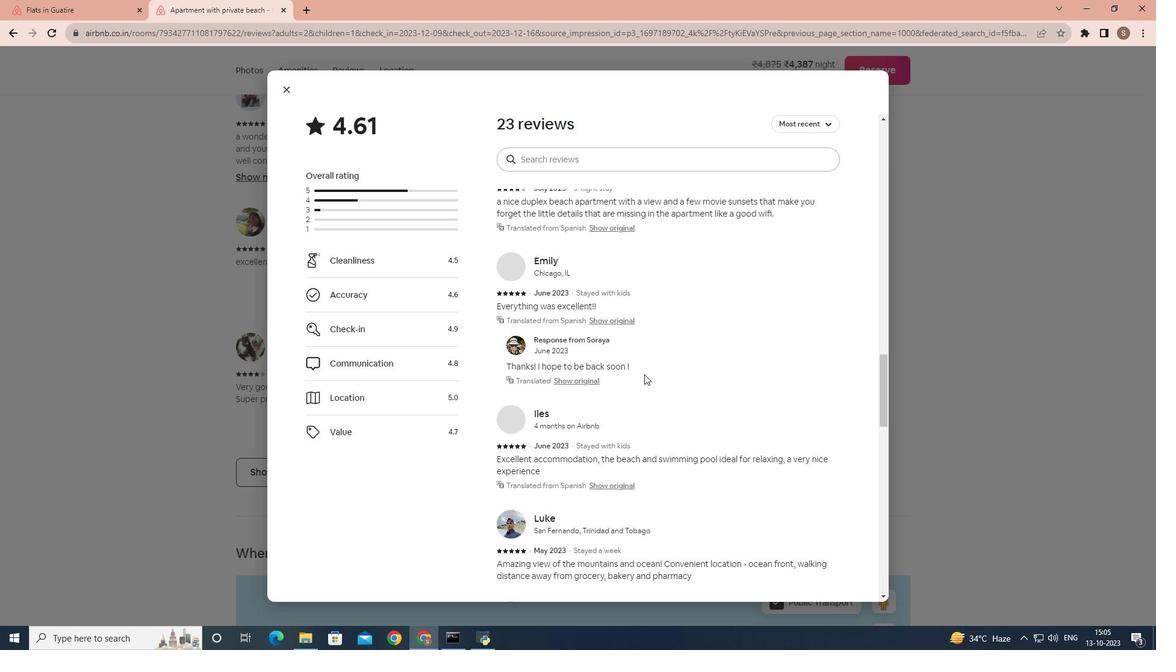 
Action: Mouse scrolled (644, 373) with delta (0, 0)
Screenshot: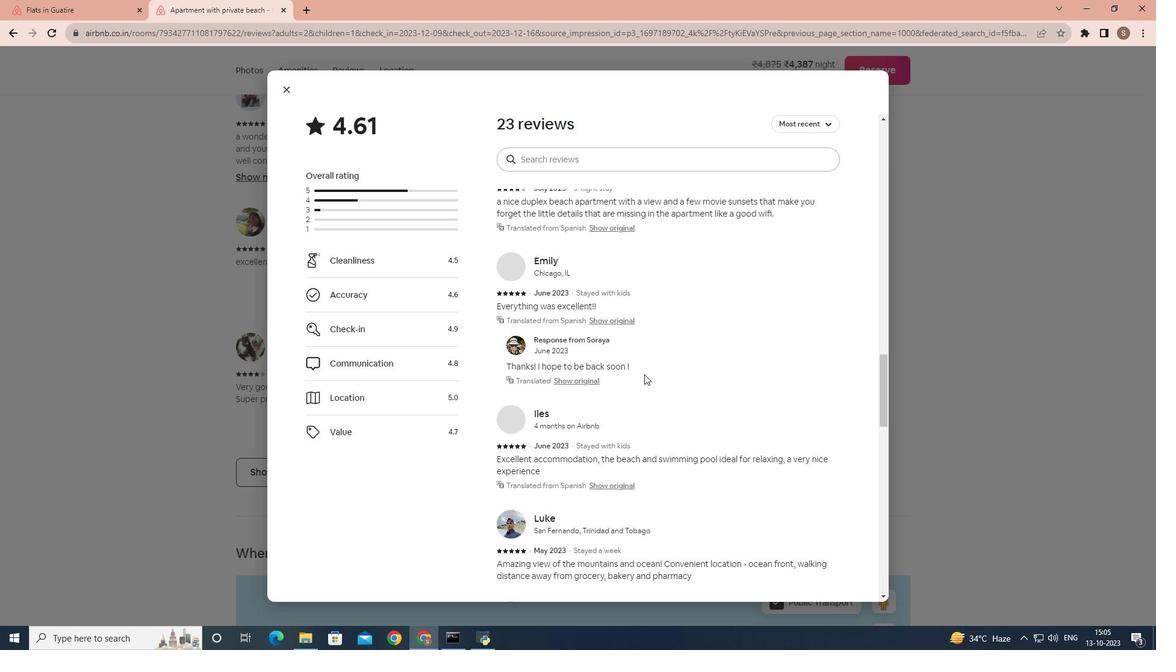 
Action: Mouse scrolled (644, 373) with delta (0, 0)
Screenshot: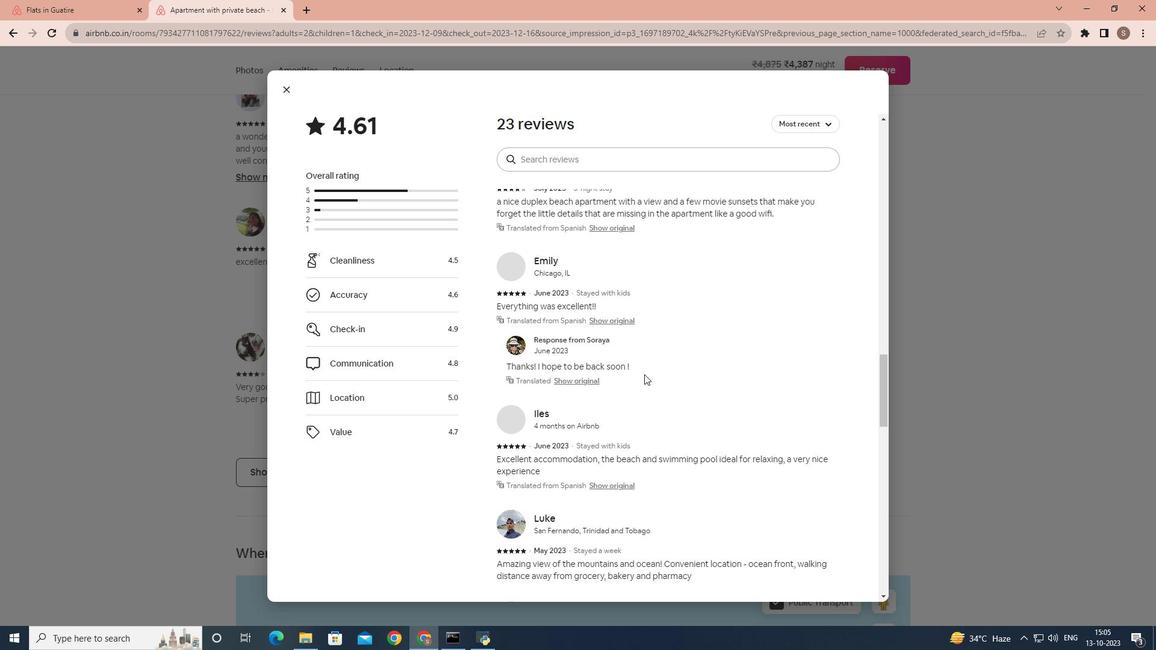 
Action: Mouse scrolled (644, 373) with delta (0, 0)
Screenshot: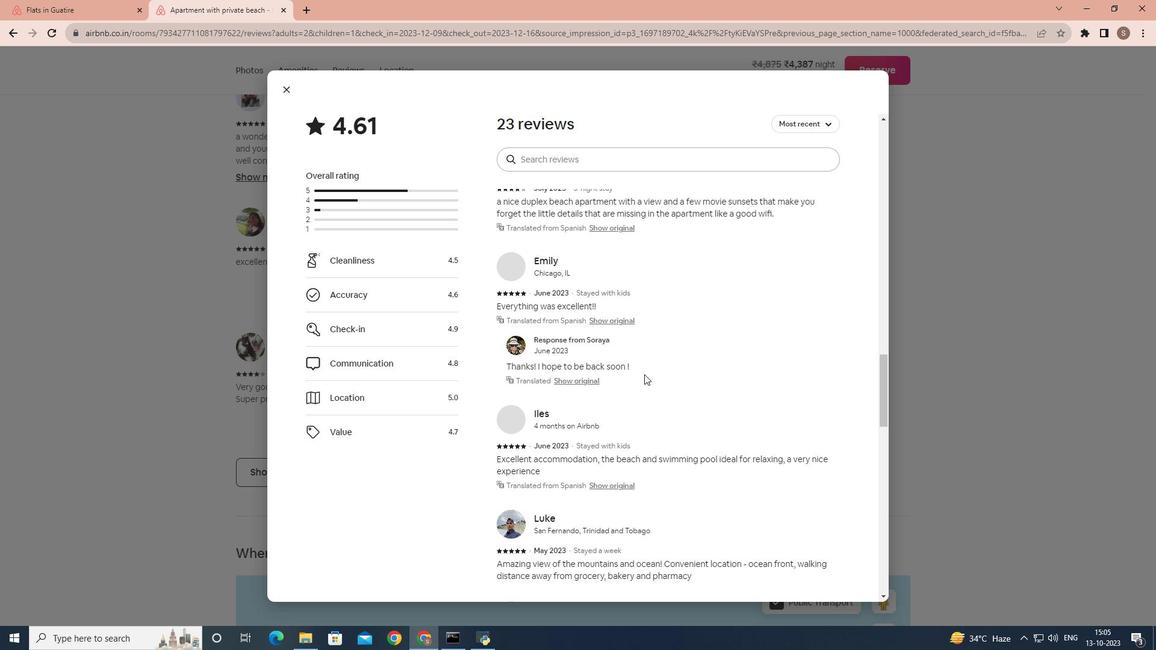 
Action: Mouse scrolled (644, 373) with delta (0, 0)
Screenshot: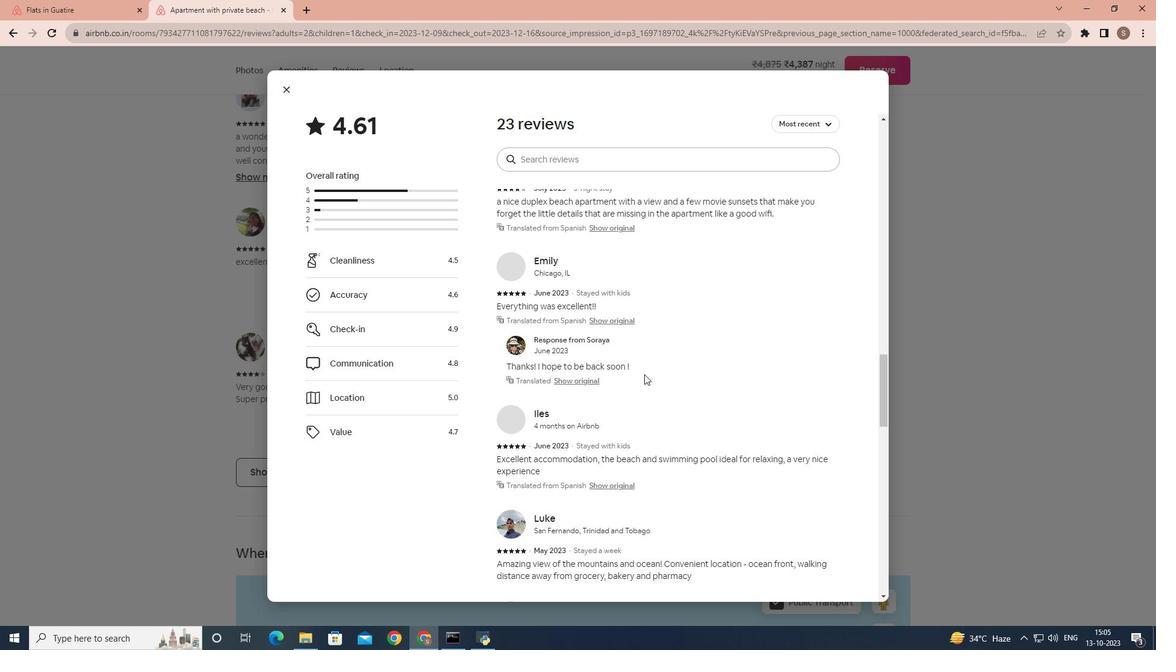 
Action: Mouse scrolled (644, 373) with delta (0, 0)
Screenshot: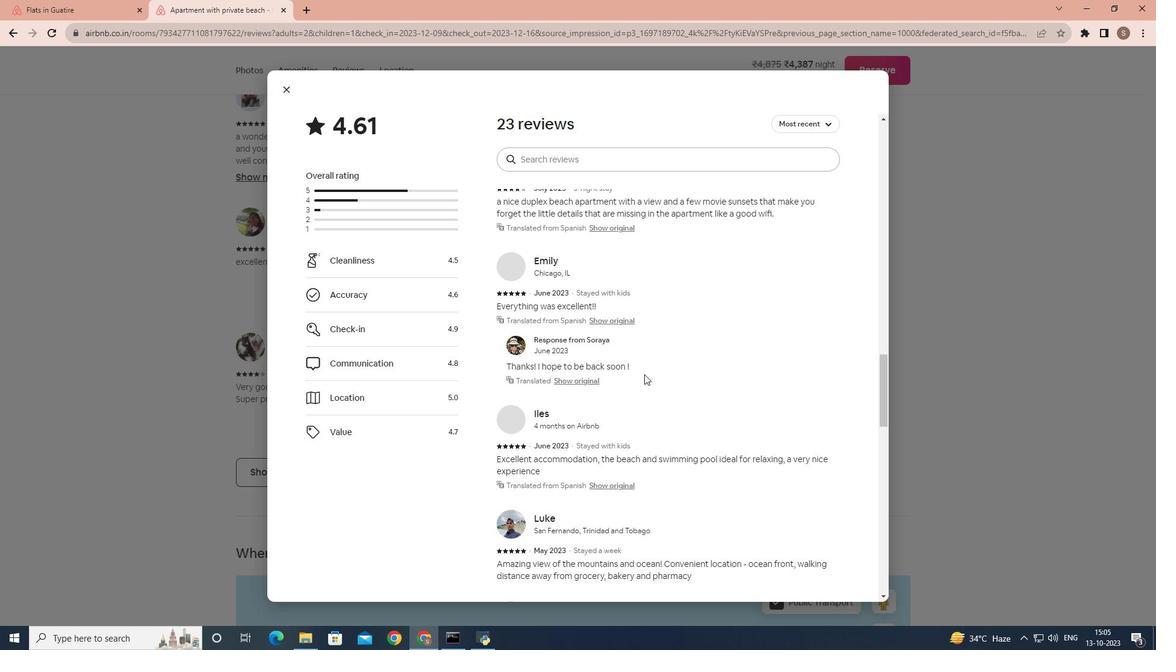 
Action: Mouse scrolled (644, 373) with delta (0, 0)
Screenshot: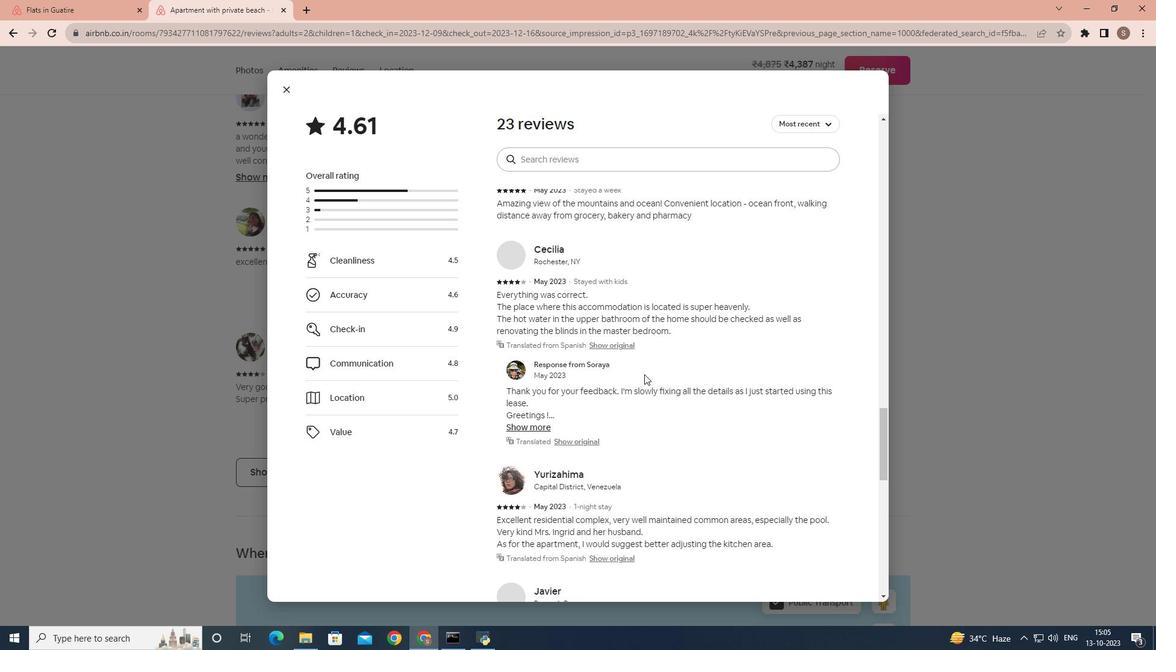 
Action: Mouse scrolled (644, 373) with delta (0, 0)
Screenshot: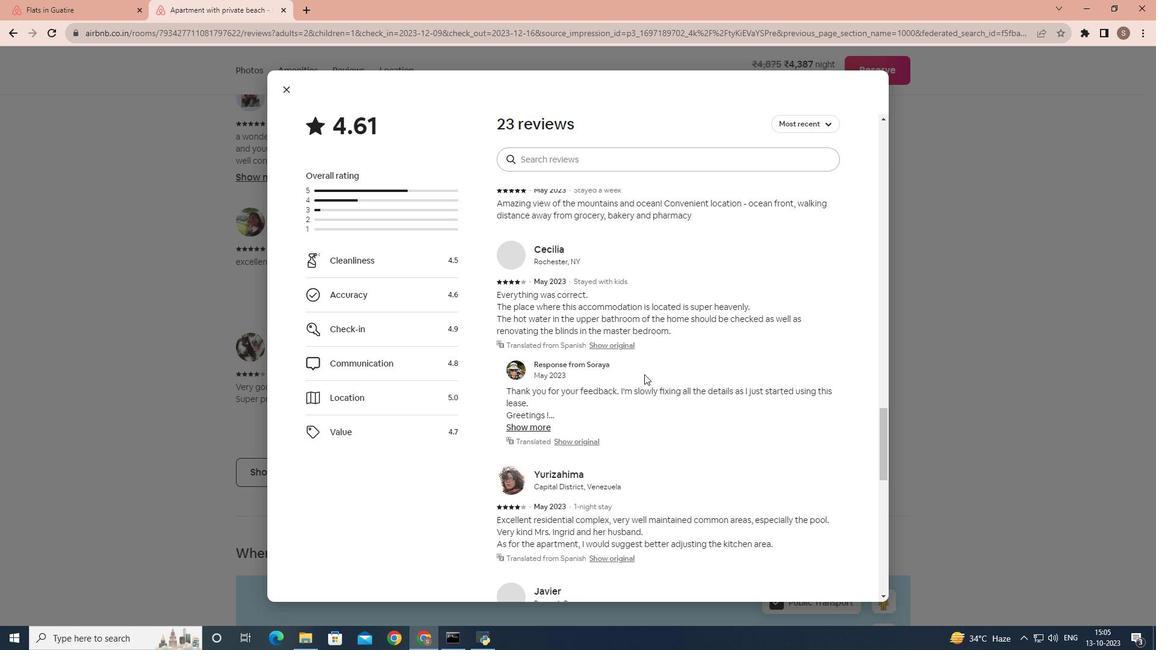 
Action: Mouse scrolled (644, 373) with delta (0, 0)
Screenshot: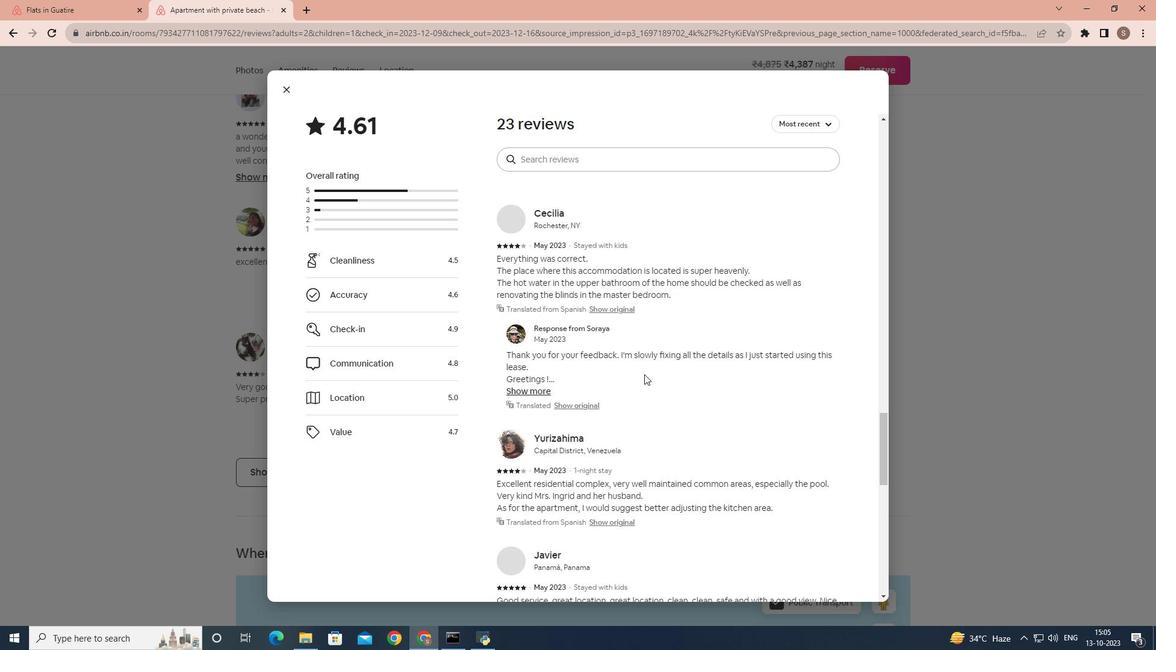 
Action: Mouse scrolled (644, 373) with delta (0, 0)
Screenshot: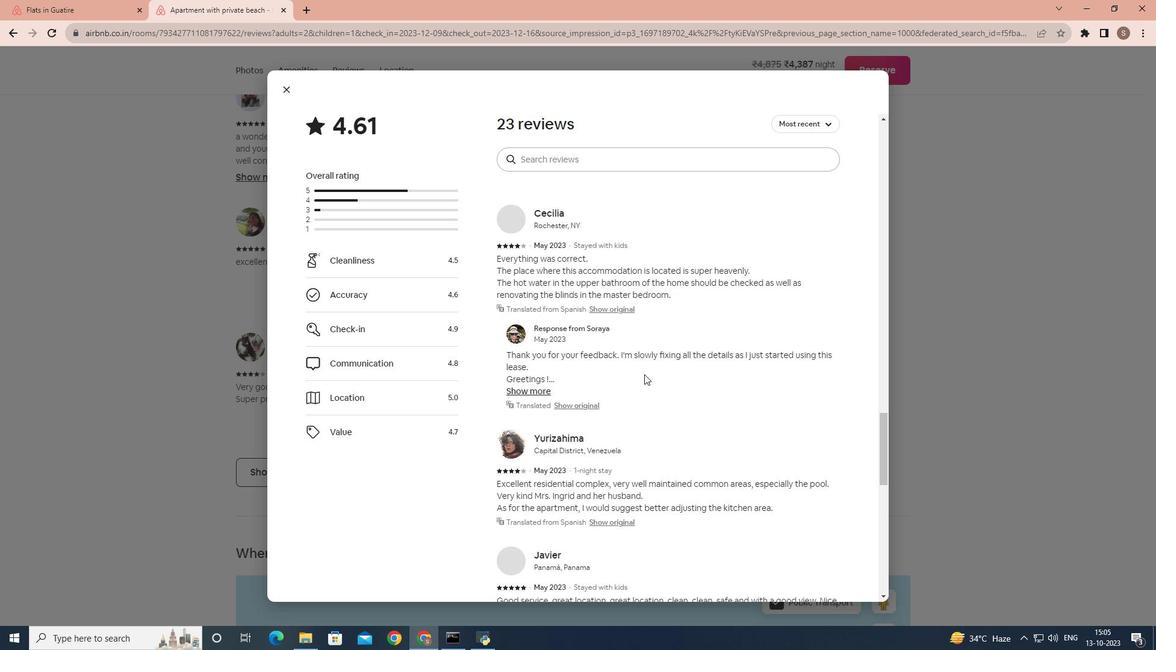 
Action: Mouse scrolled (644, 373) with delta (0, 0)
Screenshot: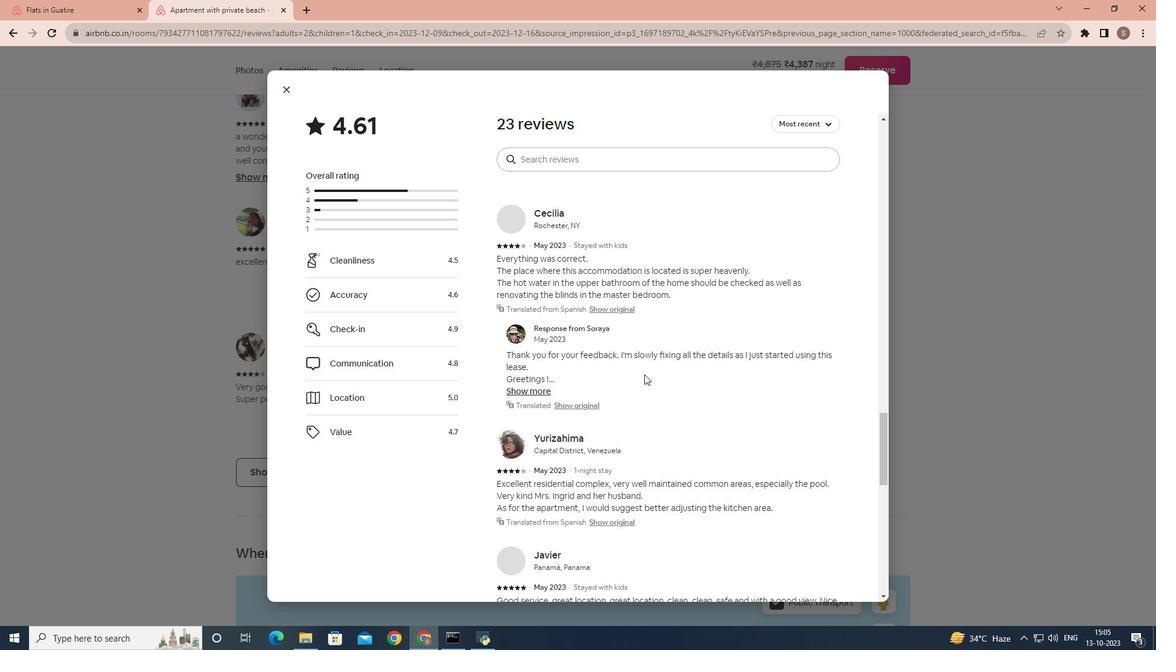 
Action: Mouse scrolled (644, 373) with delta (0, 0)
Screenshot: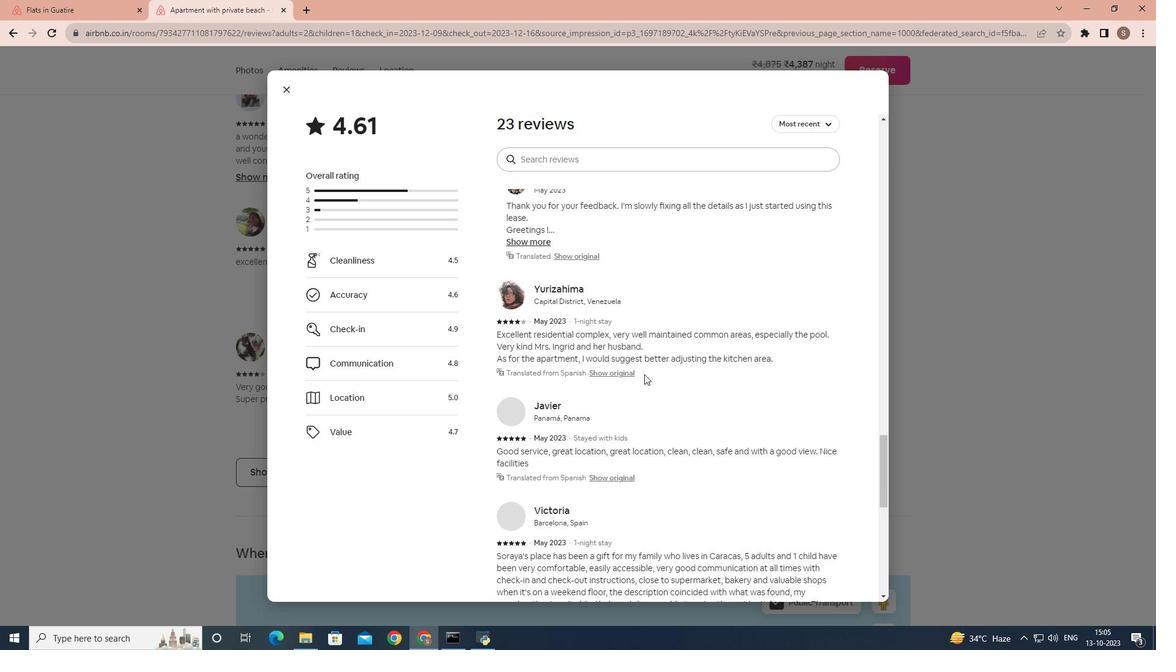 
Action: Mouse scrolled (644, 373) with delta (0, 0)
Screenshot: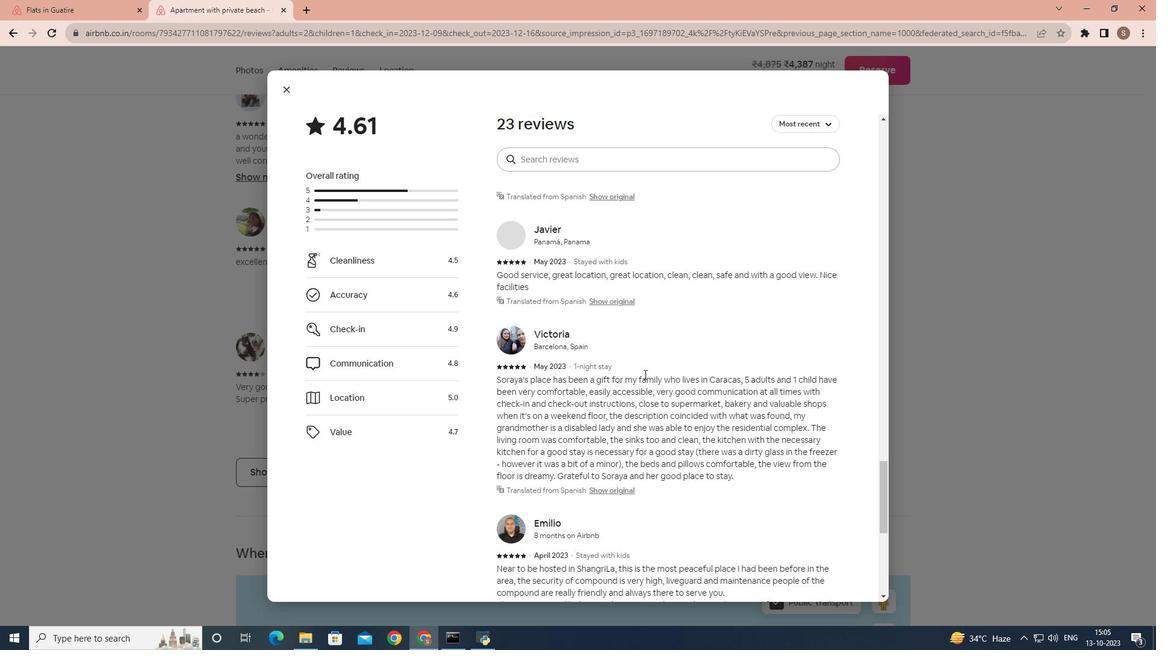 
Action: Mouse scrolled (644, 373) with delta (0, 0)
Screenshot: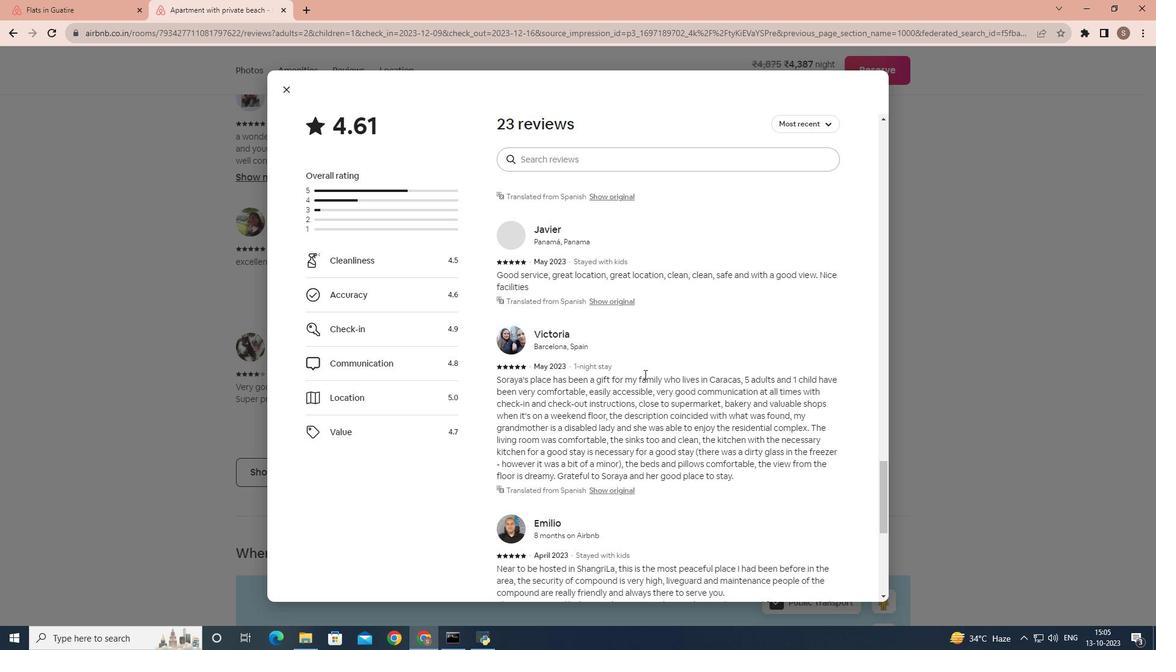 
Action: Mouse moved to (644, 374)
Screenshot: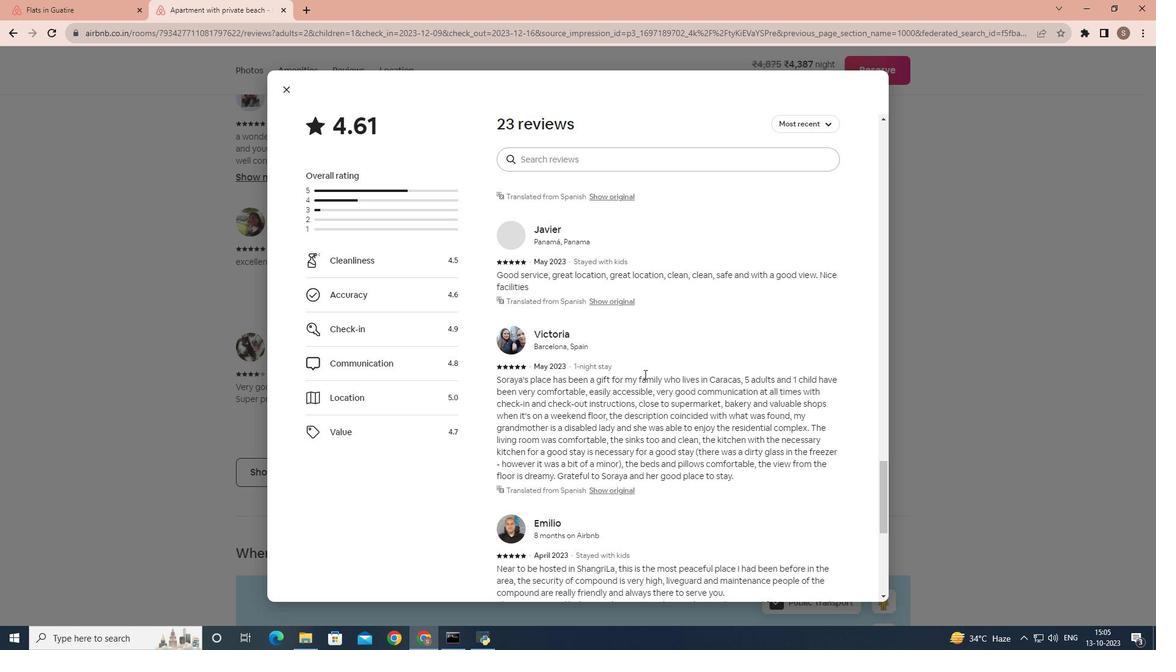
Action: Mouse scrolled (644, 373) with delta (0, 0)
Screenshot: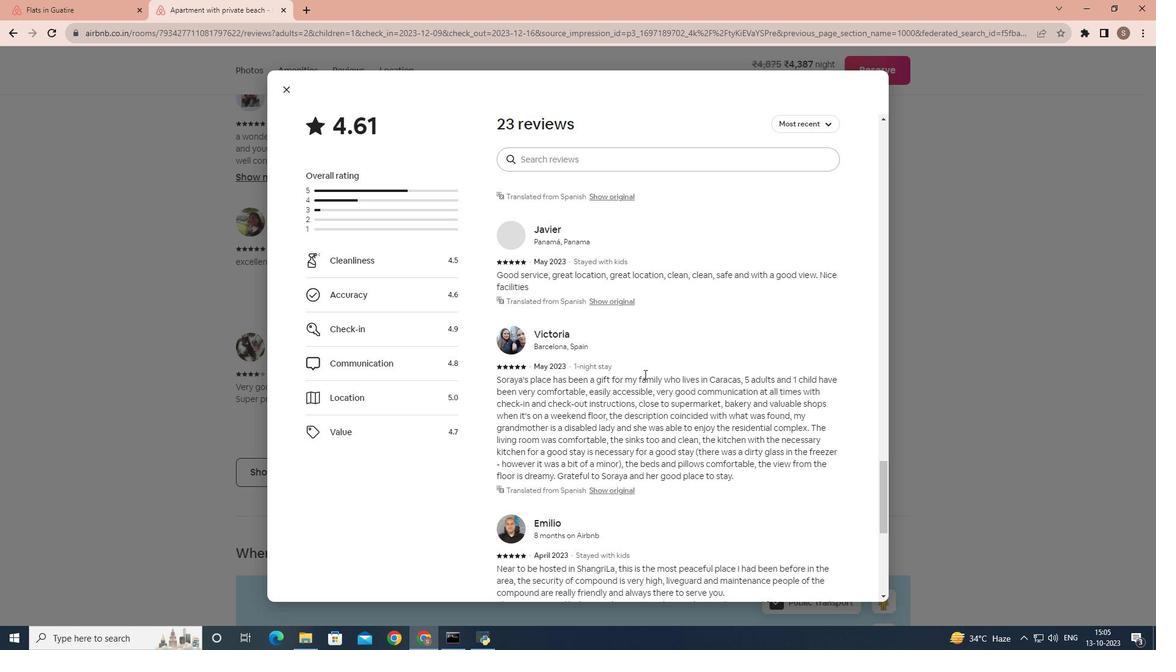 
Action: Mouse scrolled (644, 373) with delta (0, 0)
Screenshot: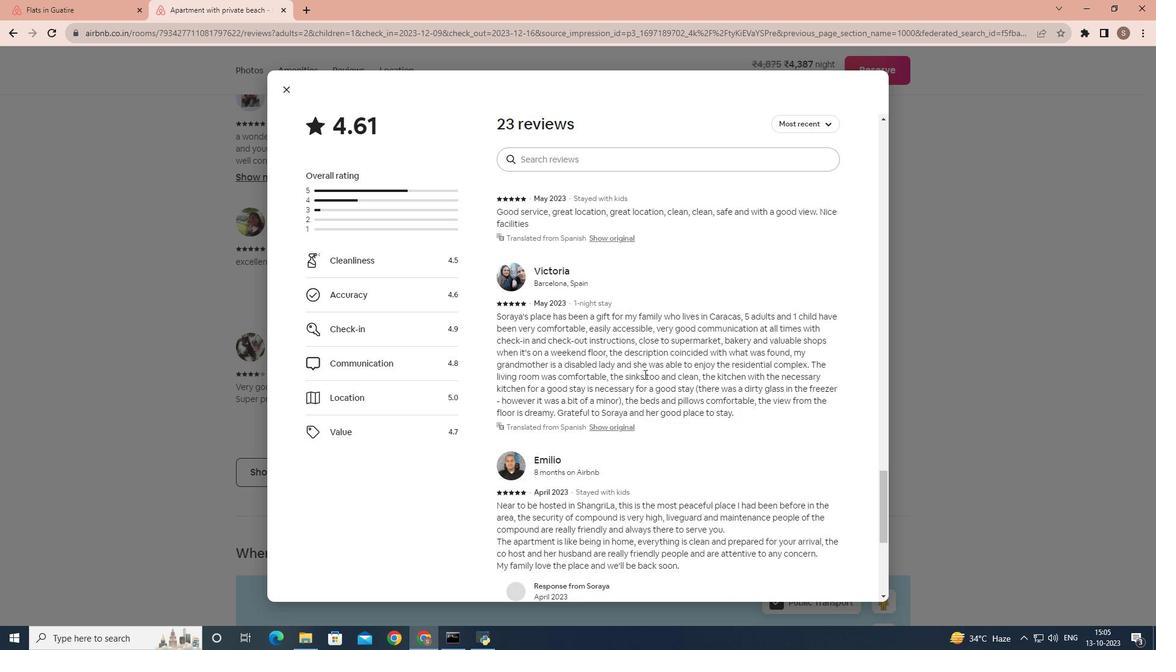 
Action: Mouse scrolled (644, 373) with delta (0, 0)
Screenshot: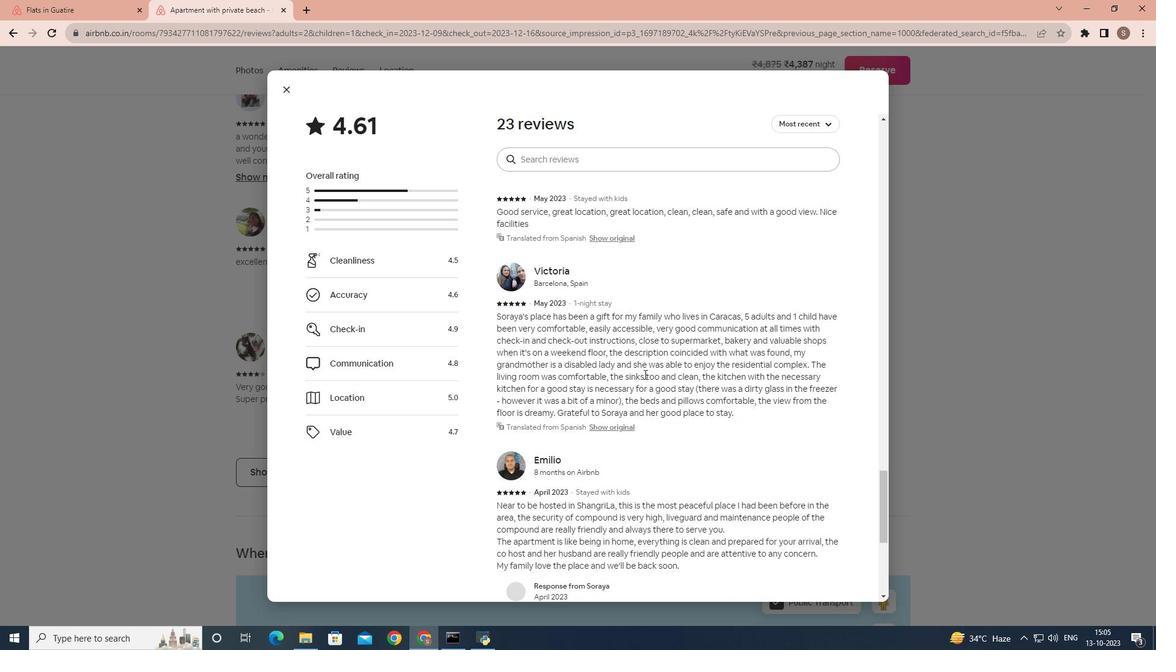 
Action: Mouse scrolled (644, 373) with delta (0, 0)
Screenshot: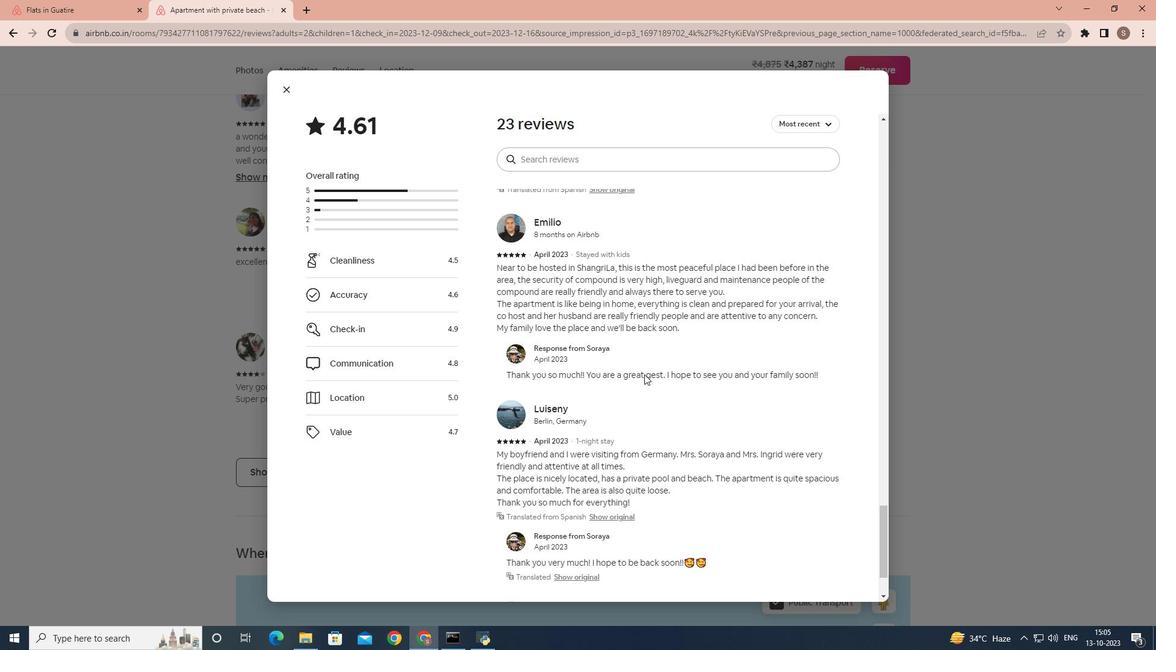 
Action: Mouse scrolled (644, 373) with delta (0, 0)
Screenshot: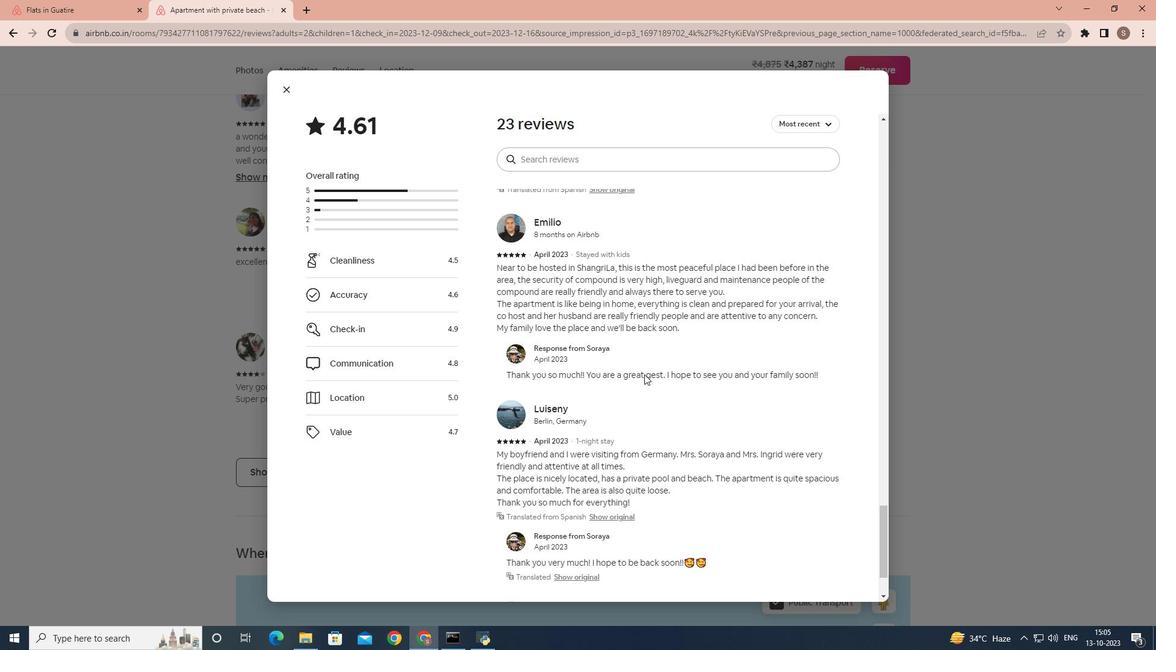 
Action: Mouse scrolled (644, 373) with delta (0, 0)
Screenshot: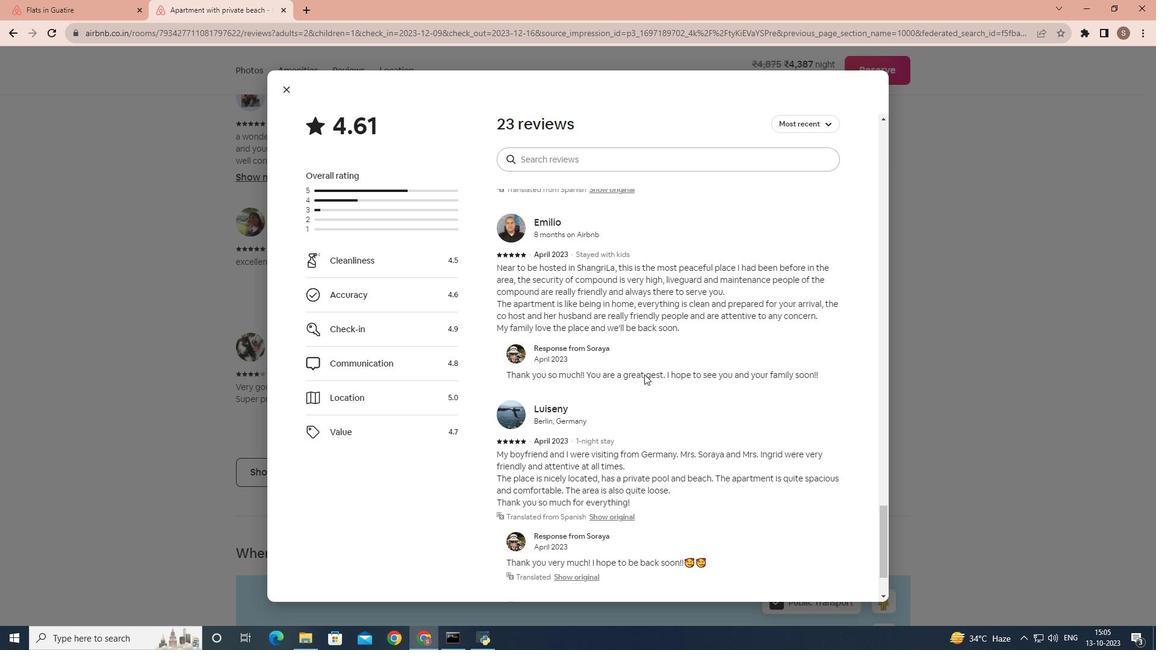 
Action: Mouse scrolled (644, 373) with delta (0, 0)
Screenshot: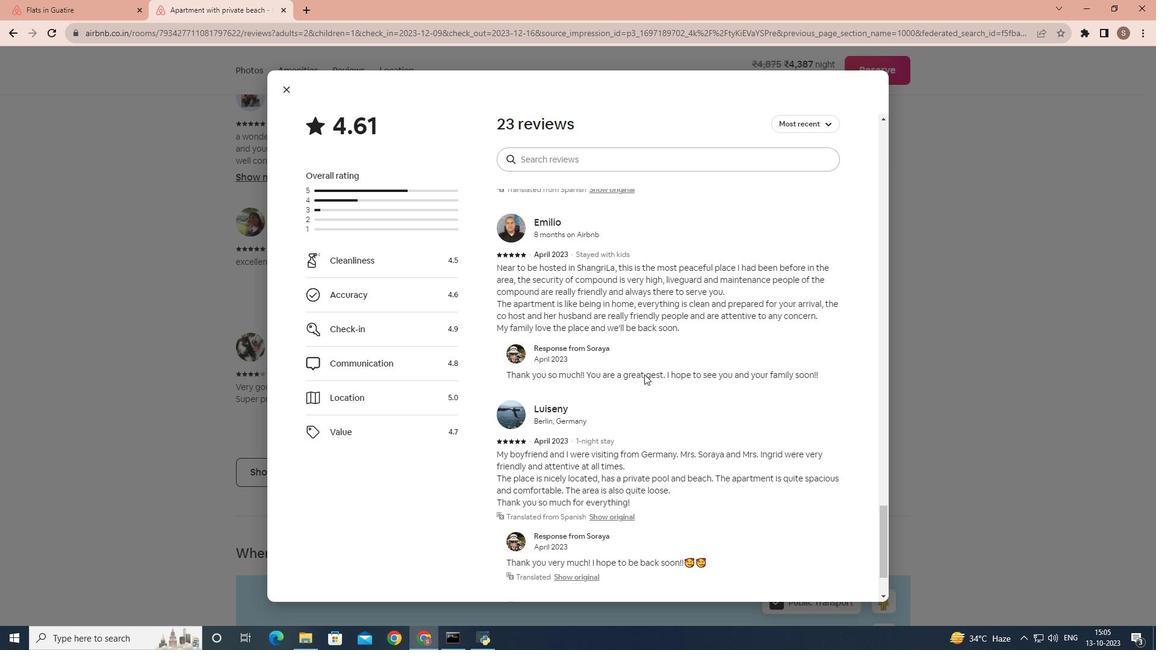 
Action: Mouse scrolled (644, 373) with delta (0, 0)
Screenshot: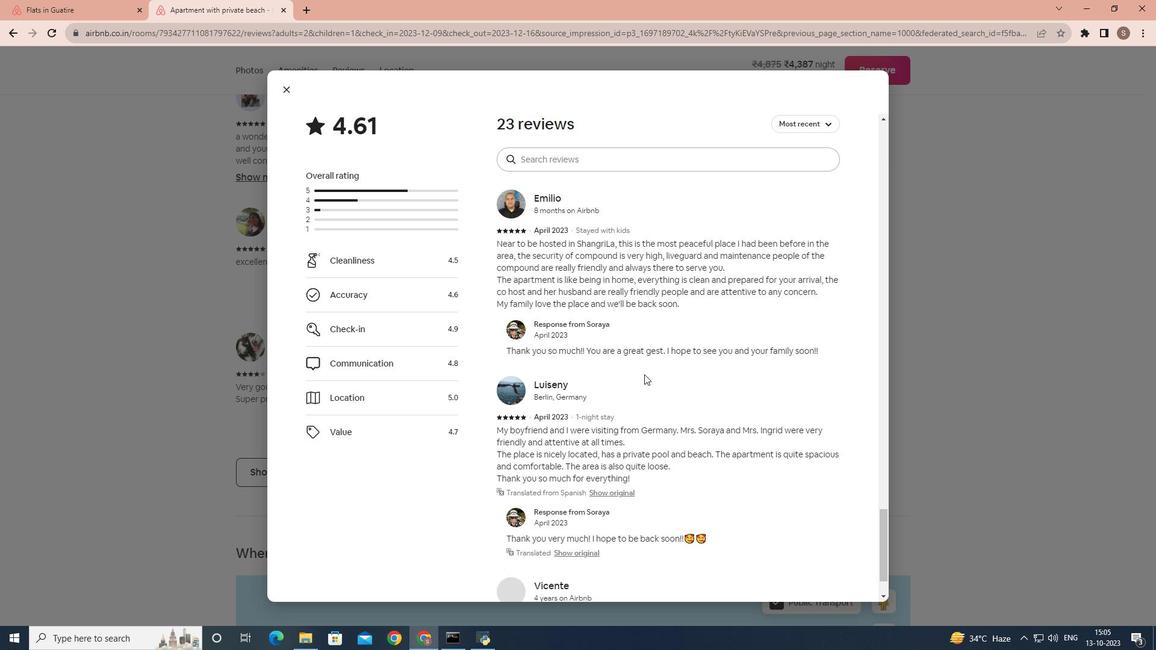 
Action: Mouse scrolled (644, 373) with delta (0, 0)
Screenshot: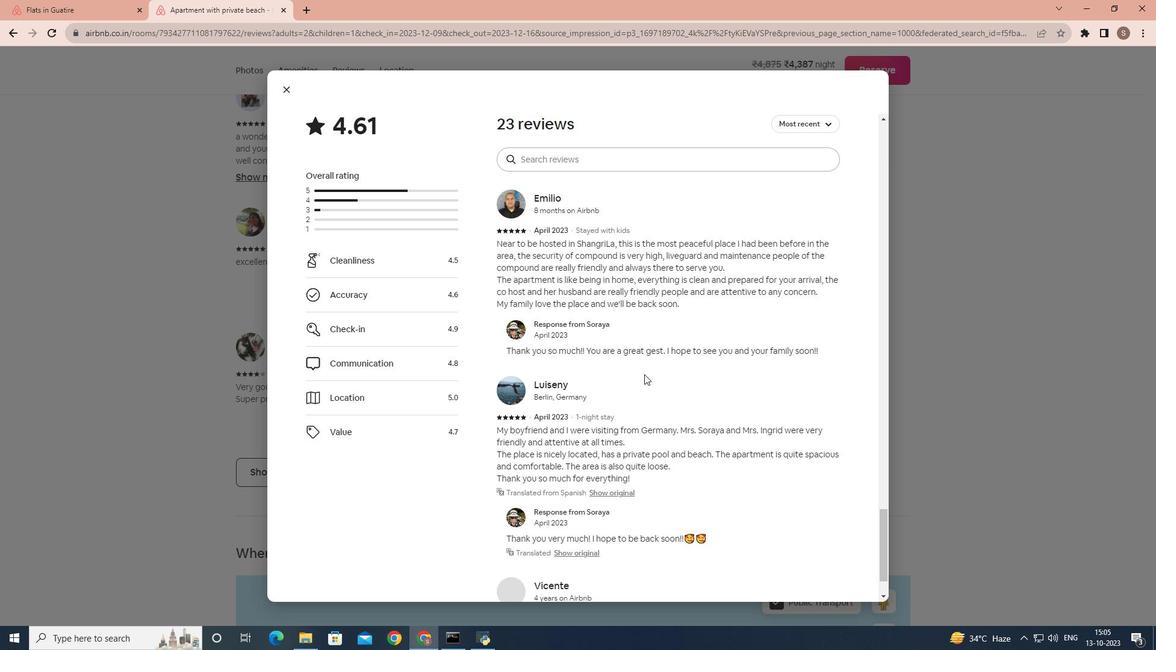 
Action: Mouse moved to (286, 93)
Screenshot: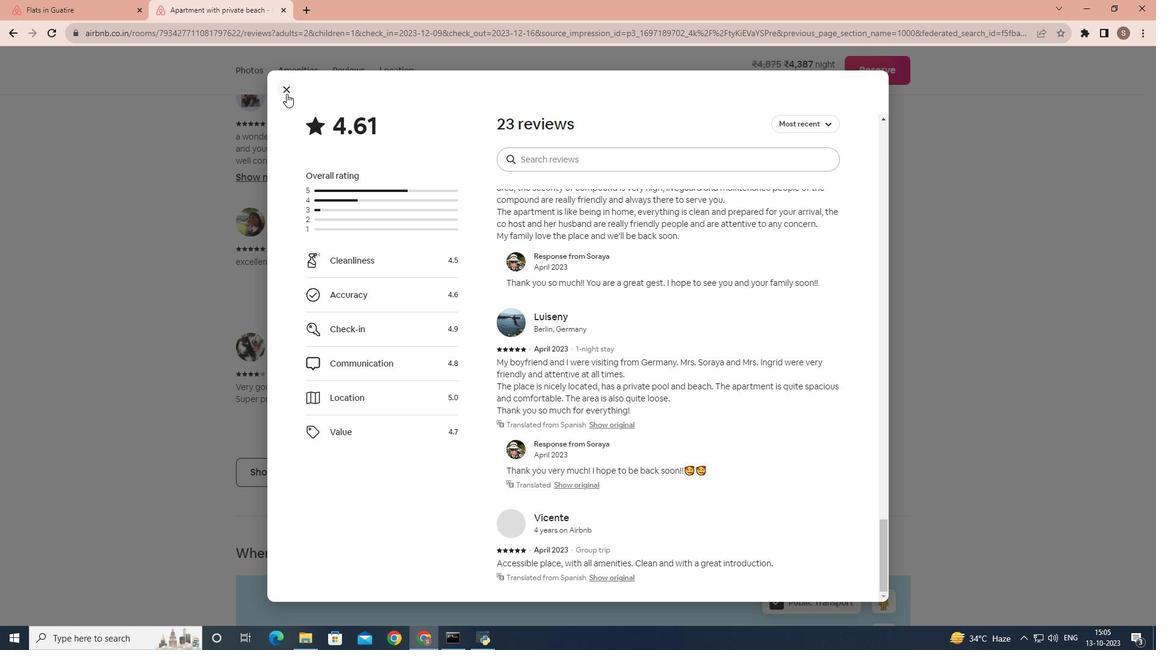 
Action: Mouse pressed left at (286, 93)
Screenshot: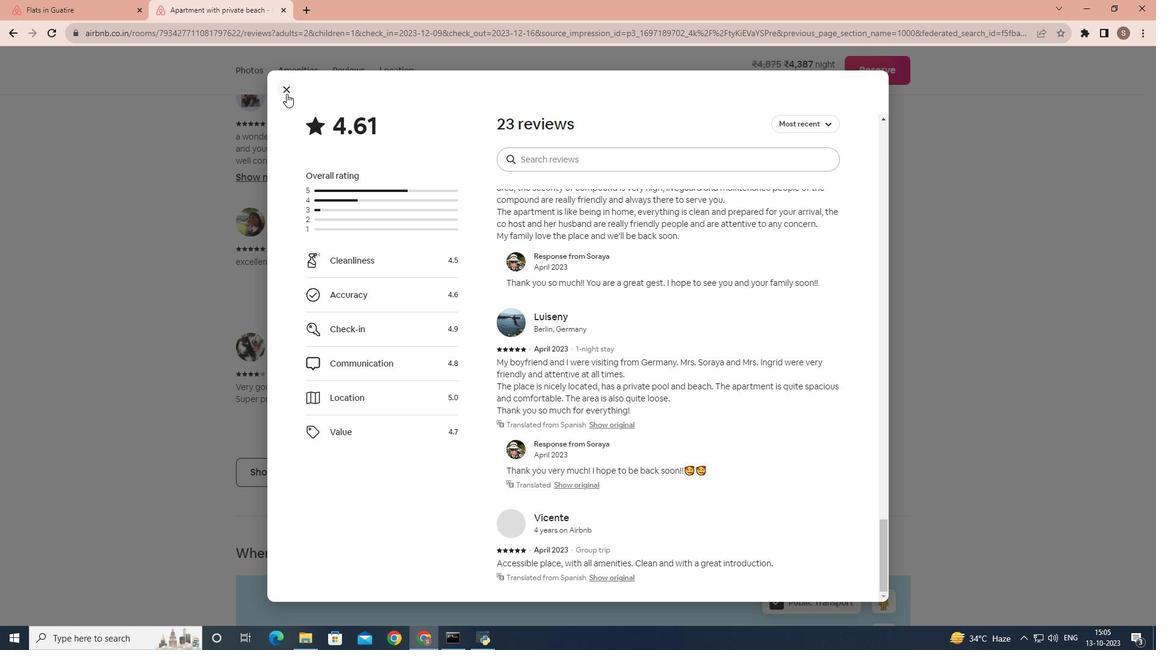
Action: Mouse moved to (376, 339)
Screenshot: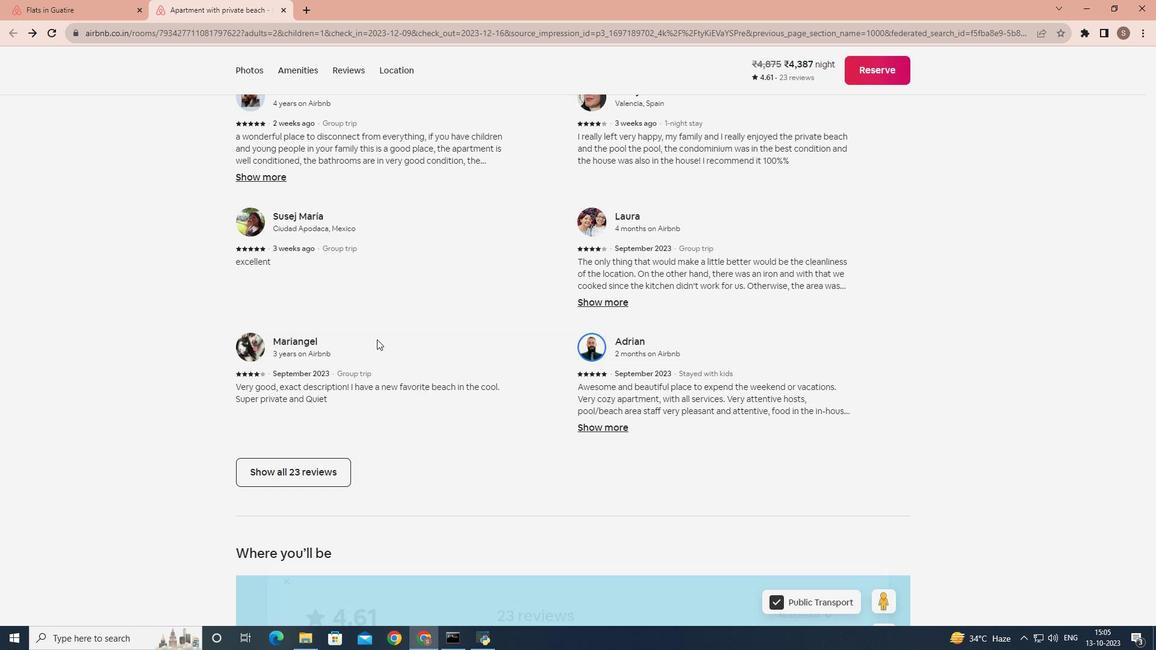 
Action: Mouse scrolled (376, 339) with delta (0, 0)
Screenshot: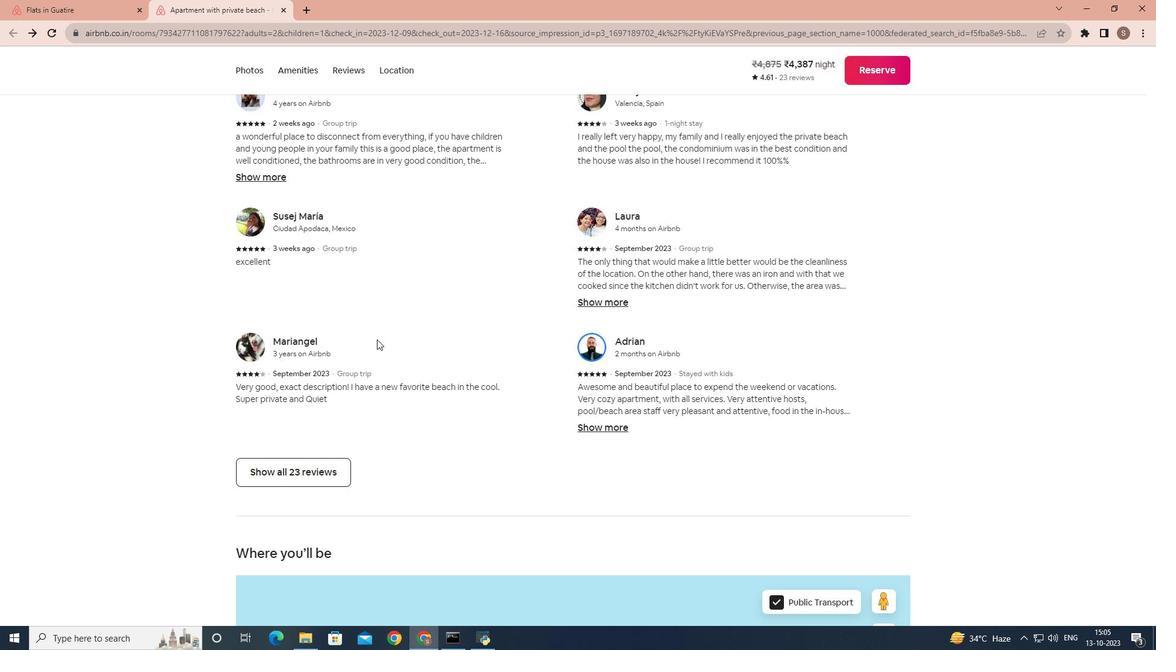 
Action: Mouse scrolled (376, 339) with delta (0, 0)
Screenshot: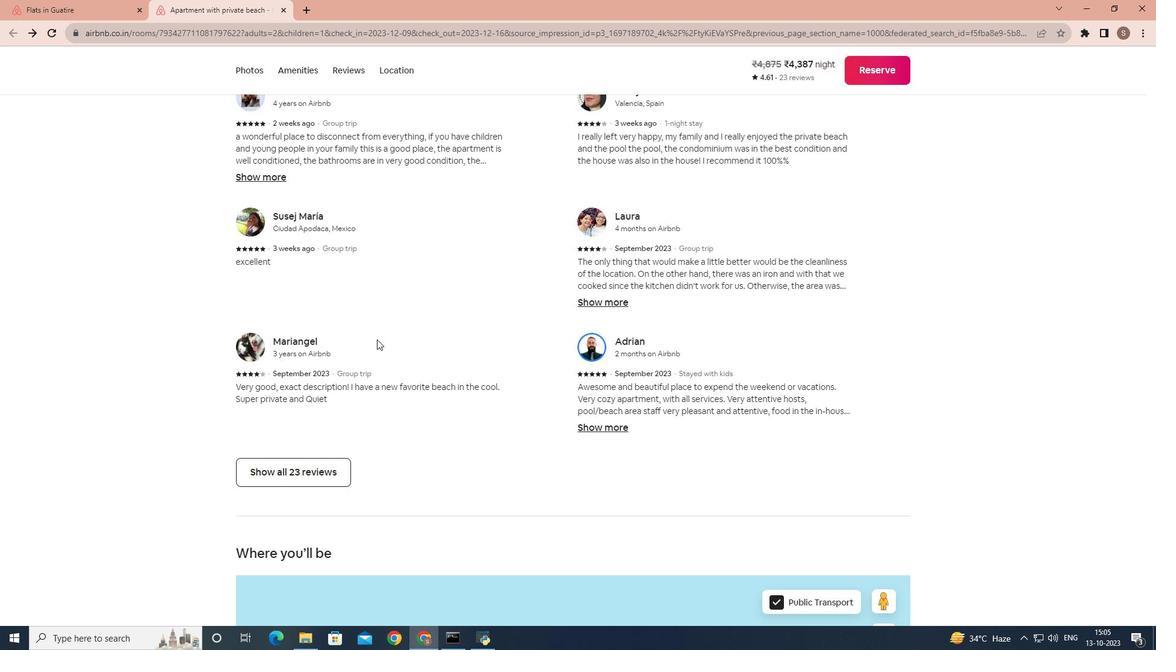 
Action: Mouse scrolled (376, 339) with delta (0, 0)
Screenshot: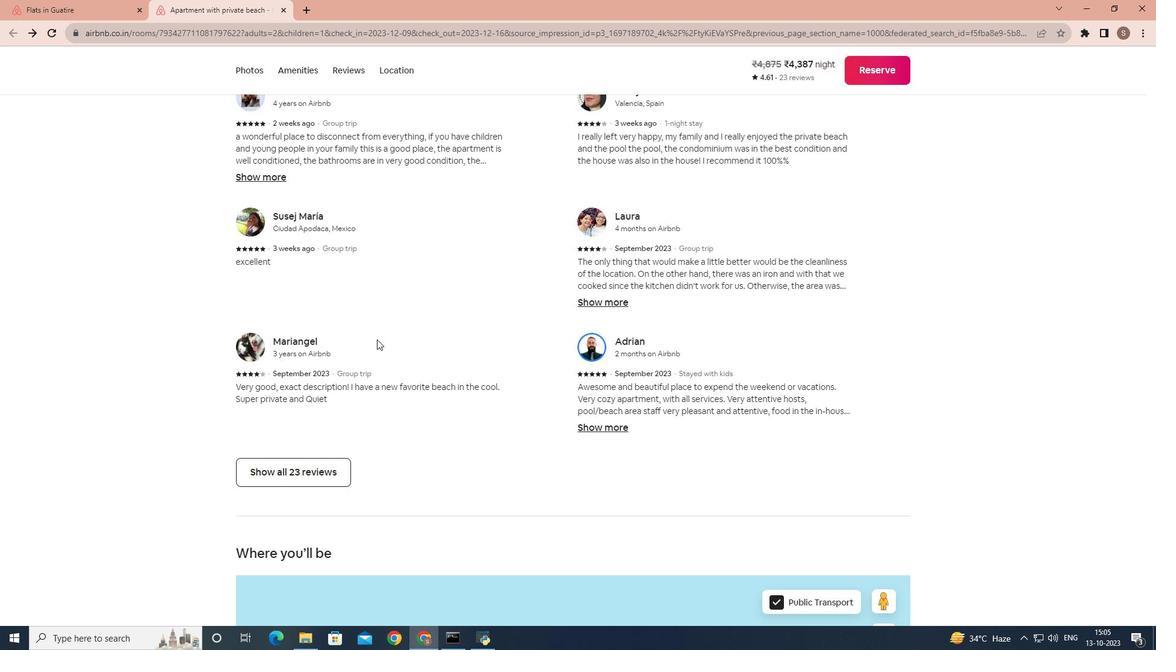 
Action: Mouse scrolled (376, 339) with delta (0, 0)
Screenshot: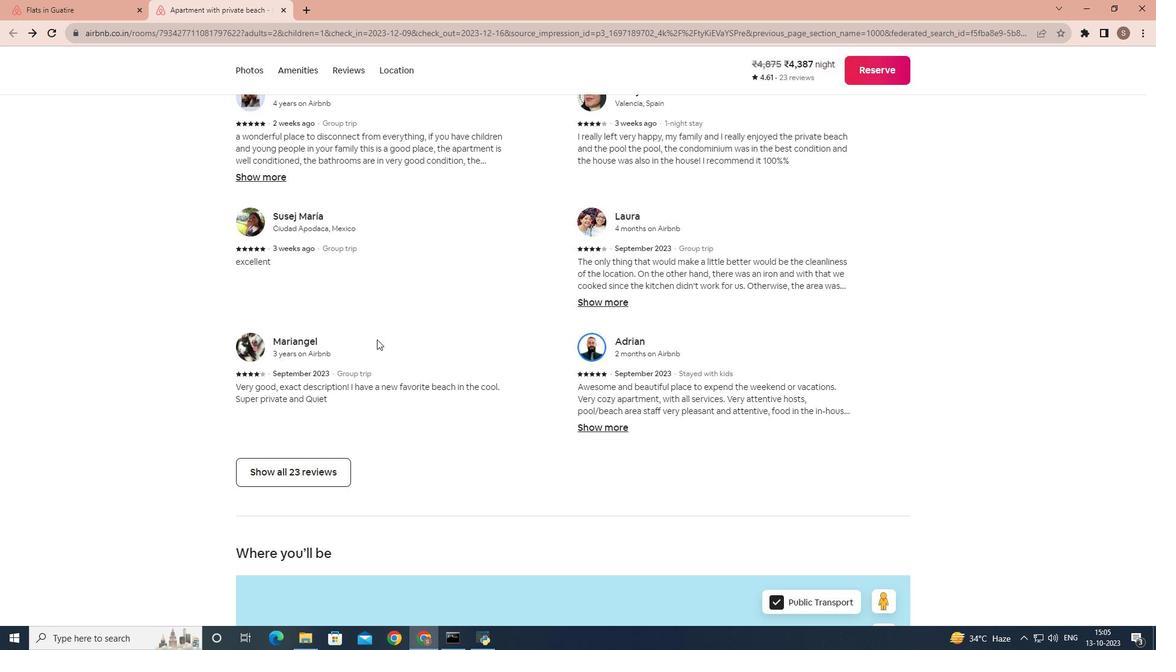 
Action: Mouse scrolled (376, 339) with delta (0, 0)
Screenshot: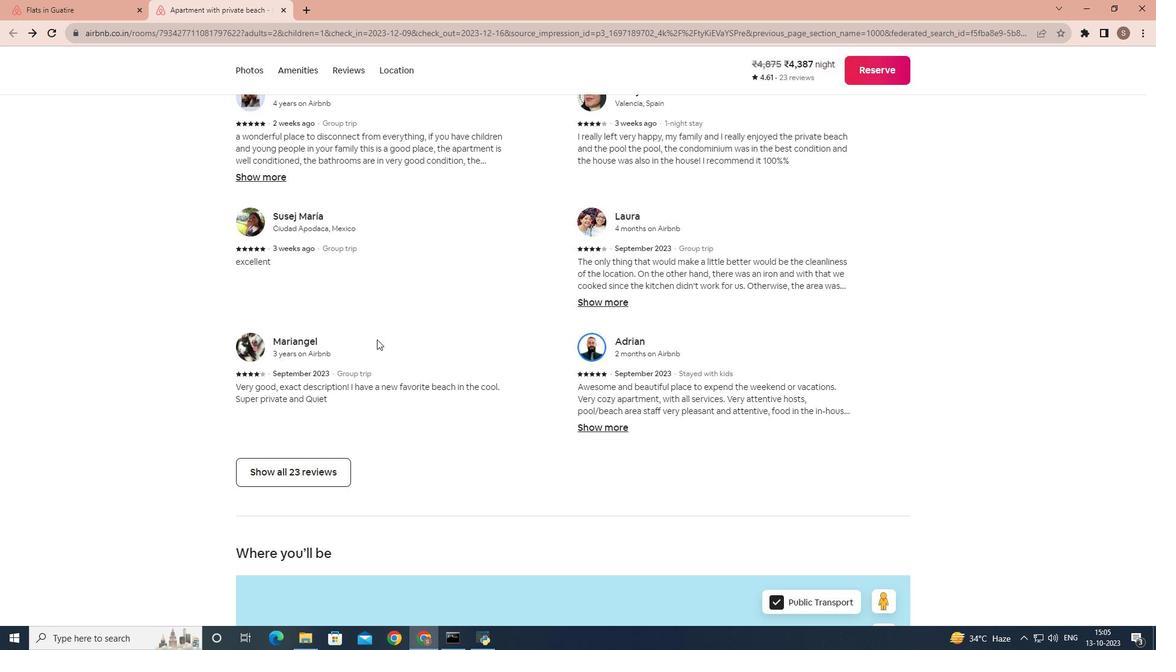 
Action: Mouse scrolled (376, 339) with delta (0, 0)
Screenshot: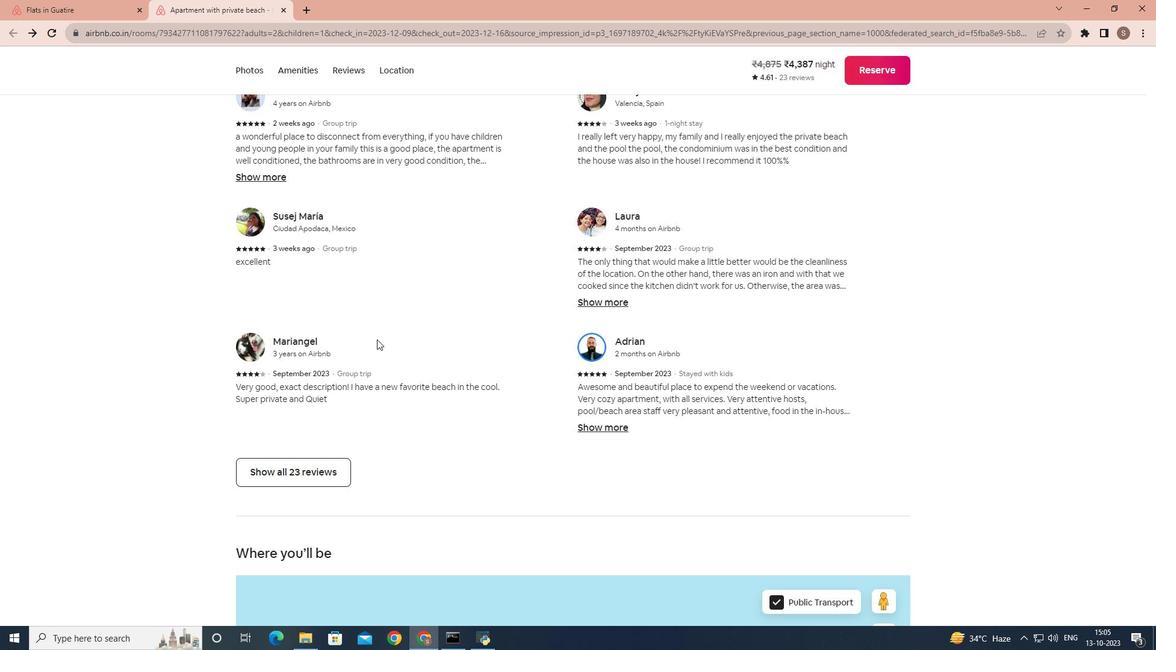 
Action: Mouse scrolled (376, 339) with delta (0, 0)
Screenshot: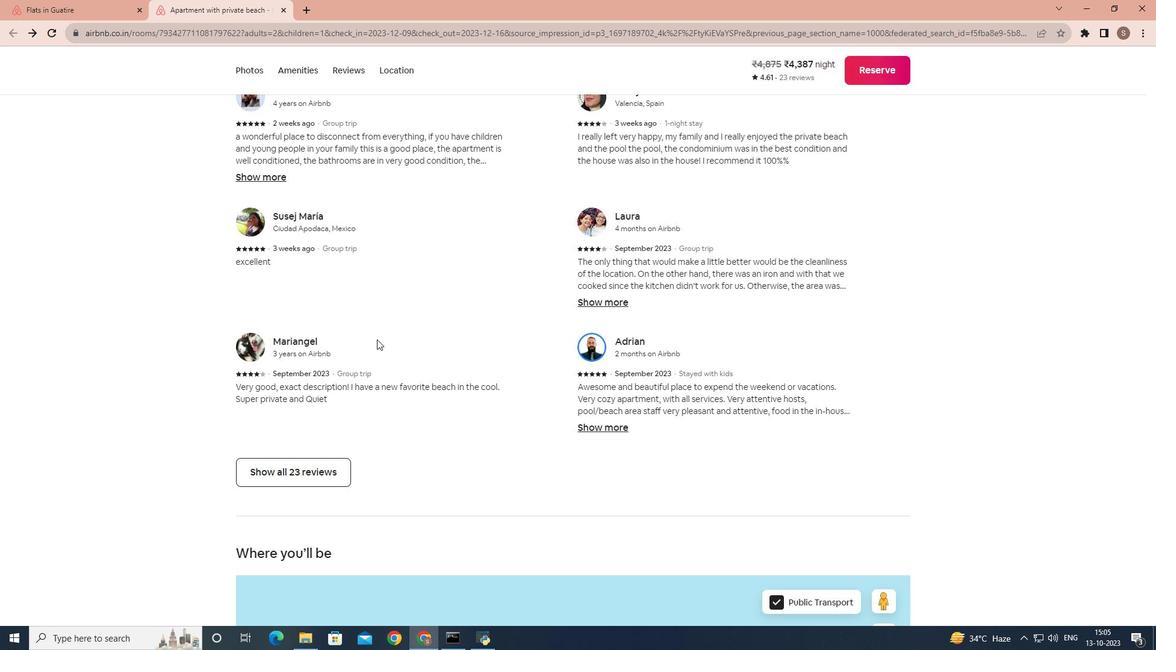 
Action: Mouse scrolled (376, 339) with delta (0, 0)
Screenshot: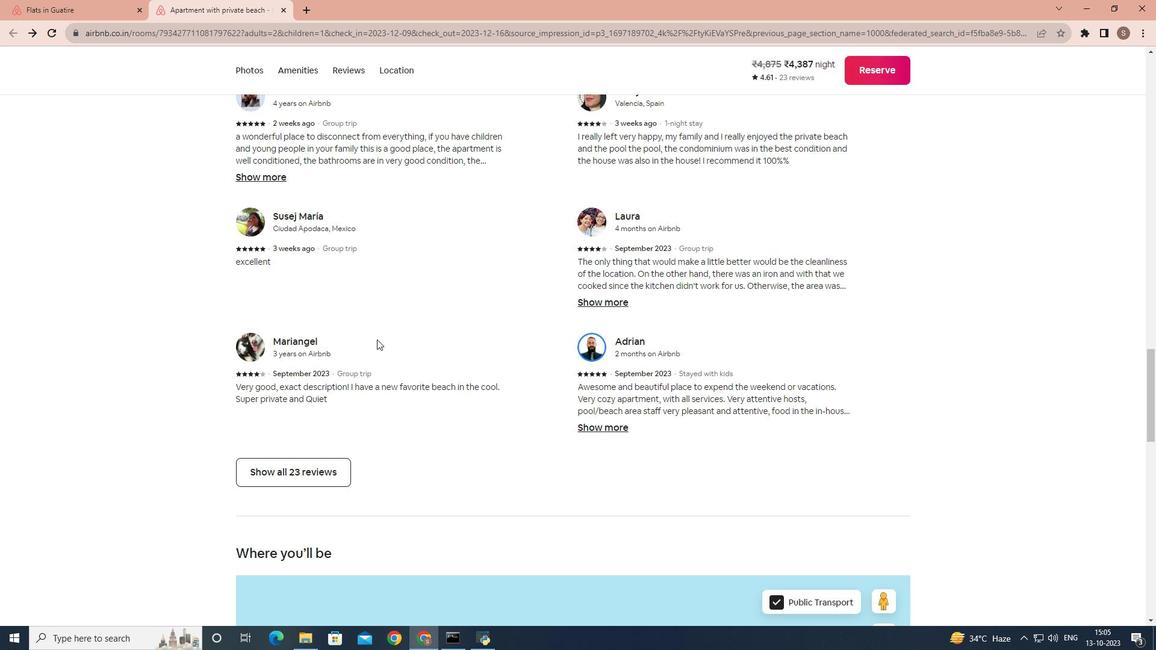 
Action: Mouse scrolled (376, 339) with delta (0, 0)
Screenshot: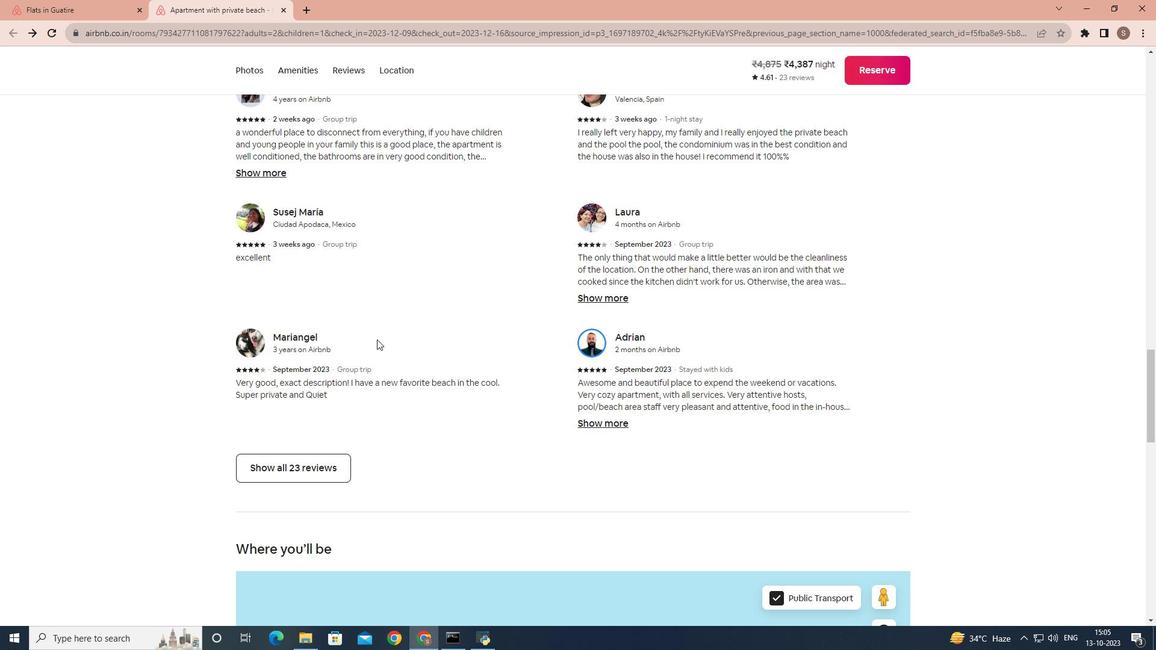 
Action: Mouse scrolled (376, 339) with delta (0, 0)
Screenshot: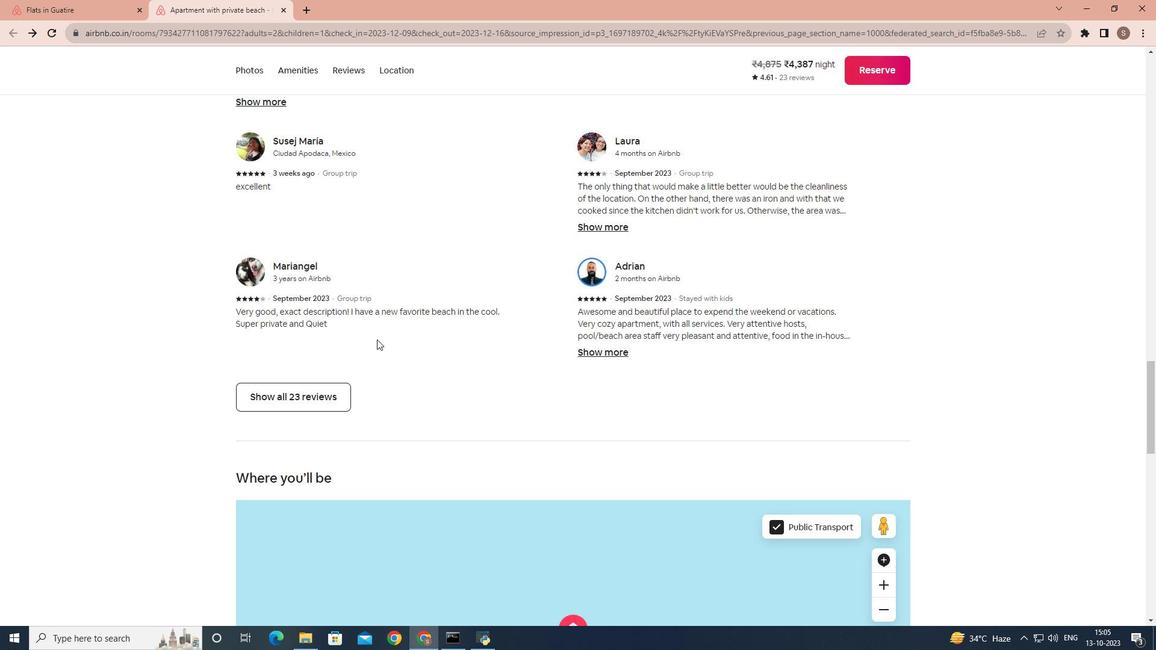 
Action: Mouse scrolled (376, 339) with delta (0, 0)
Screenshot: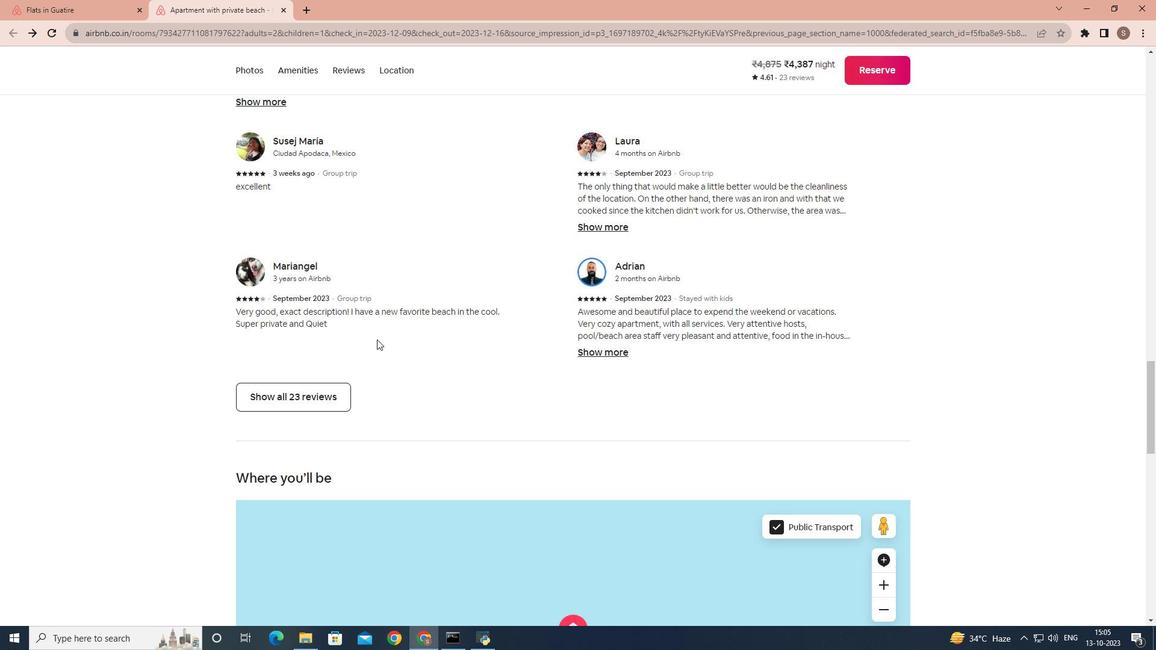 
Action: Mouse scrolled (376, 339) with delta (0, 0)
Screenshot: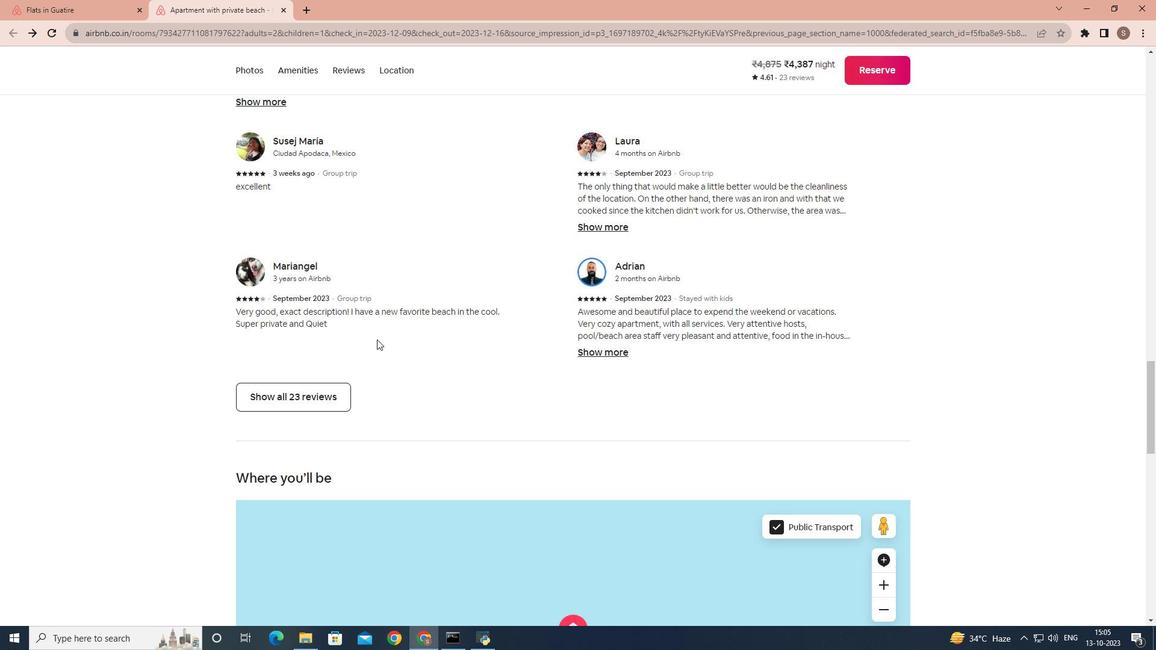 
Action: Mouse scrolled (376, 339) with delta (0, 0)
Screenshot: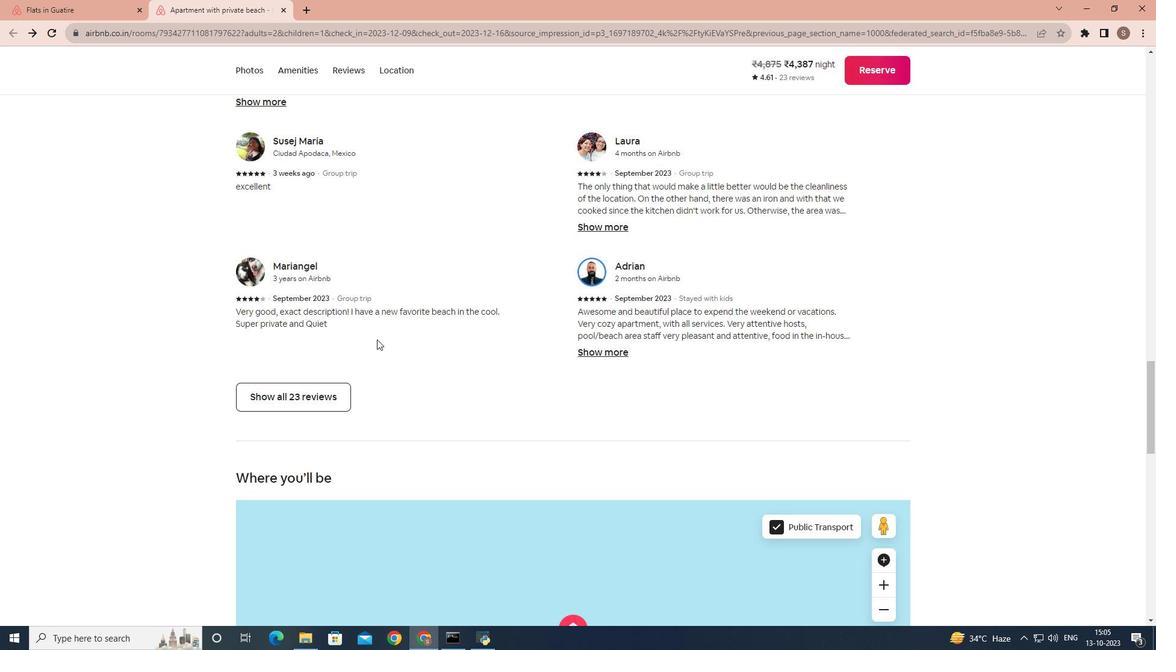 
Action: Mouse scrolled (376, 339) with delta (0, 0)
Screenshot: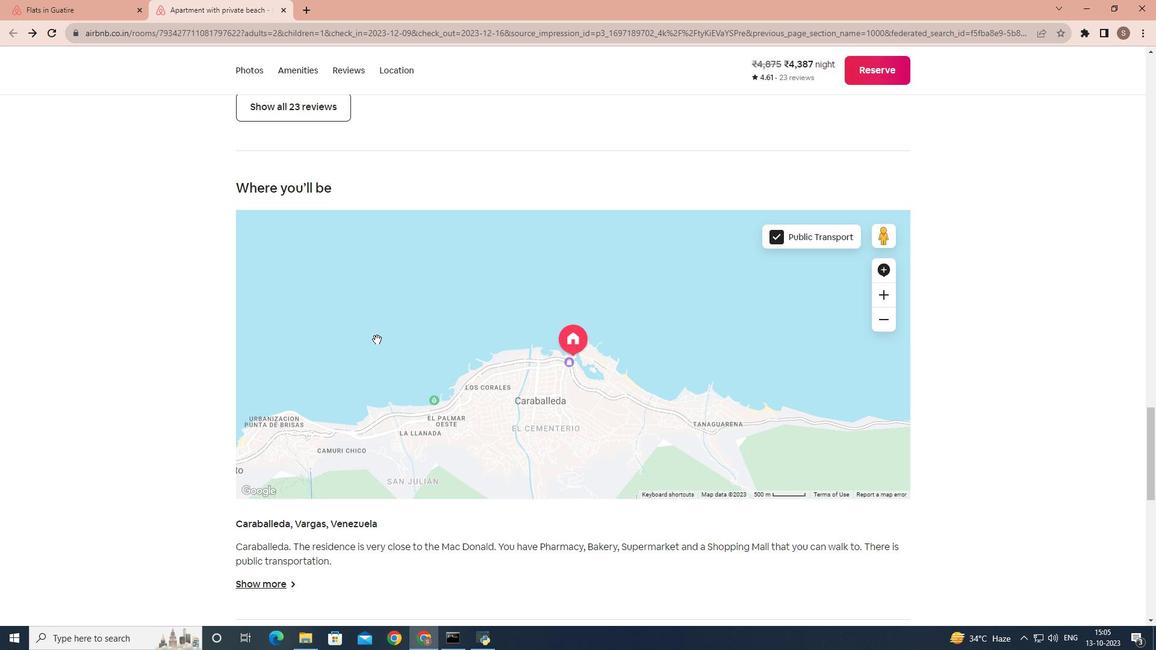 
Action: Mouse scrolled (376, 339) with delta (0, 0)
Screenshot: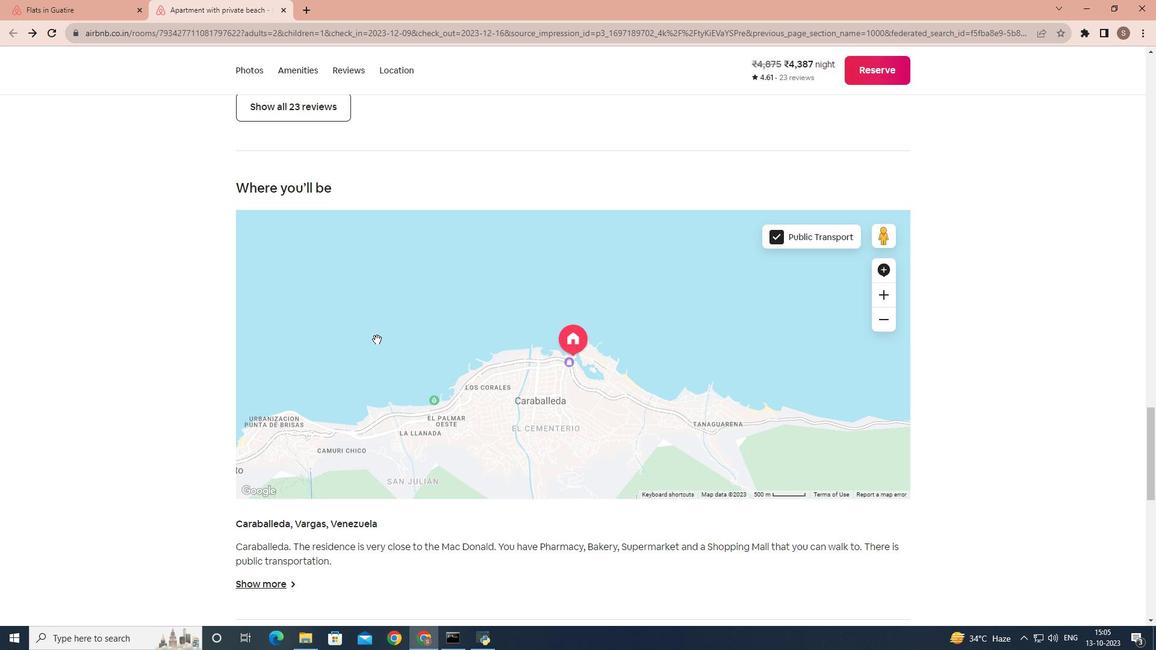 
Action: Mouse scrolled (376, 339) with delta (0, 0)
Screenshot: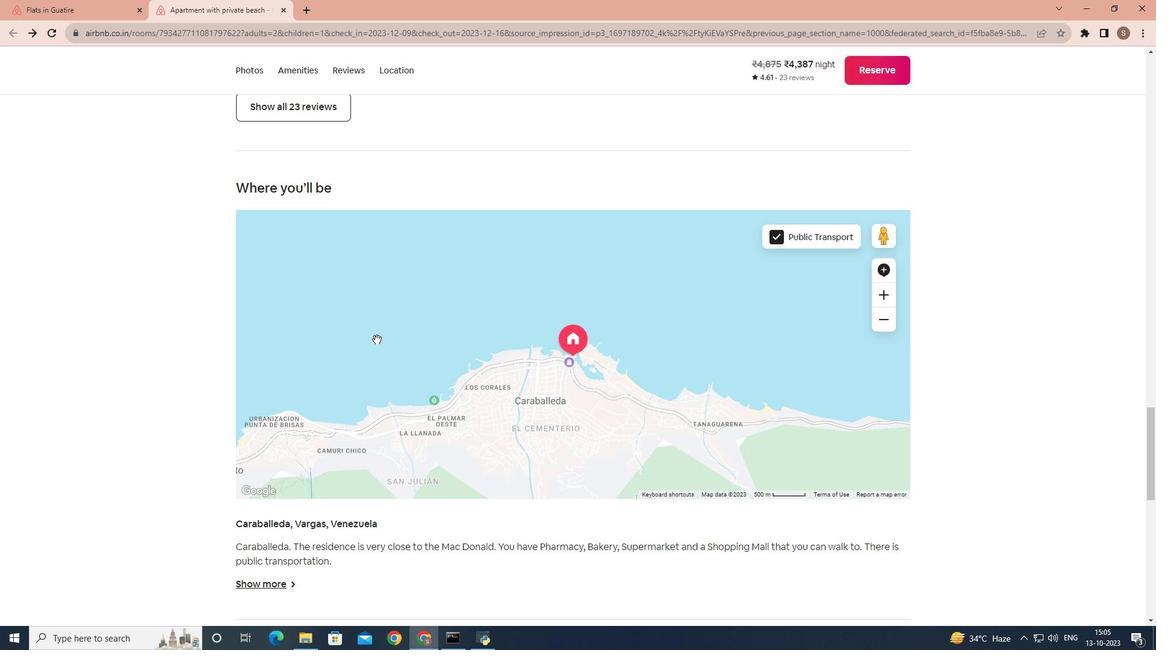 
Action: Mouse scrolled (376, 339) with delta (0, 0)
Screenshot: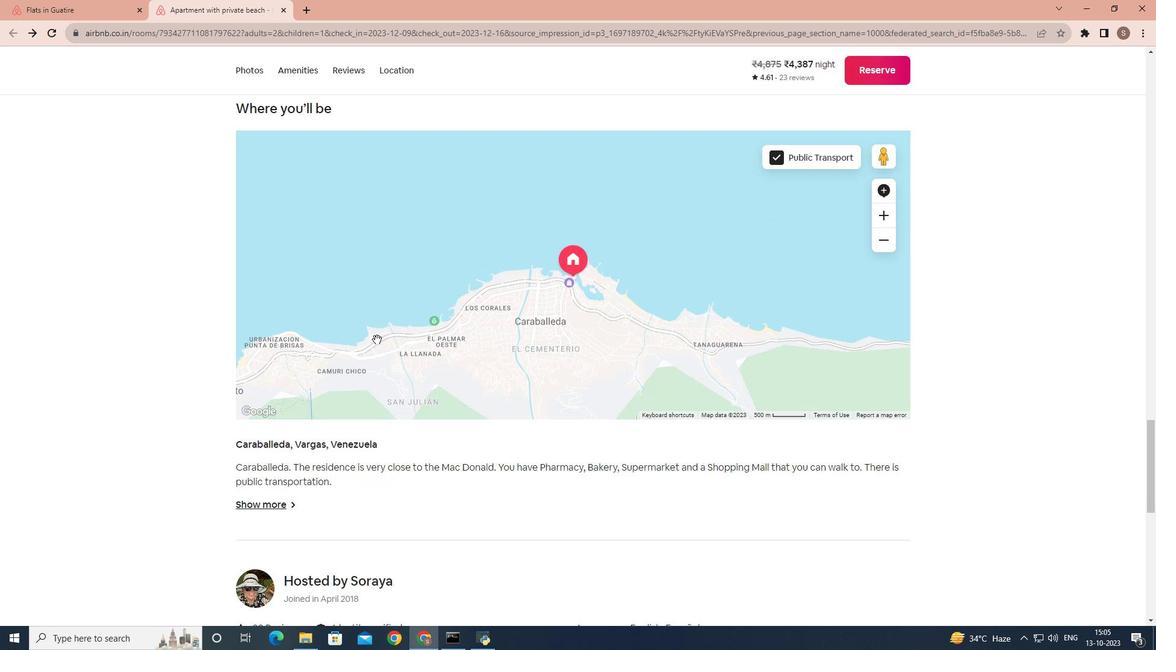 
Action: Mouse moved to (271, 341)
Screenshot: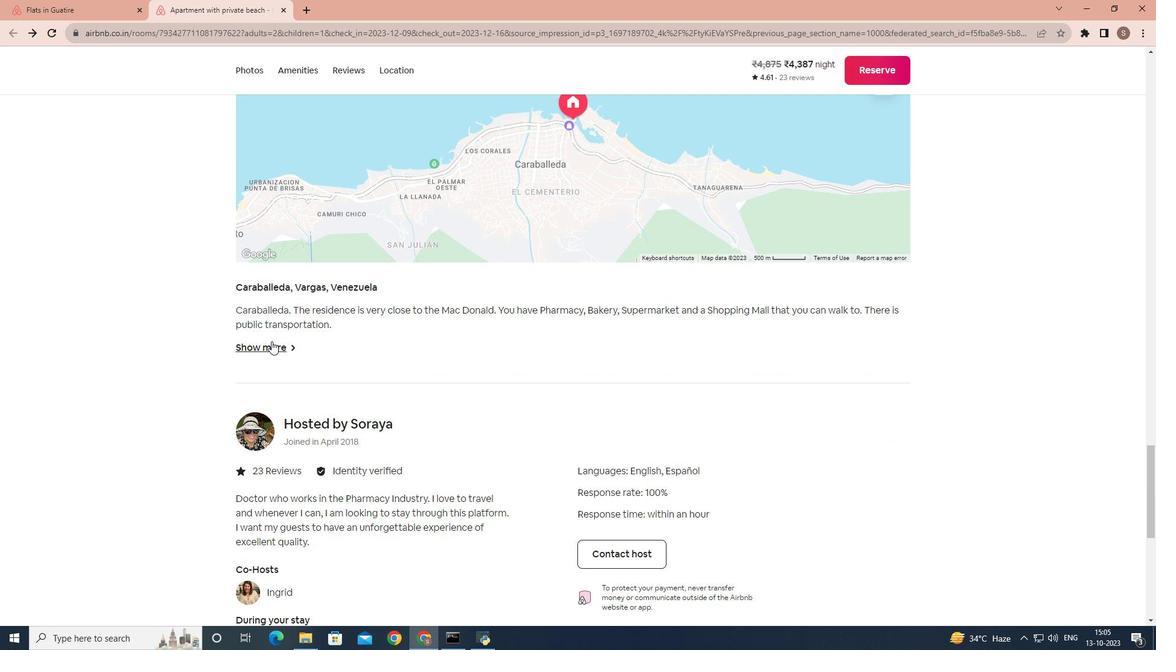 
Action: Mouse pressed left at (271, 341)
Screenshot: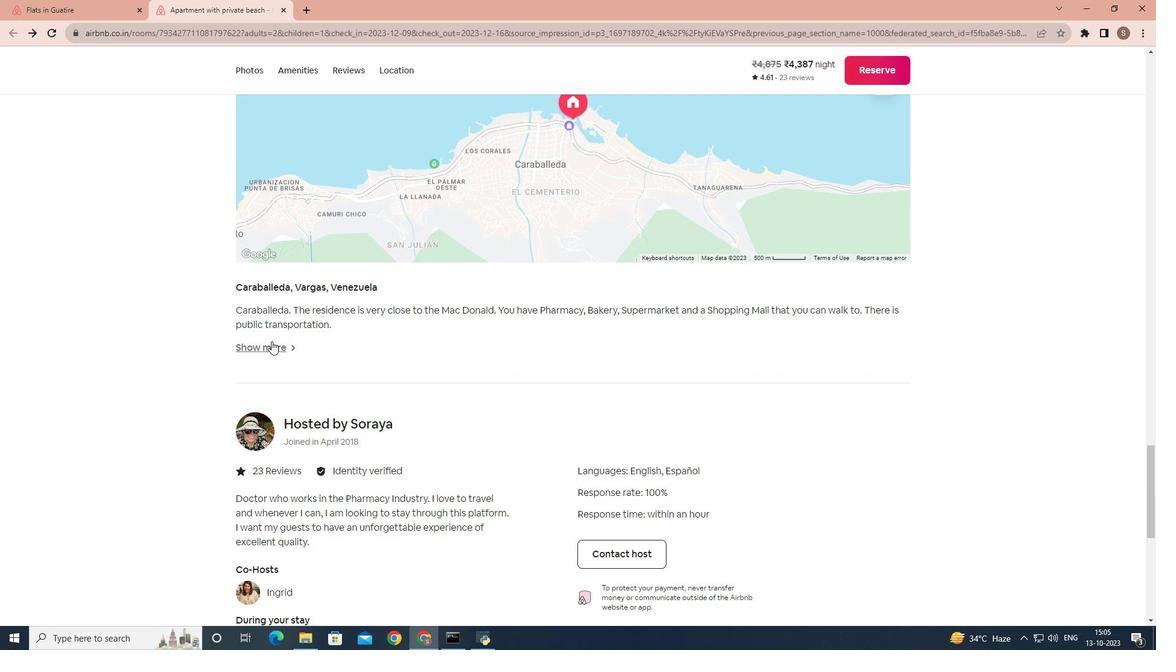 
Action: Mouse moved to (68, 202)
Screenshot: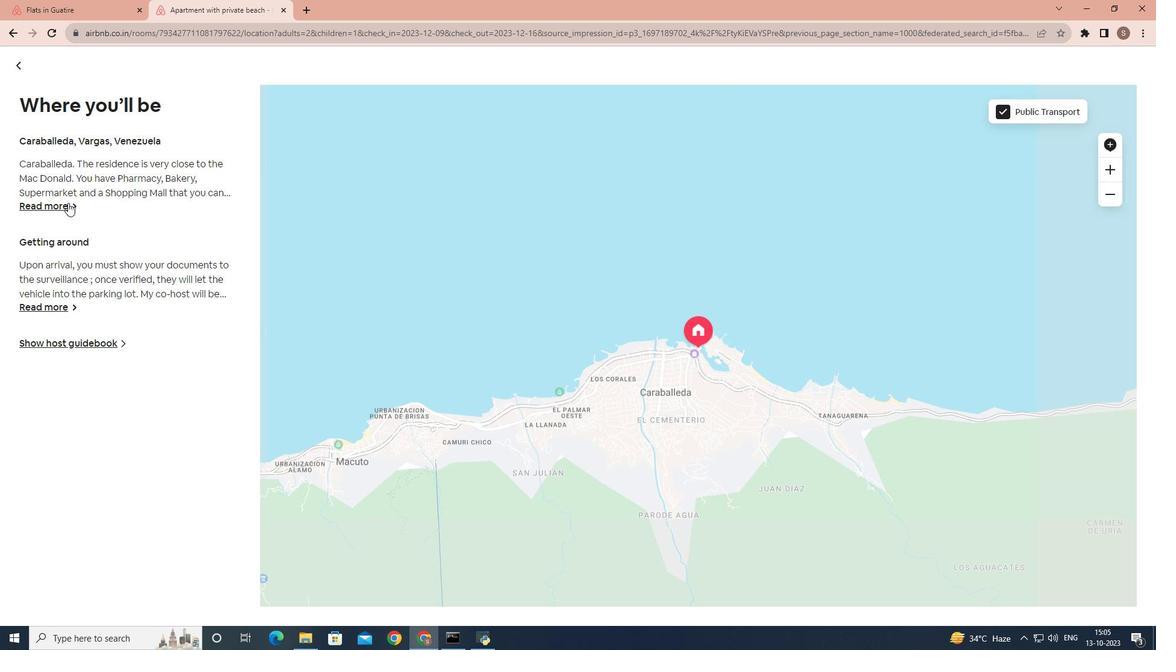 
Action: Mouse pressed left at (68, 202)
Screenshot: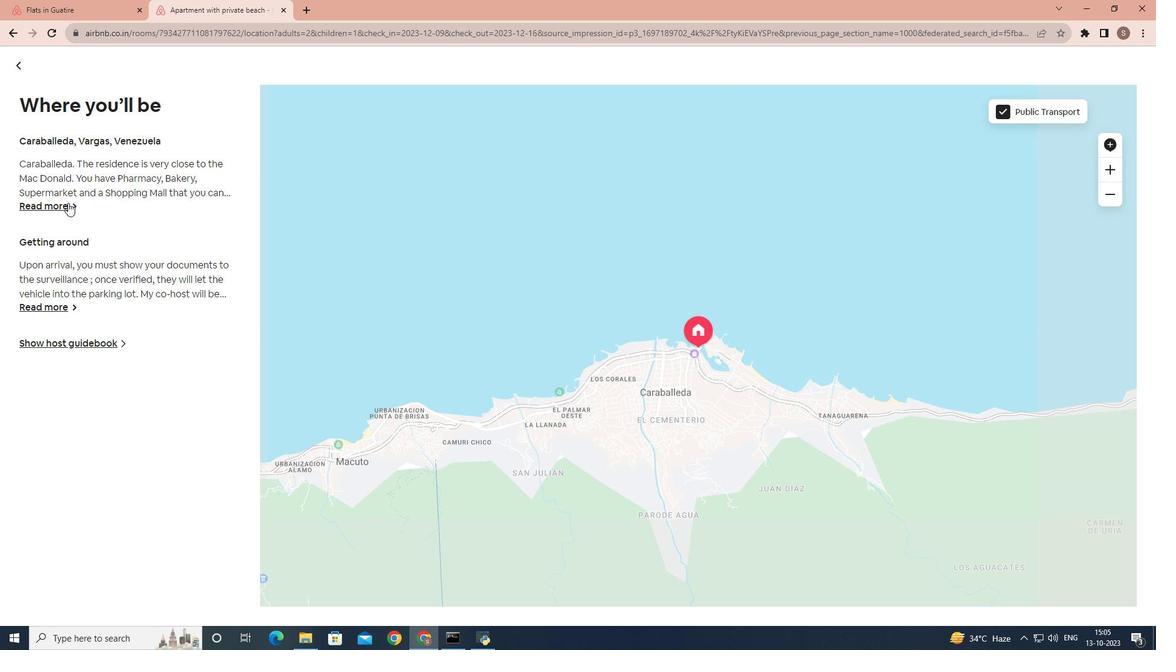 
Action: Mouse moved to (49, 309)
Screenshot: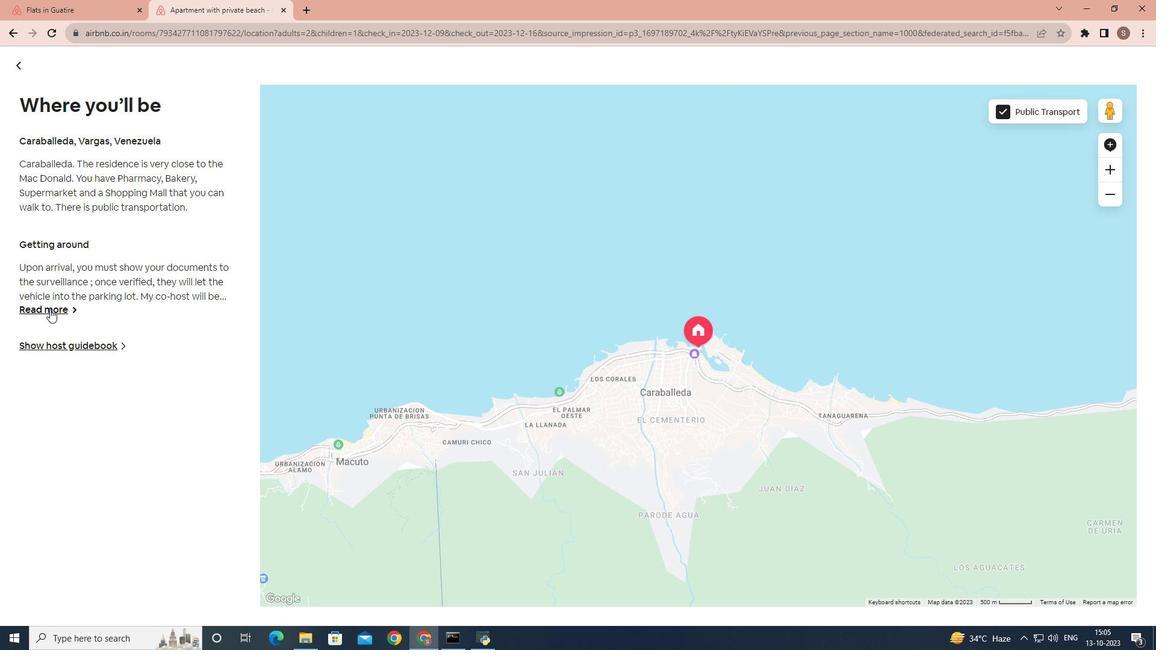 
Action: Mouse pressed left at (49, 309)
Screenshot: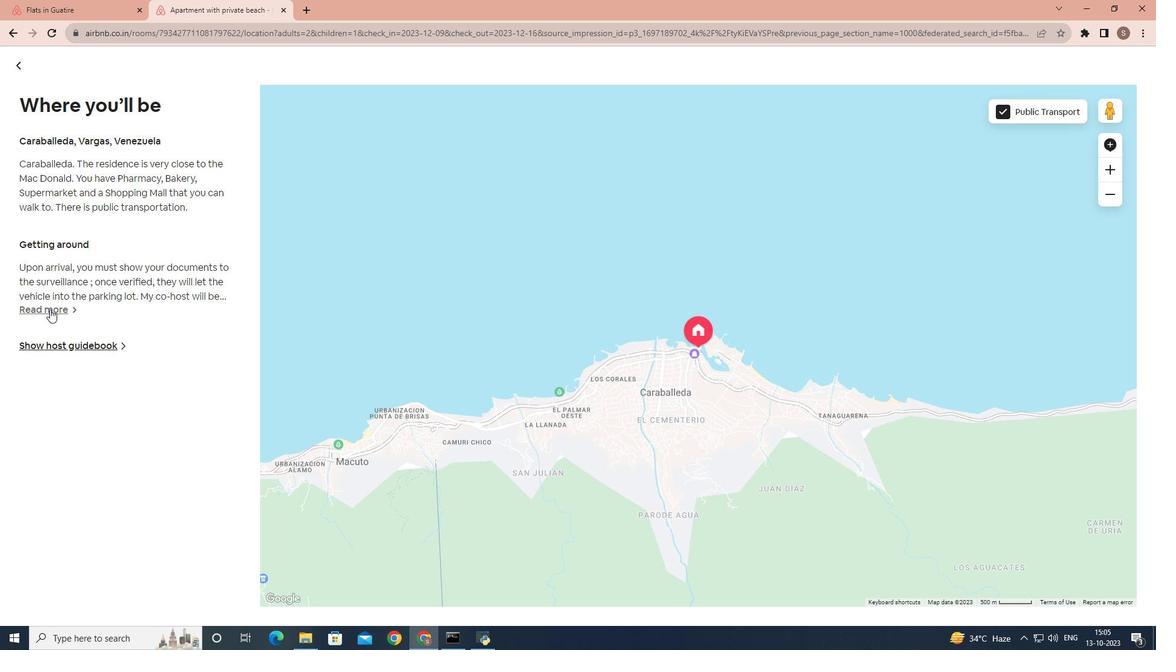 
Action: Mouse moved to (684, 323)
Screenshot: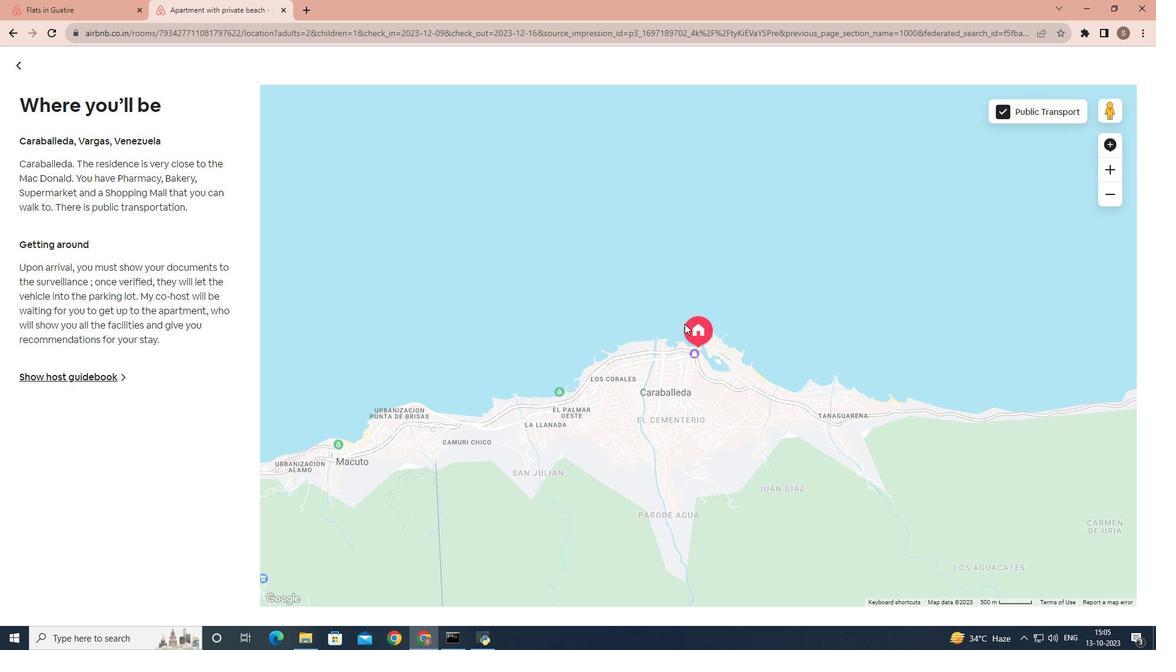 
Action: Mouse scrolled (684, 324) with delta (0, 0)
Screenshot: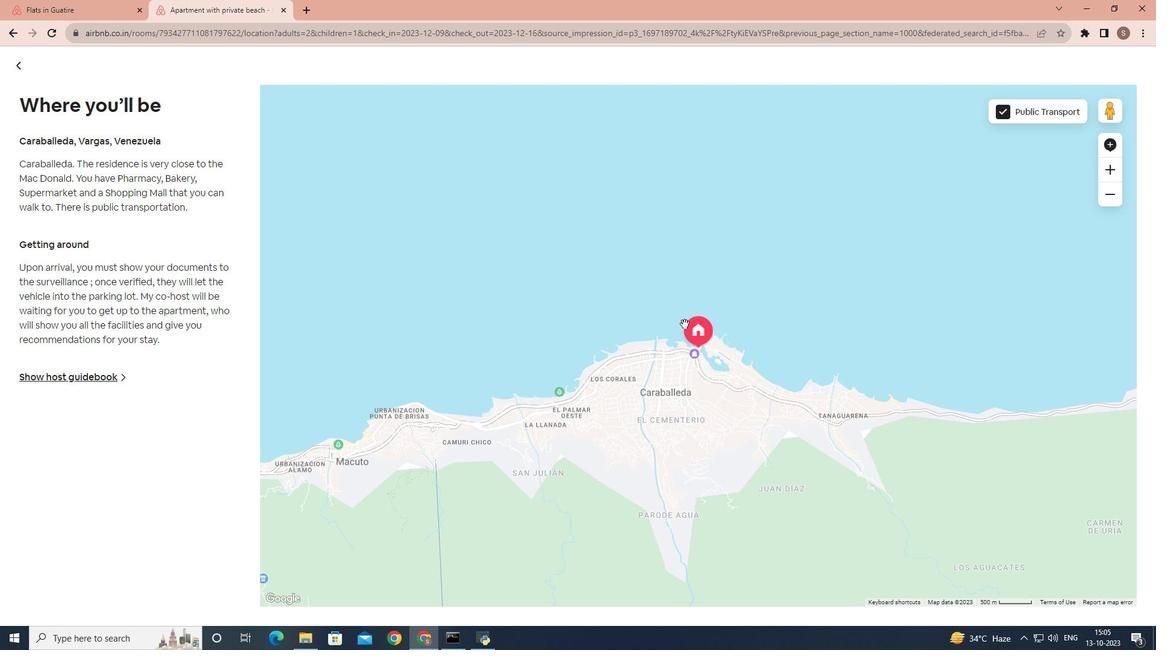 
Action: Mouse scrolled (684, 324) with delta (0, 0)
Screenshot: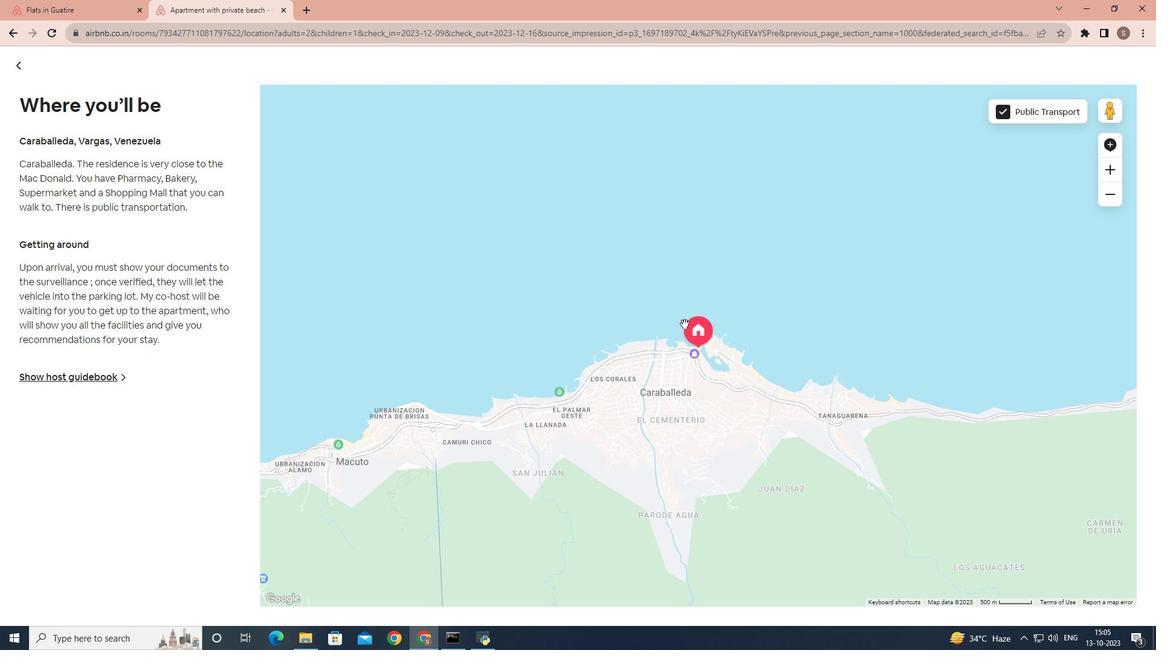 
Action: Mouse scrolled (684, 324) with delta (0, 0)
Screenshot: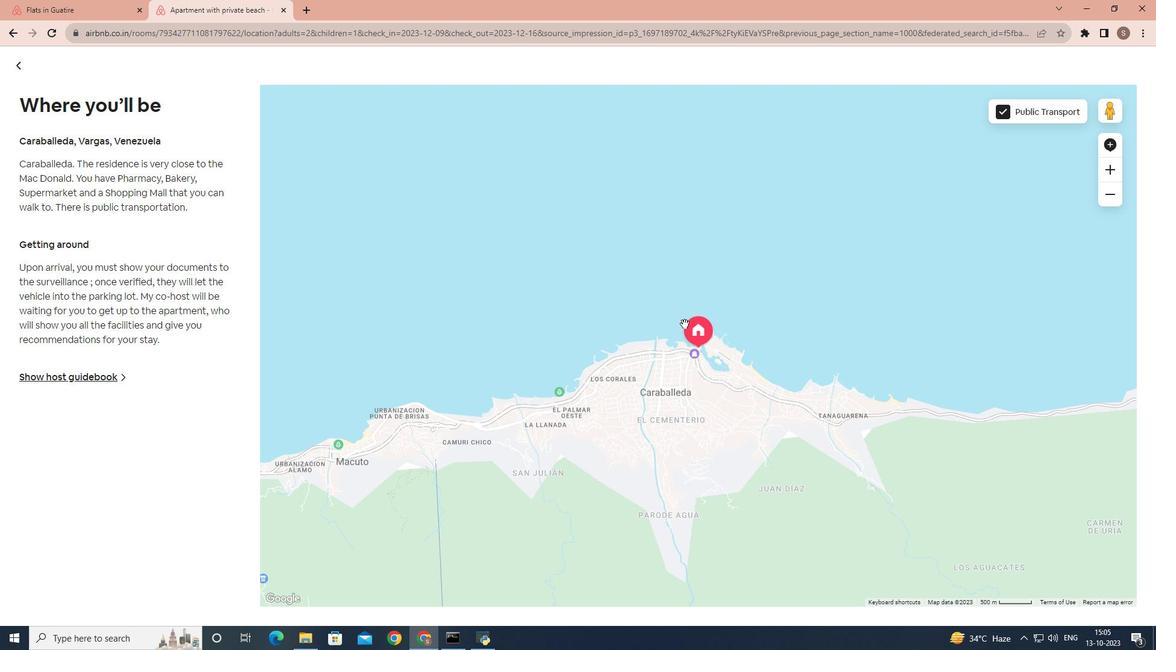 
Action: Mouse scrolled (684, 324) with delta (0, 0)
Screenshot: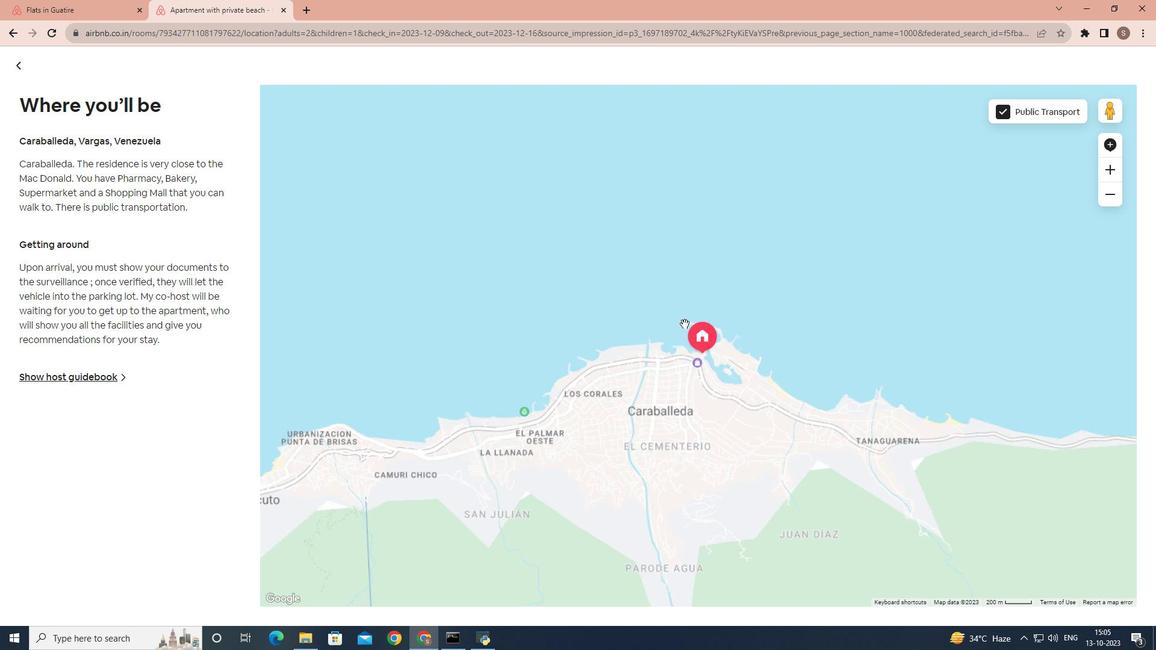 
Action: Mouse scrolled (684, 324) with delta (0, 0)
Screenshot: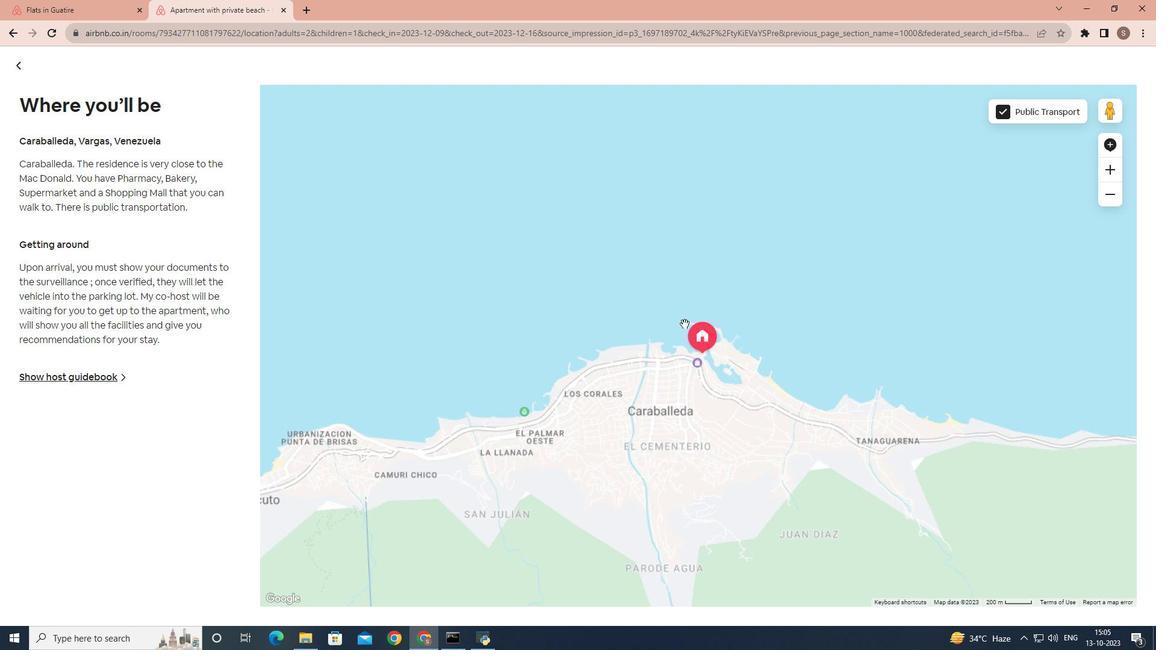 
Action: Mouse scrolled (684, 324) with delta (0, 0)
Screenshot: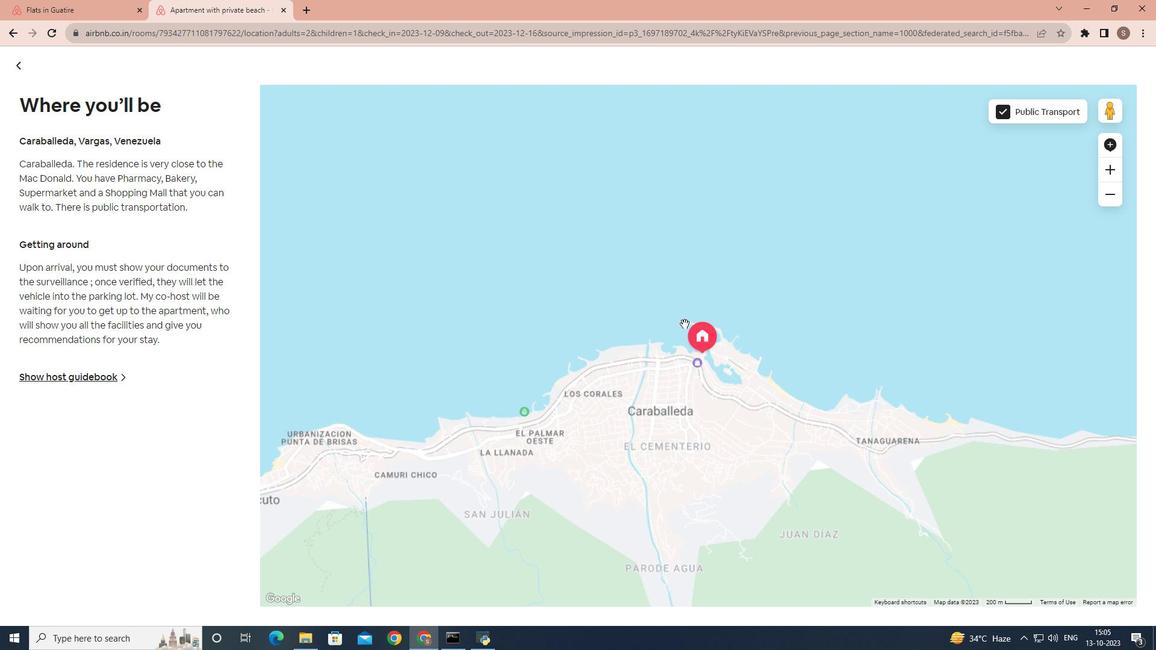 
Action: Mouse scrolled (684, 323) with delta (0, 0)
Screenshot: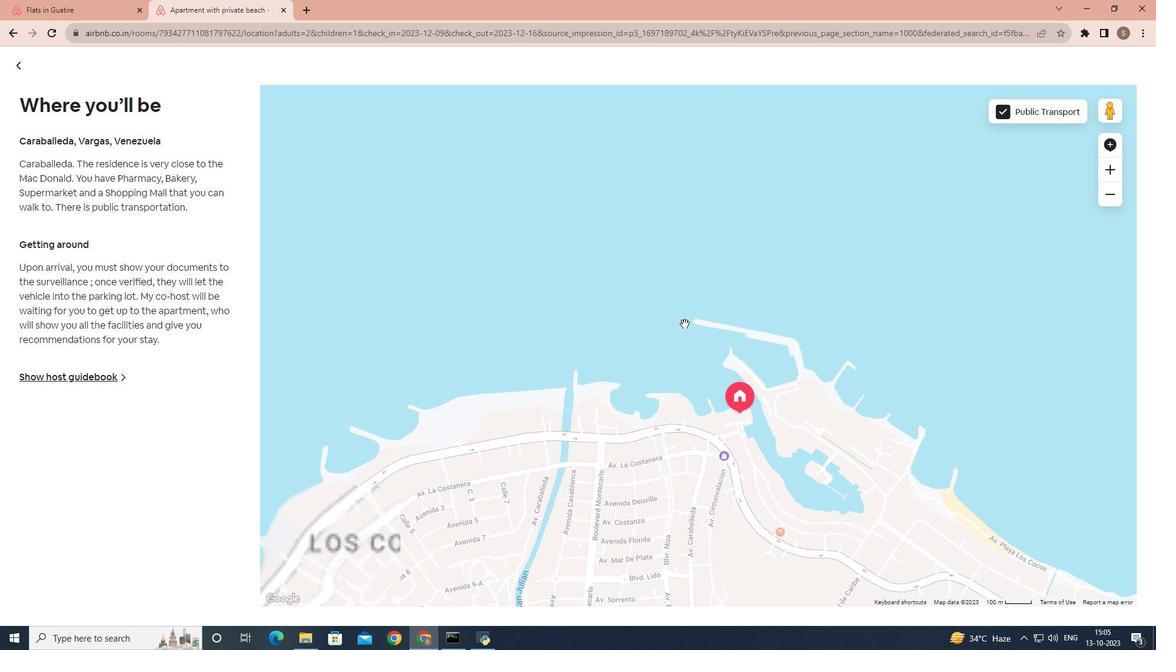 
Action: Mouse scrolled (684, 323) with delta (0, 0)
Screenshot: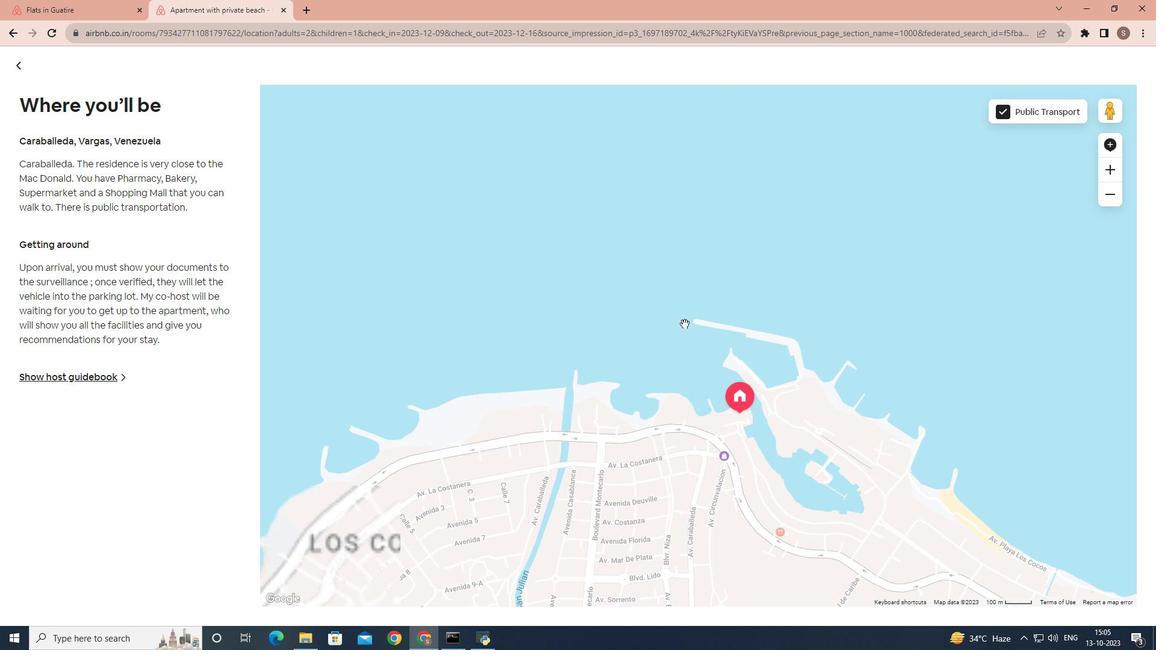 
Action: Mouse scrolled (684, 323) with delta (0, 0)
Screenshot: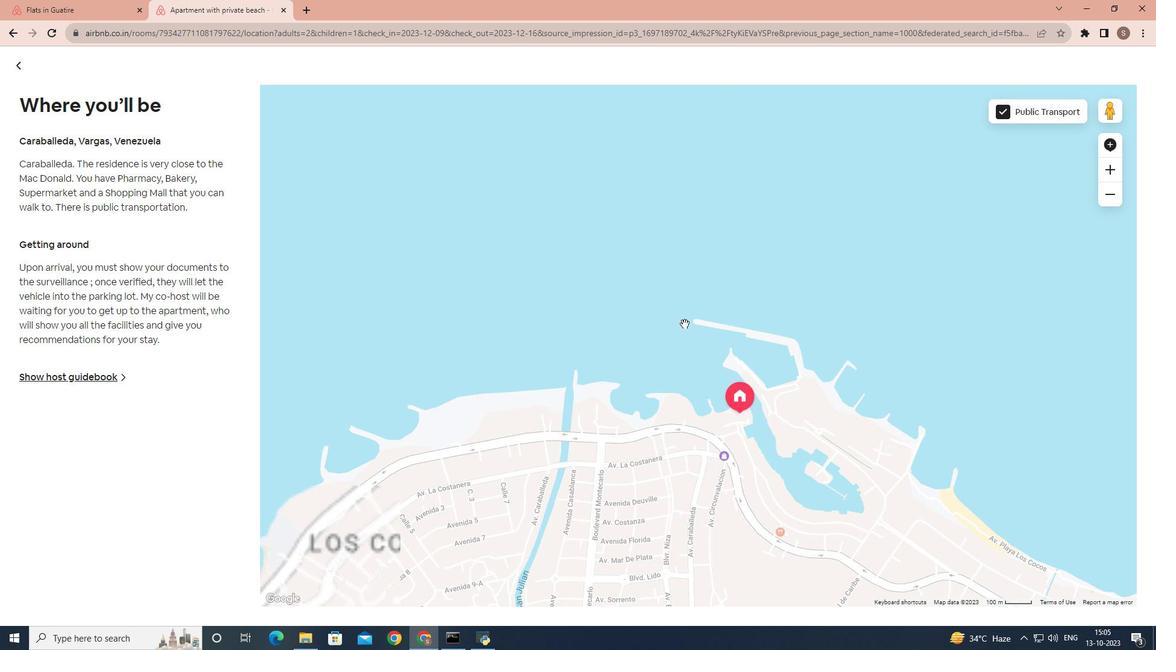 
Action: Mouse scrolled (684, 323) with delta (0, 0)
Screenshot: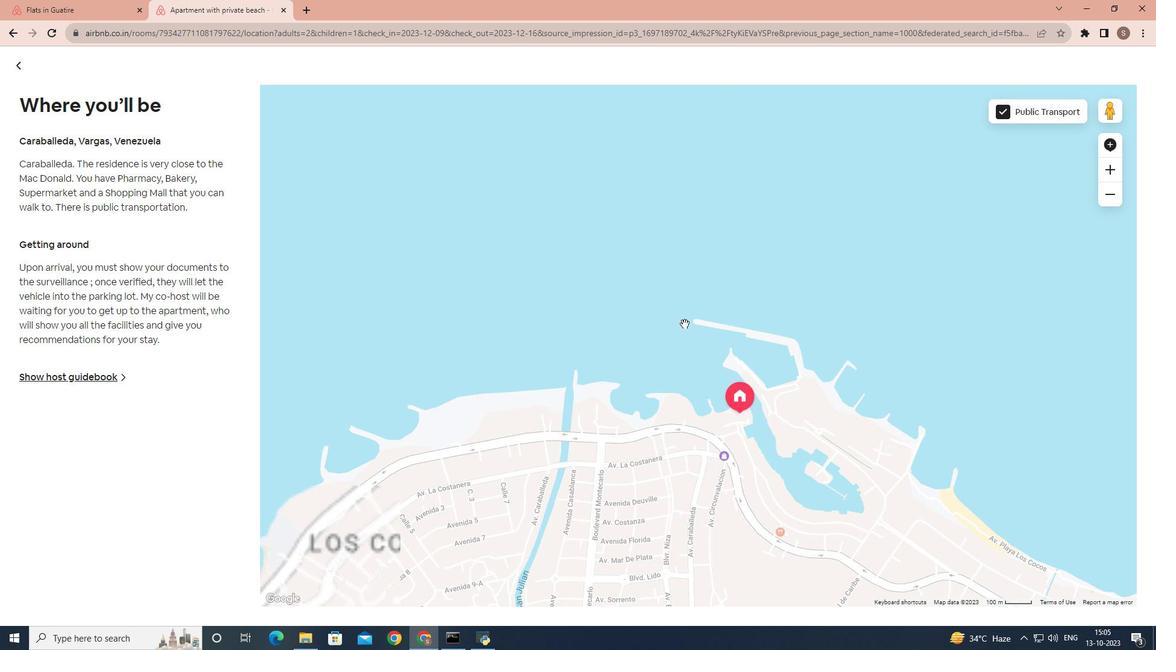
Action: Mouse scrolled (684, 323) with delta (0, 0)
Screenshot: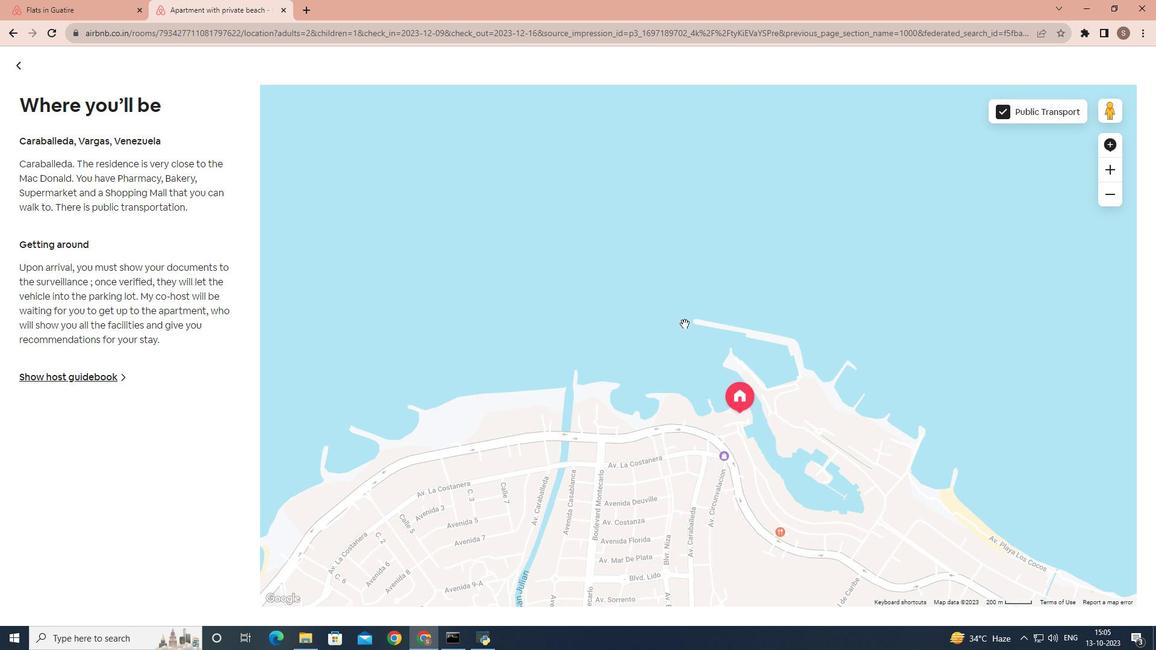 
Action: Mouse scrolled (684, 323) with delta (0, 0)
Screenshot: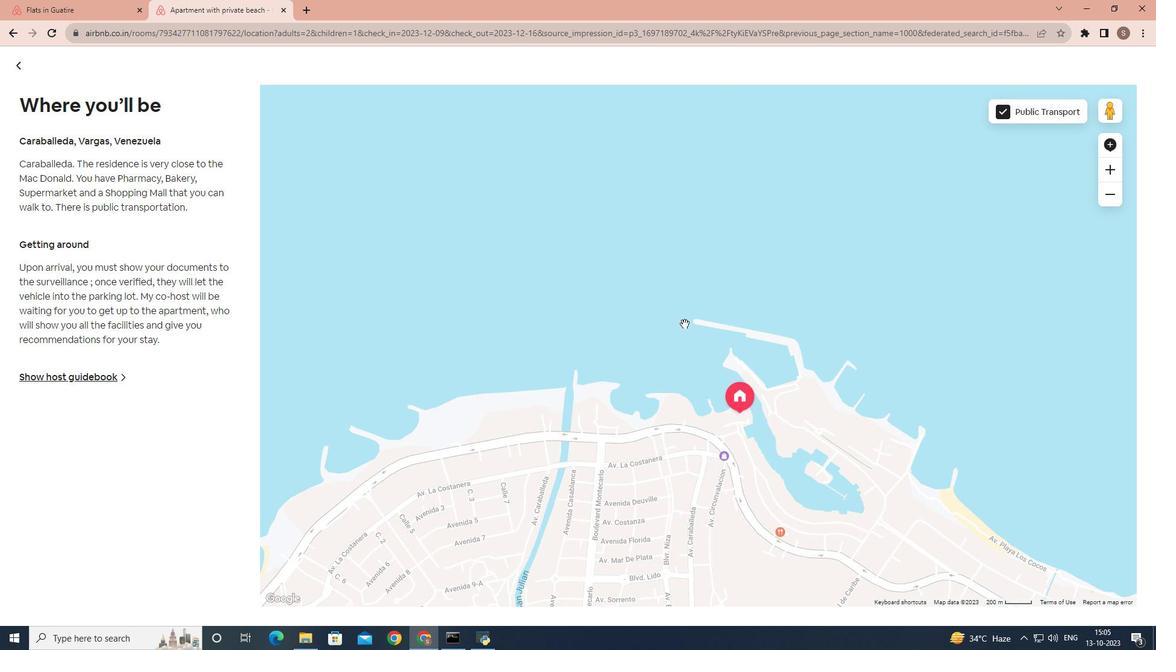 
Action: Mouse scrolled (684, 323) with delta (0, 0)
Screenshot: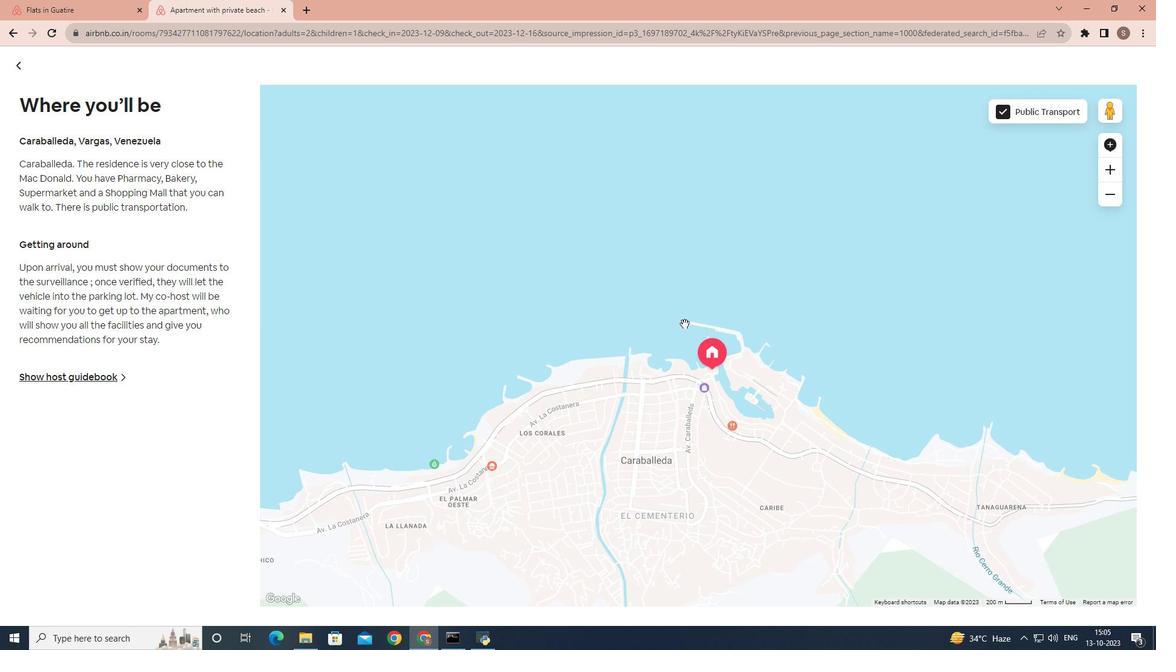 
Action: Mouse scrolled (684, 323) with delta (0, 0)
Screenshot: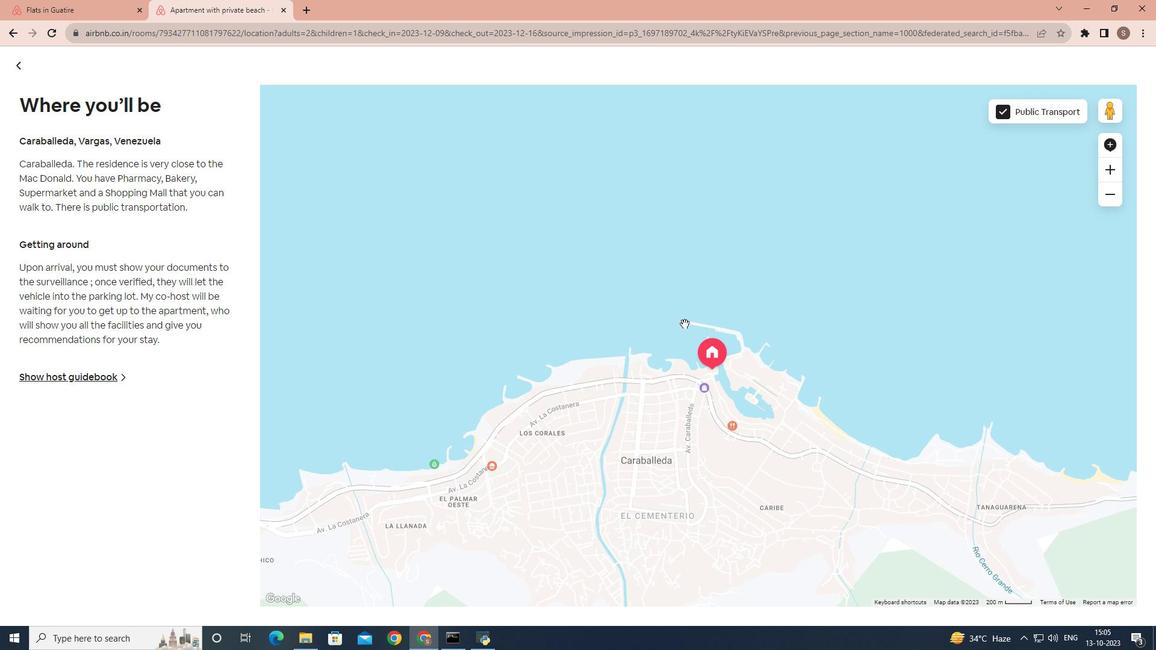
Action: Mouse scrolled (684, 323) with delta (0, 0)
Screenshot: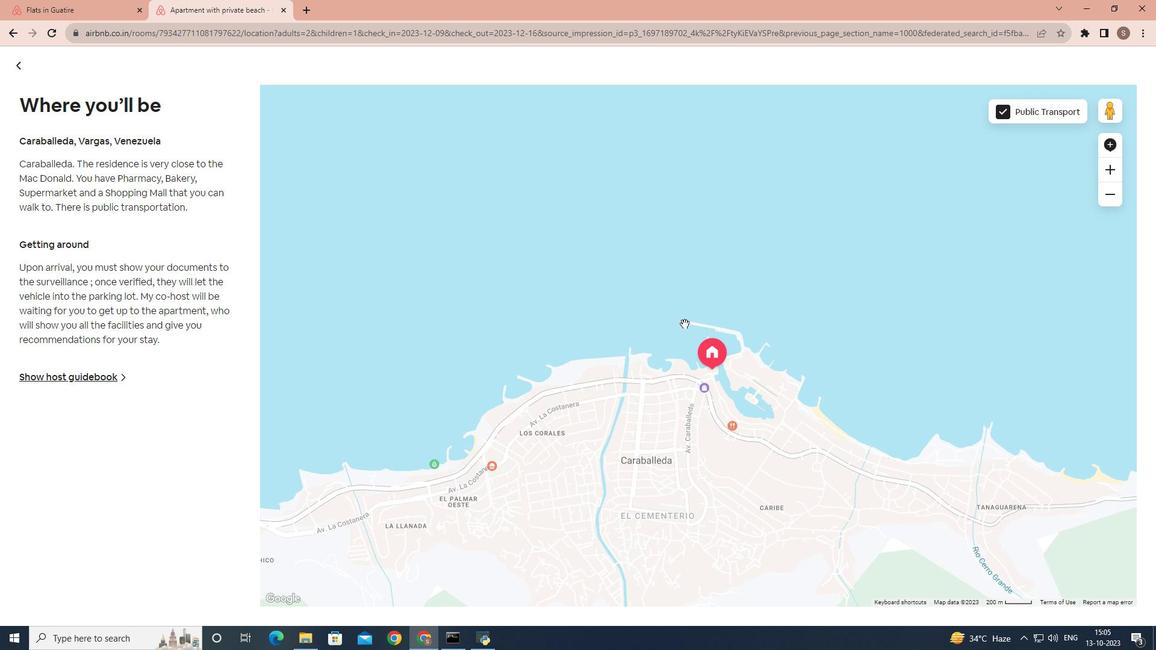 
Action: Mouse scrolled (684, 323) with delta (0, 0)
Screenshot: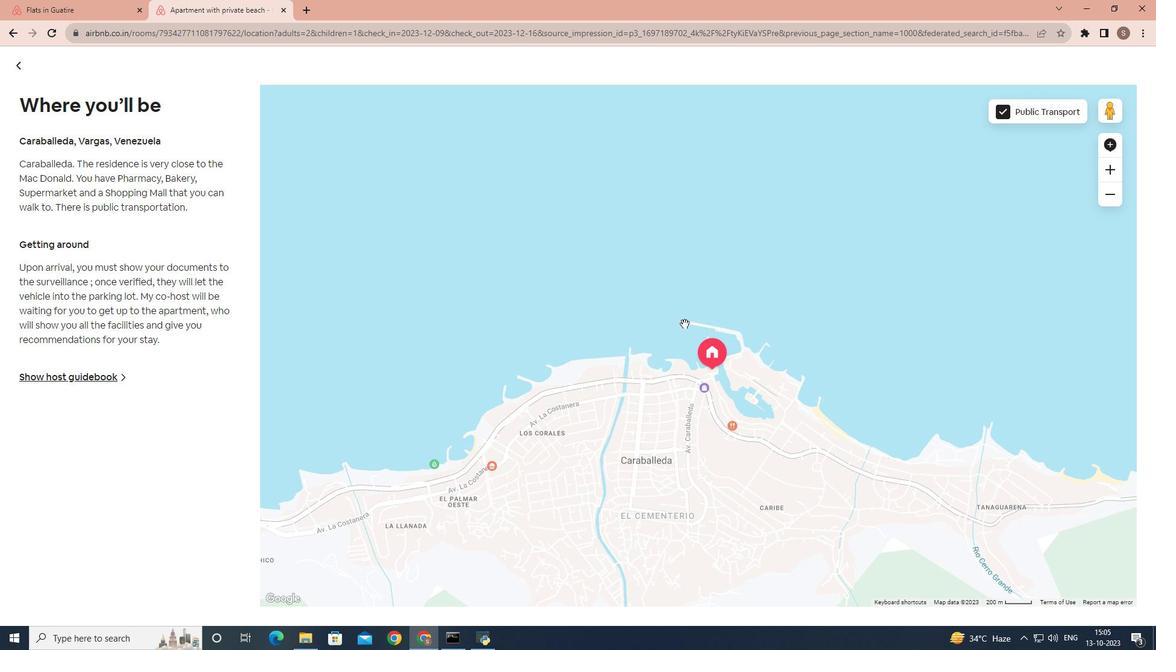 
Action: Mouse moved to (16, 63)
